 Task: Create an Excel spreadsheet to track student attendance, calculate present days using COUNTIF, and display attendance percentage.
Action: Mouse moved to (55, 190)
Screenshot: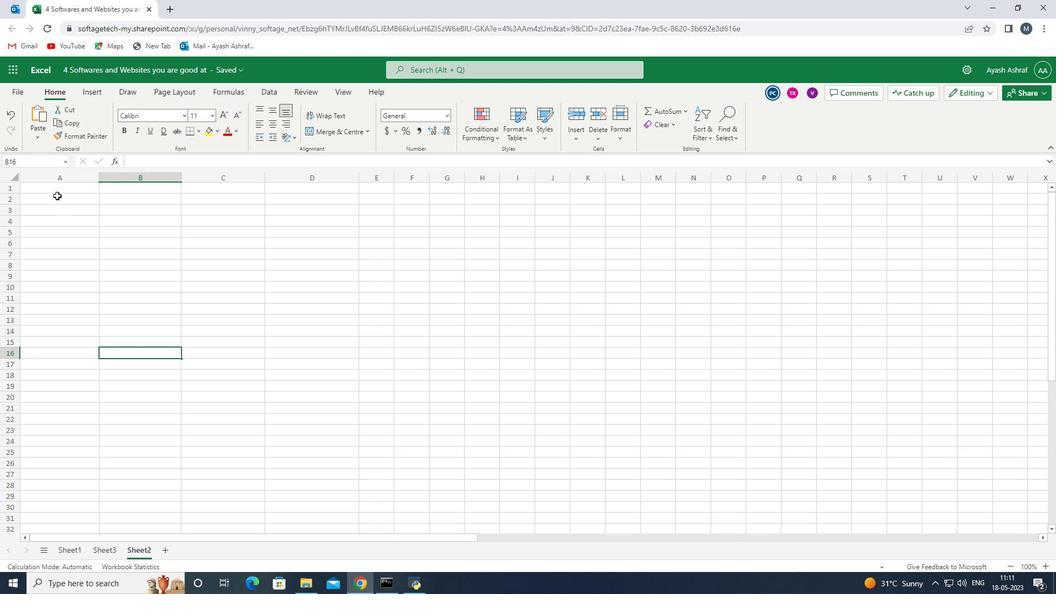 
Action: Mouse pressed left at (55, 190)
Screenshot: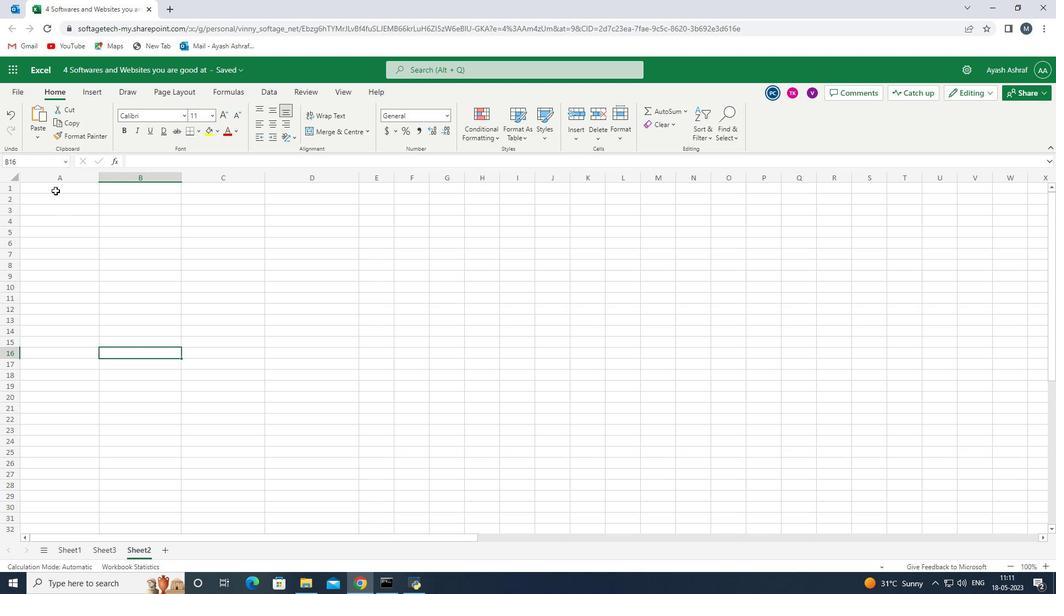 
Action: Mouse pressed left at (55, 190)
Screenshot: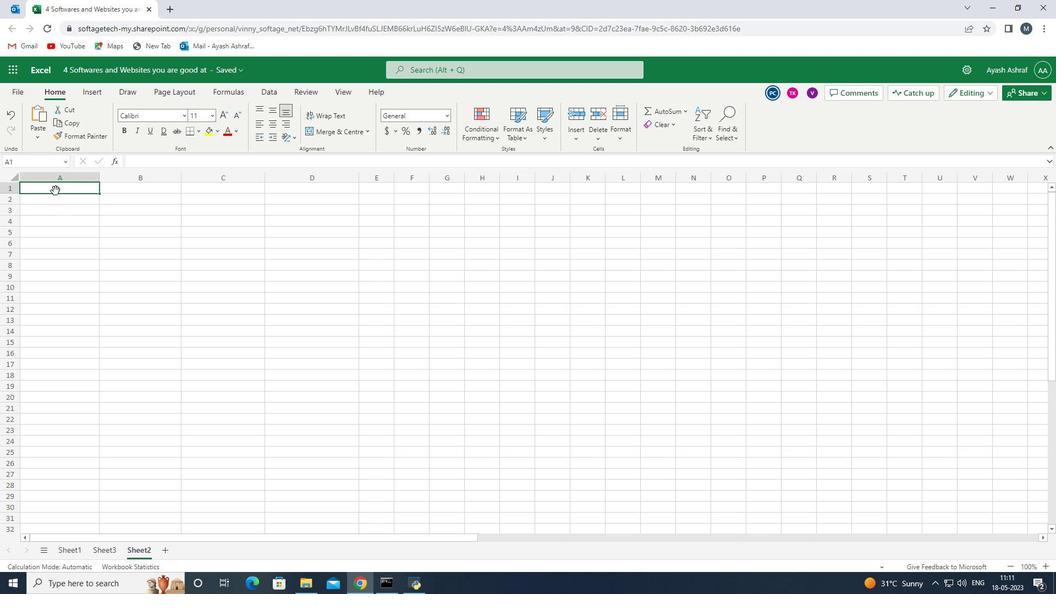 
Action: Mouse moved to (57, 187)
Screenshot: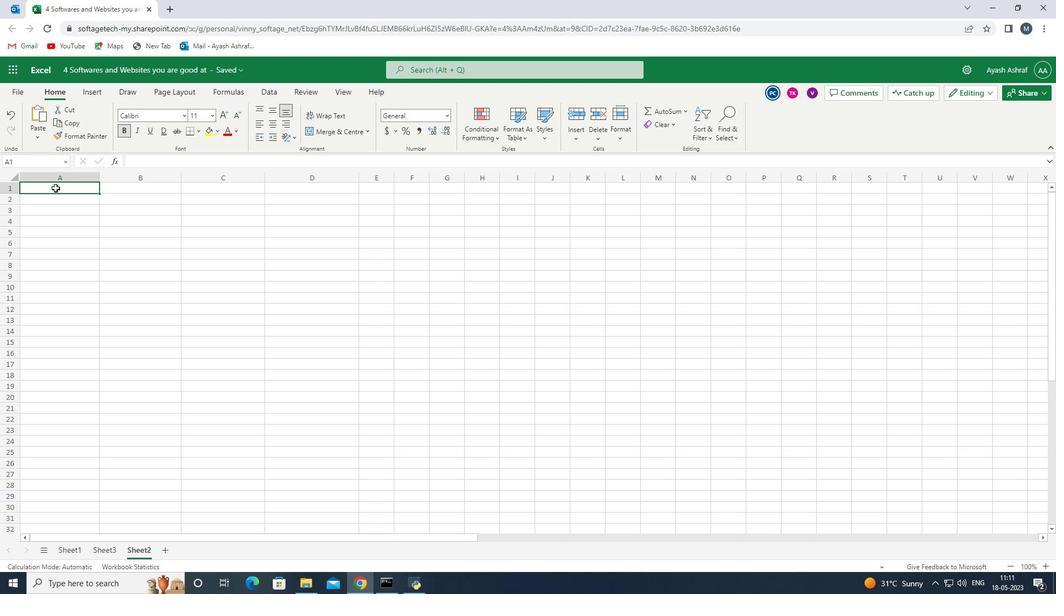 
Action: Mouse pressed left at (57, 187)
Screenshot: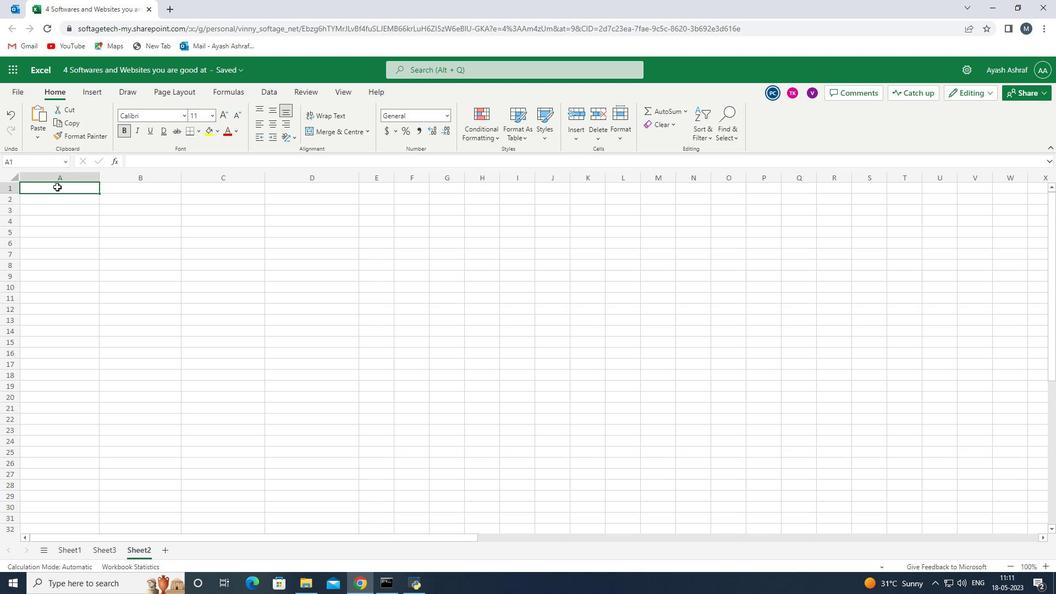 
Action: Mouse pressed left at (57, 187)
Screenshot: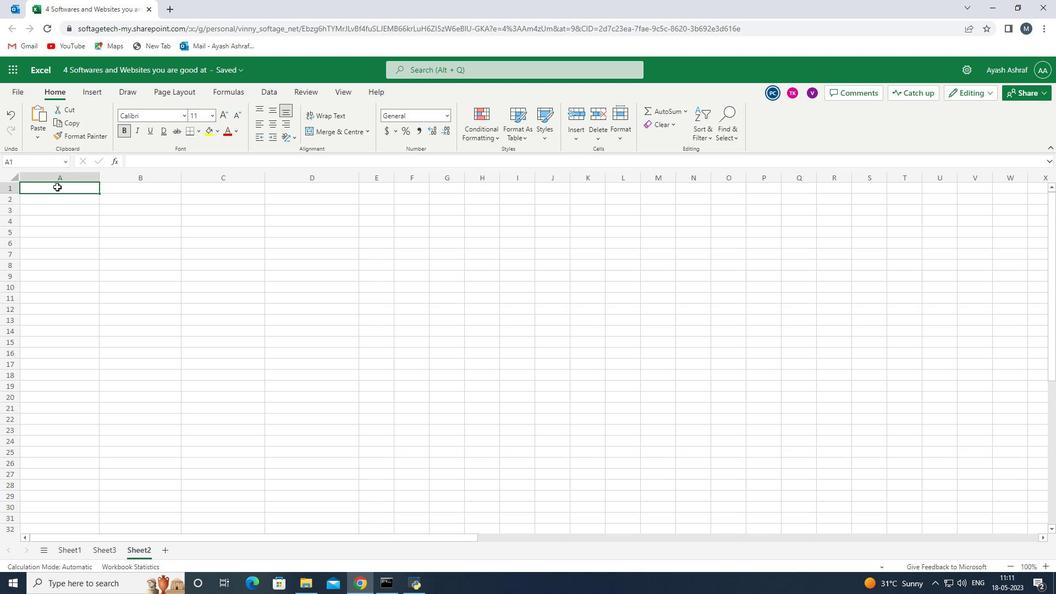 
Action: Mouse pressed left at (57, 187)
Screenshot: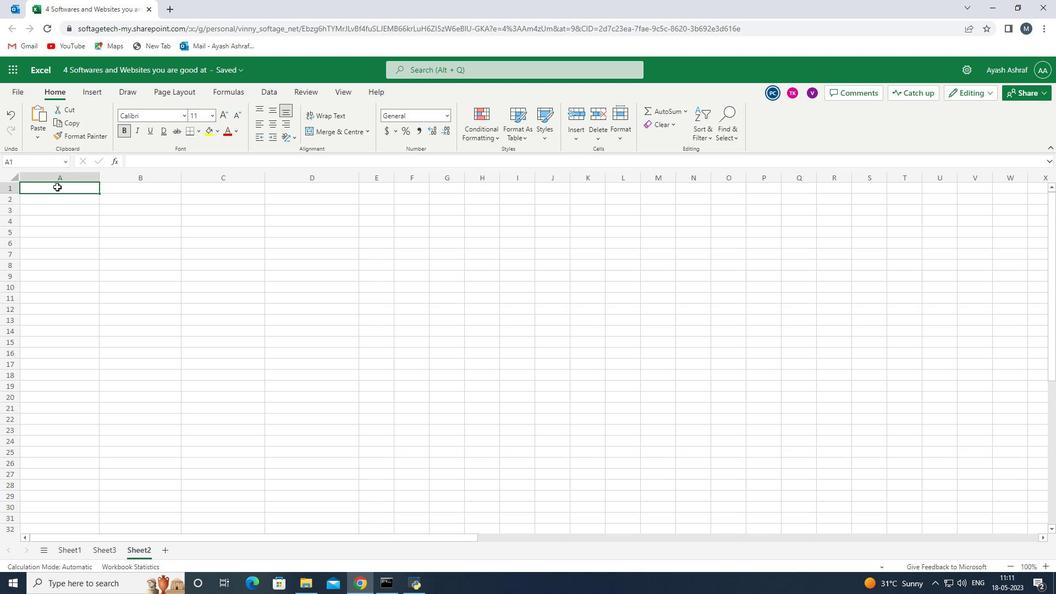 
Action: Key pressed <Key.shift>Students<Key.space><Key.shift>Name<Key.space>
Screenshot: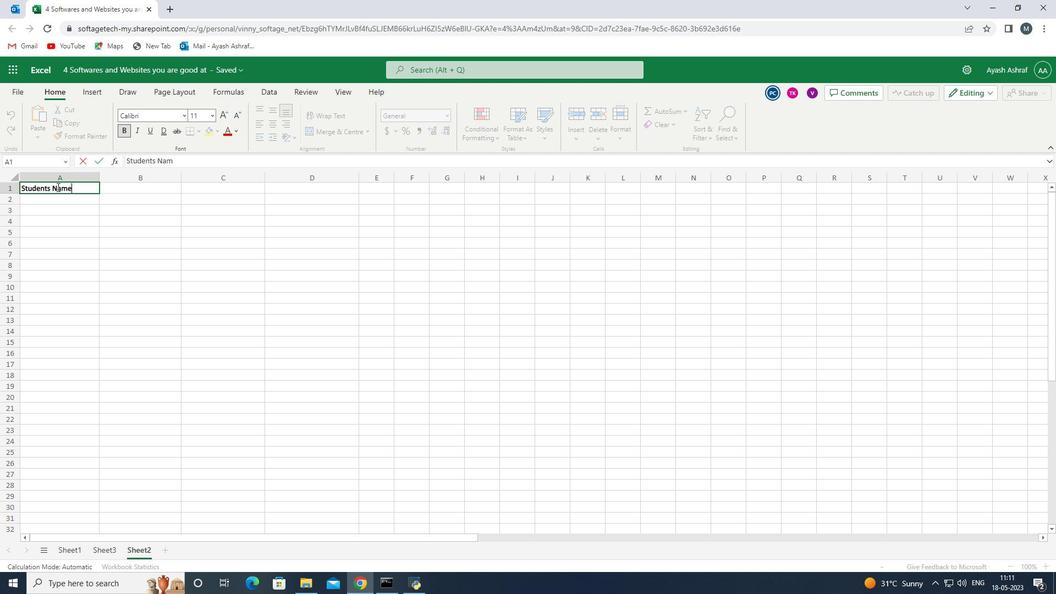 
Action: Mouse moved to (117, 185)
Screenshot: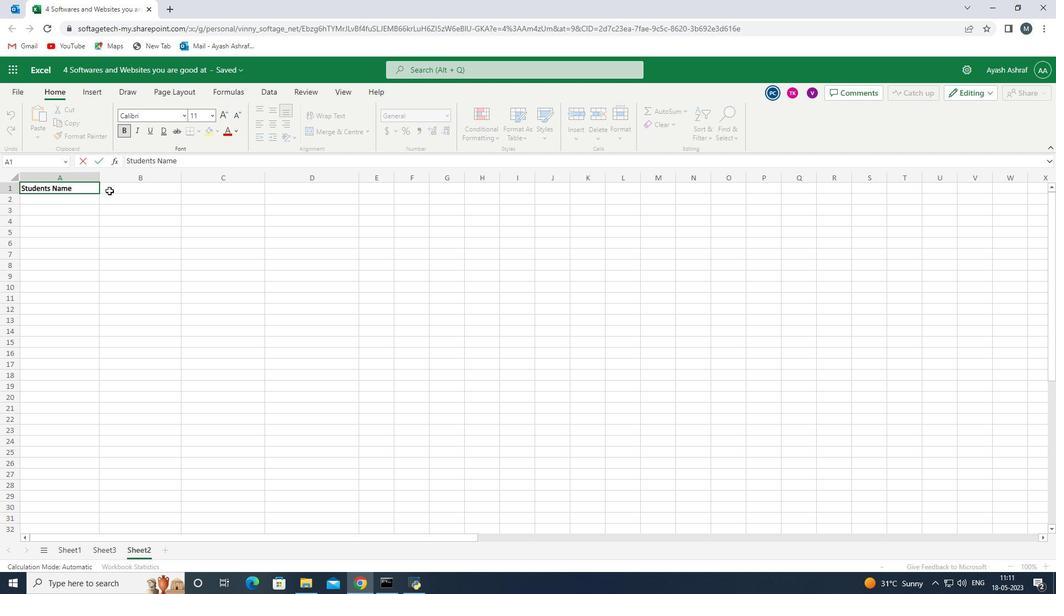 
Action: Mouse pressed left at (117, 185)
Screenshot: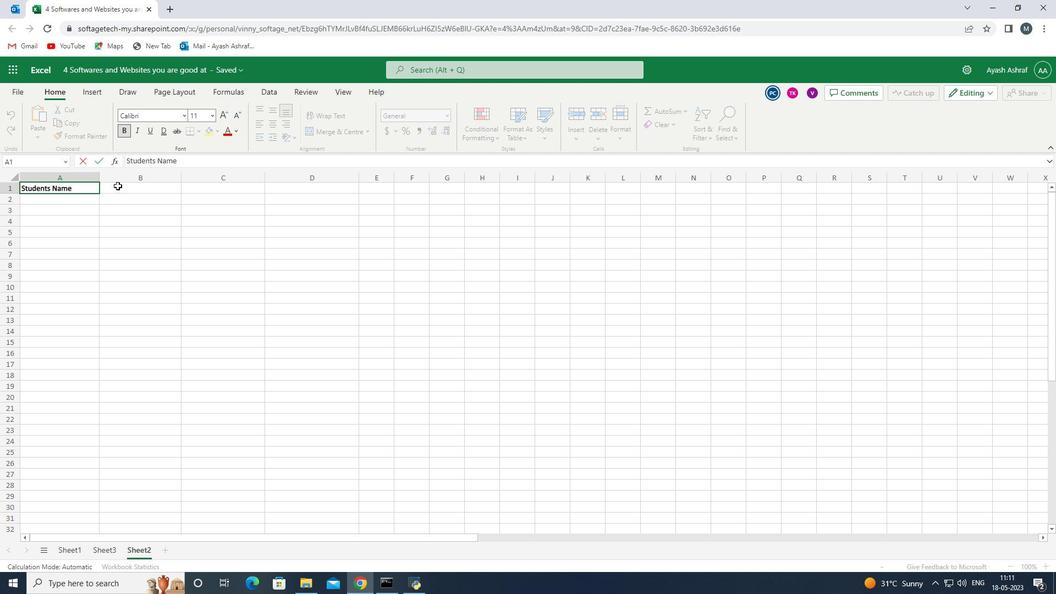 
Action: Mouse pressed left at (117, 185)
Screenshot: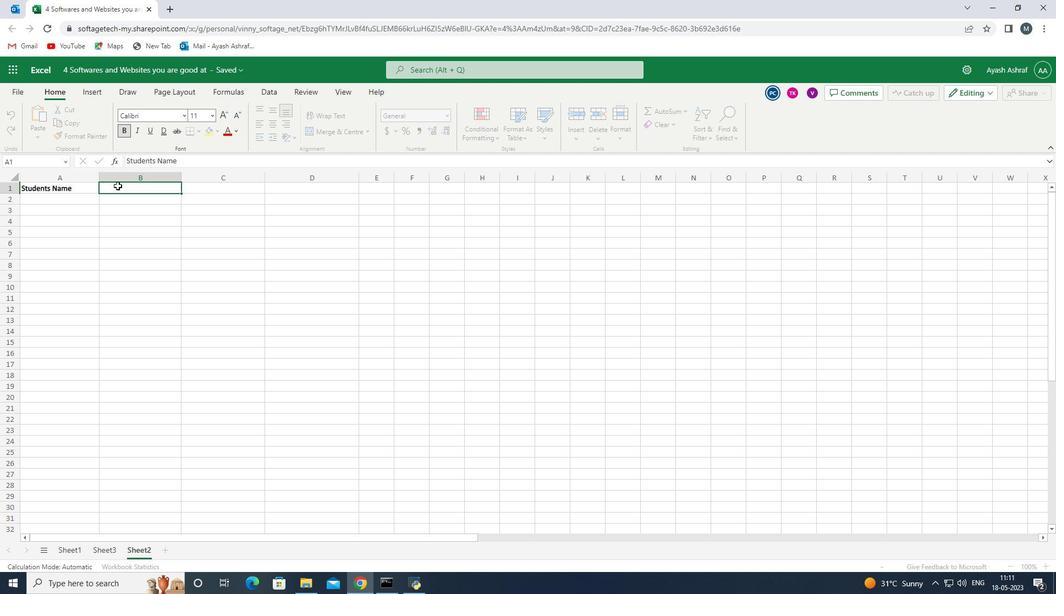 
Action: Mouse moved to (117, 186)
Screenshot: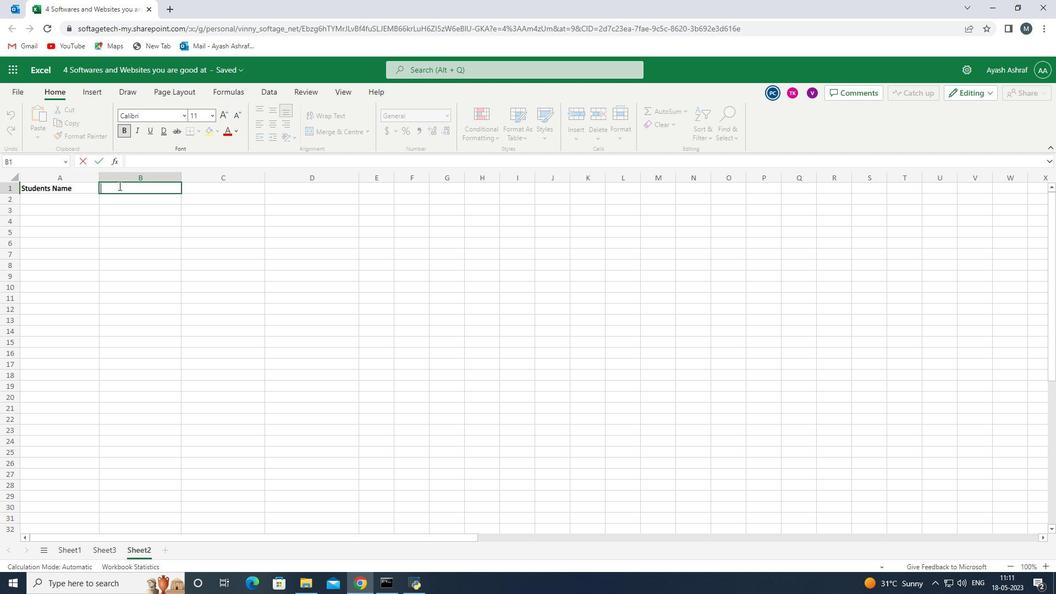 
Action: Key pressed <Key.shift>Aba<Key.backspace>sent<Key.space><Key.backspace><Key.backspace><Key.backspace><Key.backspace><Key.backspace><Key.backspace><Key.backspace><Key.backspace><Key.backspace><Key.backspace><Key.backspace><Key.backspace><Key.backspace><Key.backspace>
Screenshot: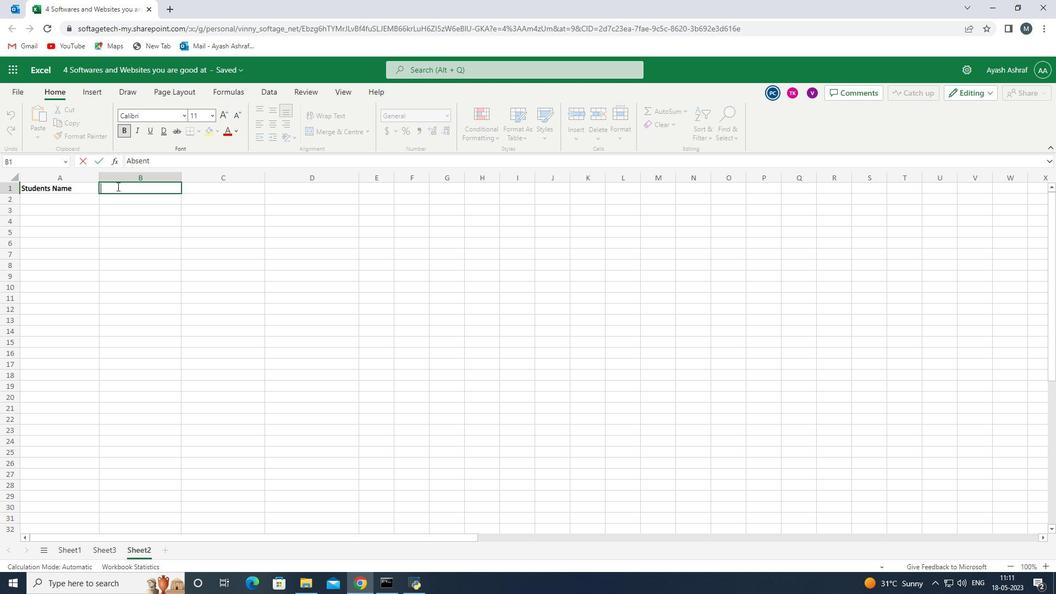 
Action: Mouse moved to (77, 190)
Screenshot: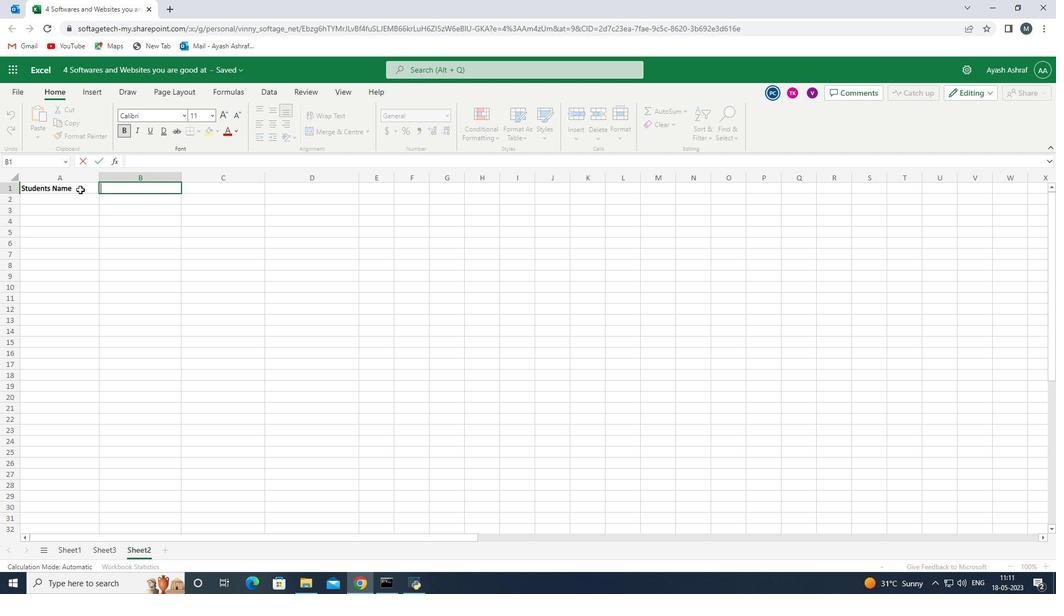 
Action: Mouse pressed left at (77, 190)
Screenshot: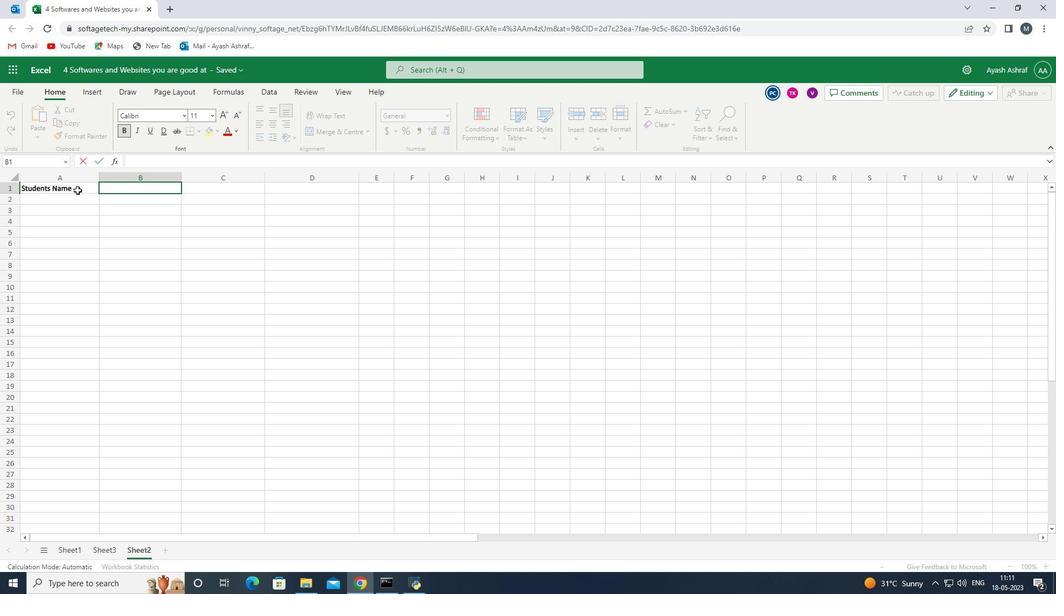 
Action: Mouse moved to (80, 190)
Screenshot: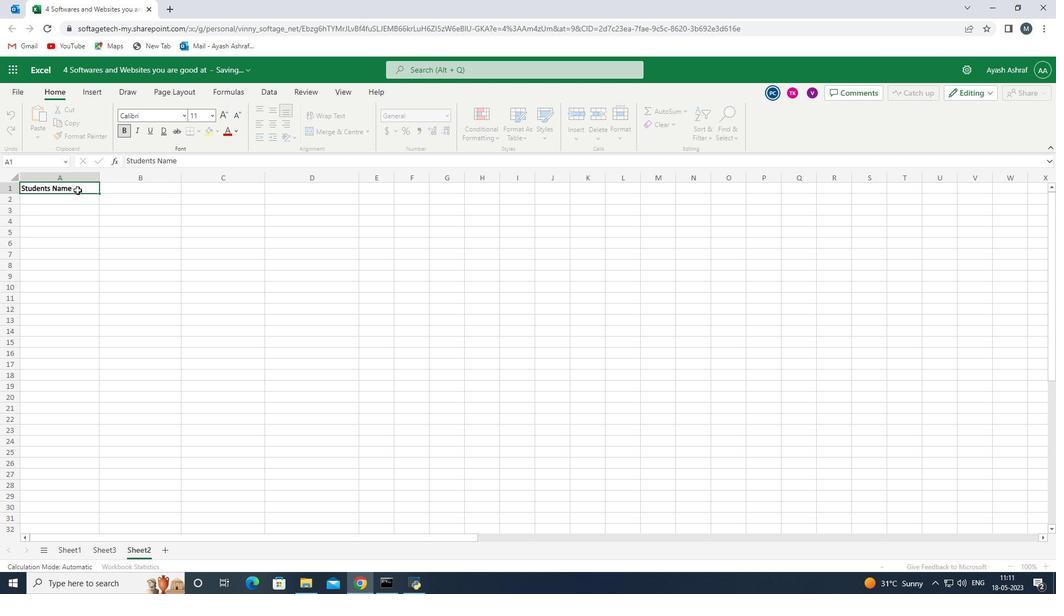 
Action: Mouse pressed left at (80, 190)
Screenshot: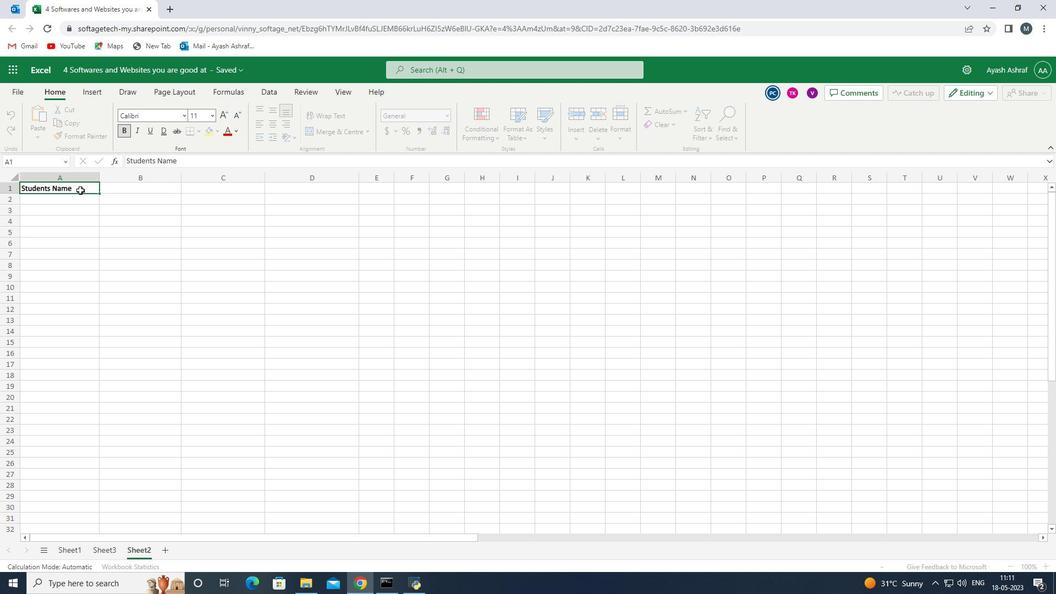 
Action: Mouse pressed left at (80, 190)
Screenshot: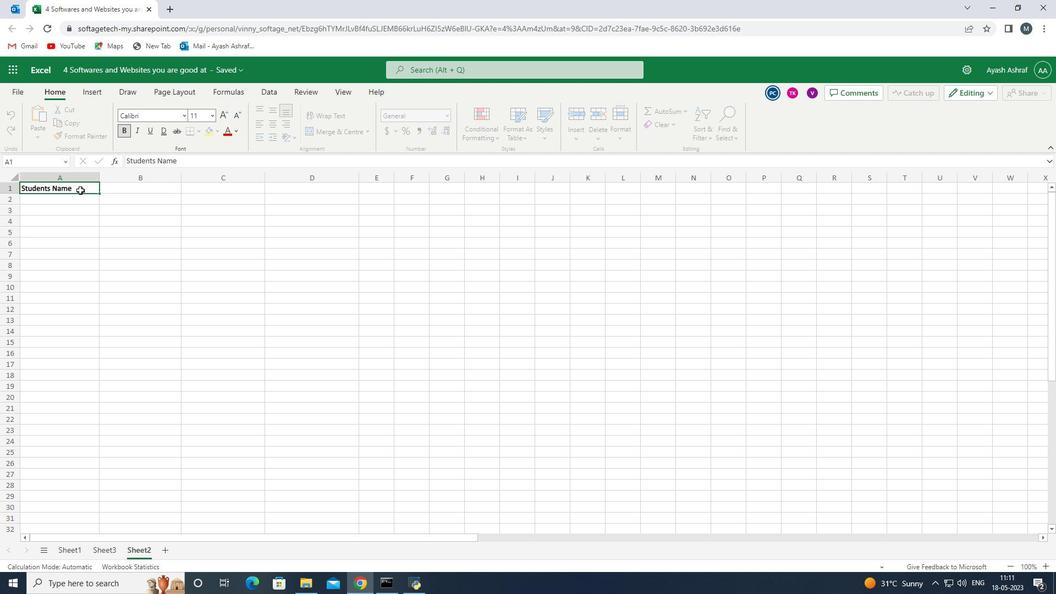 
Action: Key pressed <Key.backspace><Key.backspace><Key.backspace><Key.backspace><Key.backspace><Key.backspace><Key.backspace><Key.backspace><Key.backspace><Key.backspace><Key.backspace><Key.backspace><Key.backspace><Key.backspace><Key.backspace><Key.backspace><Key.backspace><Key.backspace><Key.backspace><Key.backspace><Key.backspace><Key.backspace><Key.backspace><Key.backspace>
Screenshot: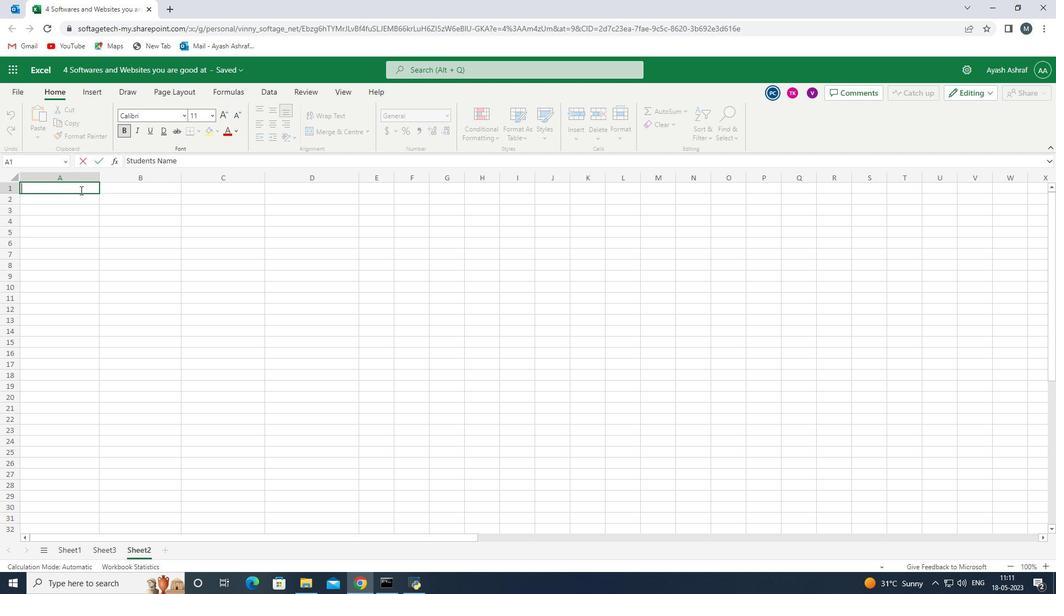 
Action: Mouse moved to (73, 195)
Screenshot: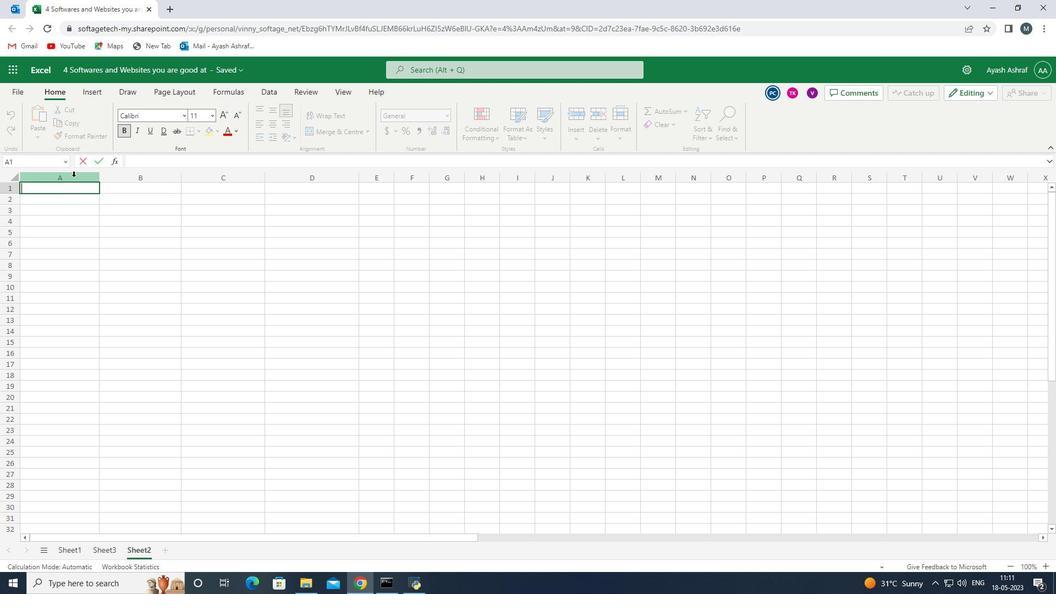 
Action: Key pressed <Key.shift><Key.shift><Key.shift><Key.shift><Key.shift><Key.shift><Key.shift><Key.shift><Key.shift><Key.shift><Key.shift><Key.shift><Key.shift><Key.shift><Key.shift><Key.shift><Key.shift><Key.shift><Key.shift><Key.shift><Key.shift><Key.shift>S.<Key.space><Key.shift>No
Screenshot: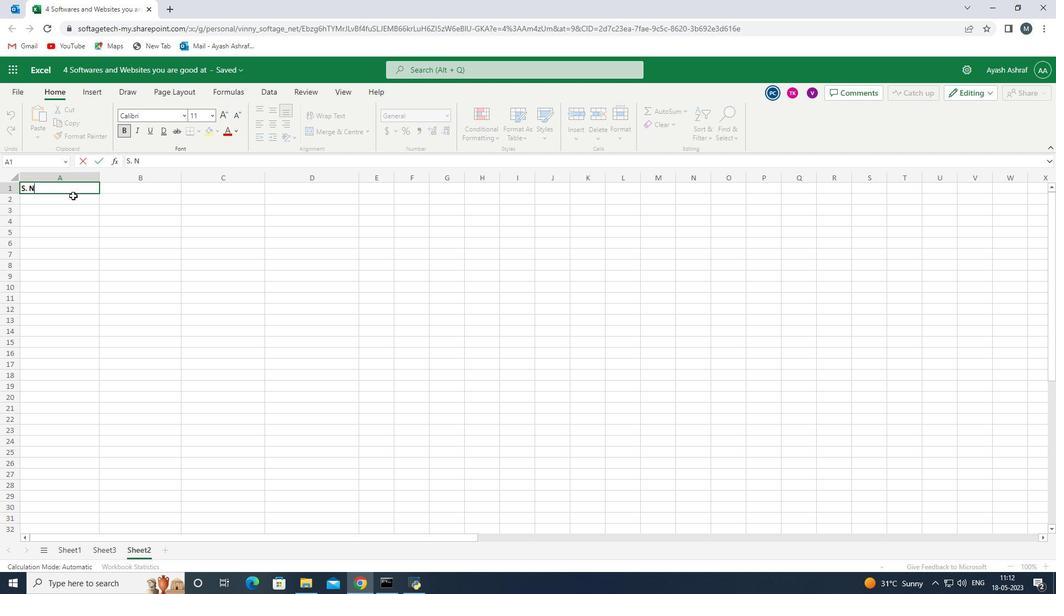 
Action: Mouse moved to (135, 186)
Screenshot: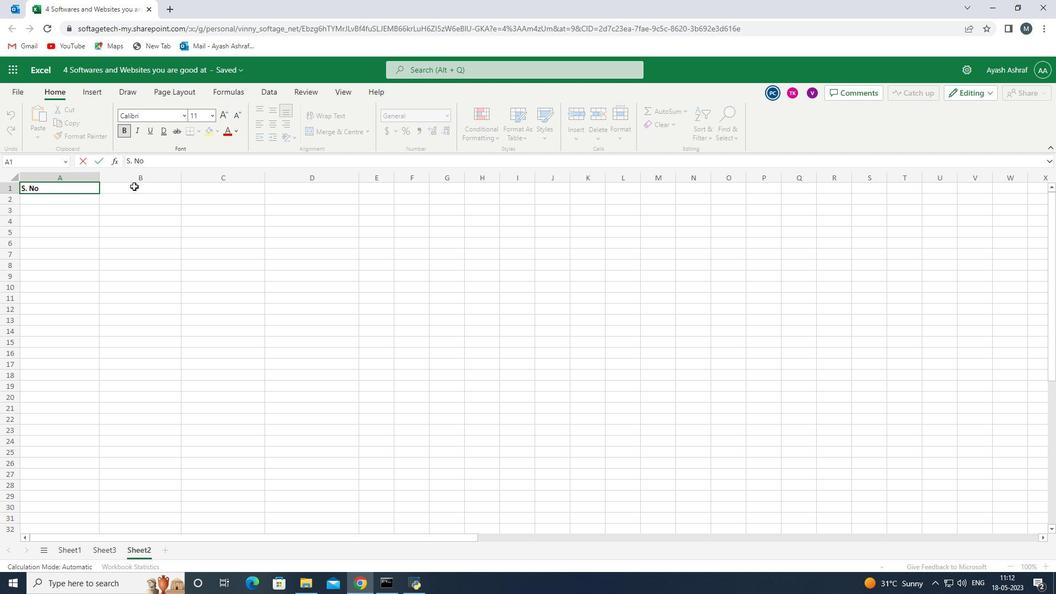 
Action: Mouse pressed left at (135, 186)
Screenshot: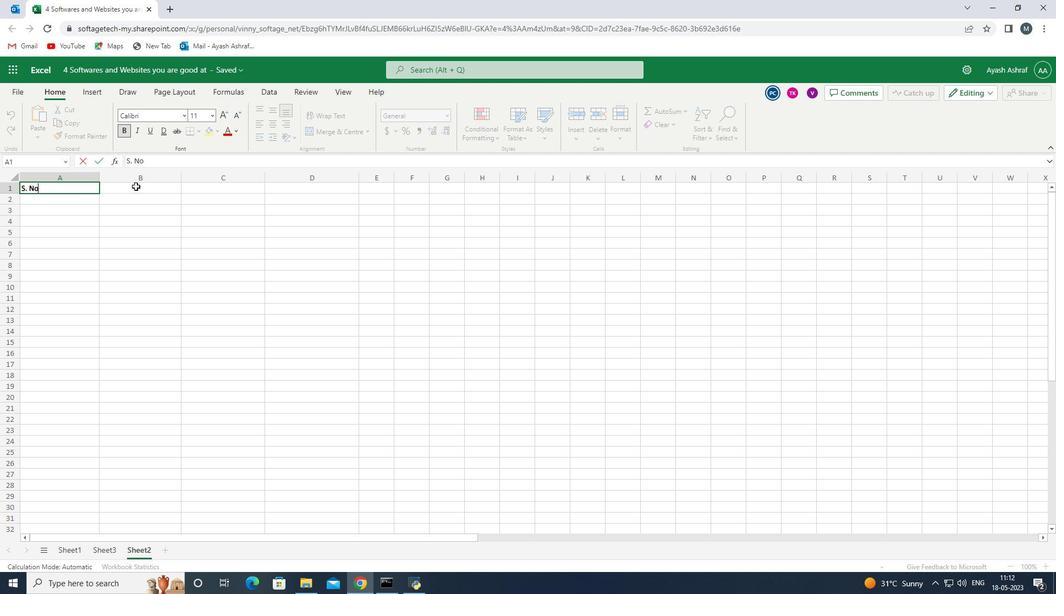 
Action: Mouse moved to (69, 191)
Screenshot: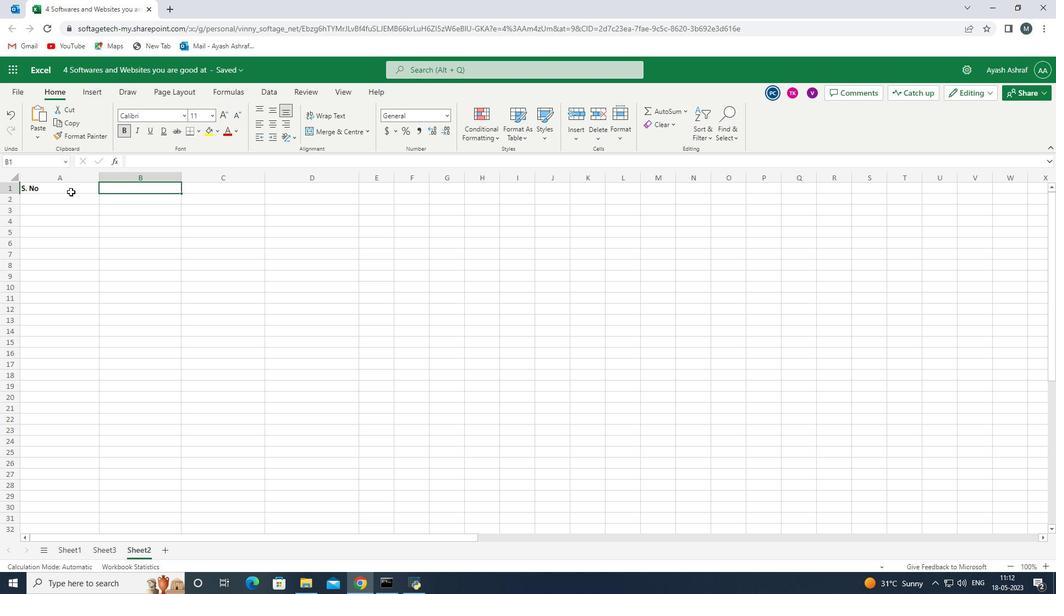 
Action: Mouse pressed left at (69, 191)
Screenshot: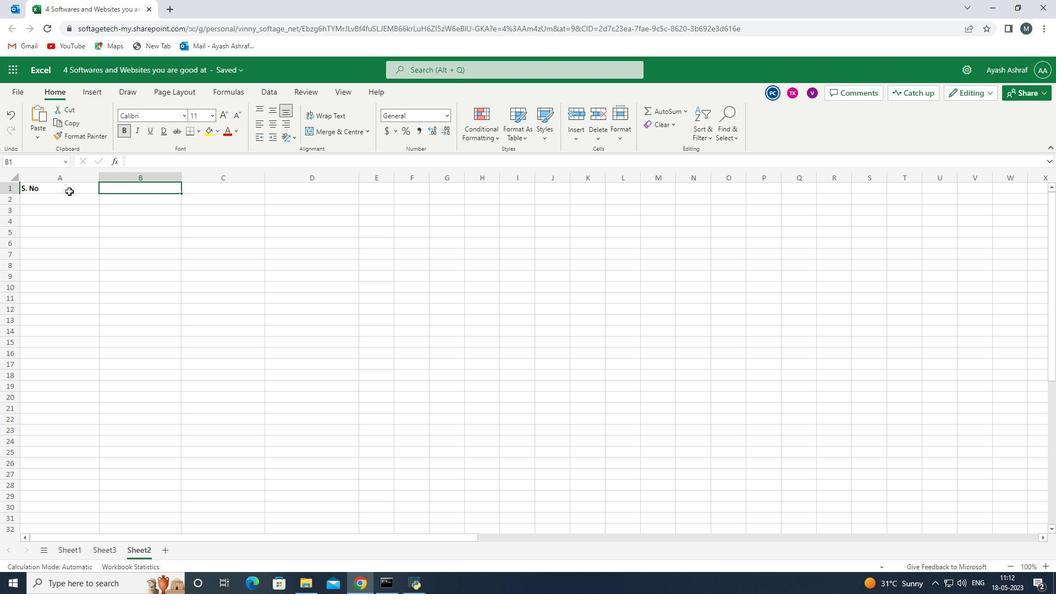 
Action: Mouse pressed left at (69, 191)
Screenshot: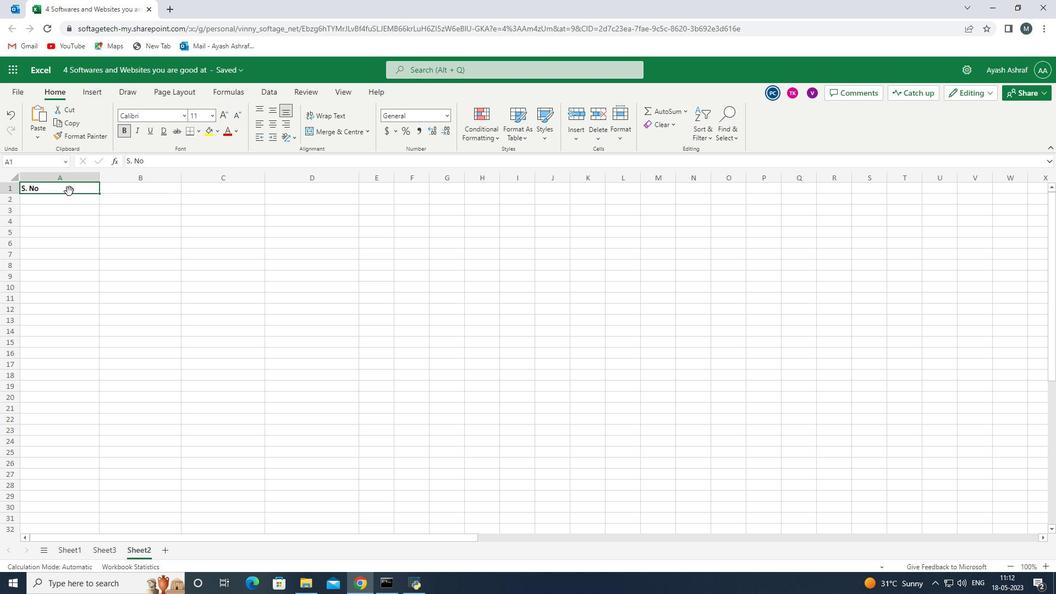 
Action: Mouse pressed left at (69, 191)
Screenshot: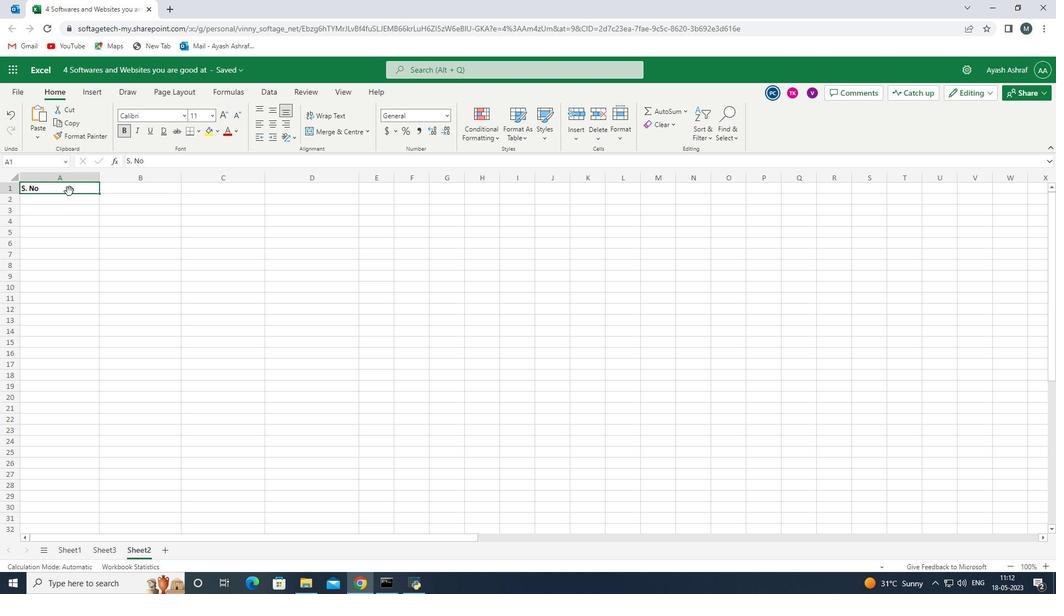 
Action: Mouse pressed left at (69, 191)
Screenshot: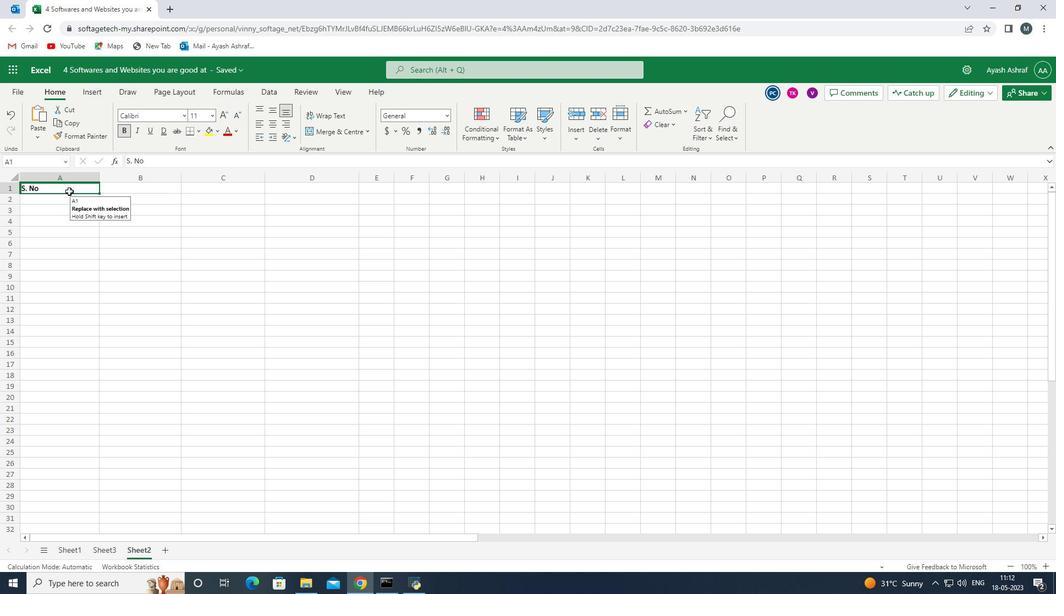 
Action: Mouse moved to (66, 188)
Screenshot: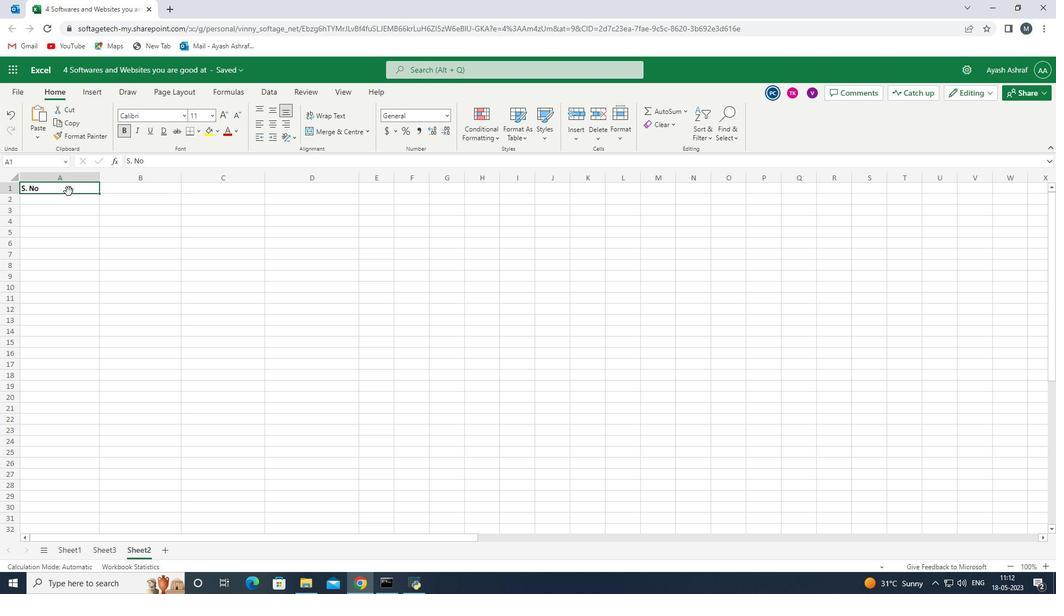 
Action: Mouse pressed left at (66, 188)
Screenshot: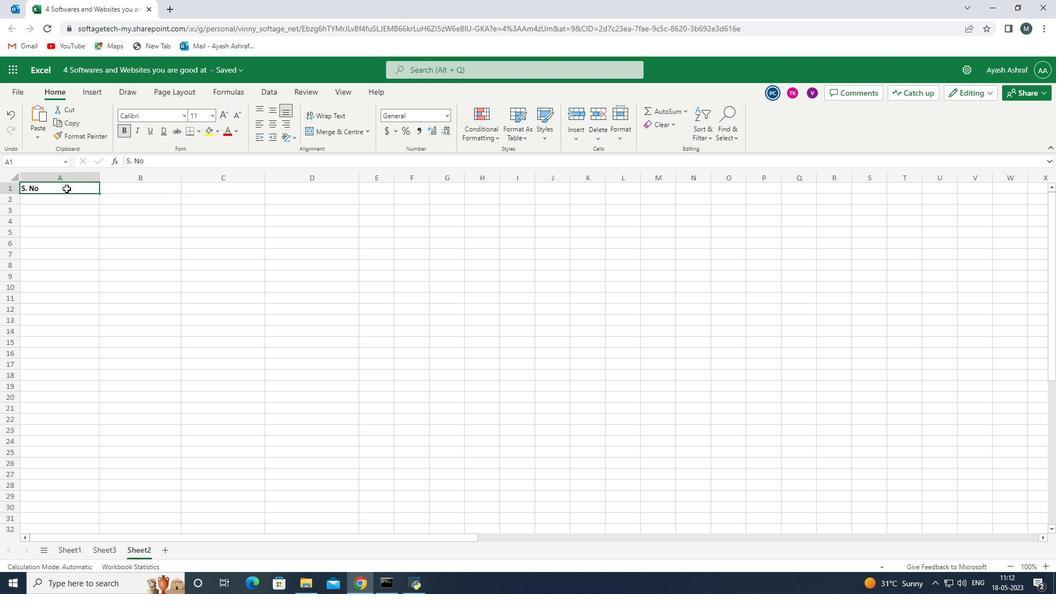 
Action: Mouse pressed left at (66, 188)
Screenshot: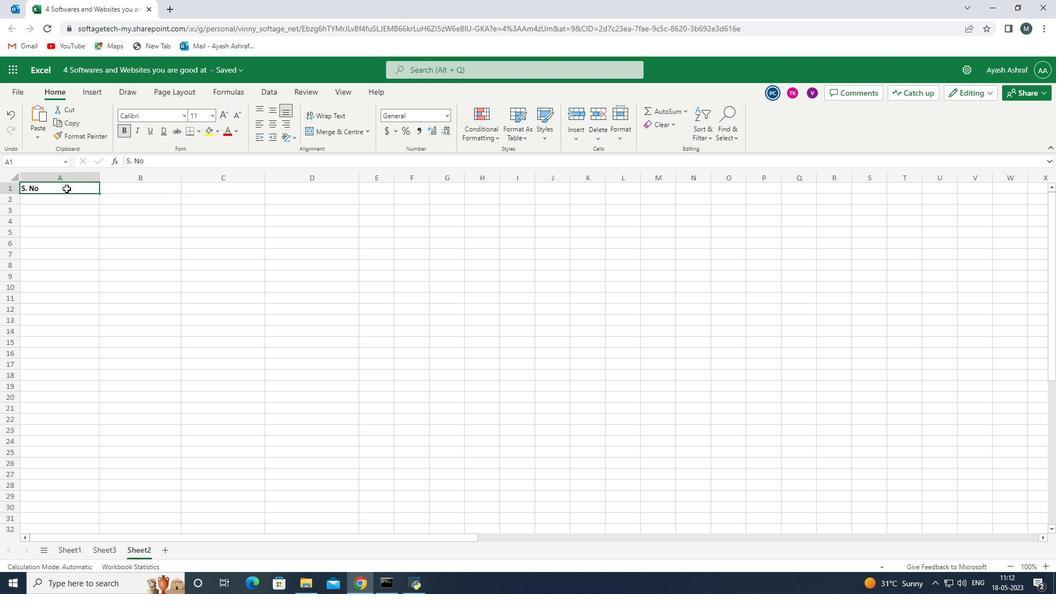
Action: Key pressed <Key.backspace><Key.backspace><Key.backspace><Key.backspace><Key.backspace><Key.shift>Student<Key.space><Key.shift>ID<Key.space>
Screenshot: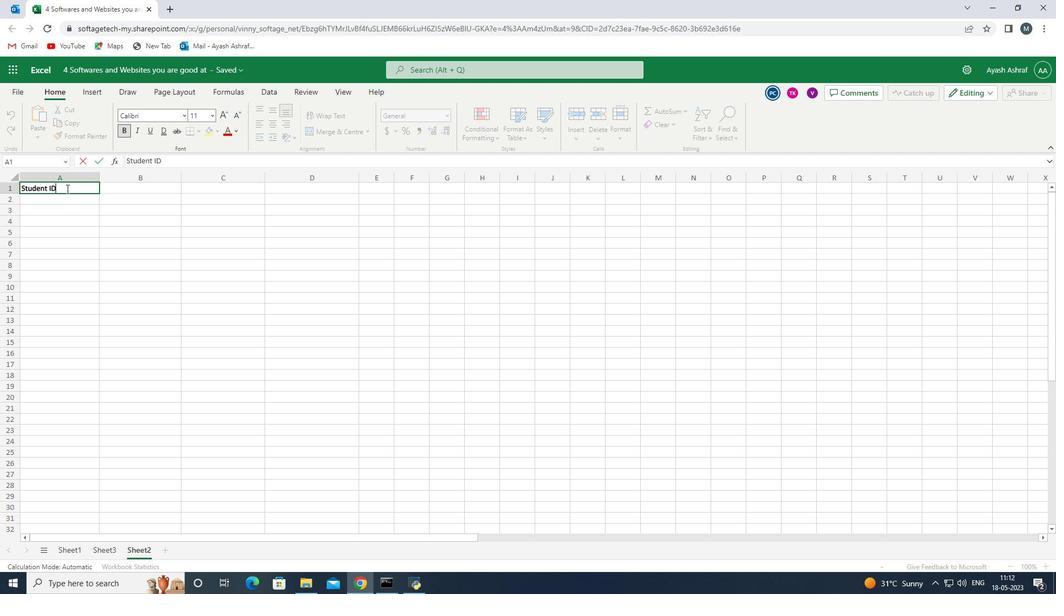 
Action: Mouse moved to (128, 187)
Screenshot: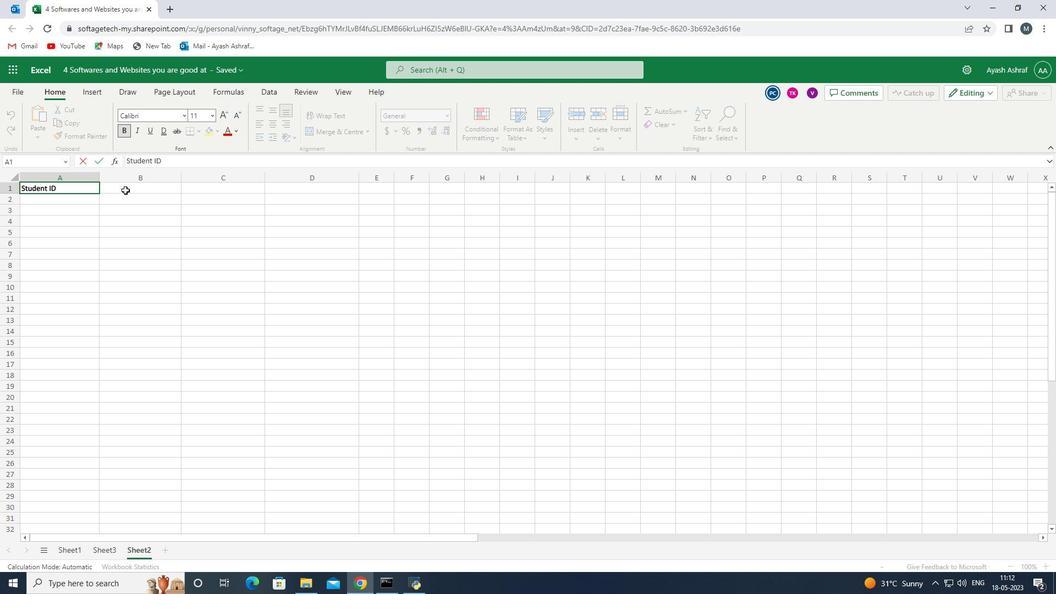 
Action: Mouse pressed left at (128, 187)
Screenshot: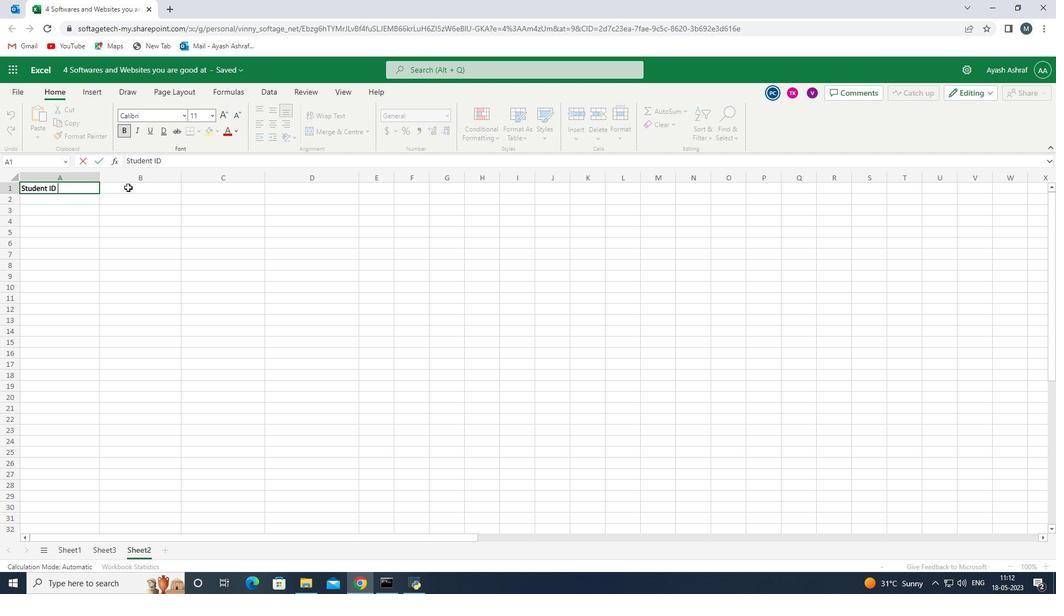 
Action: Mouse pressed left at (128, 187)
Screenshot: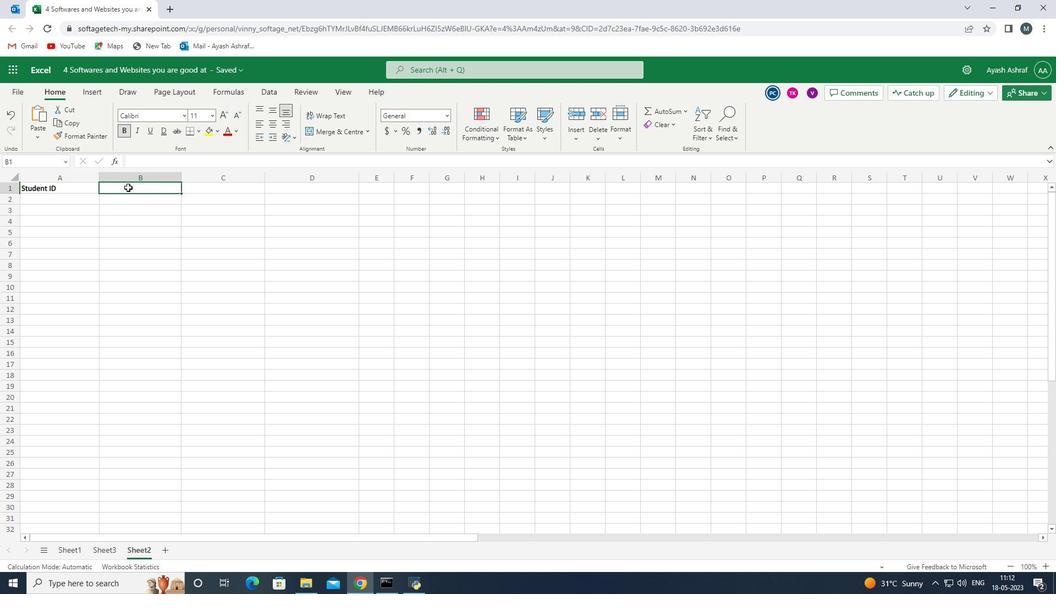 
Action: Mouse moved to (129, 187)
Screenshot: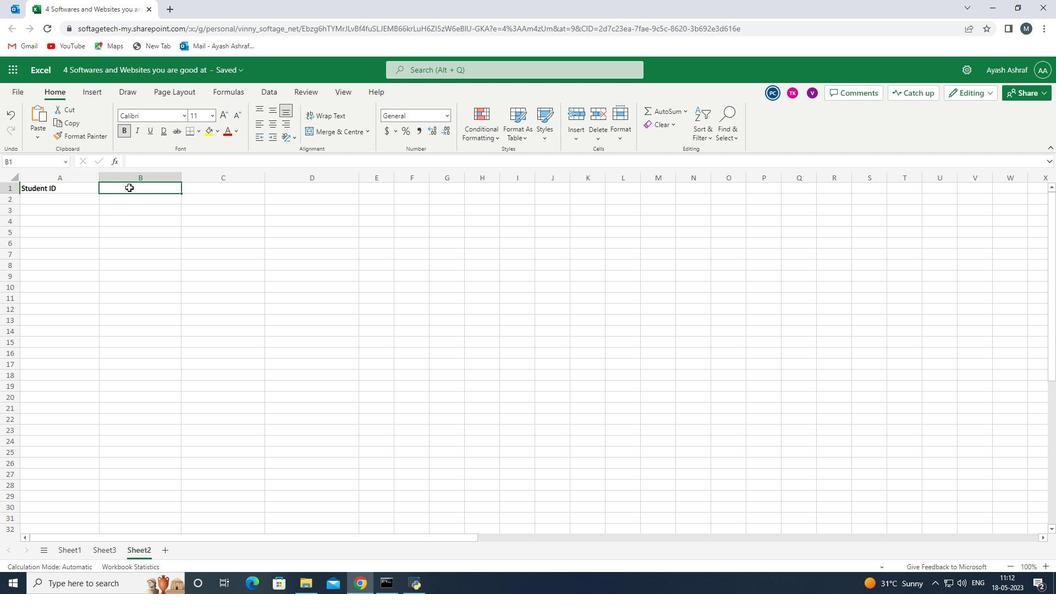 
Action: Mouse pressed left at (129, 187)
Screenshot: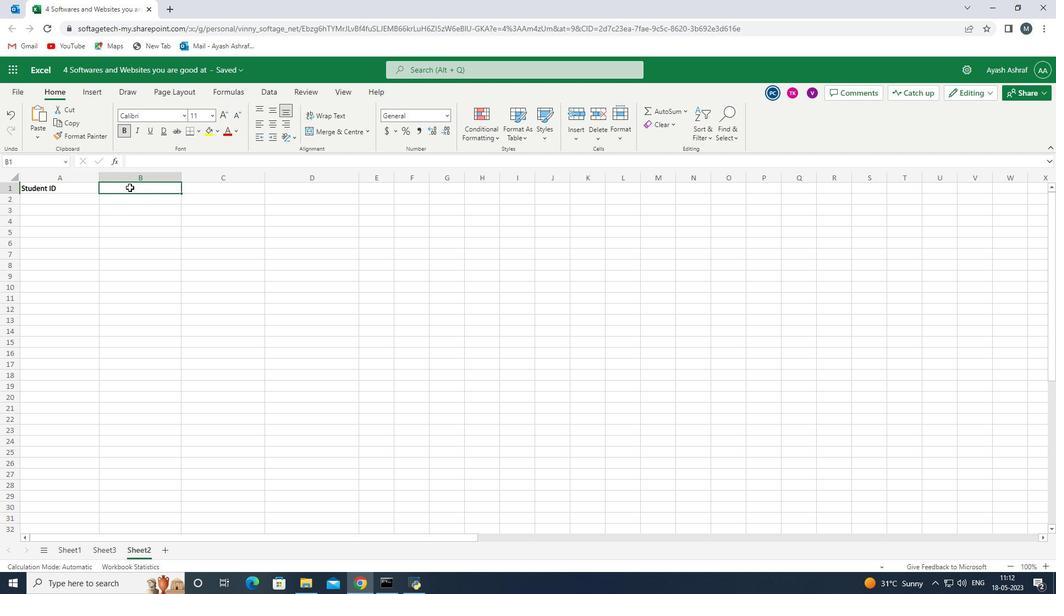 
Action: Mouse pressed left at (129, 187)
Screenshot: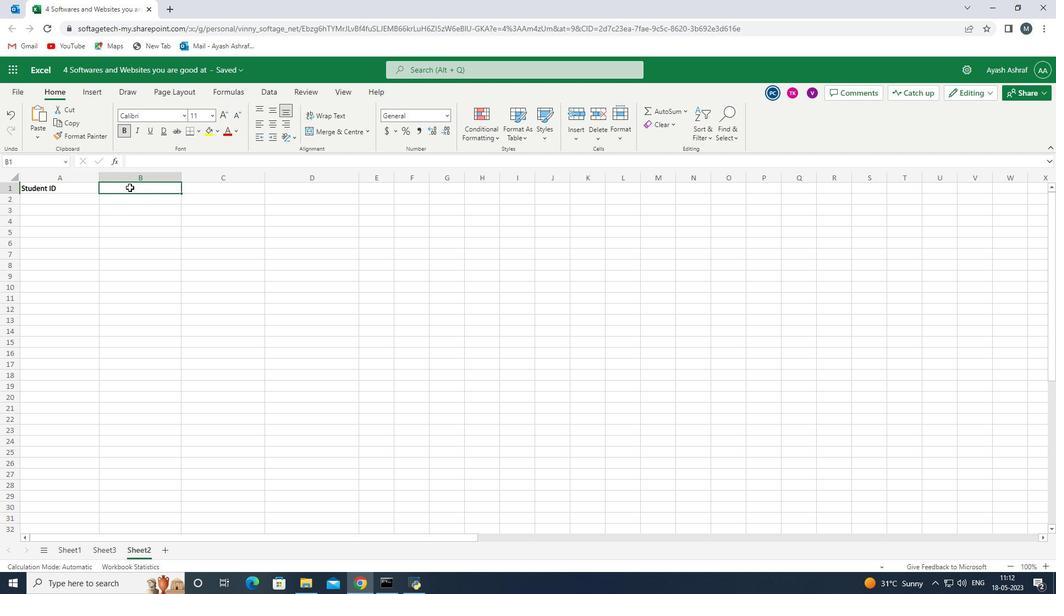 
Action: Key pressed <Key.shift>Sti<Key.backspace>udent<Key.space><Key.shift>Name<Key.space>
Screenshot: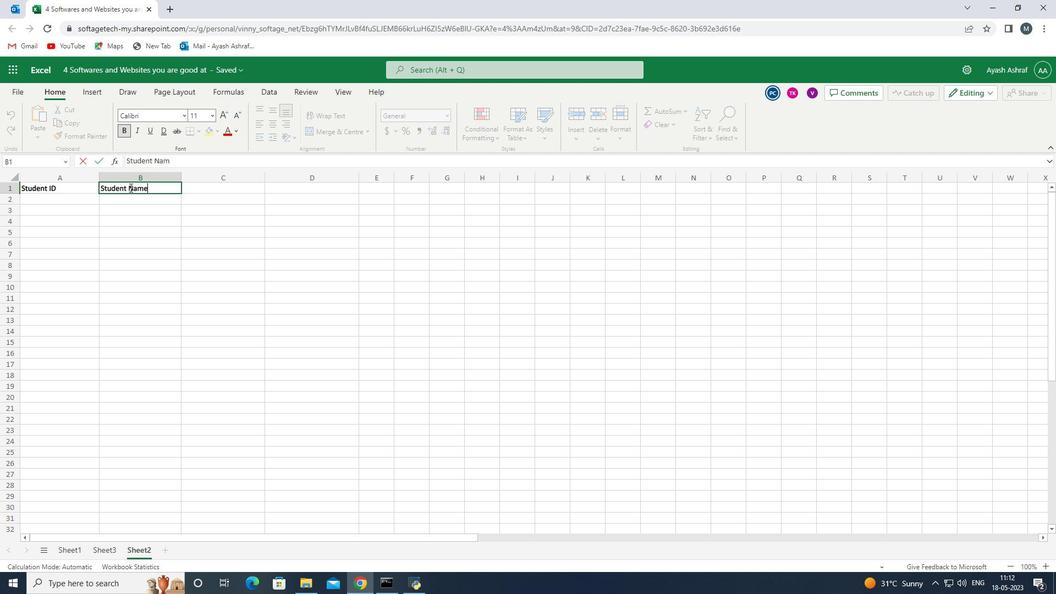 
Action: Mouse moved to (210, 190)
Screenshot: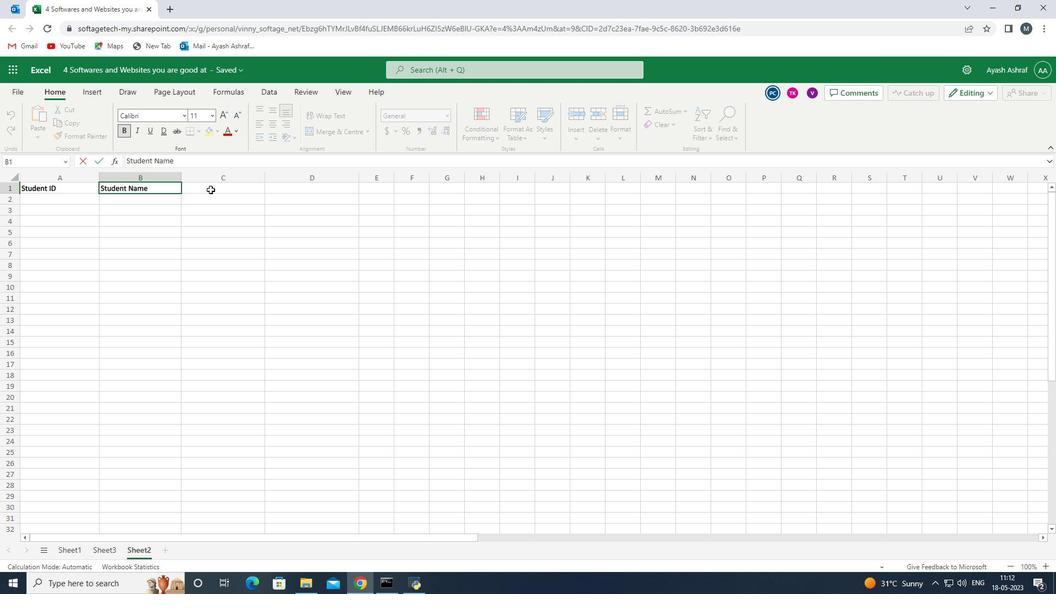 
Action: Mouse pressed left at (210, 190)
Screenshot: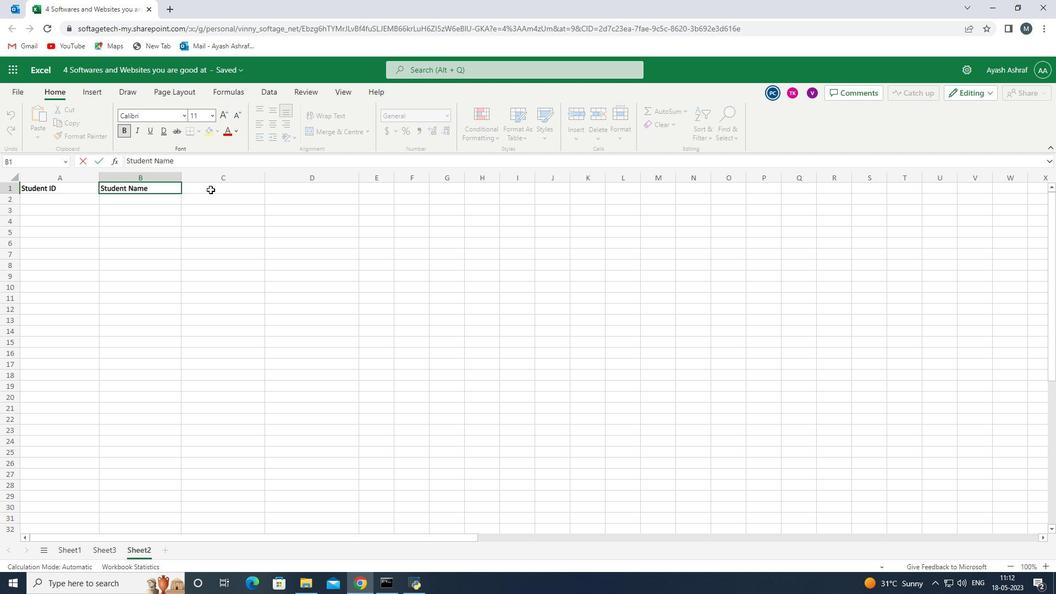 
Action: Mouse moved to (210, 190)
Screenshot: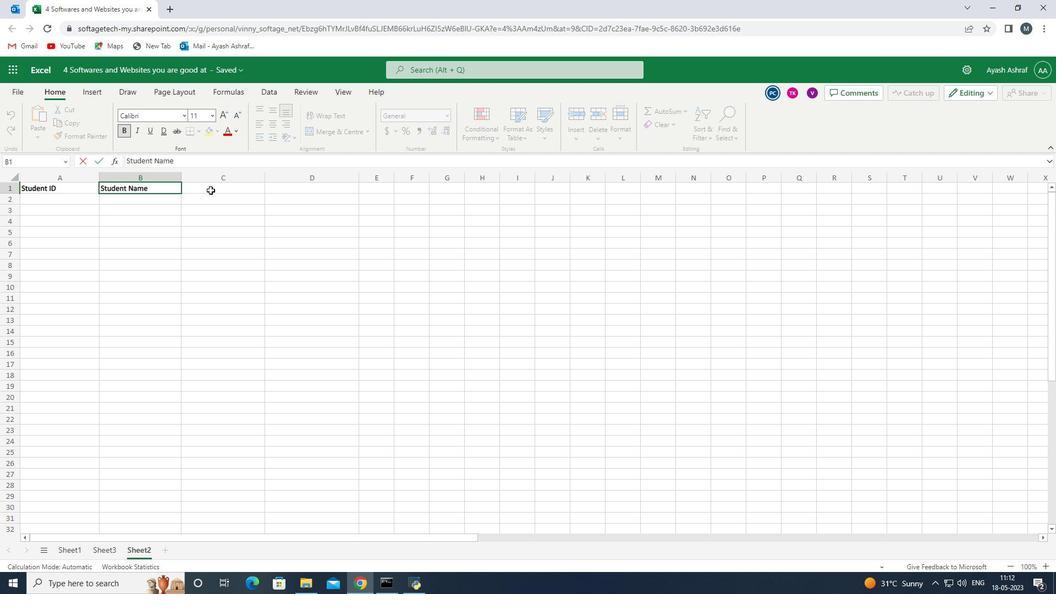 
Action: Mouse pressed left at (210, 190)
Screenshot: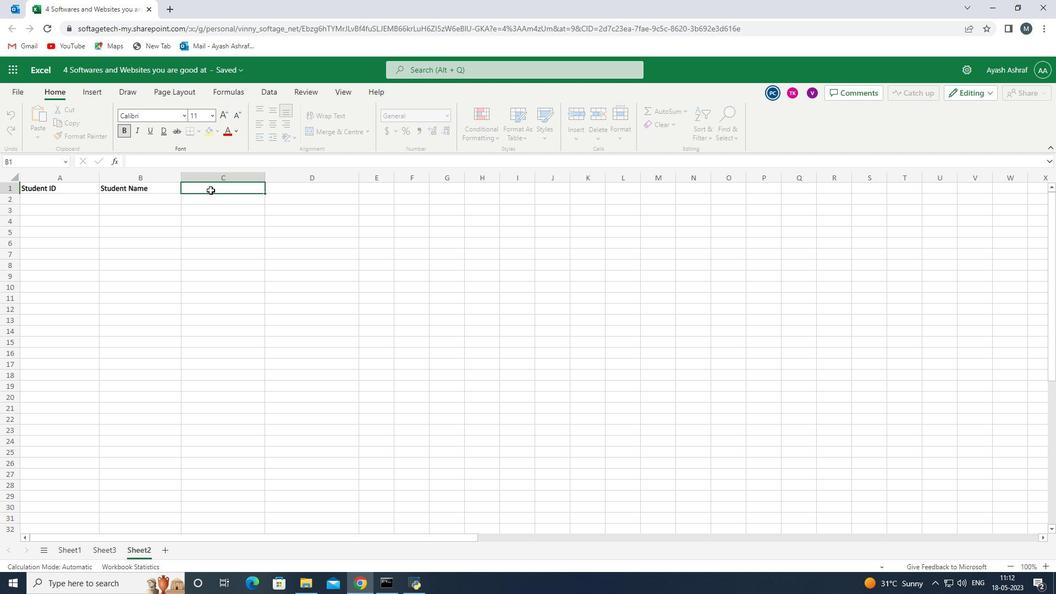 
Action: Mouse moved to (210, 190)
Screenshot: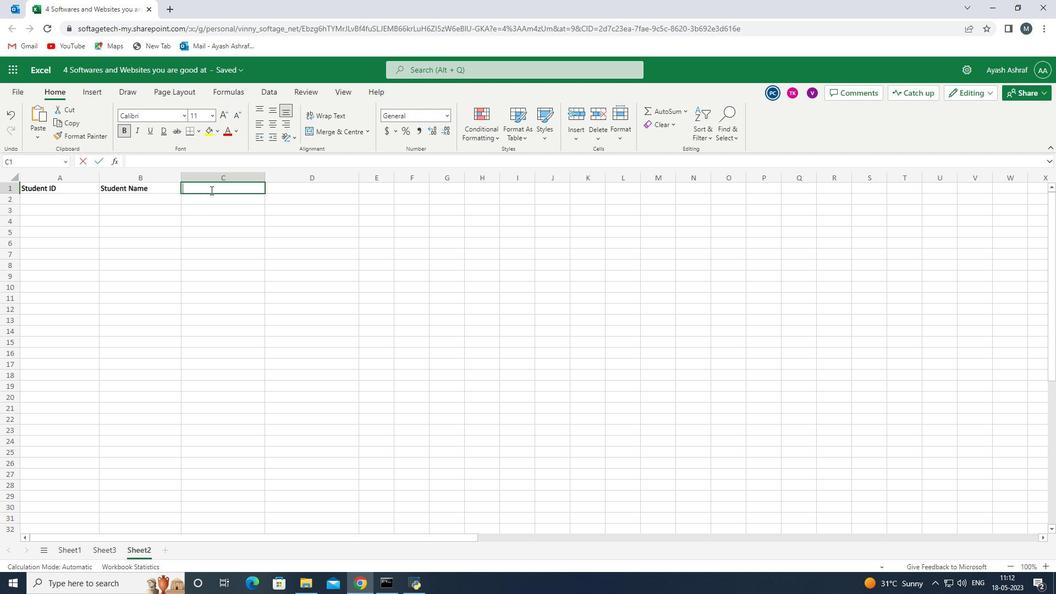 
Action: Key pressed <Key.shift><Key.shift><Key.shift><Key.shift><Key.shift><Key.shift><Key.shift><Key.shift><Key.shift><Key.shift><Key.shift><Key.shift><Key.shift><Key.shift><Key.shift><Key.shift><Key.shift><Key.shift><Key.shift><Key.shift><Key.shift><Key.shift><Key.shift><Key.shift><Key.shift><Key.shift><Key.shift><Key.shift><Key.shift><Key.shift><Key.shift><Key.shift><Key.shift>Prewse<Key.backspace><Key.backspace><Key.backspace>sent<Key.space>
Screenshot: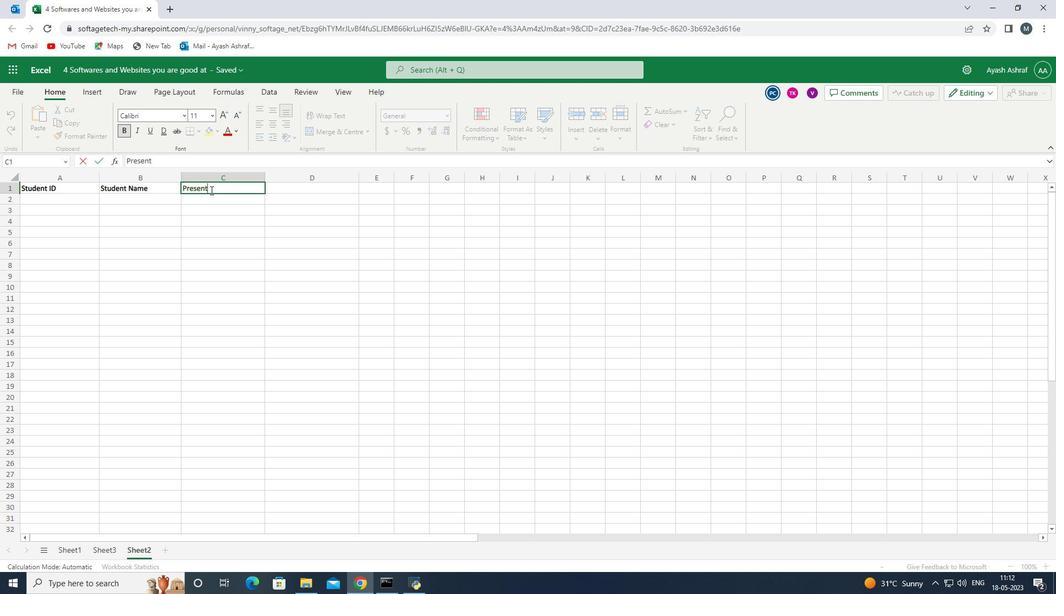 
Action: Mouse moved to (301, 189)
Screenshot: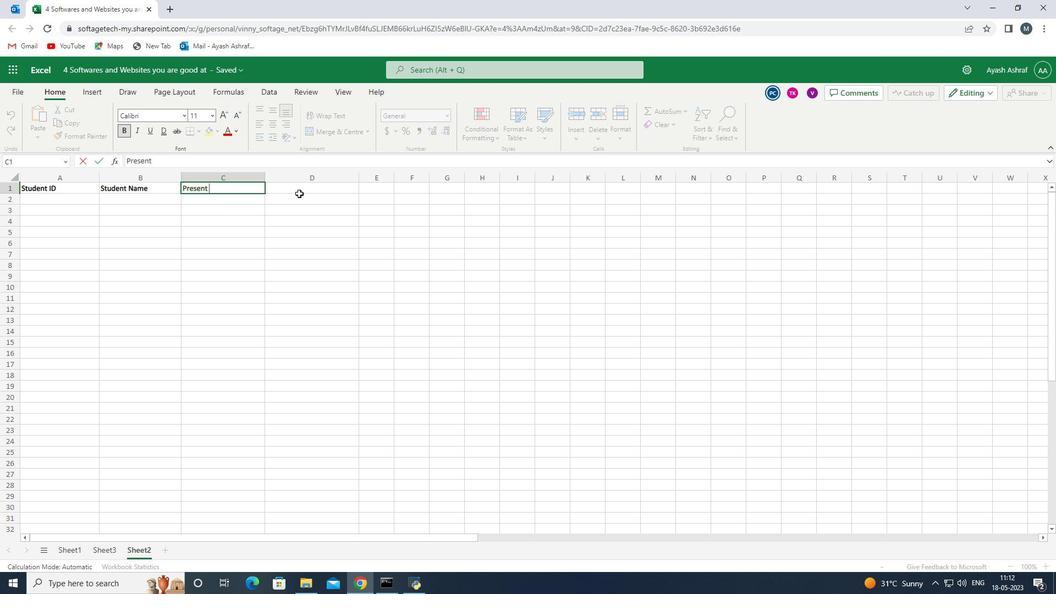 
Action: Mouse pressed left at (301, 189)
Screenshot: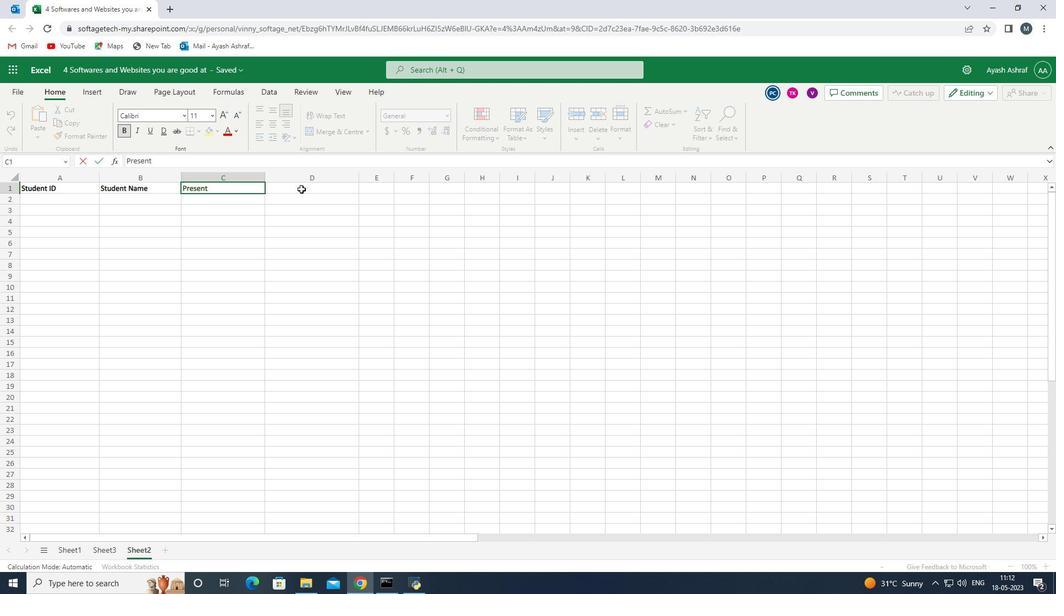 
Action: Mouse pressed left at (301, 189)
Screenshot: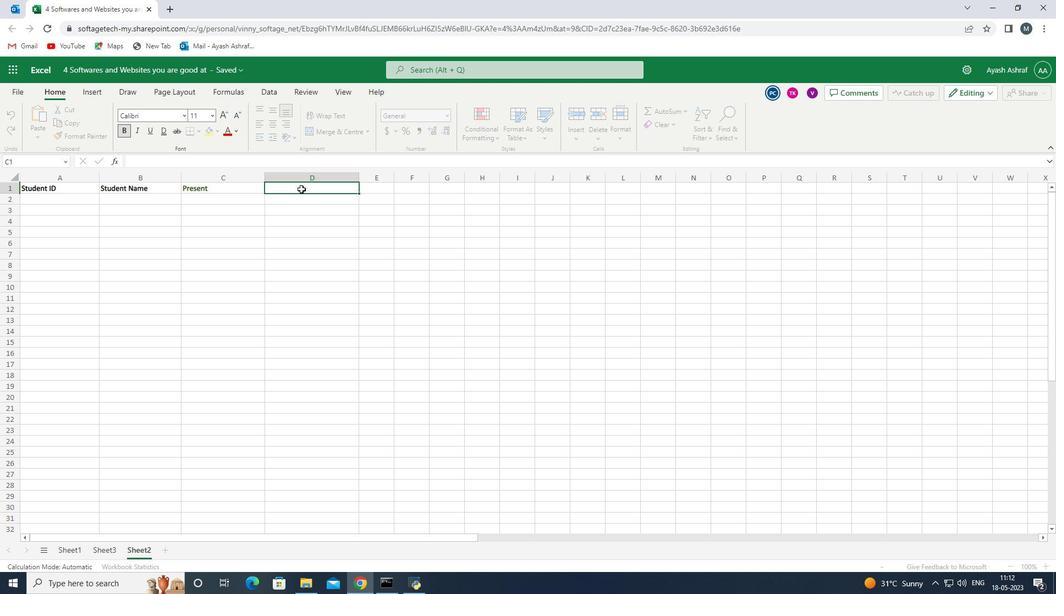 
Action: Mouse pressed left at (301, 189)
Screenshot: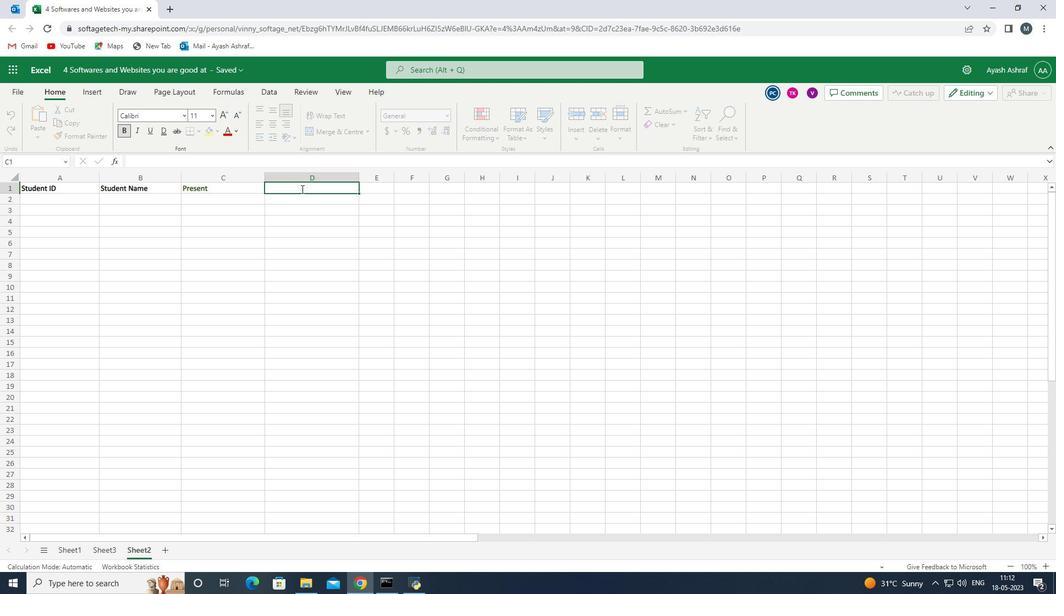 
Action: Key pressed <Key.shift>Abseb<Key.backspace>nt<Key.space>
Screenshot: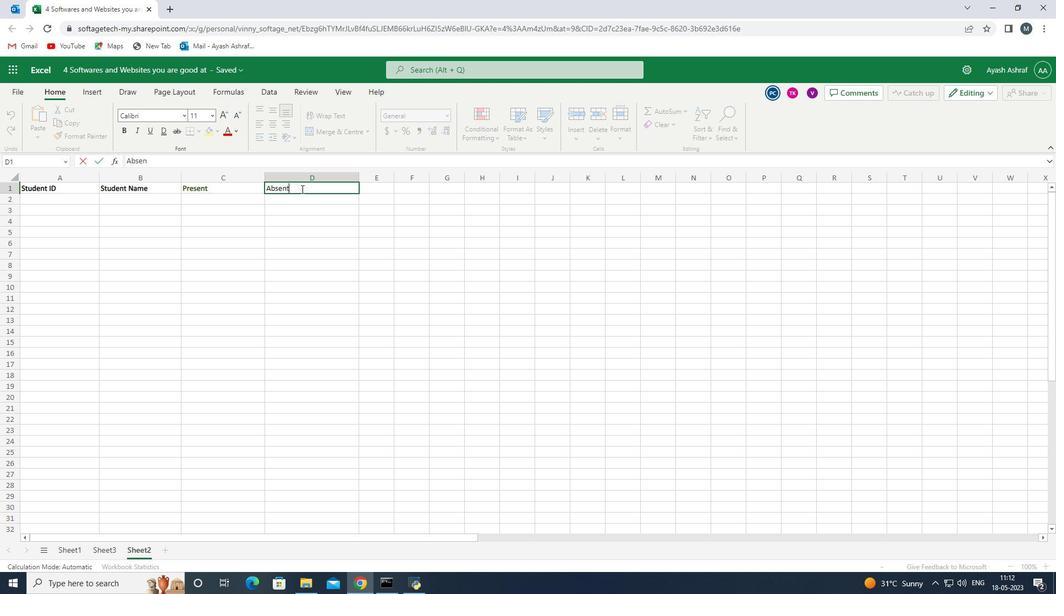 
Action: Mouse moved to (276, 226)
Screenshot: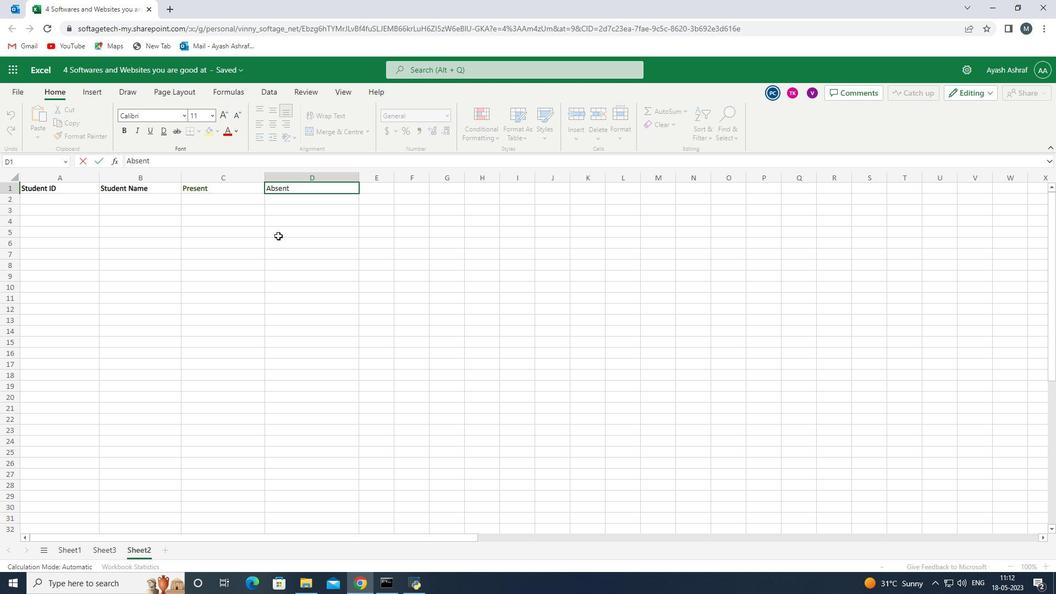 
Action: Mouse pressed left at (276, 226)
Screenshot: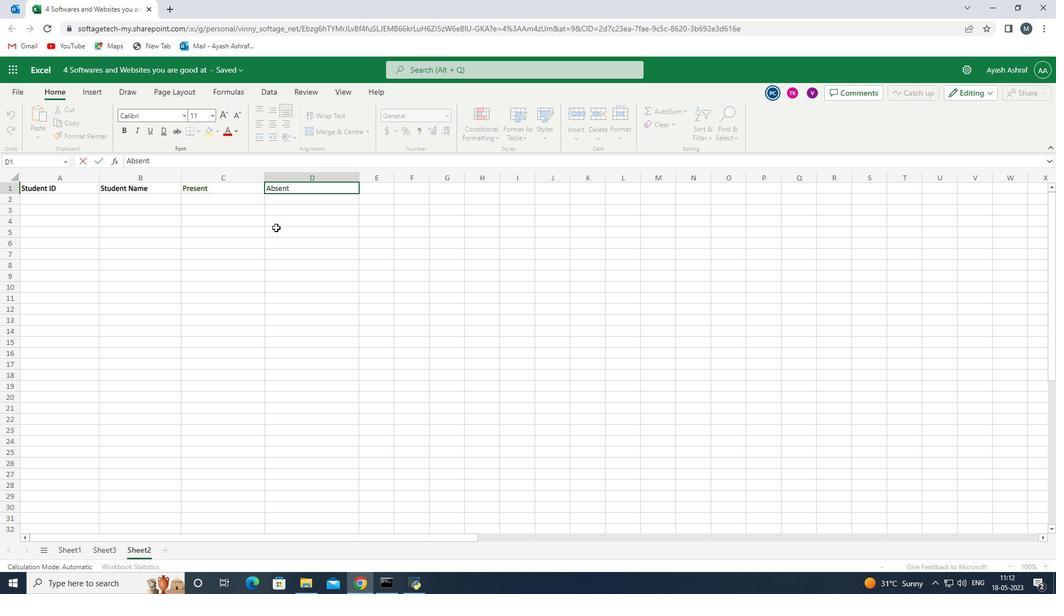 
Action: Mouse moved to (372, 190)
Screenshot: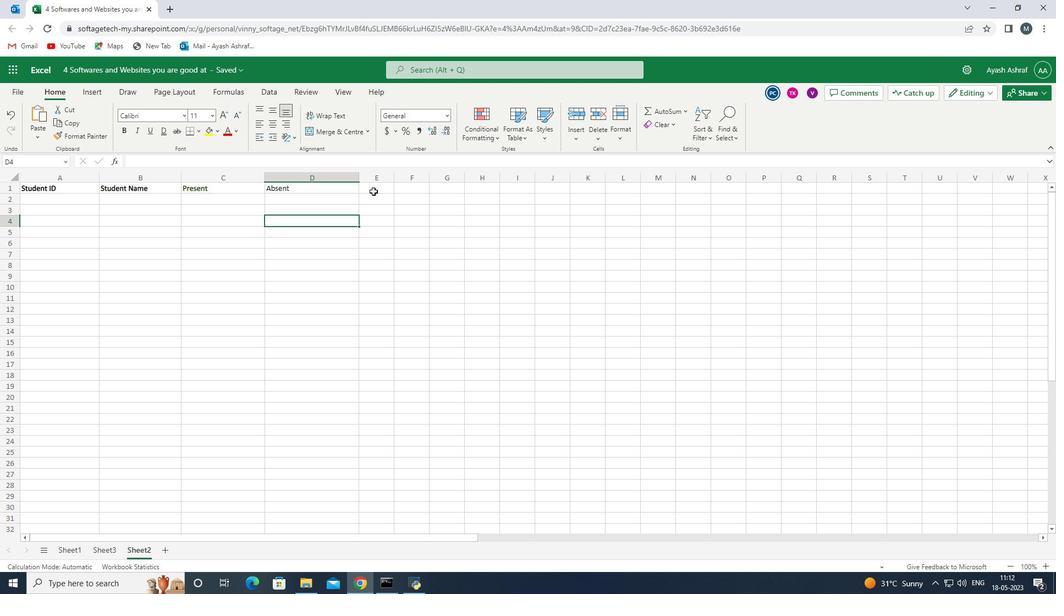 
Action: Mouse pressed left at (372, 190)
Screenshot: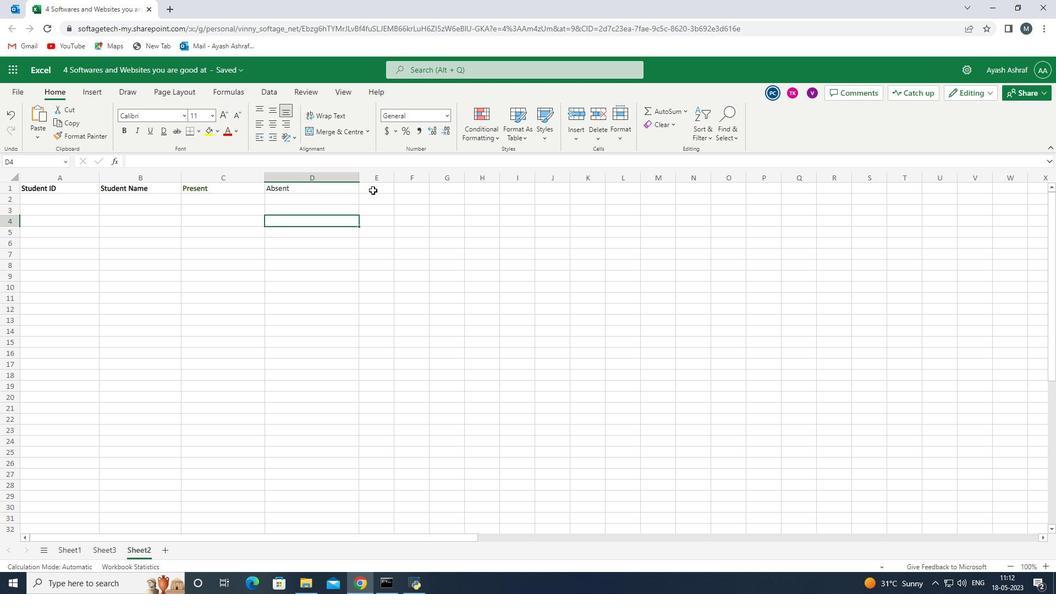 
Action: Mouse pressed left at (372, 190)
Screenshot: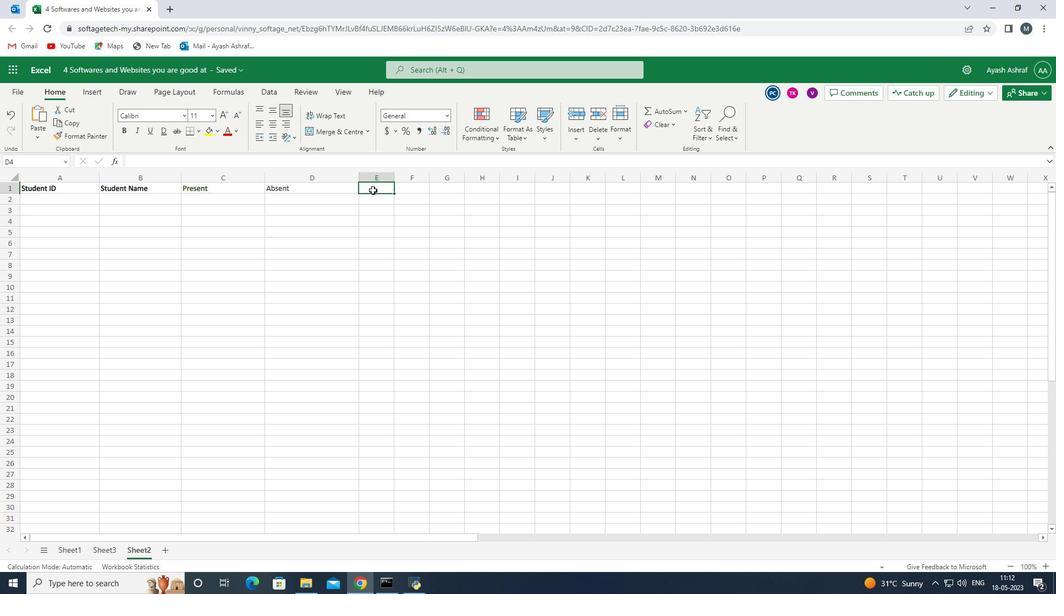 
Action: Mouse moved to (374, 189)
Screenshot: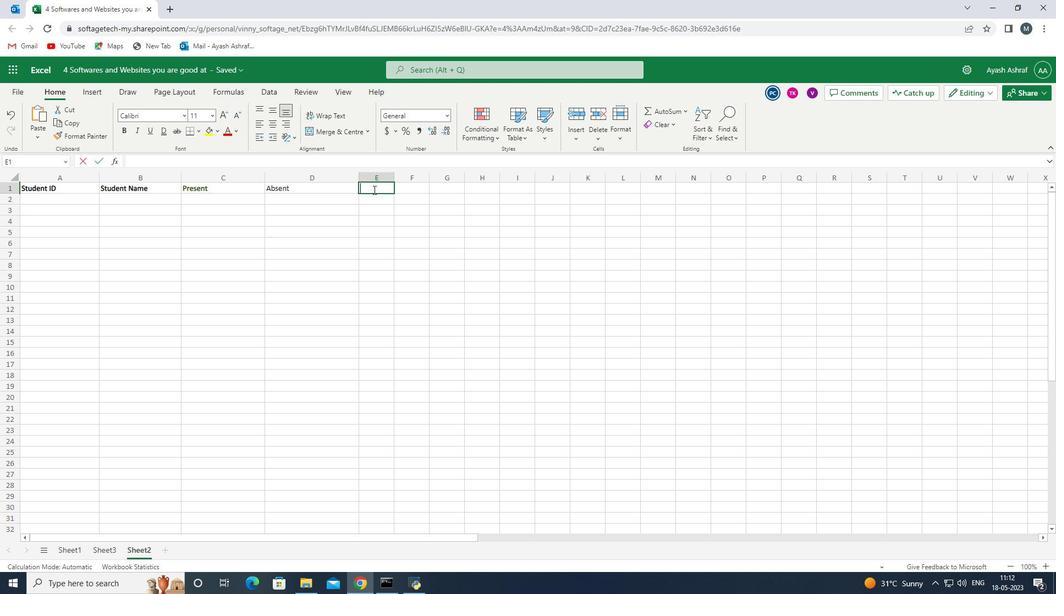
Action: Key pressed <Key.shift>Leave<Key.space>
Screenshot: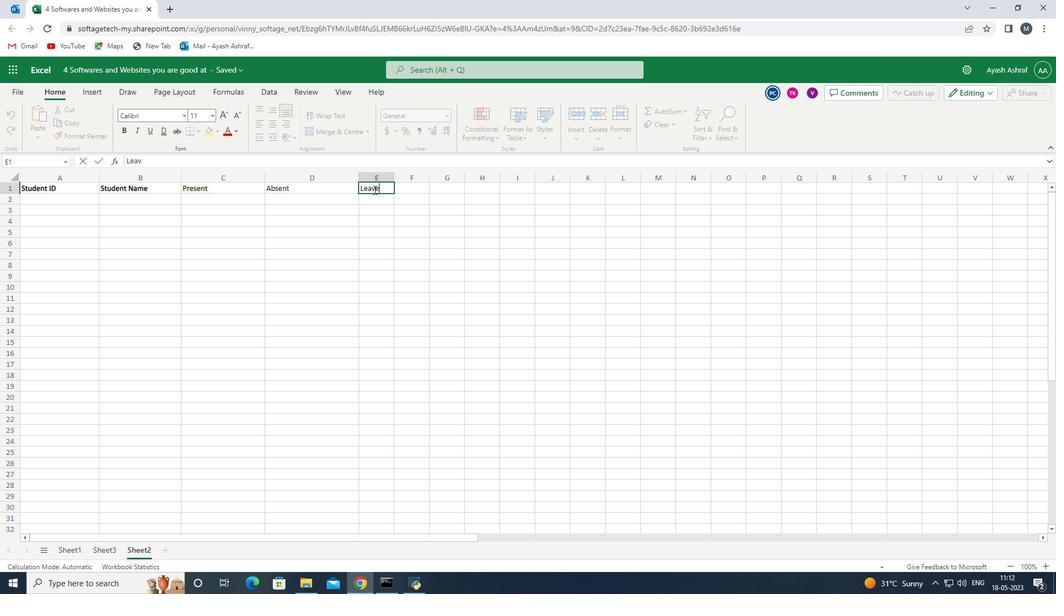 
Action: Mouse moved to (288, 190)
Screenshot: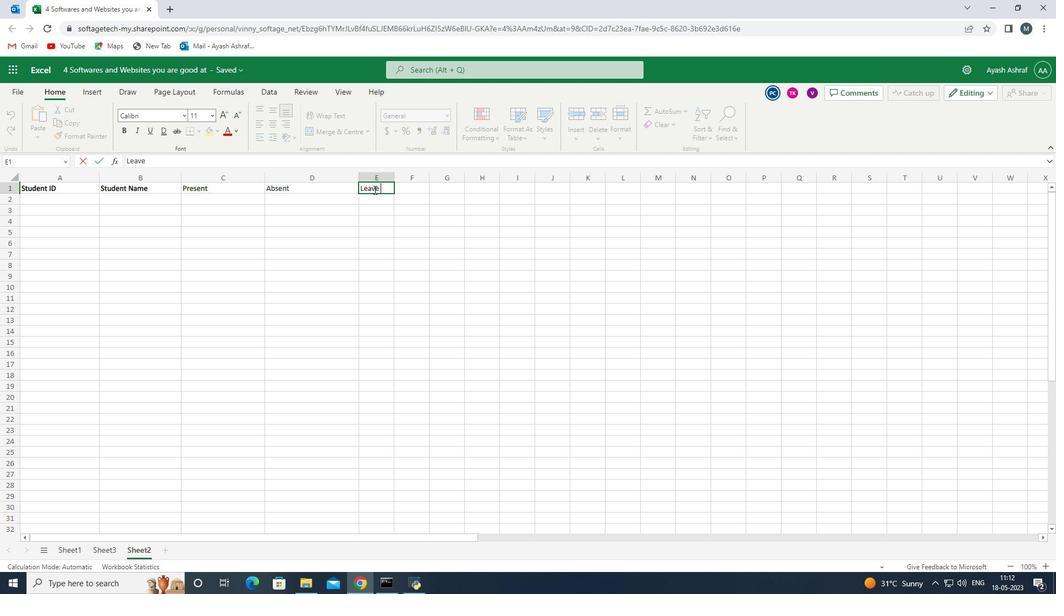 
Action: Mouse pressed left at (288, 190)
Screenshot: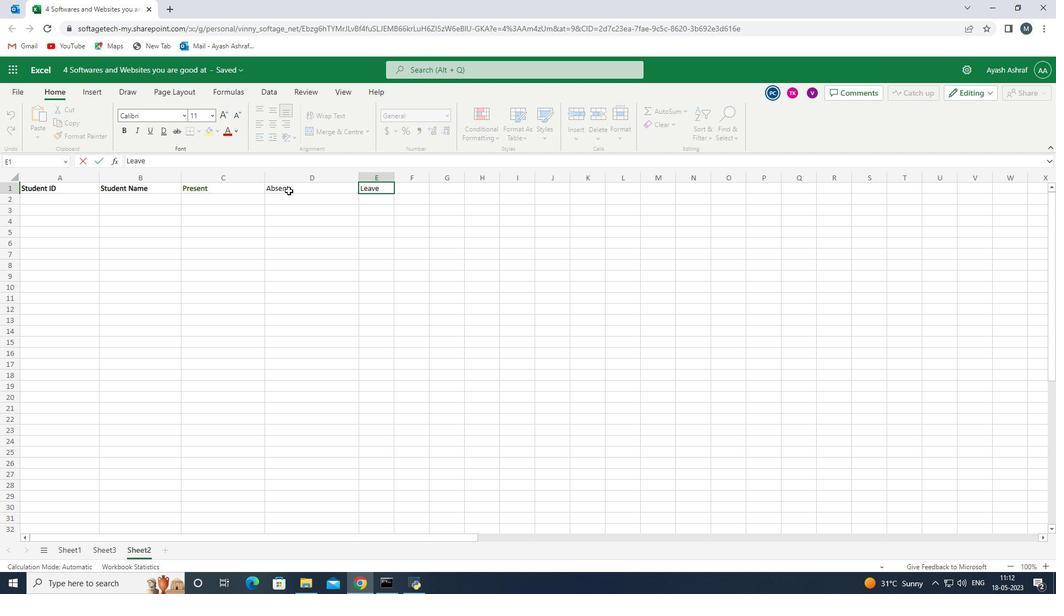 
Action: Mouse pressed left at (288, 190)
Screenshot: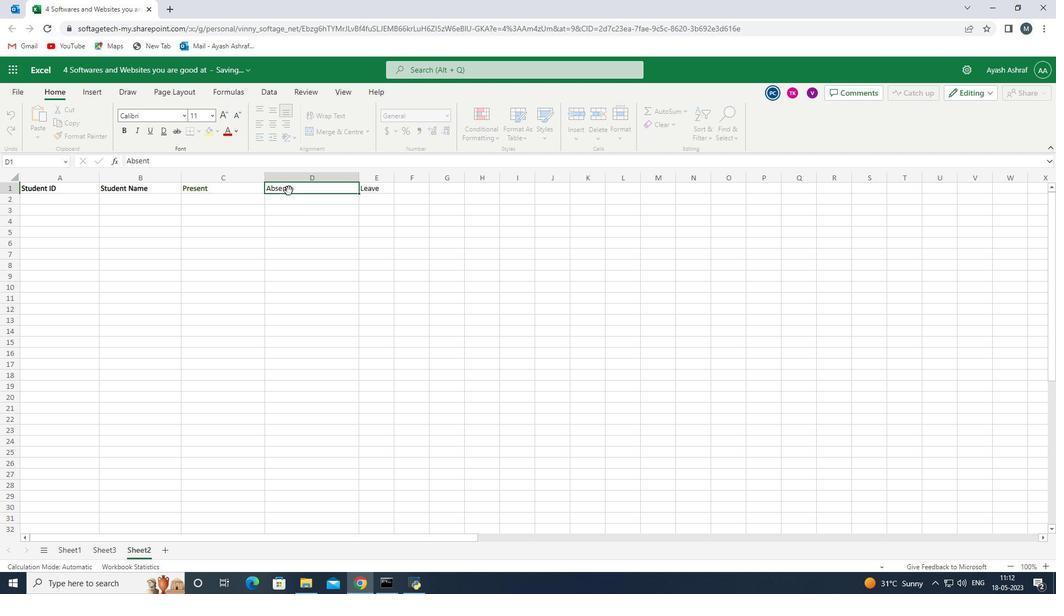 
Action: Mouse moved to (295, 190)
Screenshot: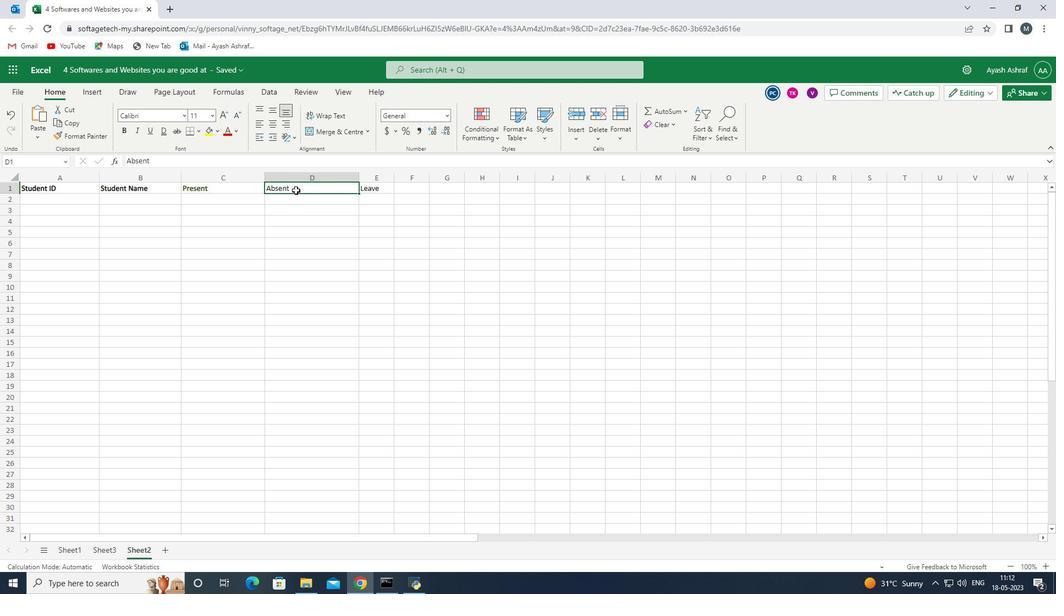 
Action: Mouse pressed left at (295, 190)
Screenshot: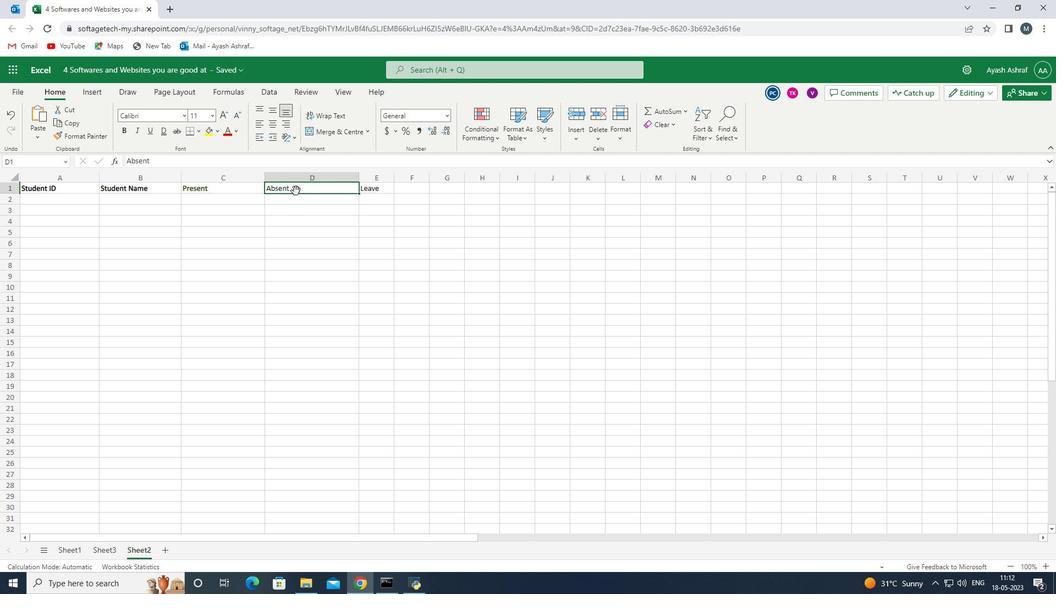 
Action: Mouse pressed left at (295, 190)
Screenshot: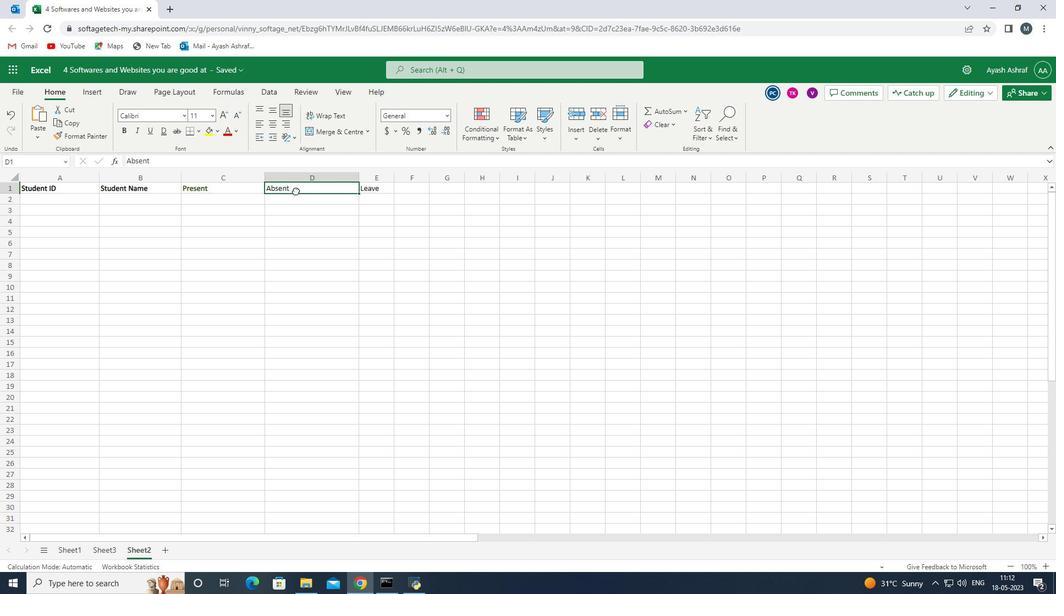 
Action: Mouse pressed left at (295, 190)
Screenshot: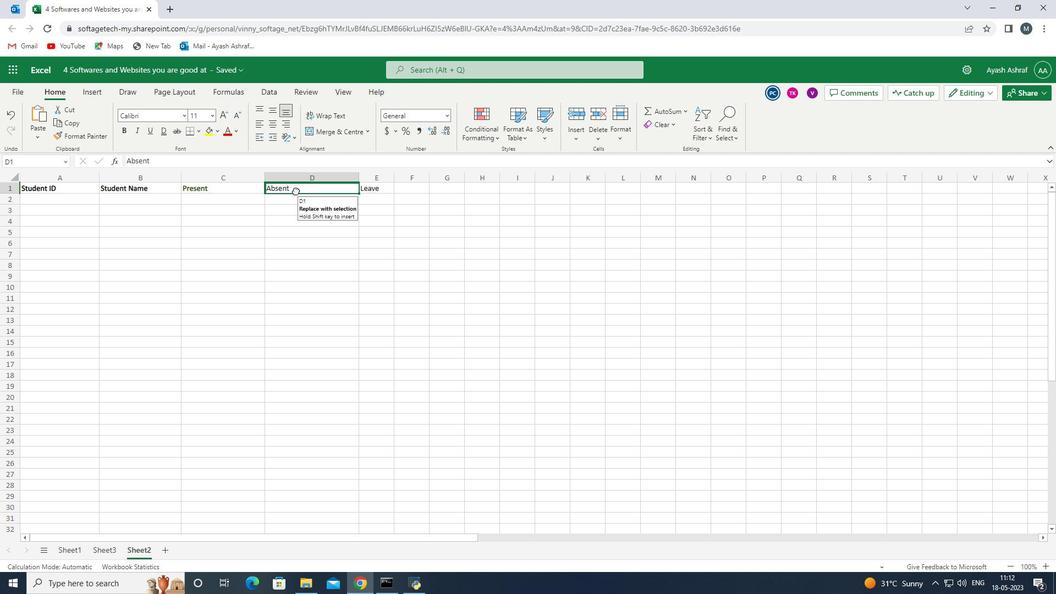 
Action: Mouse moved to (296, 190)
Screenshot: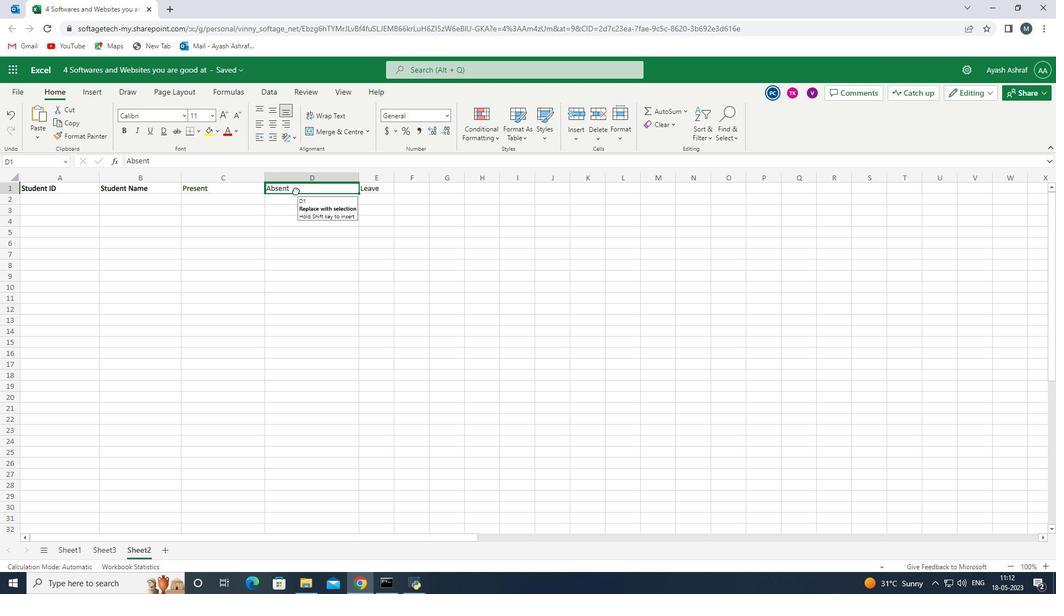
Action: Mouse pressed left at (296, 190)
Screenshot: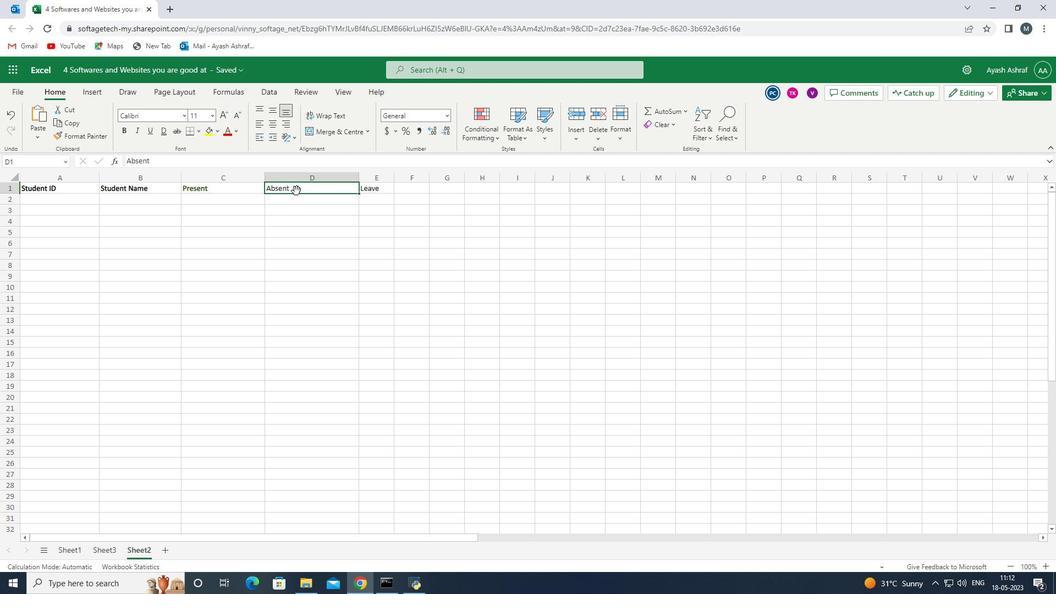 
Action: Mouse pressed left at (296, 190)
Screenshot: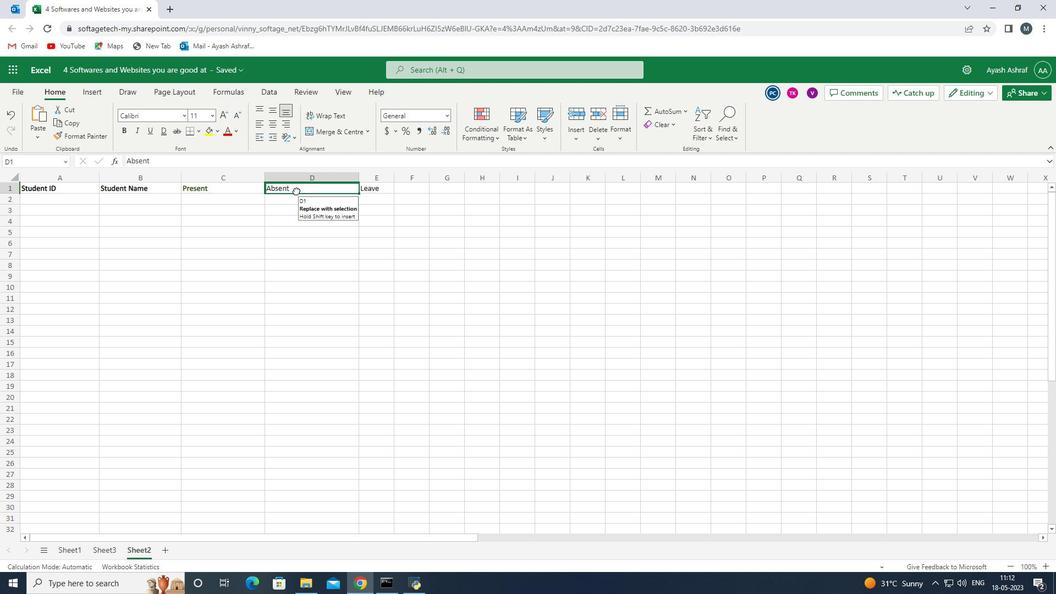 
Action: Mouse moved to (296, 190)
Screenshot: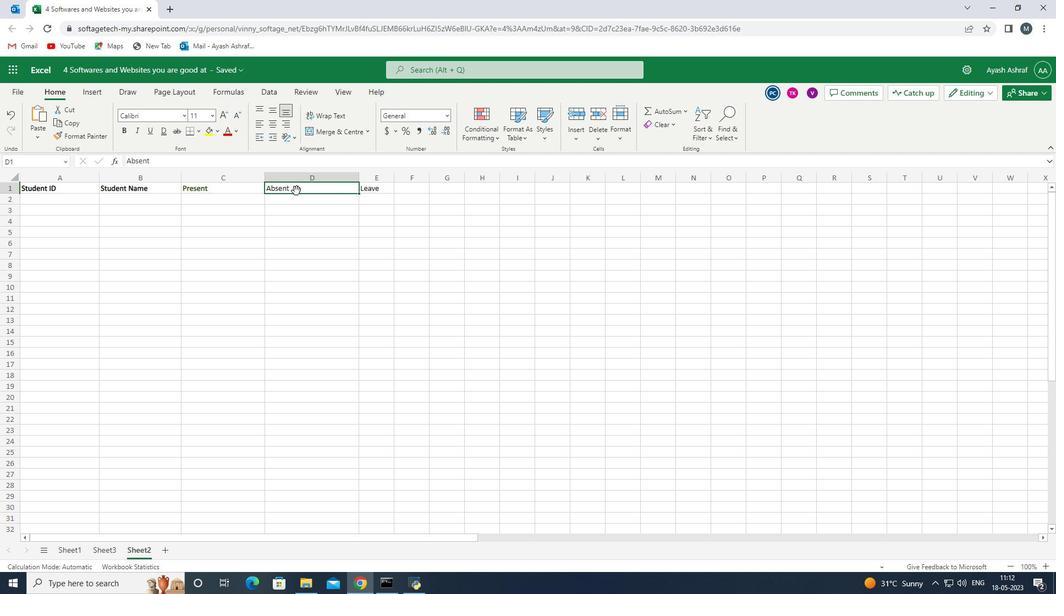 
Action: Mouse pressed left at (296, 190)
Screenshot: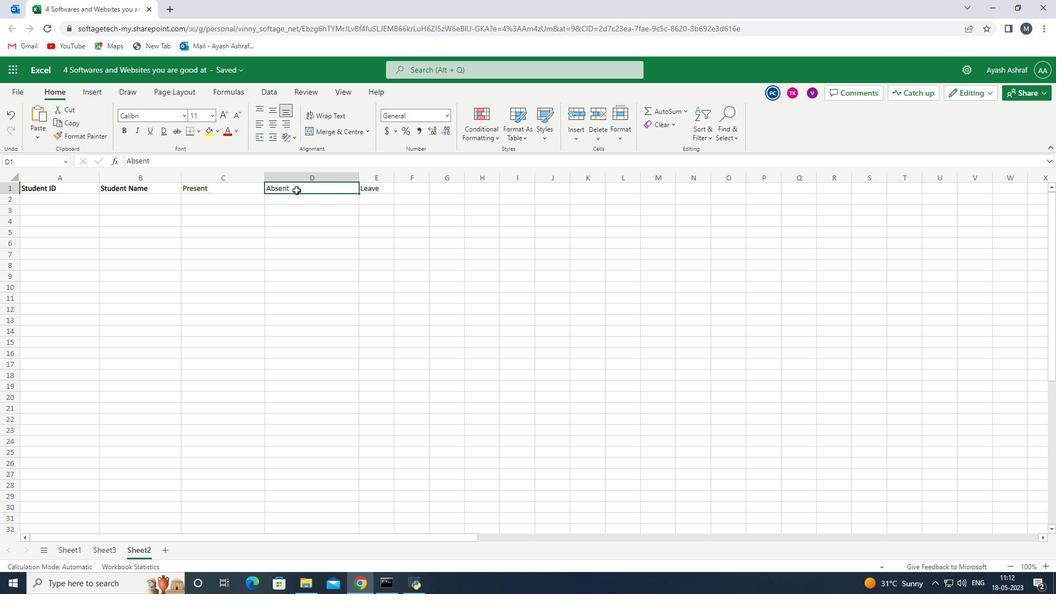 
Action: Mouse moved to (296, 190)
Screenshot: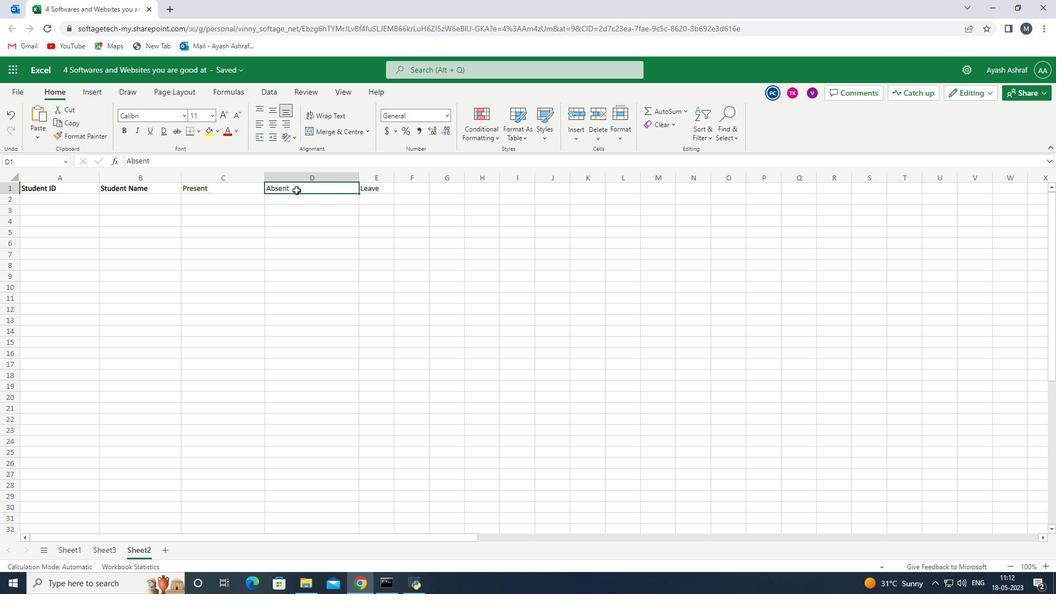 
Action: Mouse pressed left at (296, 190)
Screenshot: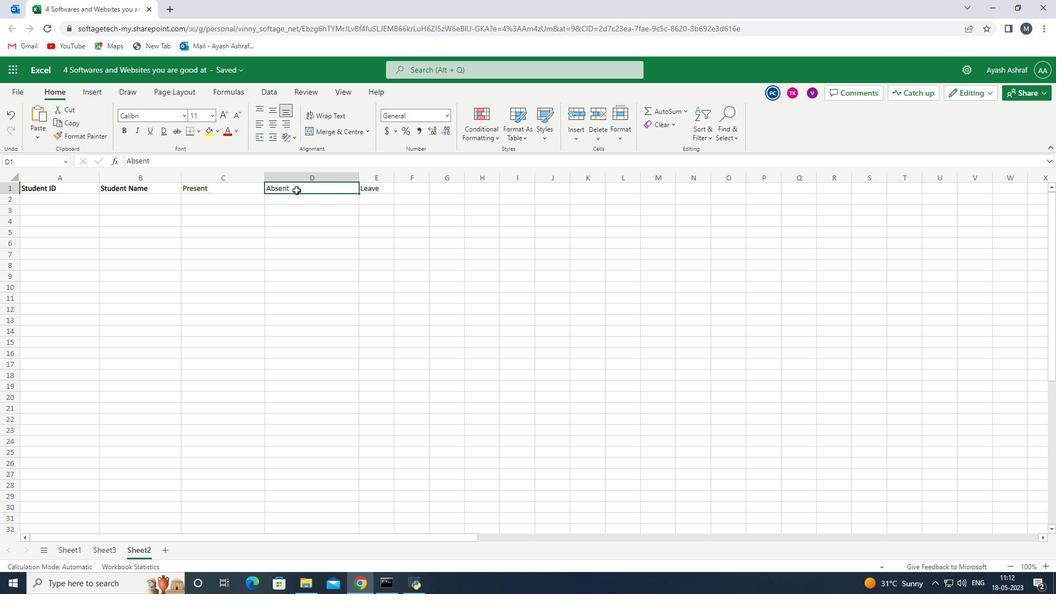 
Action: Mouse moved to (296, 189)
Screenshot: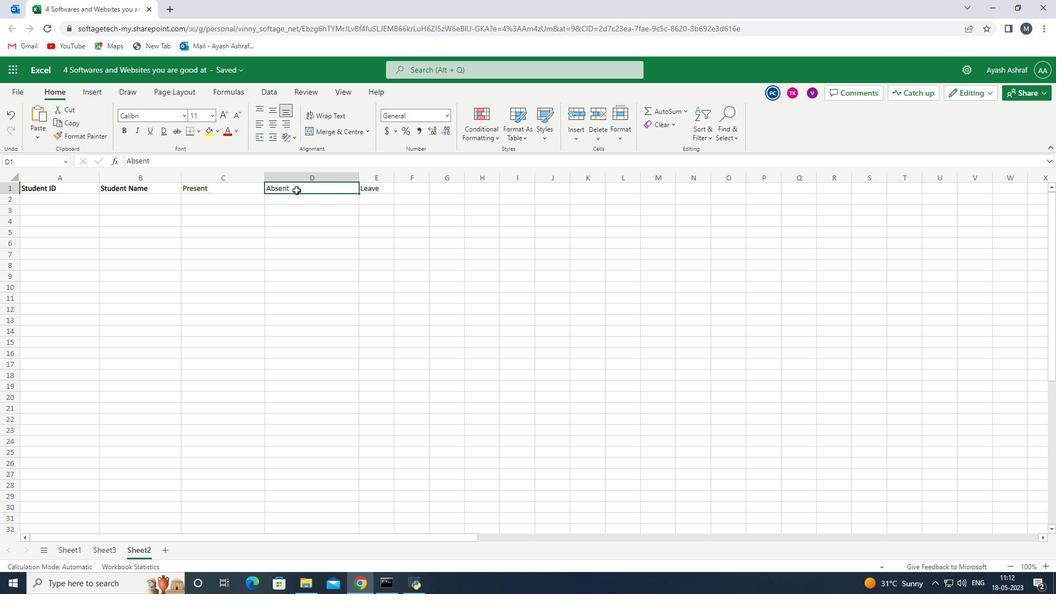 
Action: Mouse pressed left at (296, 189)
Screenshot: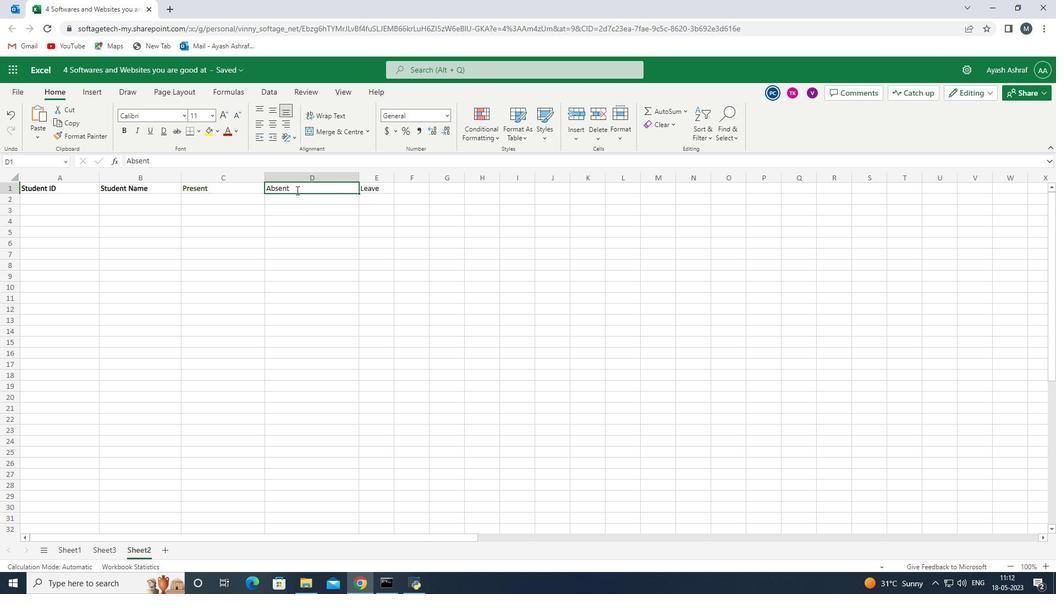 
Action: Key pressed <Key.cmd>
Screenshot: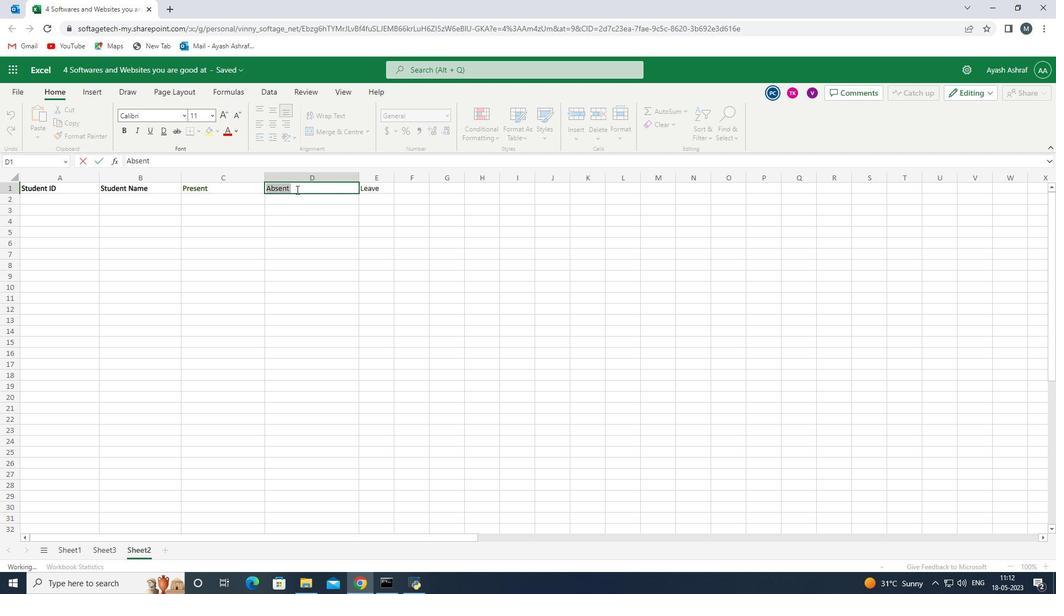 
Action: Mouse moved to (297, 189)
Screenshot: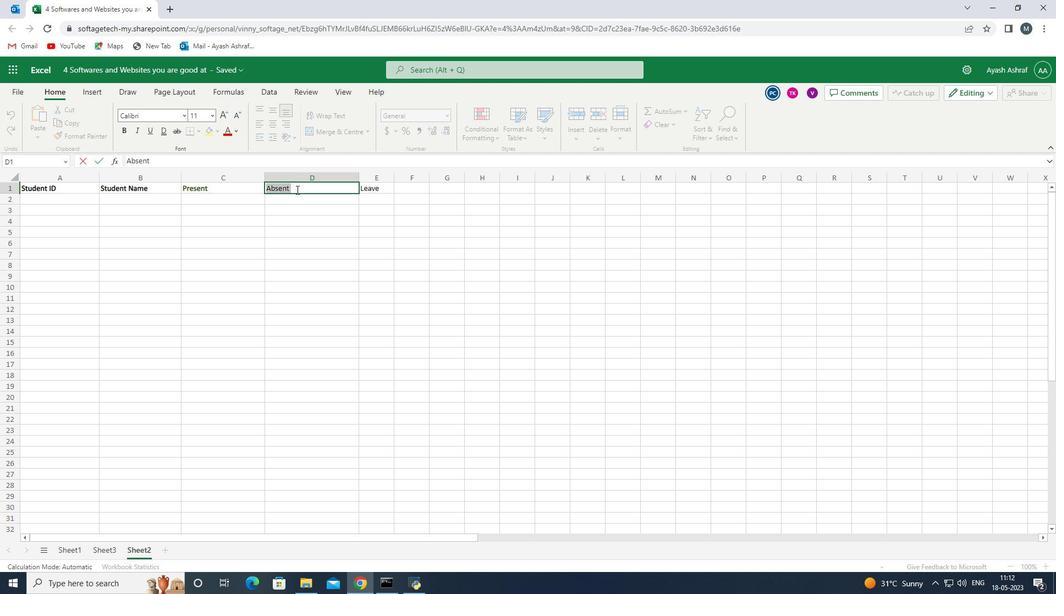 
Action: Key pressed ctrl+B
Screenshot: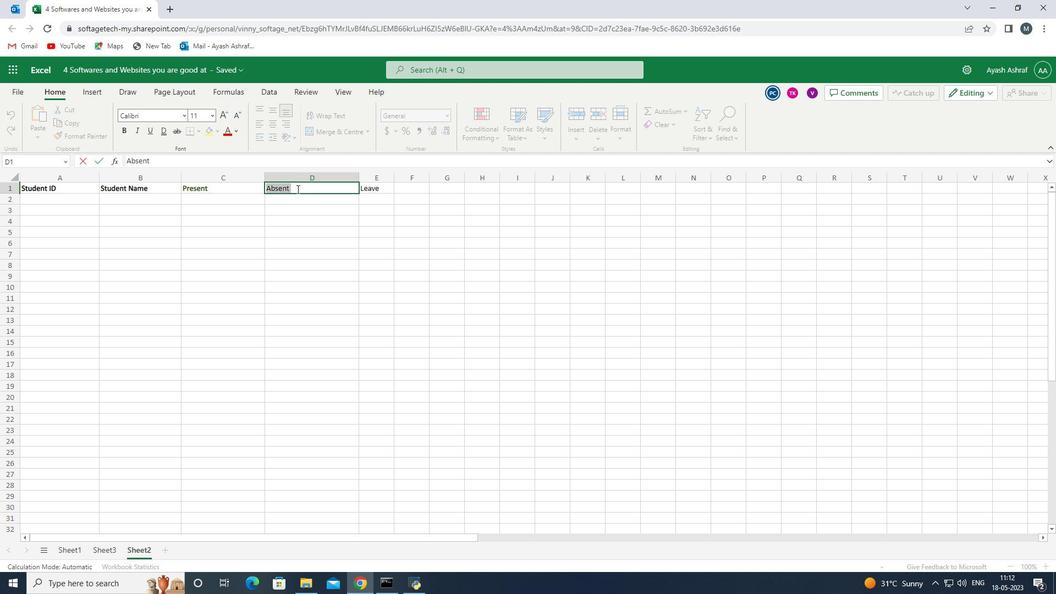 
Action: Mouse moved to (373, 185)
Screenshot: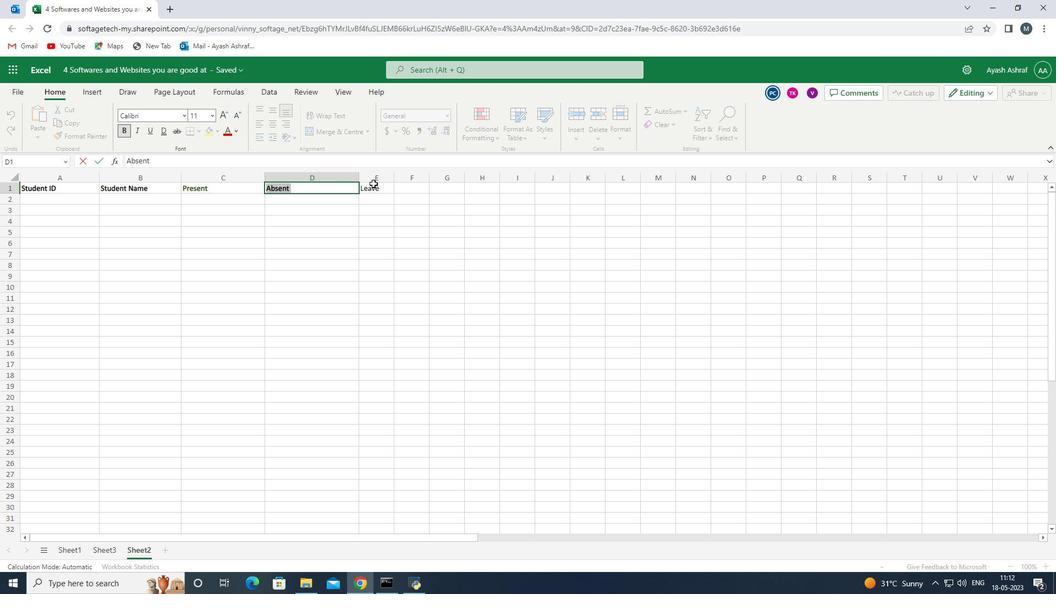 
Action: Mouse pressed left at (373, 185)
Screenshot: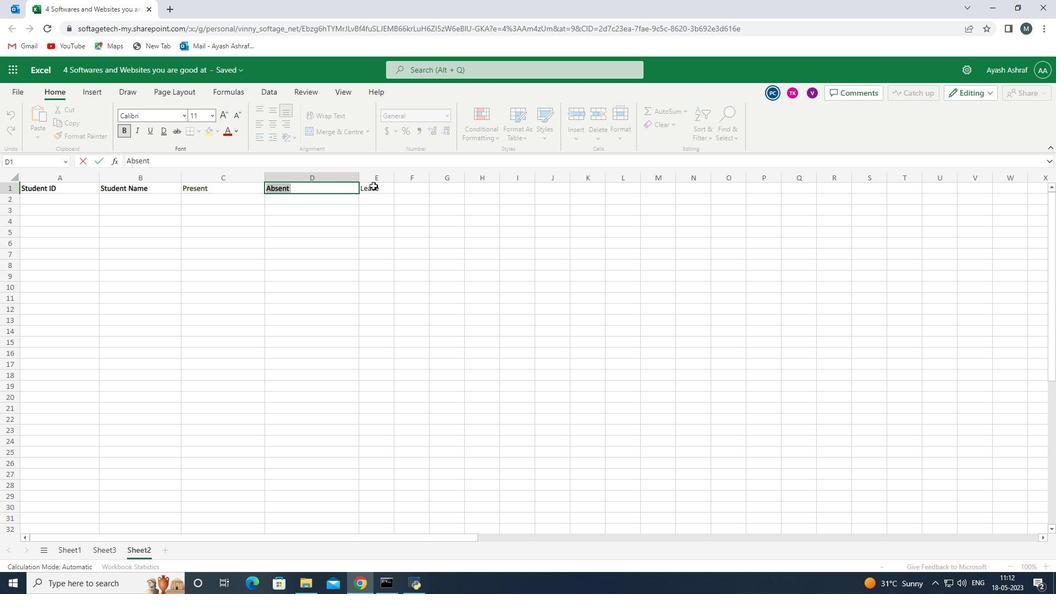 
Action: Mouse moved to (373, 186)
Screenshot: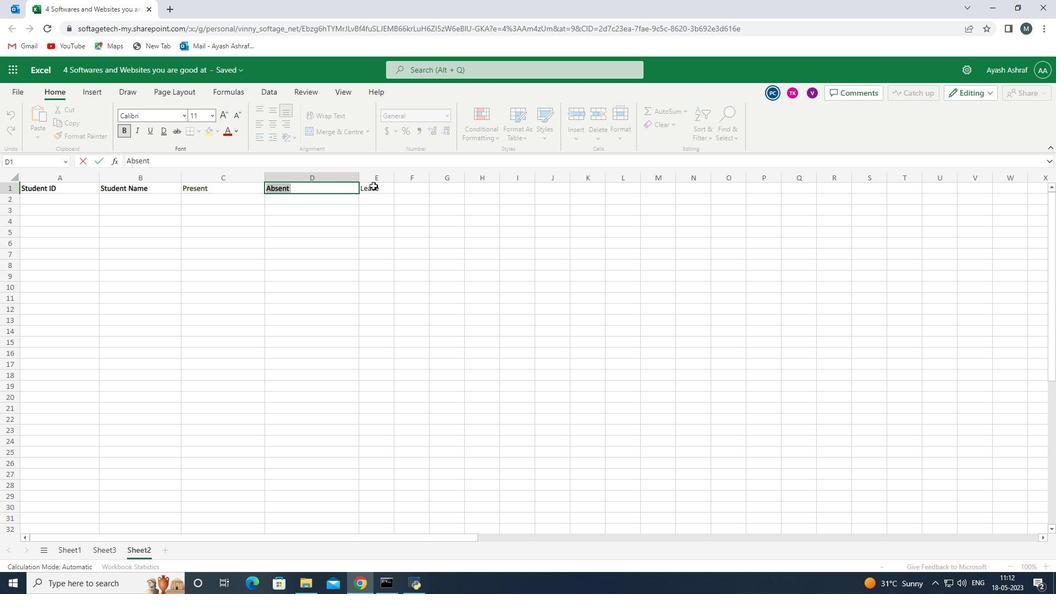 
Action: Mouse pressed left at (373, 186)
Screenshot: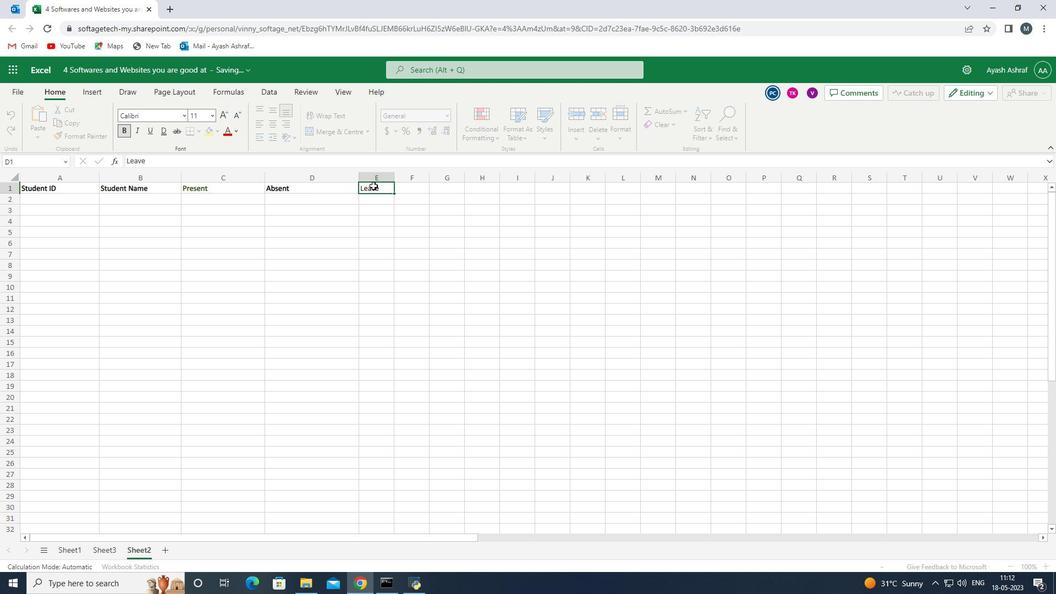 
Action: Mouse pressed left at (373, 186)
Screenshot: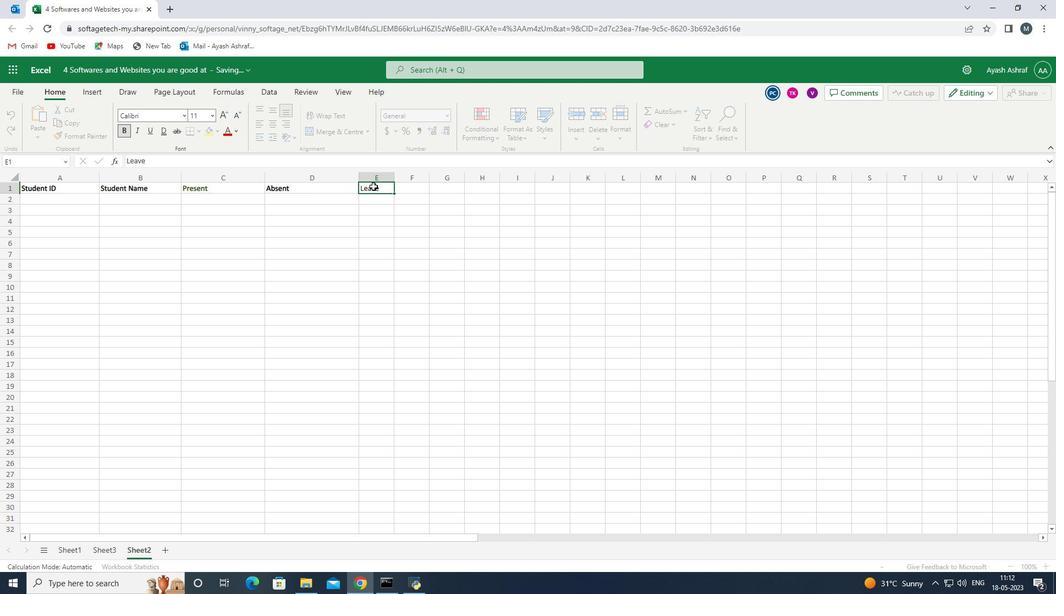 
Action: Mouse moved to (371, 186)
Screenshot: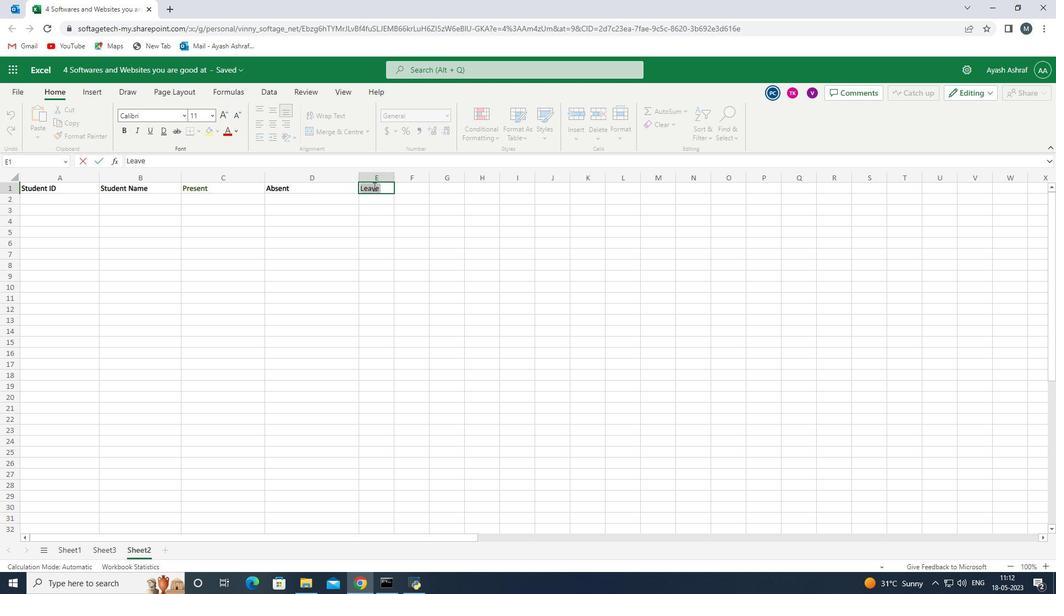 
Action: Key pressed ctrl+B
Screenshot: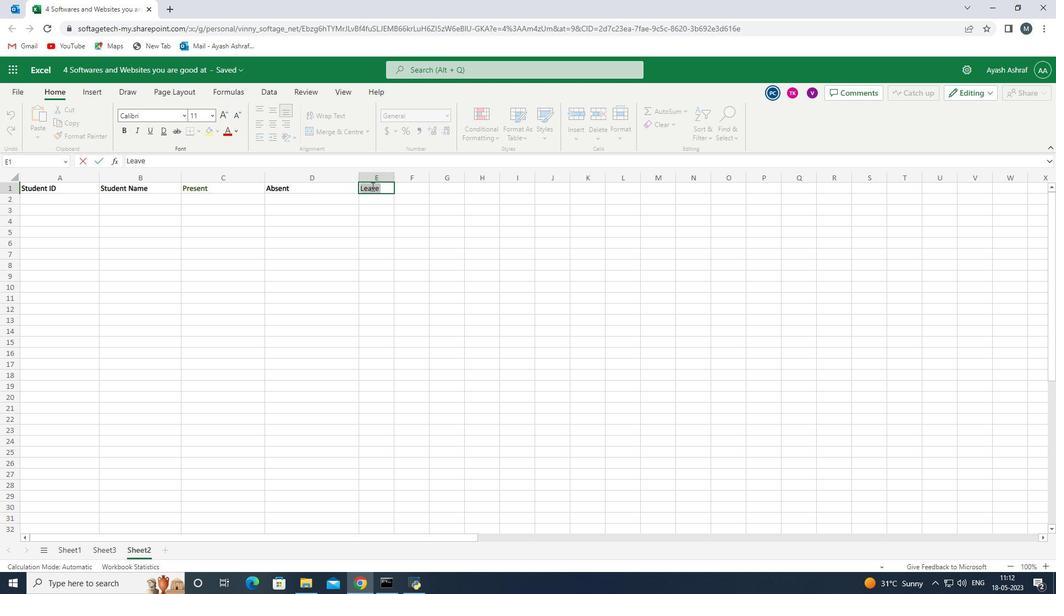 
Action: Mouse moved to (229, 235)
Screenshot: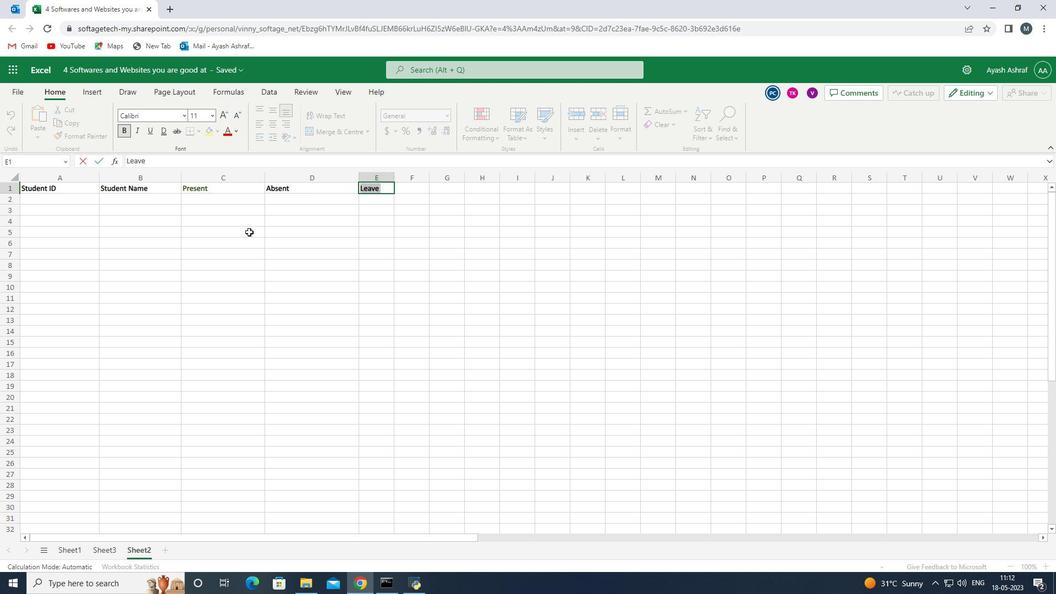 
Action: Mouse pressed left at (229, 235)
Screenshot: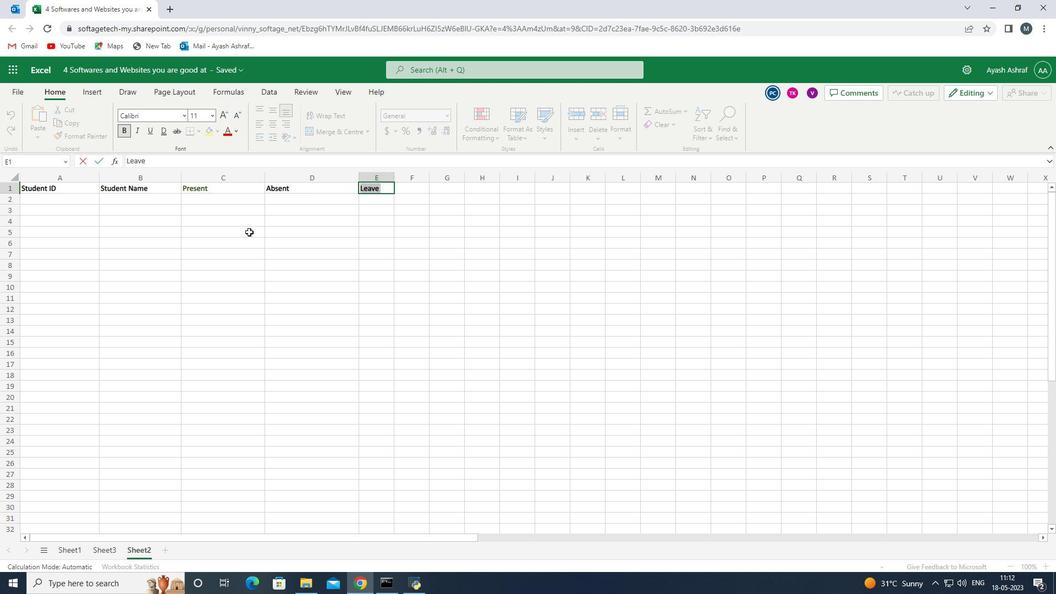 
Action: Mouse moved to (65, 199)
Screenshot: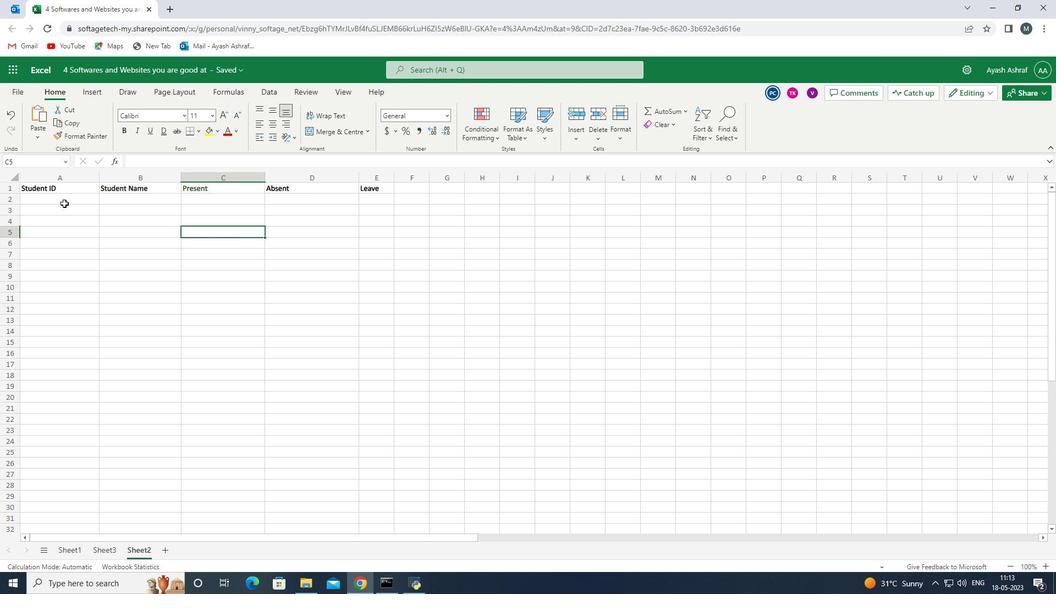 
Action: Mouse pressed left at (65, 199)
Screenshot: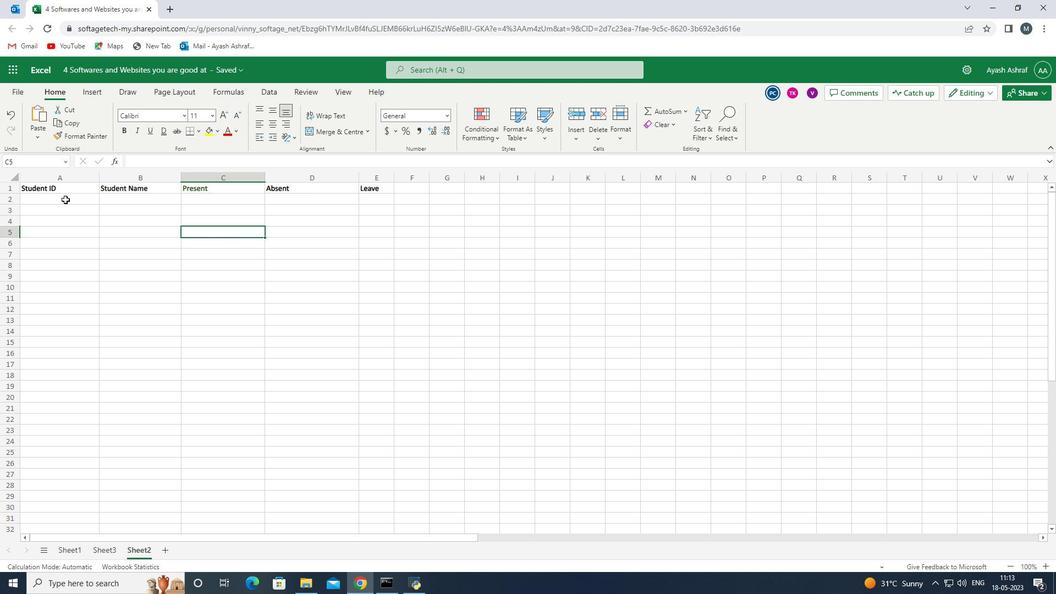 
Action: Mouse pressed left at (65, 199)
Screenshot: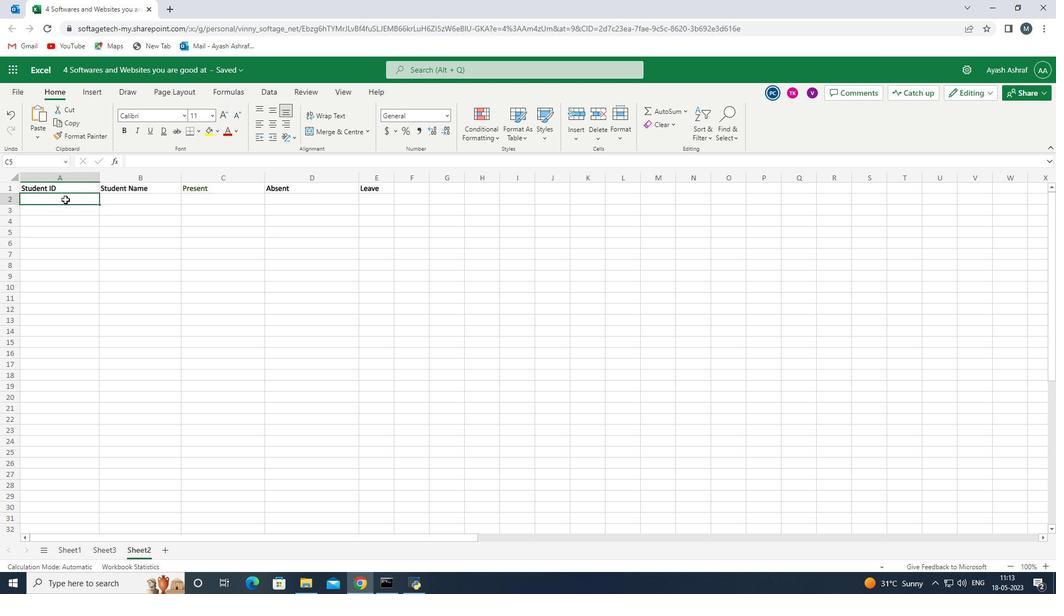 
Action: Key pressed <Key.shift>A<Key.shift>G001
Screenshot: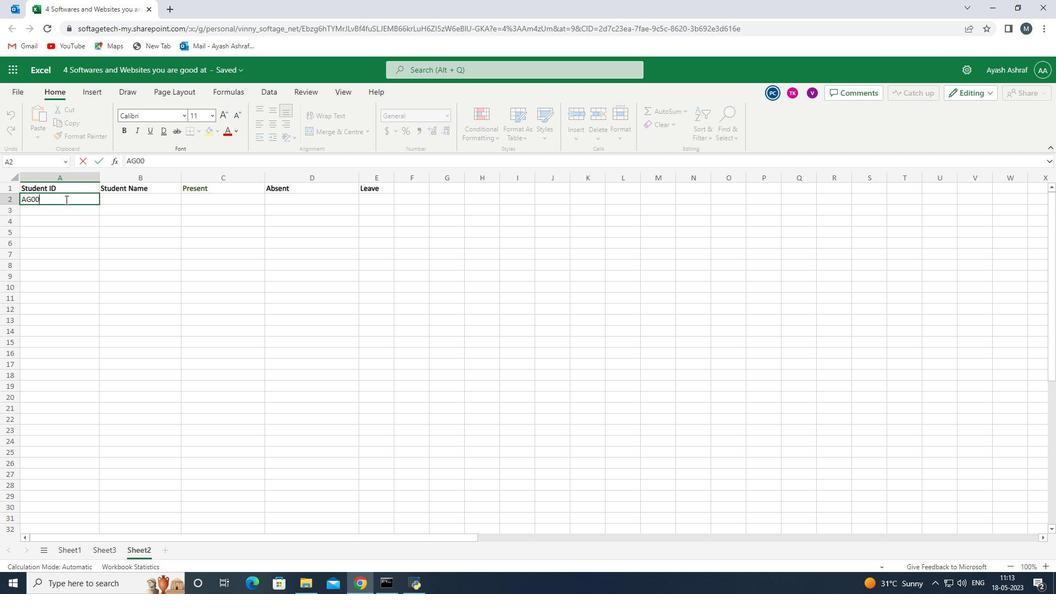 
Action: Mouse moved to (59, 211)
Screenshot: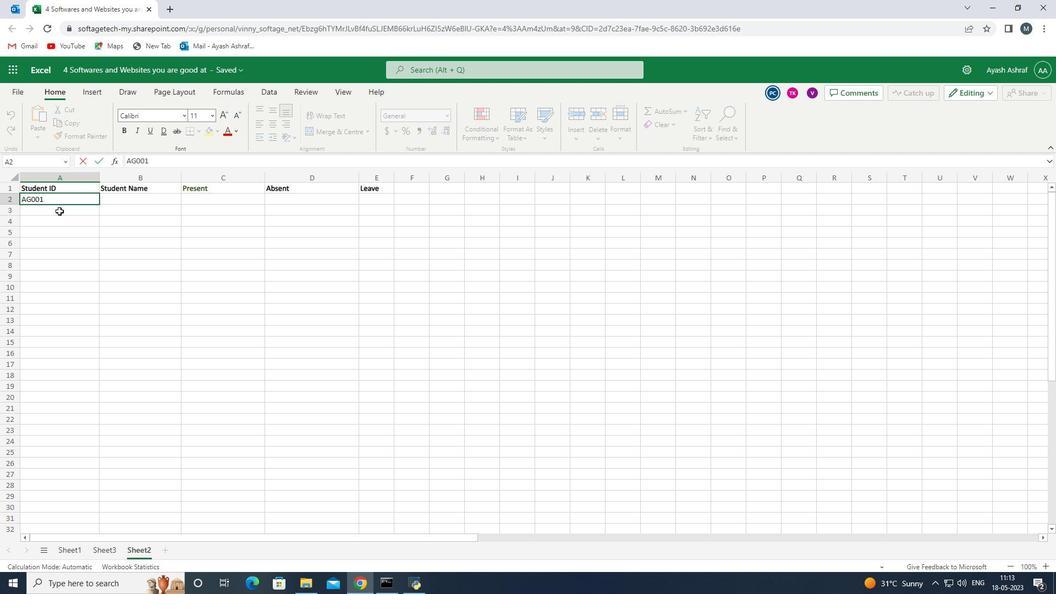 
Action: Mouse pressed left at (59, 211)
Screenshot: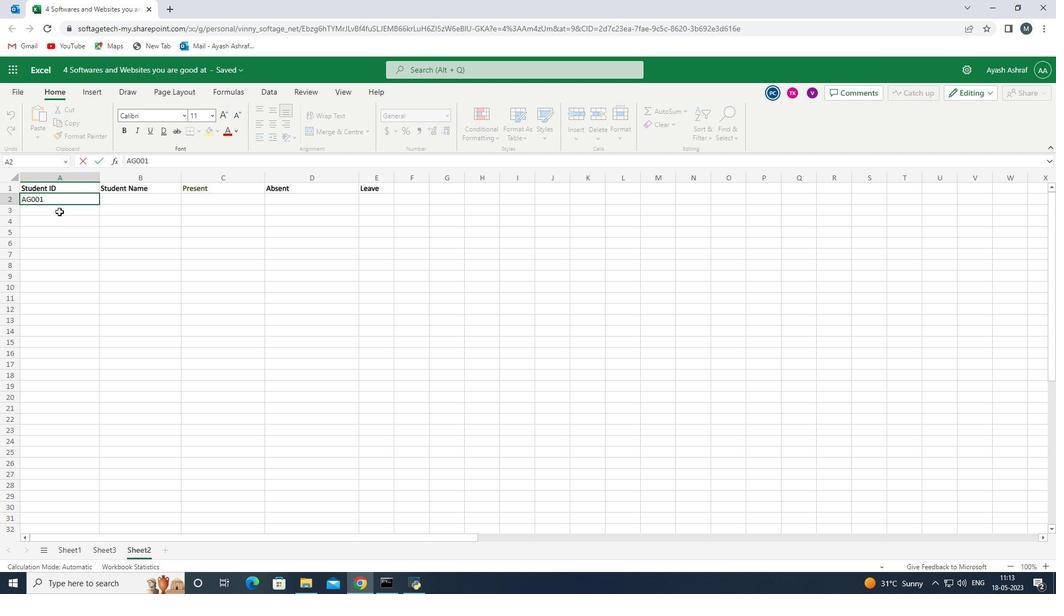
Action: Mouse pressed left at (59, 211)
Screenshot: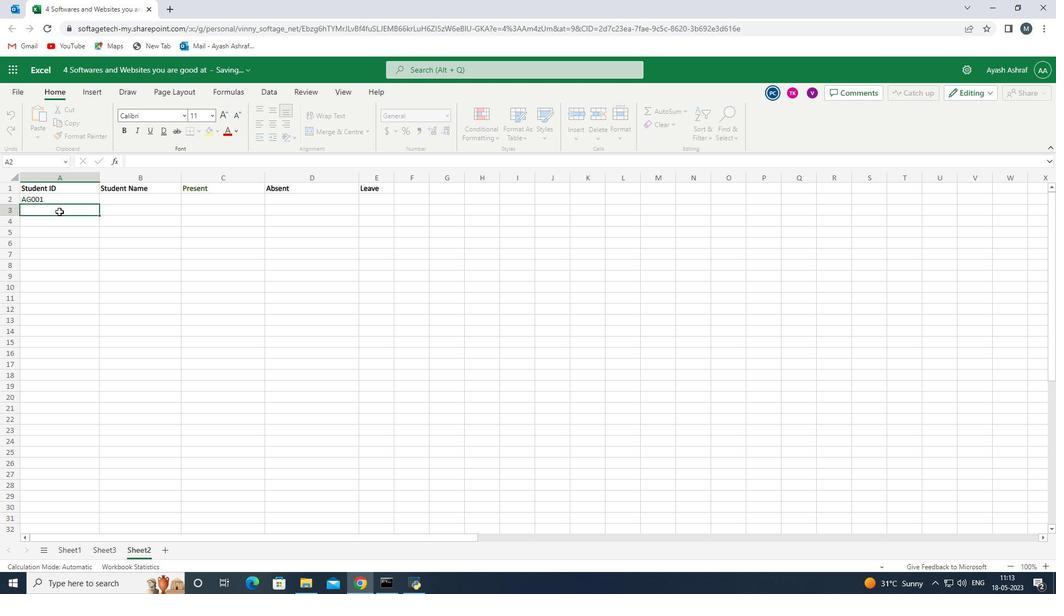 
Action: Mouse moved to (58, 212)
Screenshot: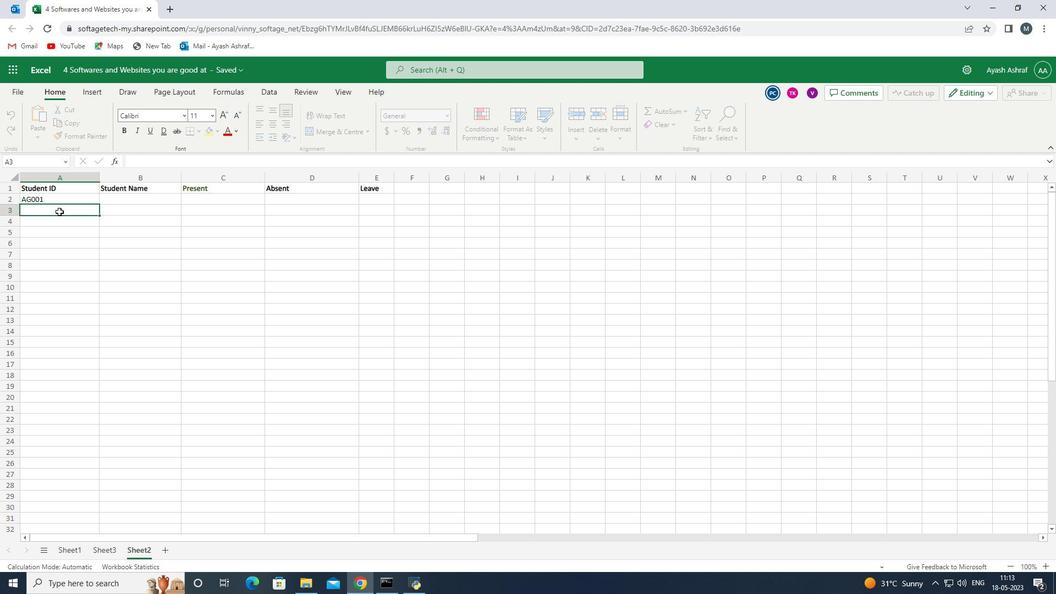 
Action: Key pressed <Key.shift><Key.shift><Key.shift><Key.shift><Key.shift><Key.shift><Key.shift><Key.shift><Key.shift>Ag002
Screenshot: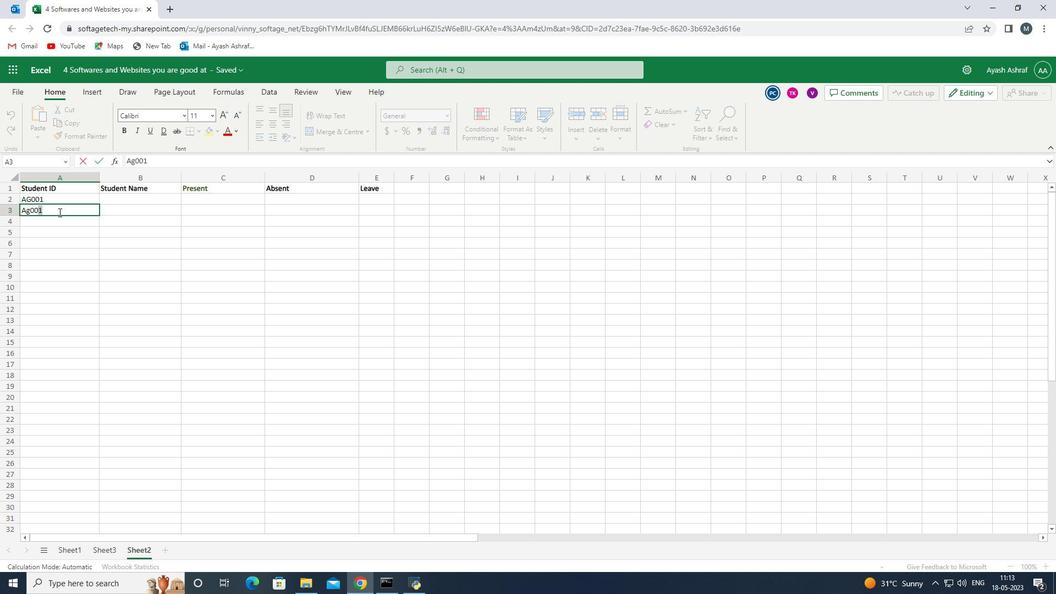 
Action: Mouse moved to (50, 223)
Screenshot: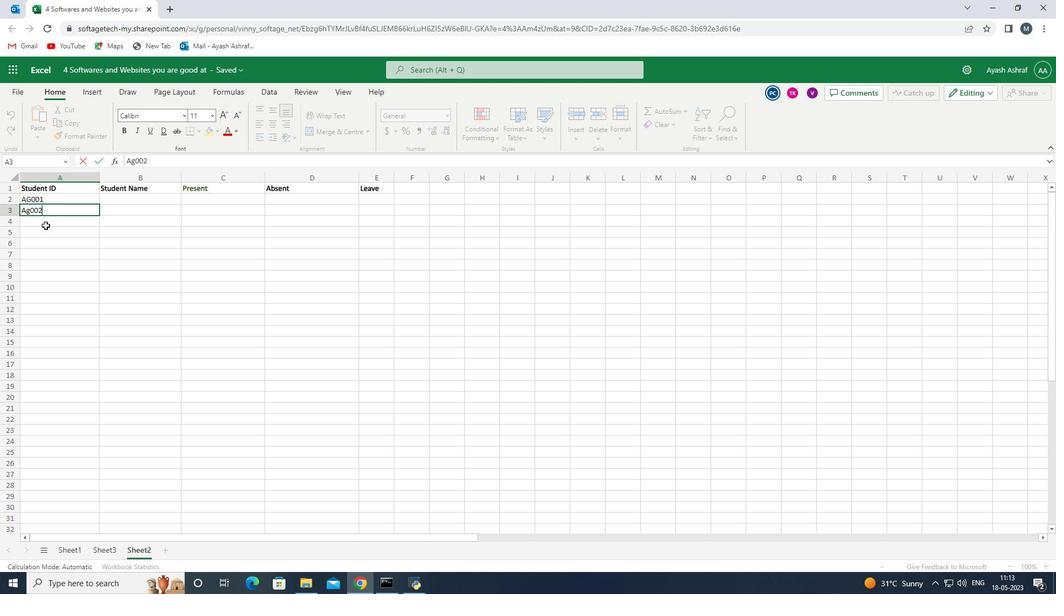 
Action: Mouse pressed left at (50, 223)
Screenshot: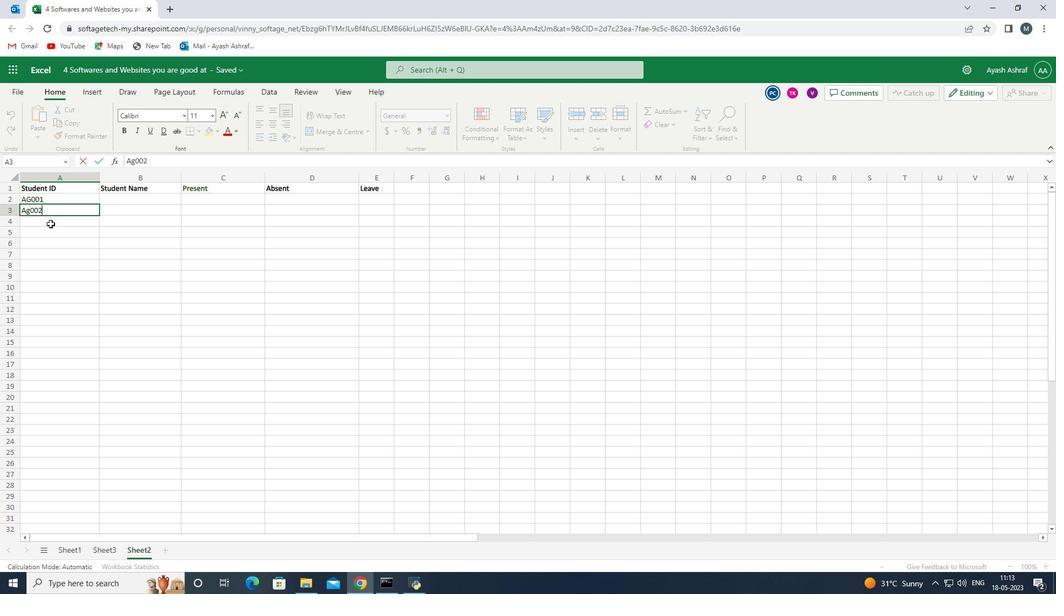 
Action: Mouse moved to (53, 222)
Screenshot: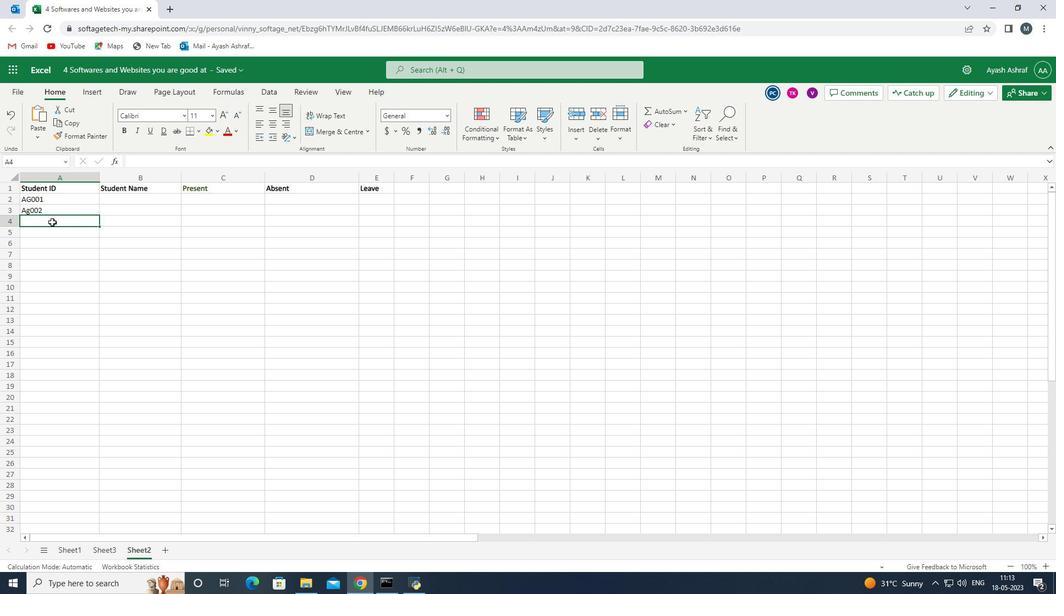 
Action: Key pressed <Key.shift>Agg<Key.backspace>003<Key.enter><Key.shift>Ag004<Key.enter><Key.shift>Ag005<Key.enter><Key.shift><Key.shift><Key.shift><Key.shift>Ag006<Key.enter><Key.shift>Ag007<Key.enter><Key.shift>Ag008<Key.enter><Key.shift><Key.shift>Ag009<Key.enter><Key.shift><Key.shift><Key.shift><Key.shift><Key.shift>Ag10<Key.enter><Key.shift>Ag11<Key.enter><Key.shift><Key.shift>Ag13<Key.enter><Key.shift><Key.shift><Key.shift><Key.shift><Key.shift><Key.shift><Key.shift><Key.shift><Key.shift>A
Screenshot: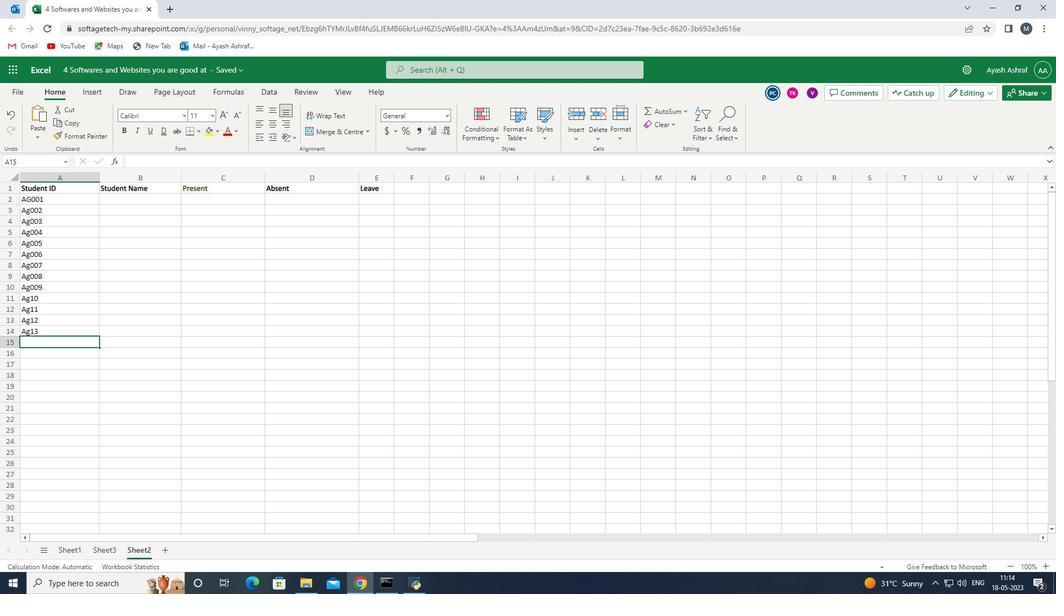 
Action: Mouse moved to (59, 220)
Screenshot: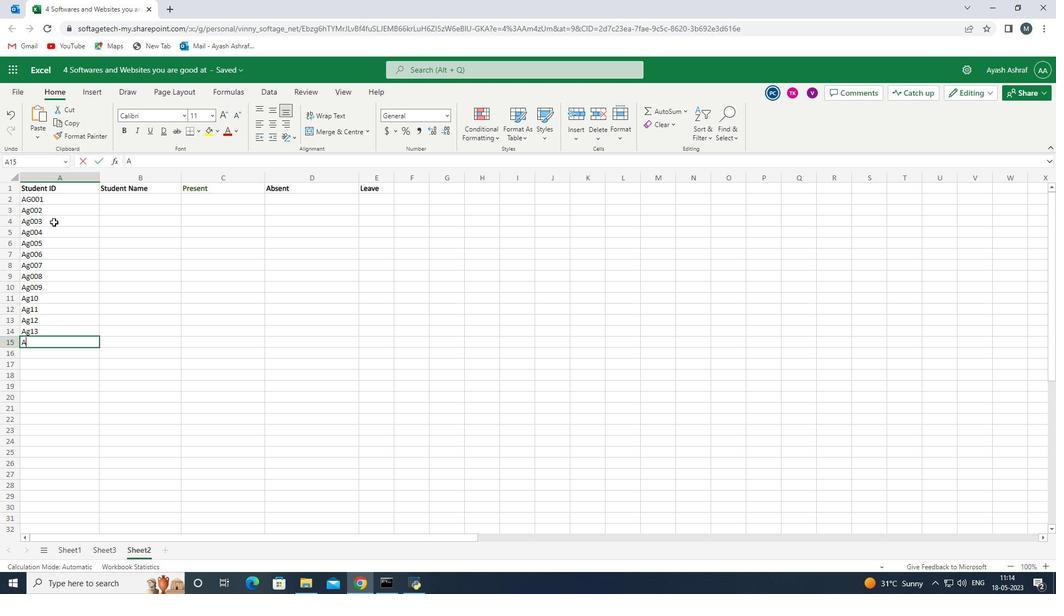
Action: Key pressed g
Screenshot: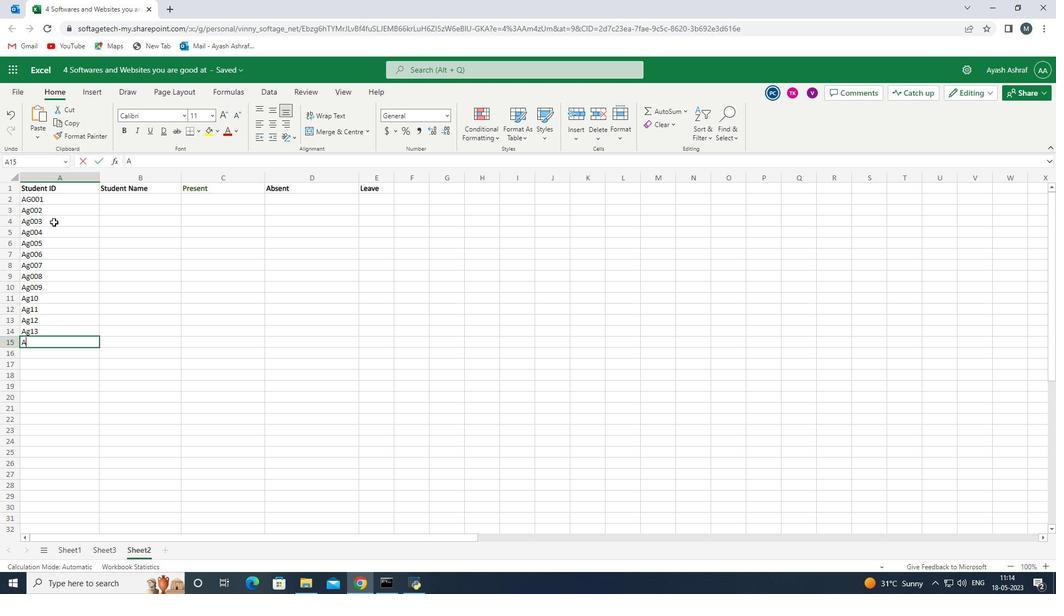 
Action: Mouse moved to (74, 315)
Screenshot: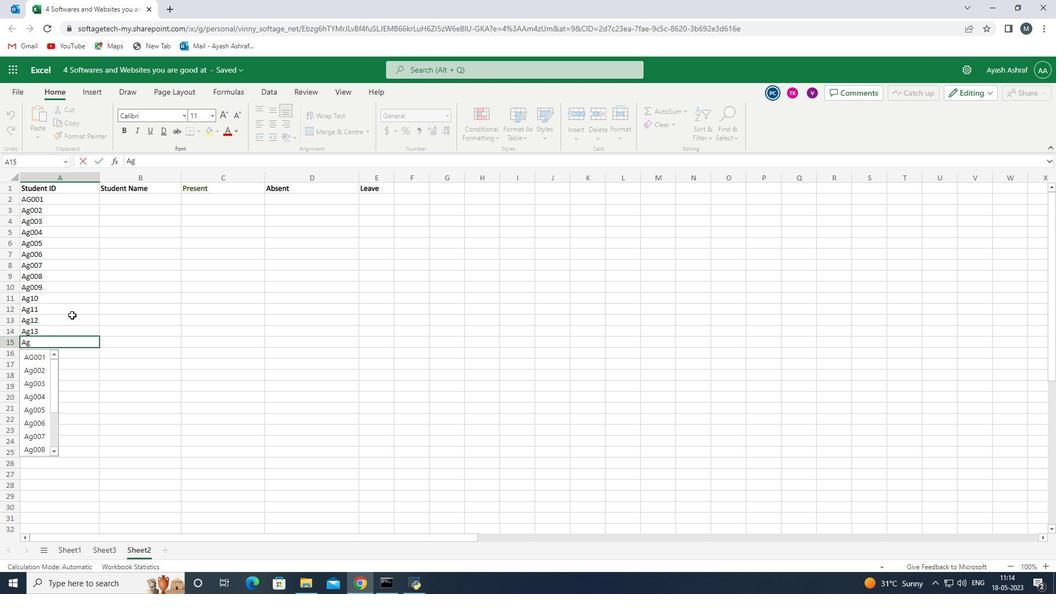 
Action: Key pressed 14
Screenshot: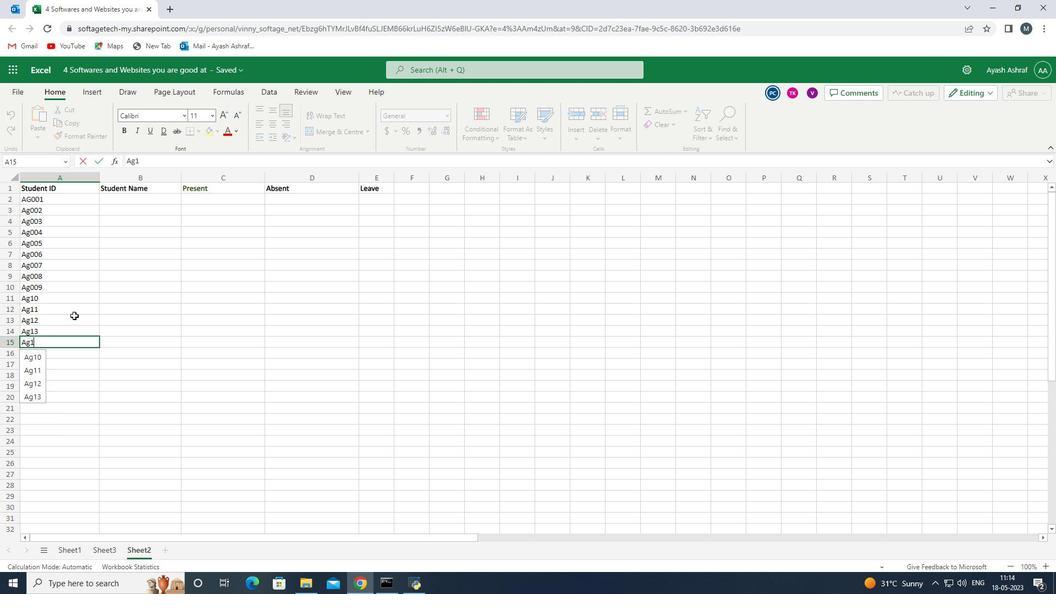 
Action: Mouse moved to (79, 306)
Screenshot: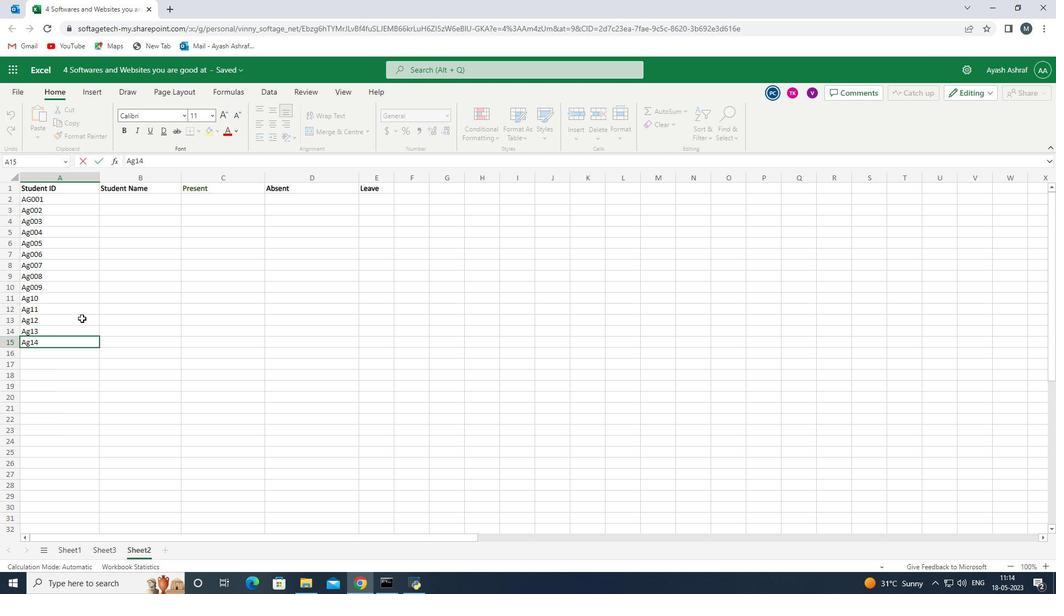 
Action: Mouse pressed left at (79, 306)
Screenshot: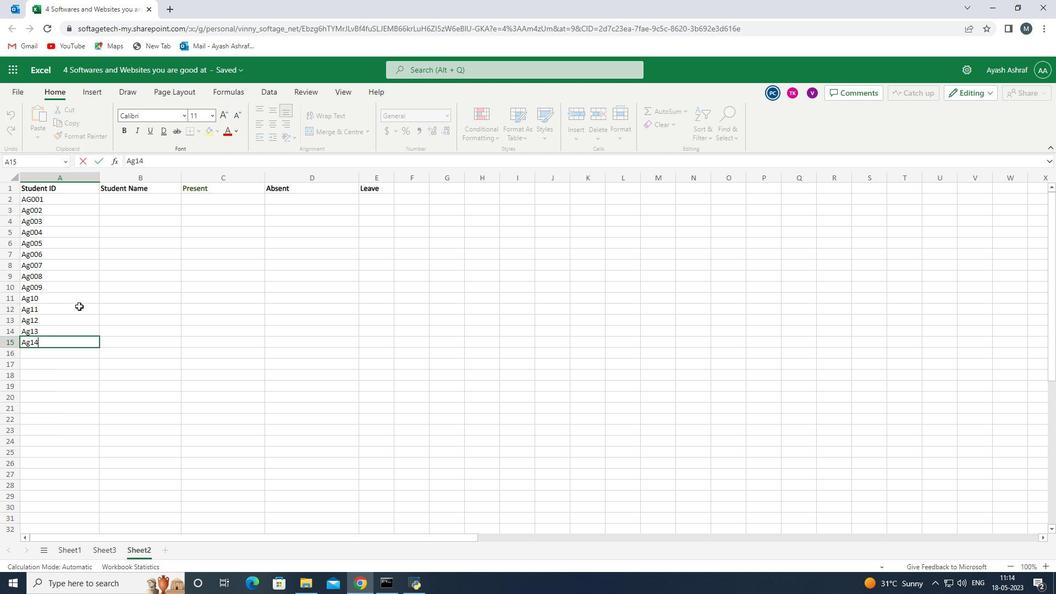 
Action: Mouse moved to (100, 346)
Screenshot: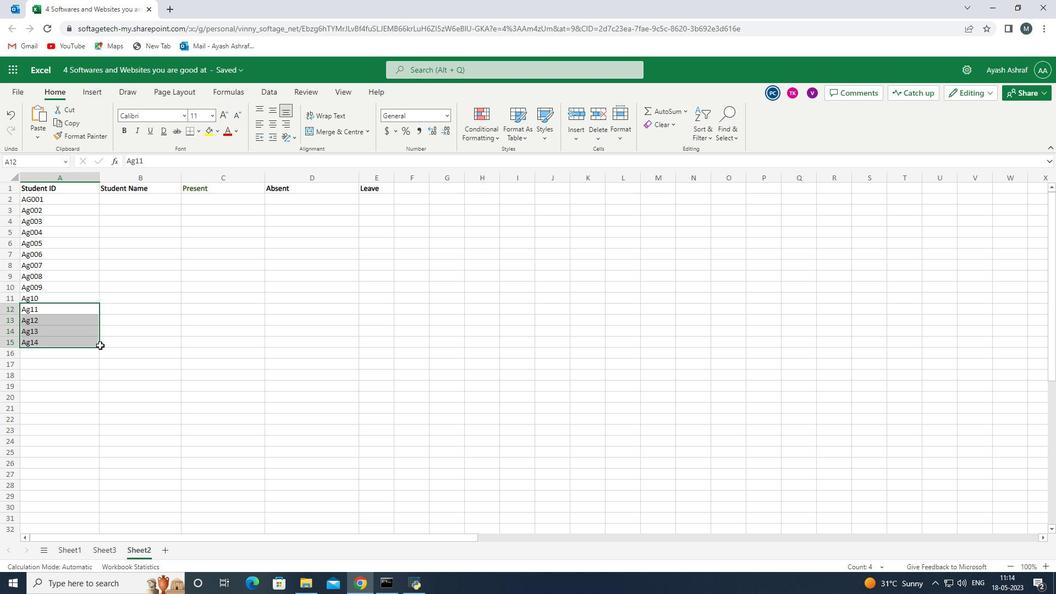 
Action: Mouse pressed left at (100, 346)
Screenshot: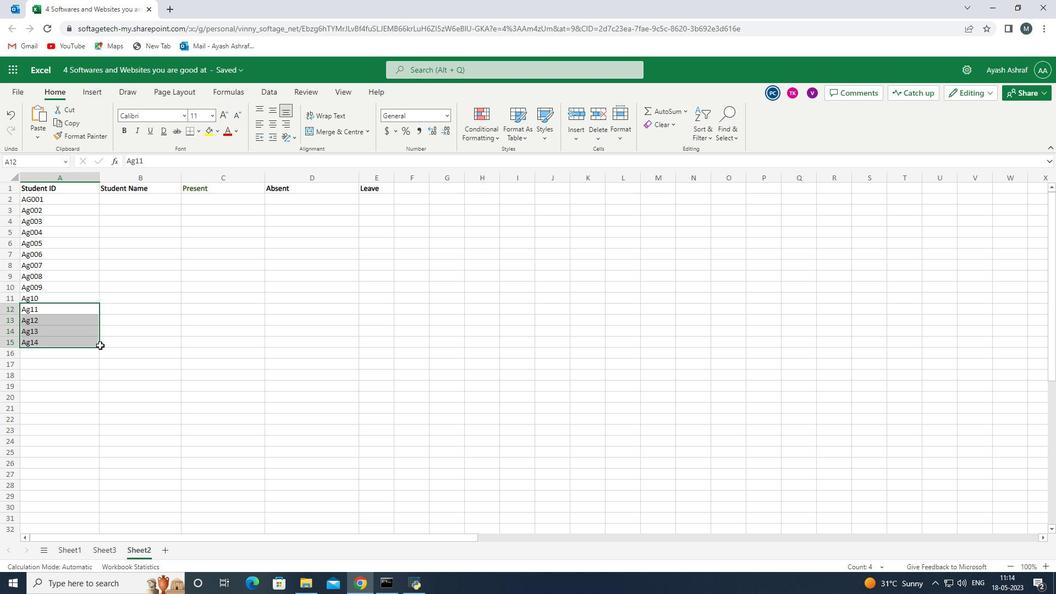 
Action: Mouse moved to (56, 337)
Screenshot: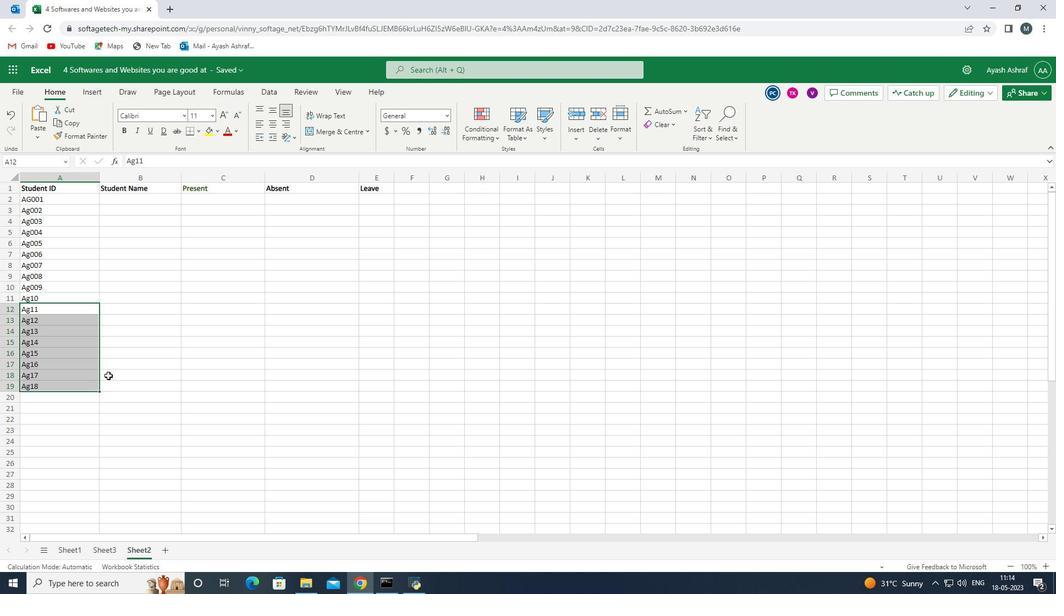
Action: Mouse pressed left at (56, 337)
Screenshot: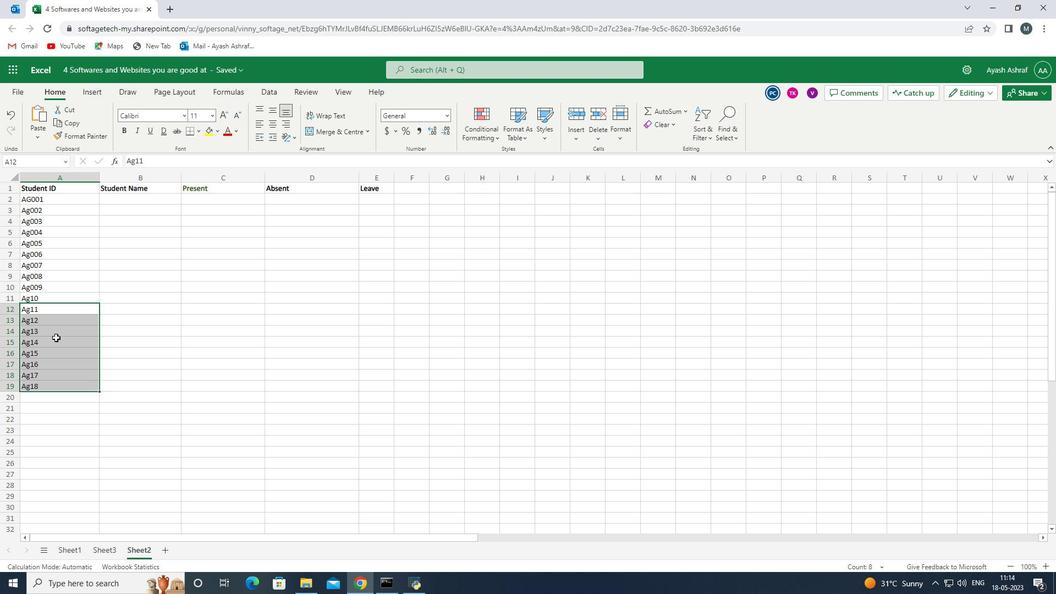 
Action: Mouse moved to (47, 398)
Screenshot: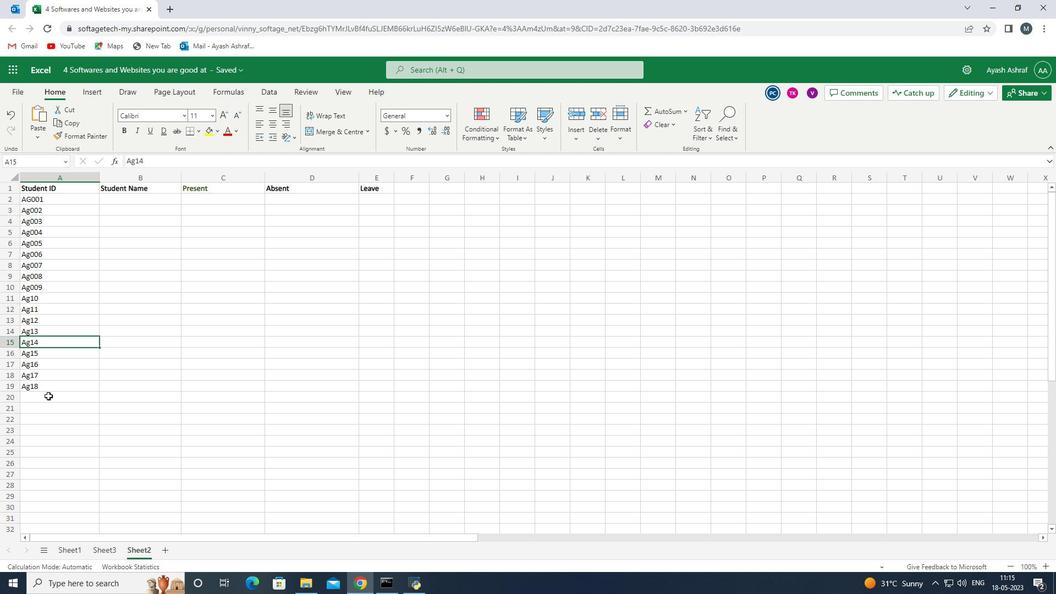 
Action: Mouse pressed left at (47, 398)
Screenshot: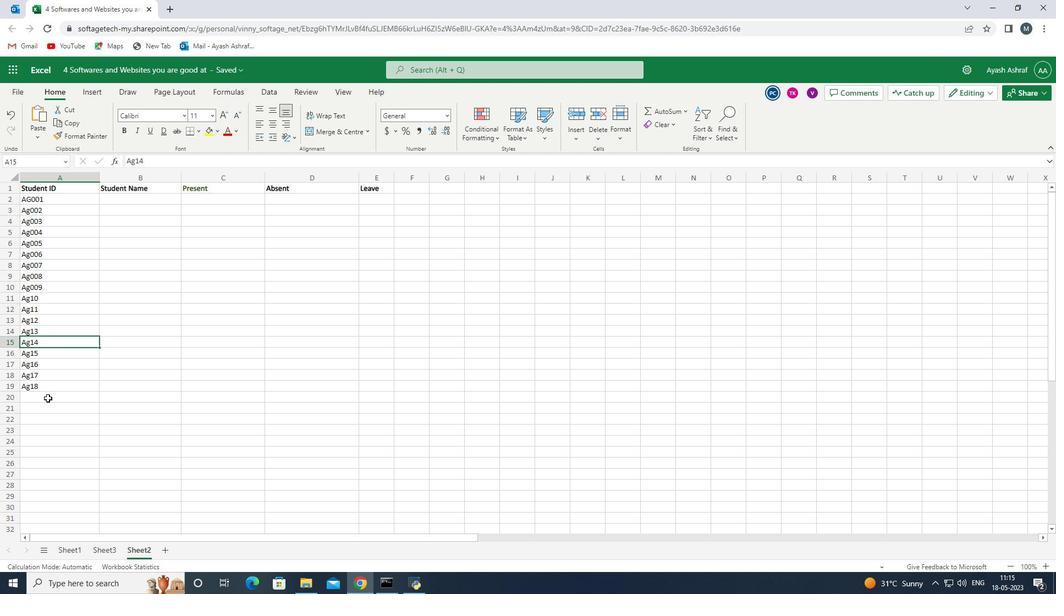 
Action: Mouse moved to (47, 398)
Screenshot: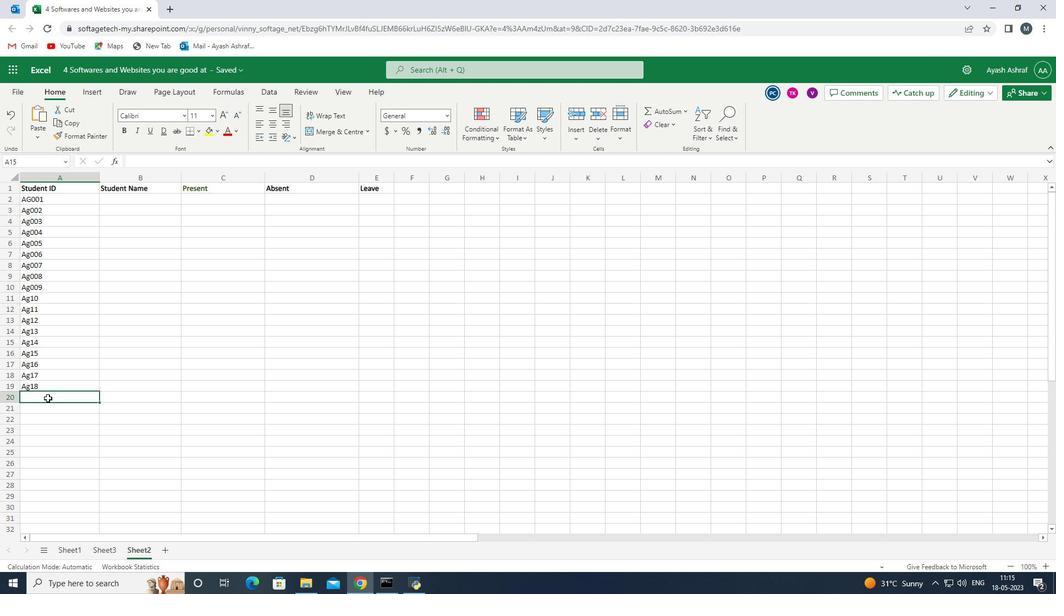 
Action: Mouse pressed left at (47, 398)
Screenshot: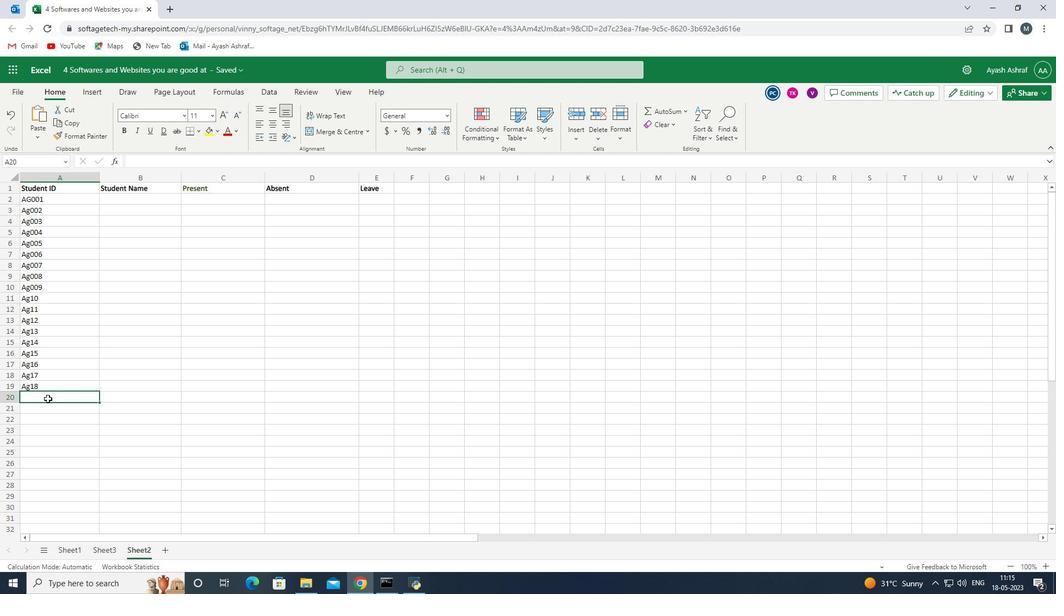 
Action: Key pressed <Key.shift>Ag19<Key.space><Key.enter><Key.shift>Ag20<Key.enter>
Screenshot: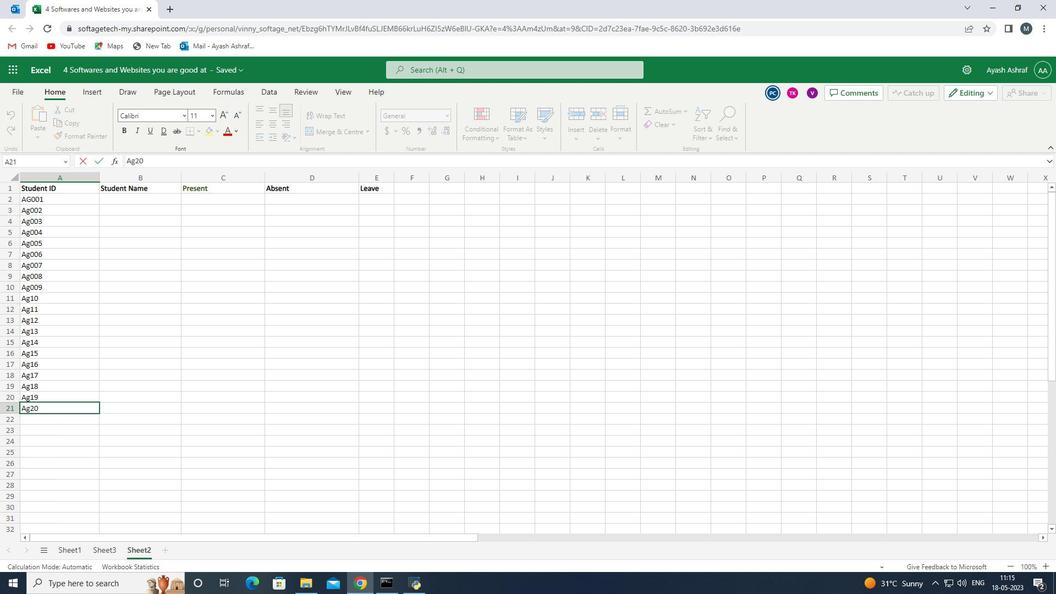 
Action: Mouse moved to (127, 199)
Screenshot: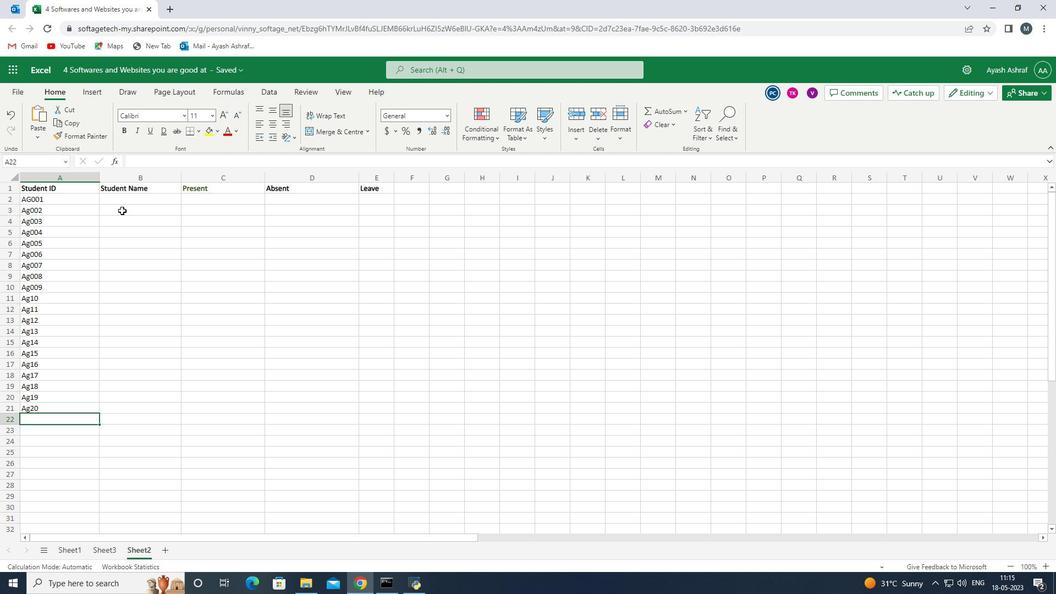 
Action: Mouse pressed left at (127, 199)
Screenshot: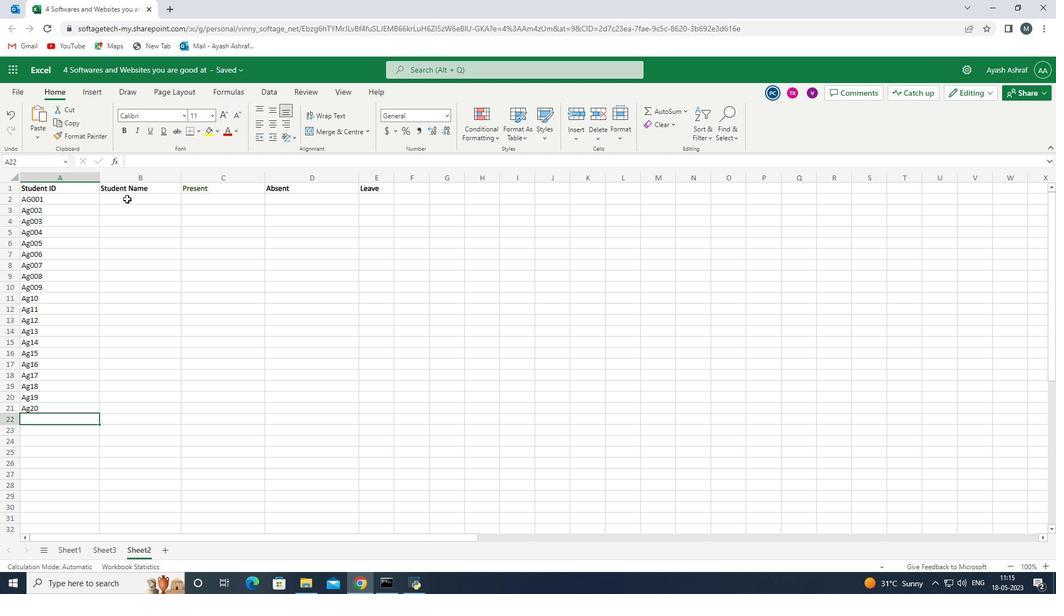 
Action: Mouse moved to (128, 199)
Screenshot: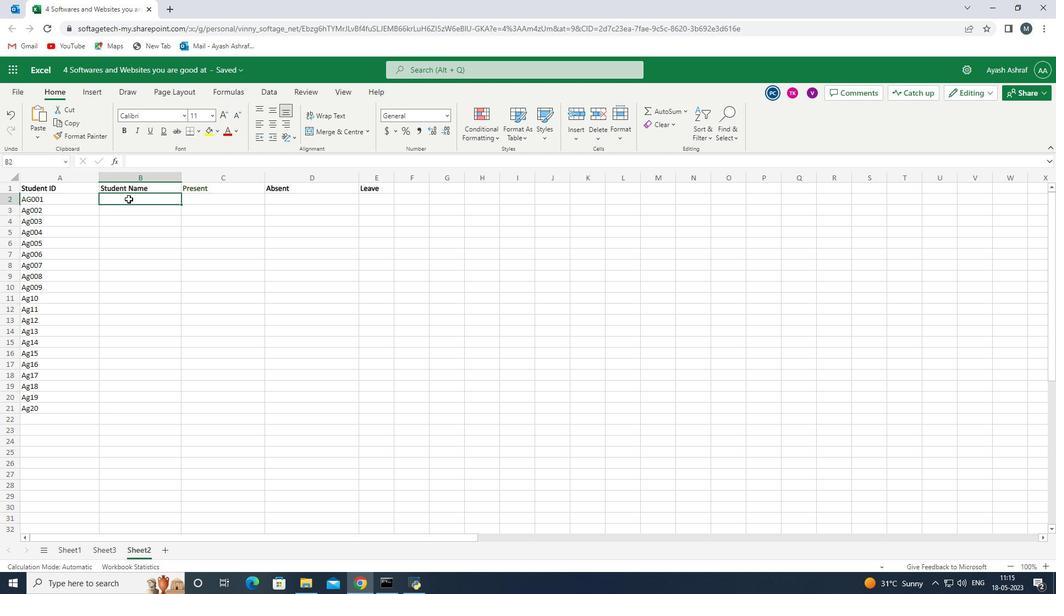 
Action: Mouse pressed left at (128, 199)
Screenshot: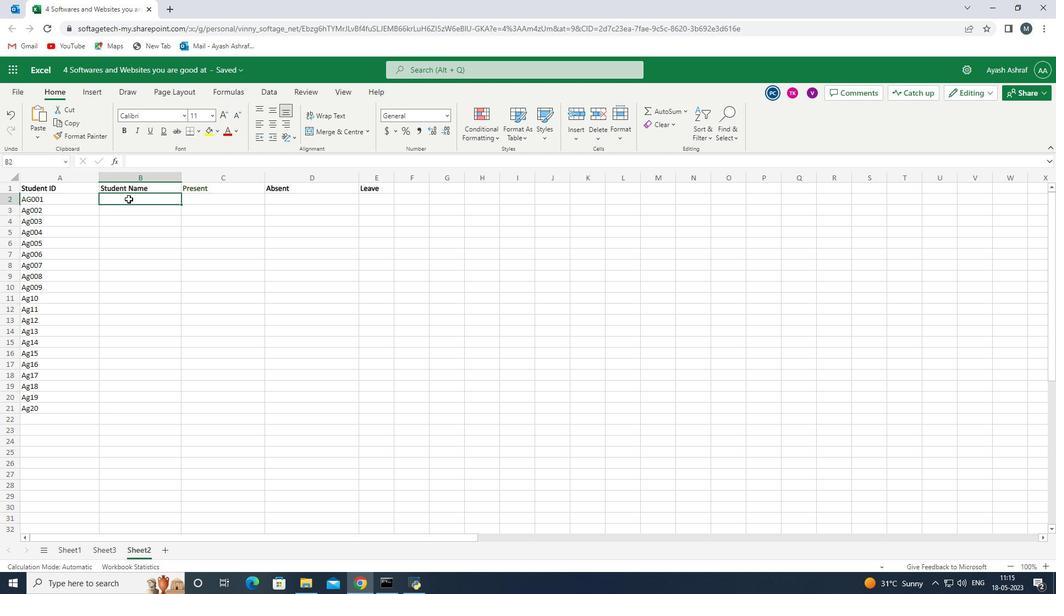 
Action: Mouse moved to (130, 198)
Screenshot: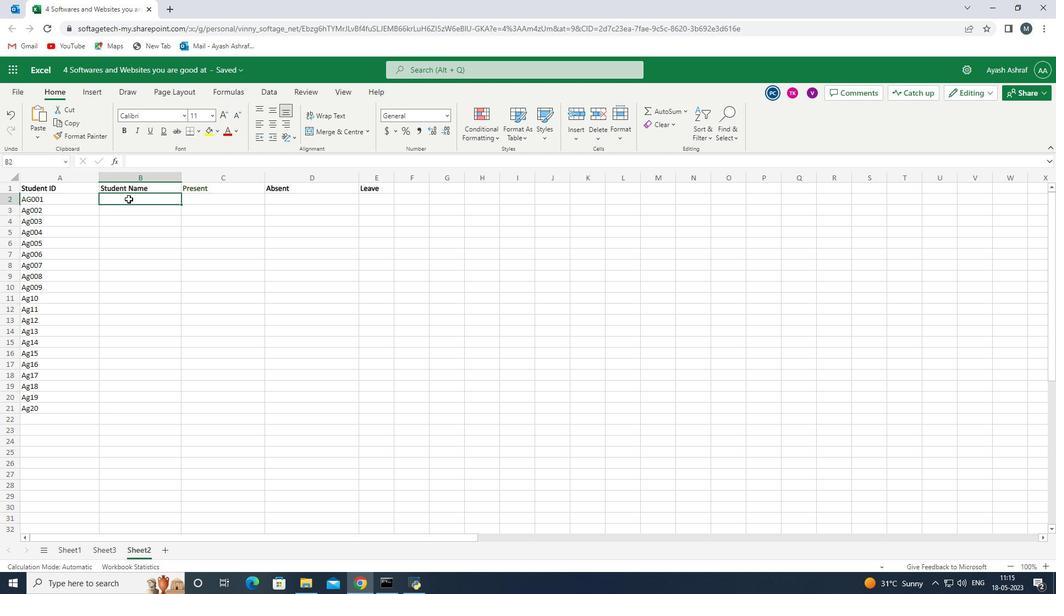 
Action: Mouse pressed left at (130, 198)
Screenshot: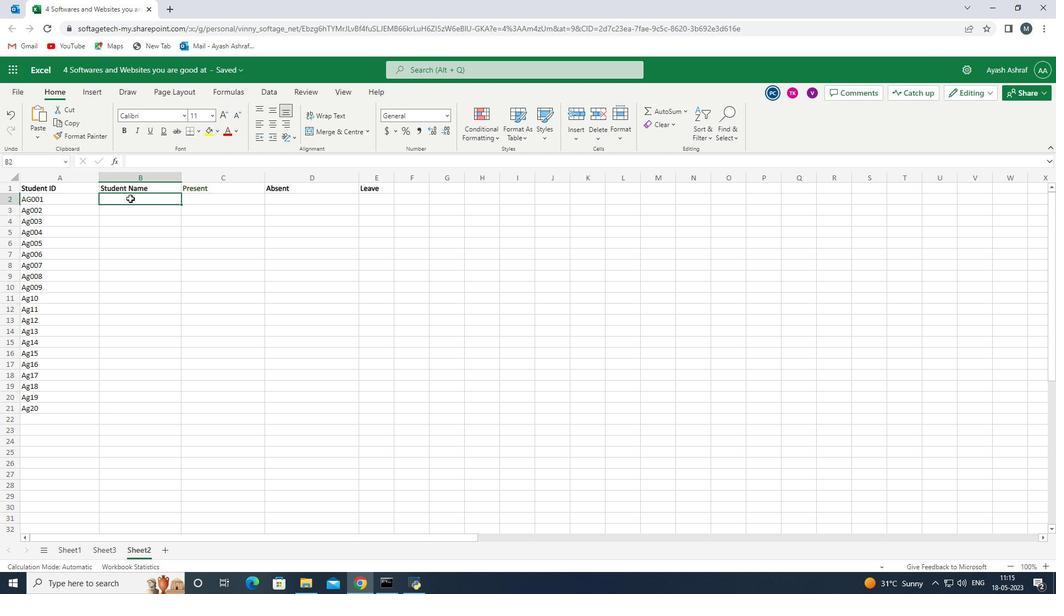 
Action: Mouse moved to (130, 198)
Screenshot: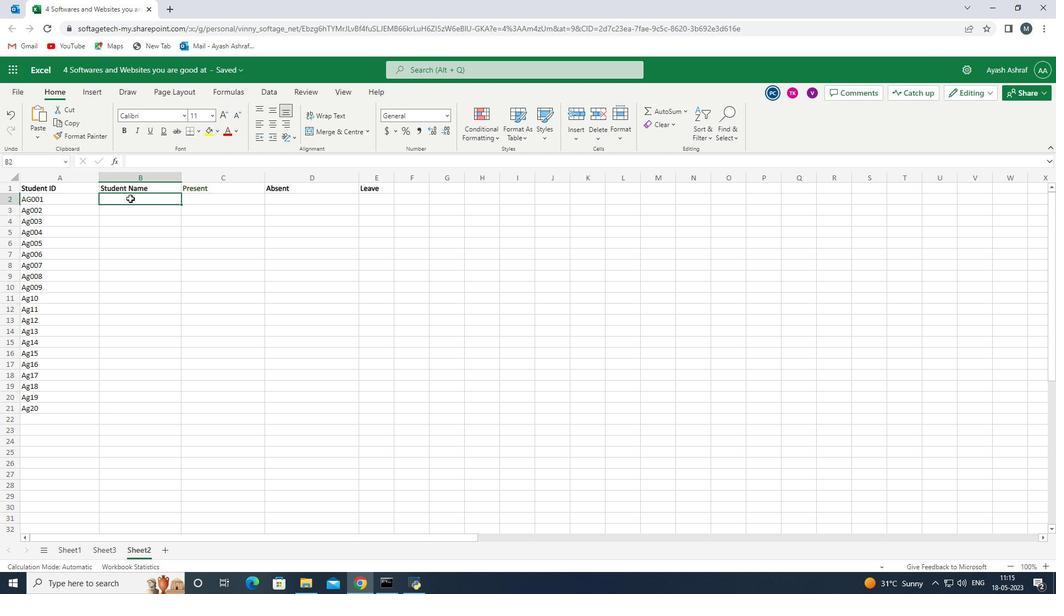 
Action: Mouse pressed left at (130, 198)
Screenshot: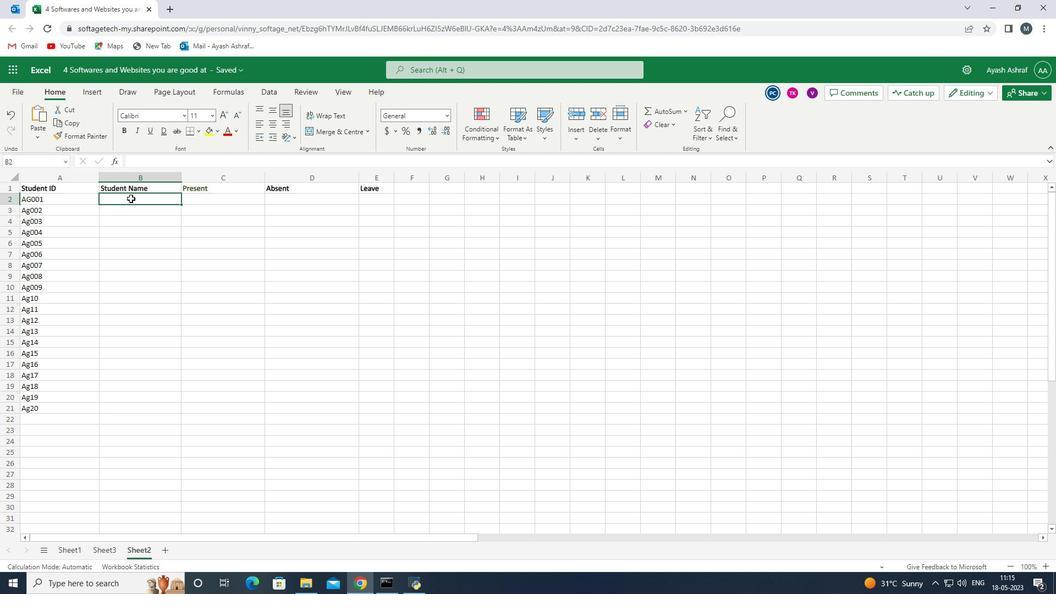 
Action: Mouse moved to (132, 197)
Screenshot: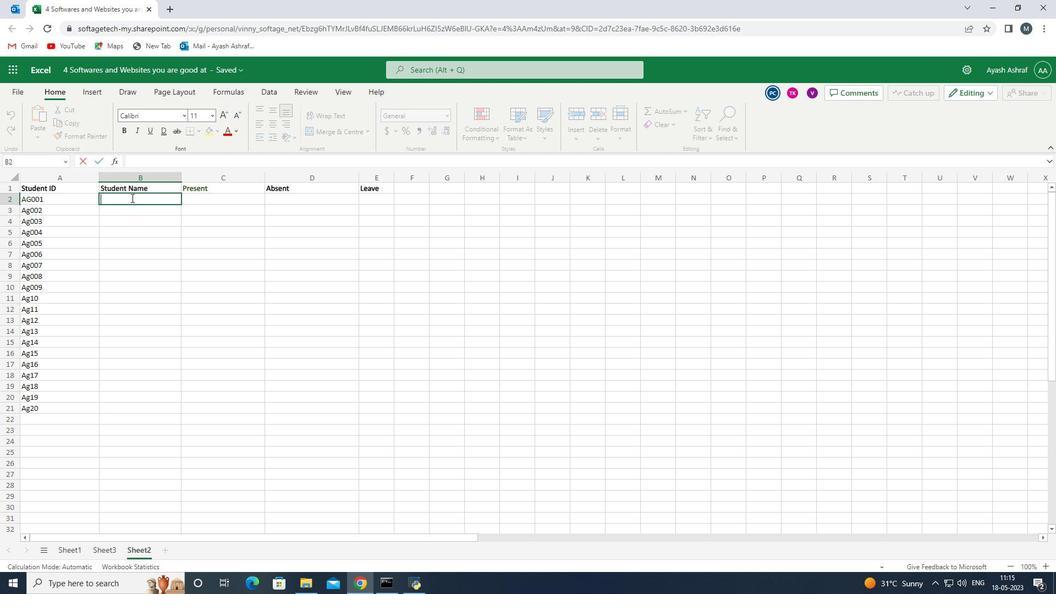 
Action: Key pressed <Key.shift><Key.shift><Key.shift><Key.shift><Key.shift><Key.shift><Key.shift>Vishal<Key.enter>shekhar<Key.space><Key.enter>shubam<Key.space><Key.enter>b<Key.backspace>vinay<Key.space><Key.enter>umar<Key.space><Key.enter>shariq<Key.space><Key.enter>v<Key.backspace>abhisj<Key.backspace>haik<Key.space><Key.backspace><Key.backspace><Key.backspace><Key.backspace>ek<Key.enter>deepak<Key.space><Key.enter>urmilla<Key.space><Key.enter>varsha<Key.space><Key.enter>pooja<Key.space><Key.enter>shruti<Key.space><Key.enter>sawati<Key.enter>nora<Key.space><Key.enter>anana<Key.backspace>ya<Key.space><Key.enter>s<Key.backspace>vishali<Key.space>yadav<Key.space><Key.enter>ishita<Key.space><Key.enter>u<Key.backspace>khushi<Key.space><Key.enter>mukan<Key.space><Key.backspace><Key.backspace><Key.backspace><Key.backspace>skaan<Key.space>pandey<Key.space>char<Key.backspace>trji<Key.enter>l<Key.backspace>vidya<Key.space>balan<Key.space>trivedi<Key.space>apa<Key.space>ayar<Key.space><Key.enter>
Screenshot: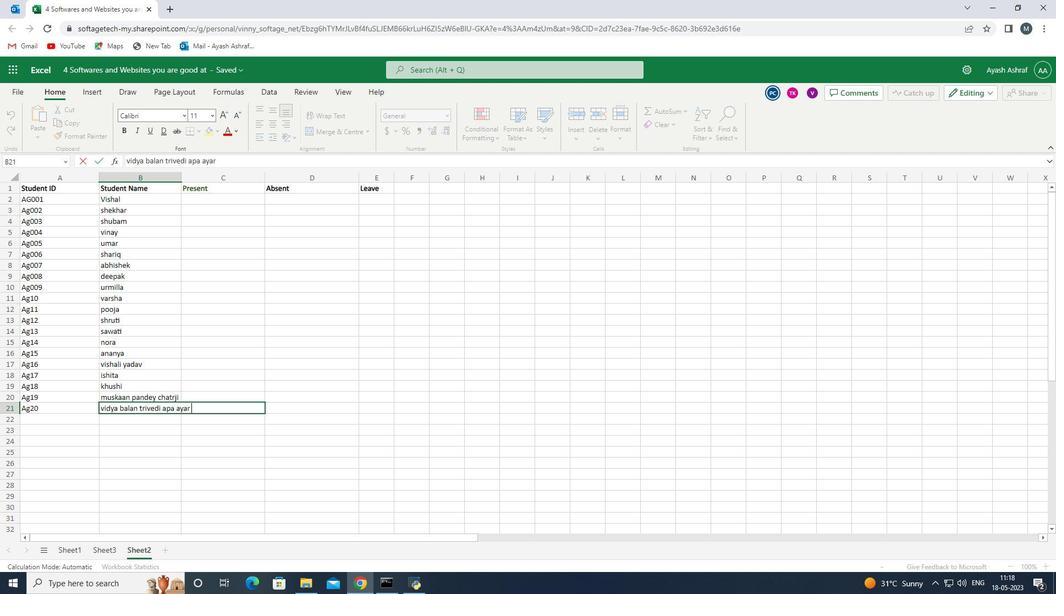 
Action: Mouse moved to (217, 200)
Screenshot: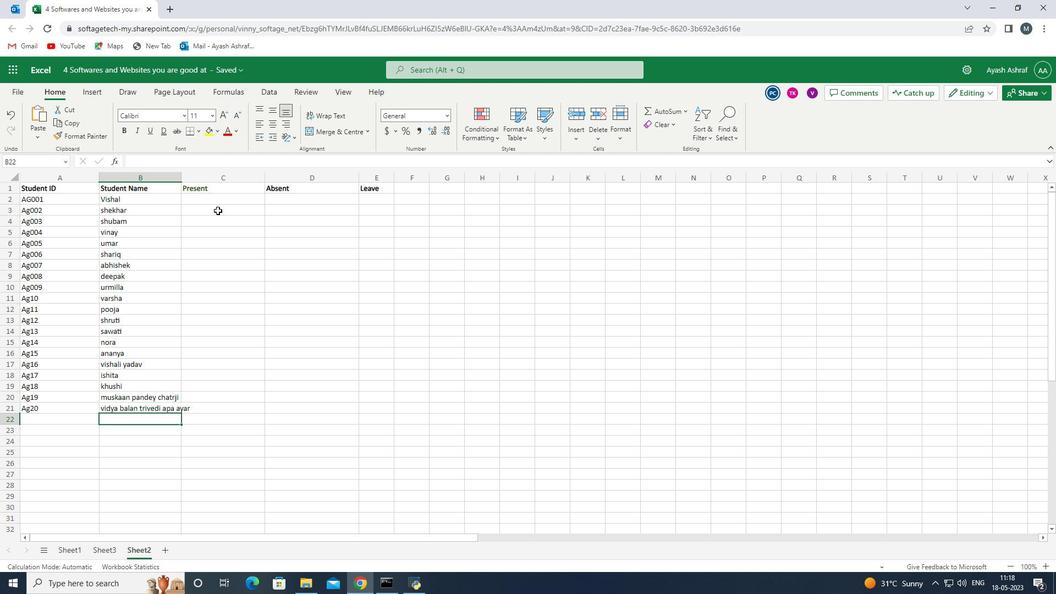 
Action: Mouse pressed left at (217, 200)
Screenshot: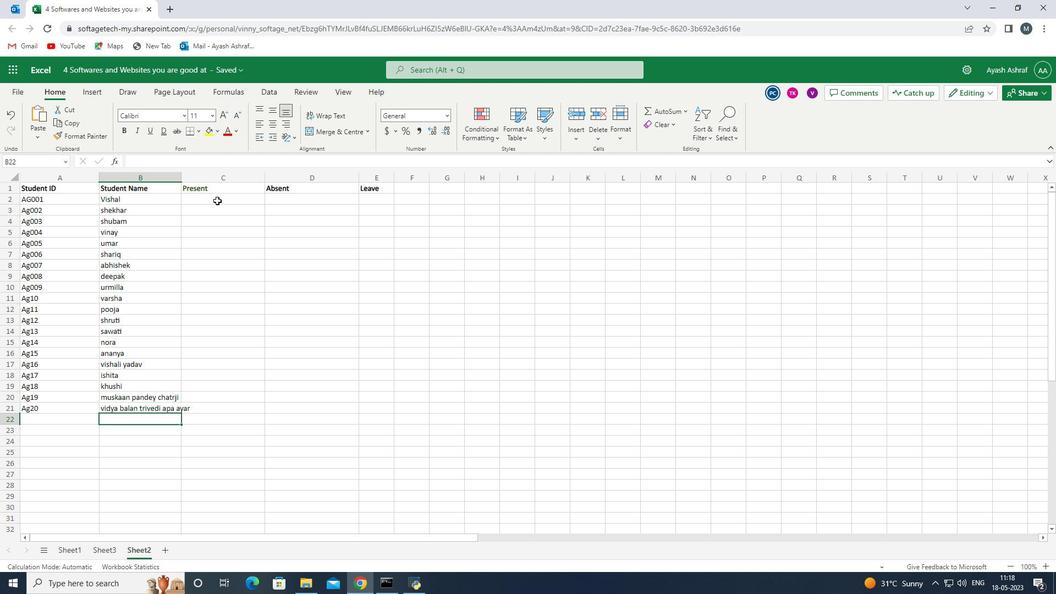 
Action: Mouse moved to (181, 178)
Screenshot: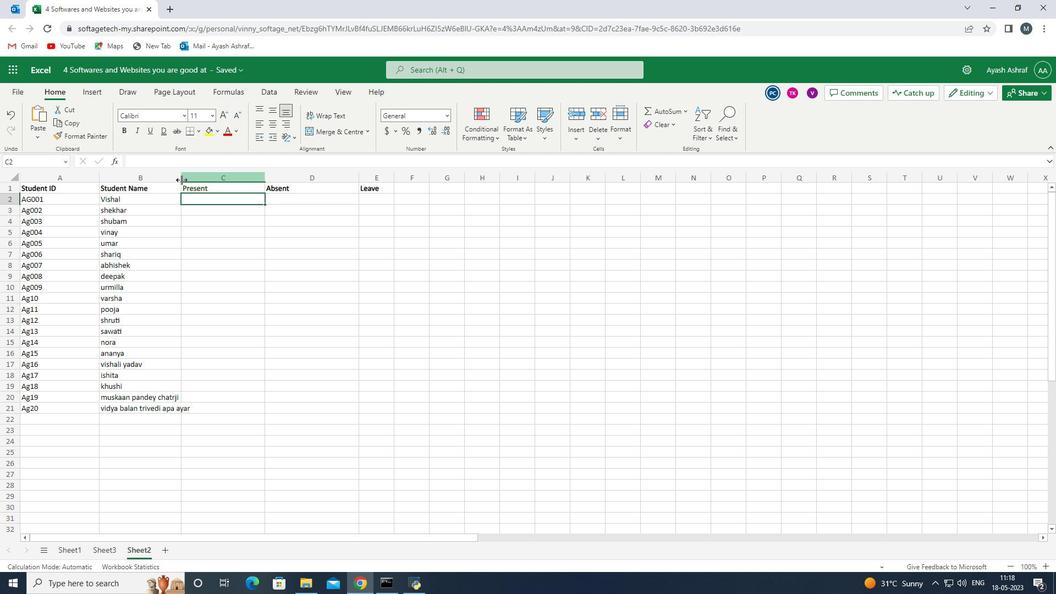 
Action: Mouse pressed left at (181, 178)
Screenshot: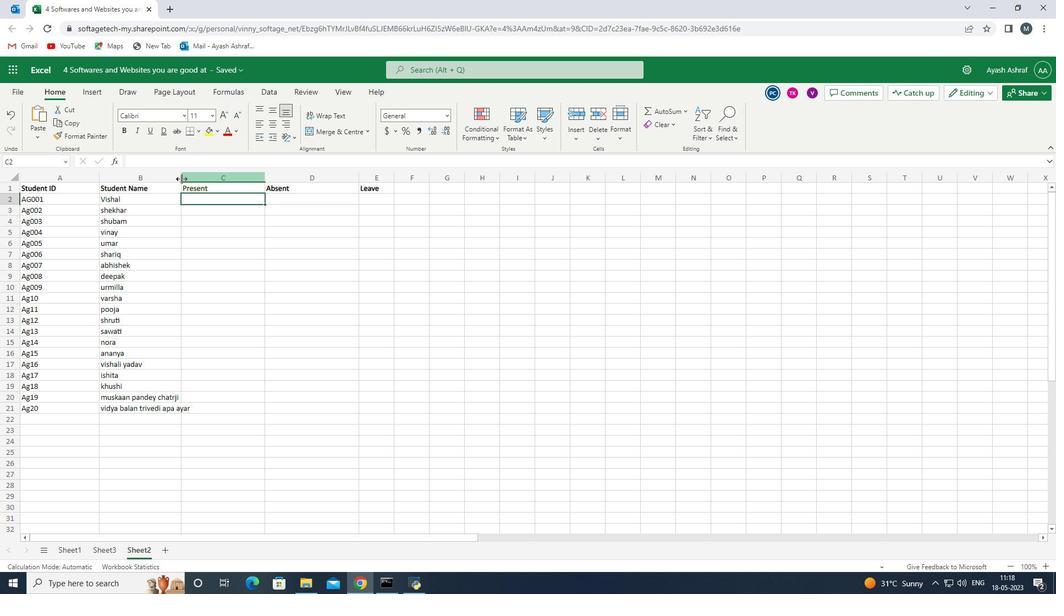 
Action: Mouse moved to (234, 201)
Screenshot: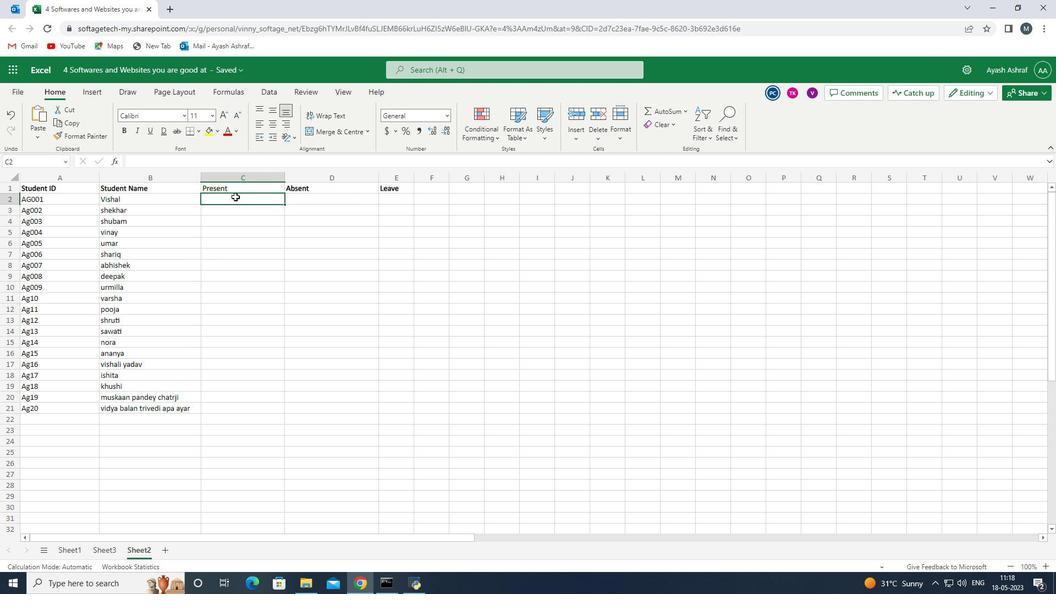 
Action: Mouse pressed left at (234, 201)
Screenshot: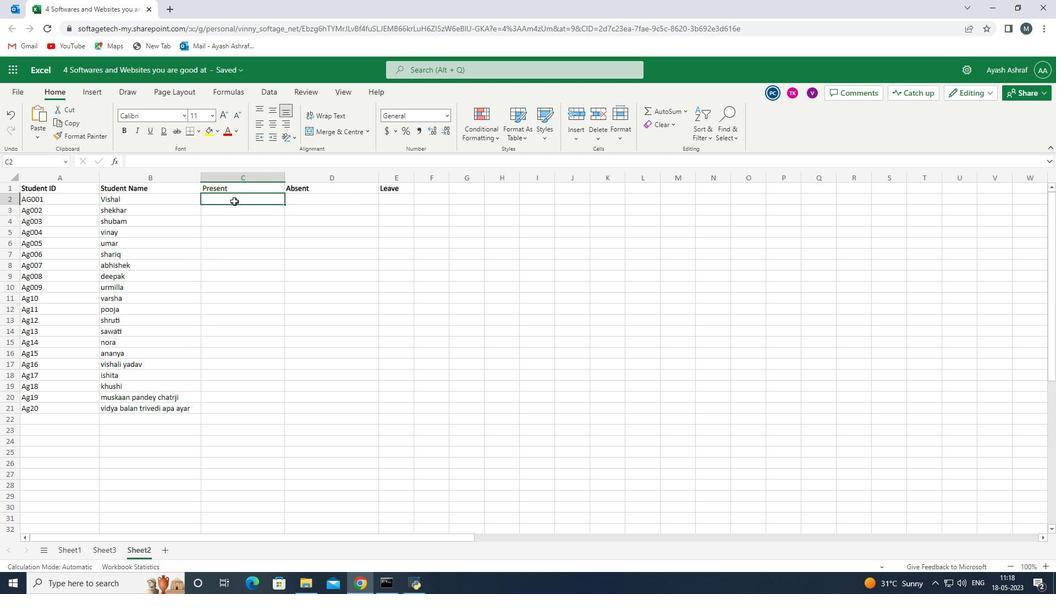 
Action: Mouse pressed left at (234, 201)
Screenshot: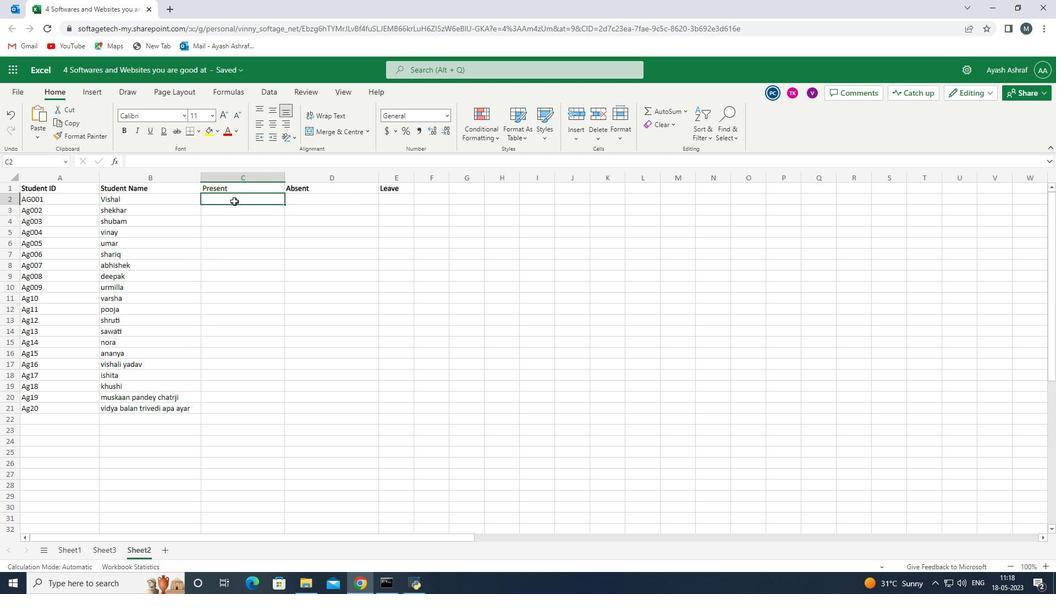 
Action: Mouse moved to (324, 188)
Screenshot: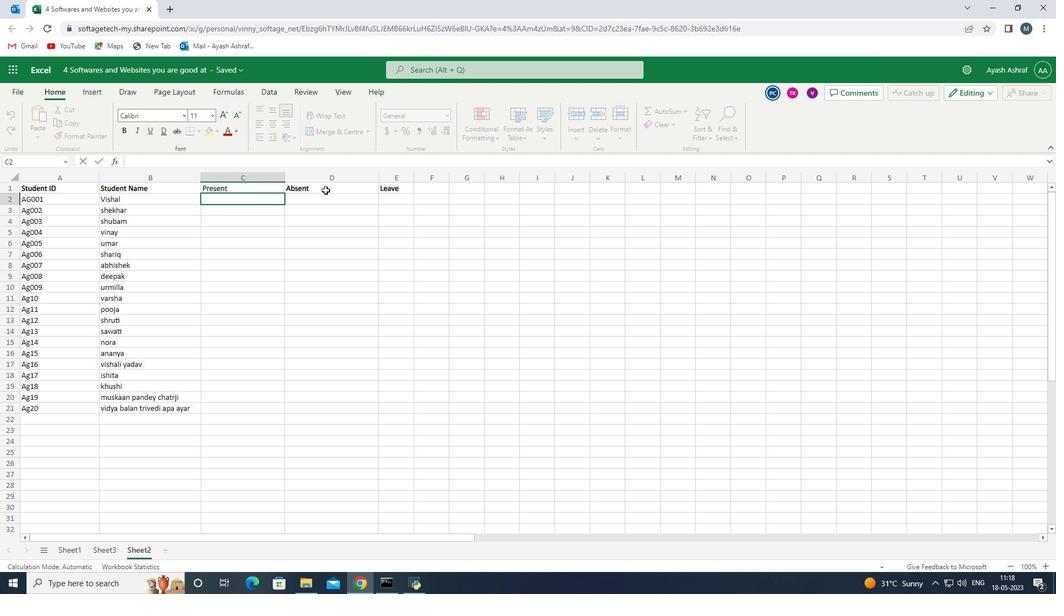 
Action: Mouse pressed left at (324, 188)
Screenshot: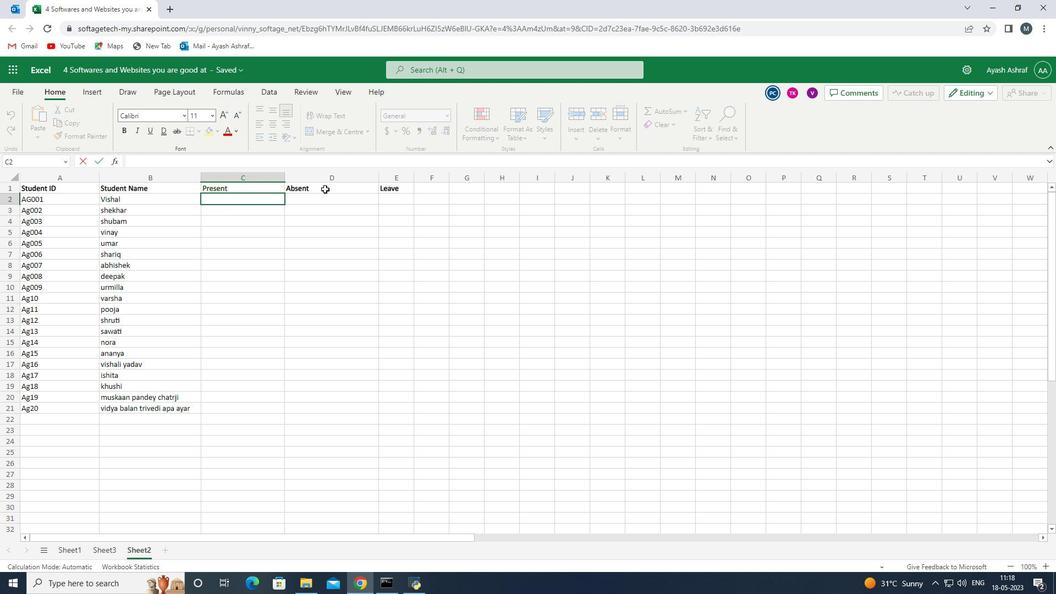 
Action: Mouse moved to (335, 180)
Screenshot: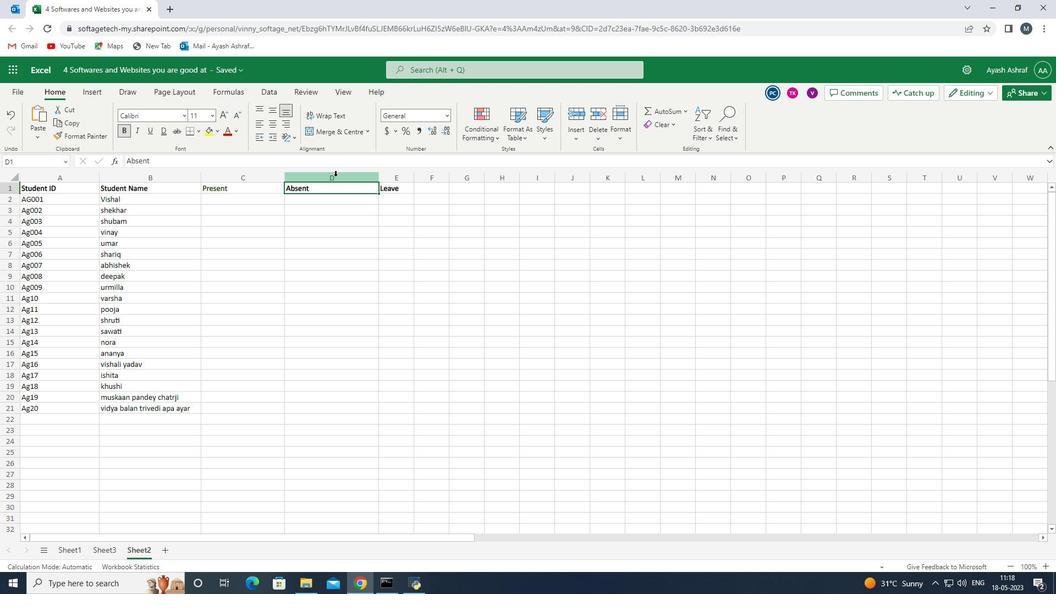 
Action: Mouse pressed left at (335, 180)
Screenshot: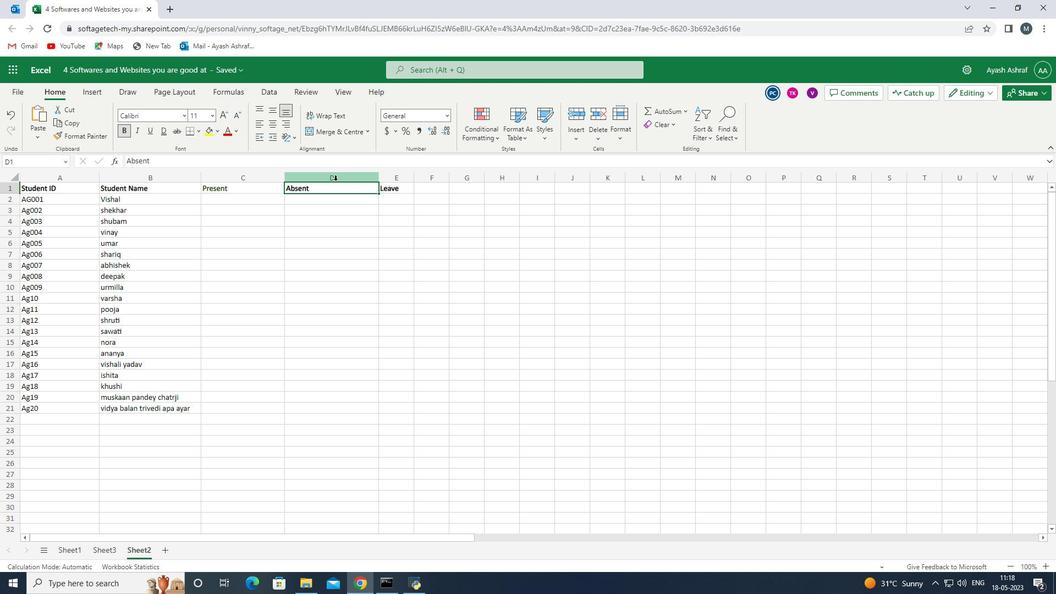 
Action: Key pressed <Key.delete>
Screenshot: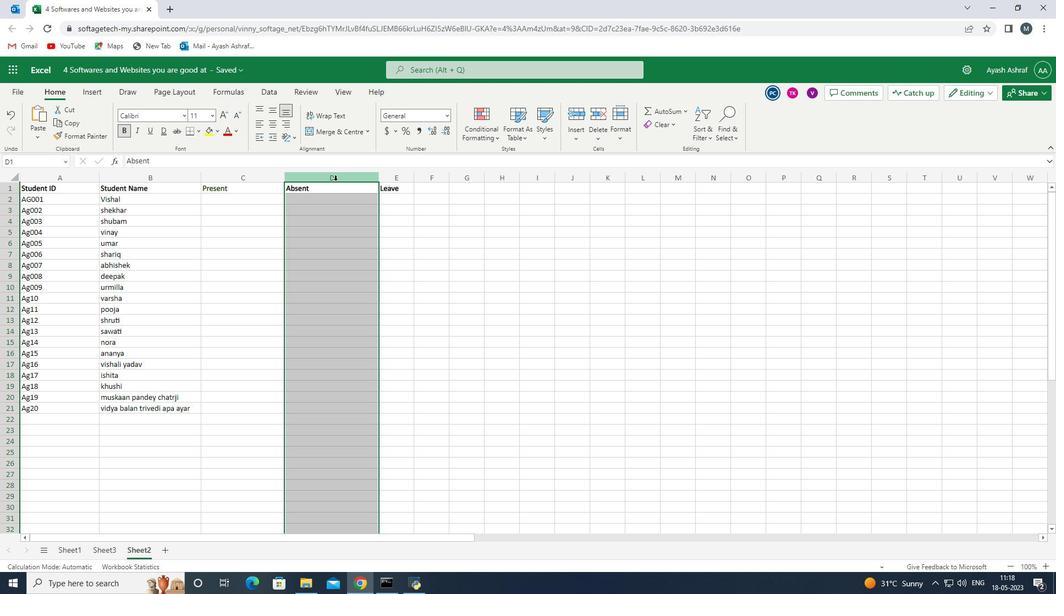 
Action: Mouse moved to (340, 185)
Screenshot: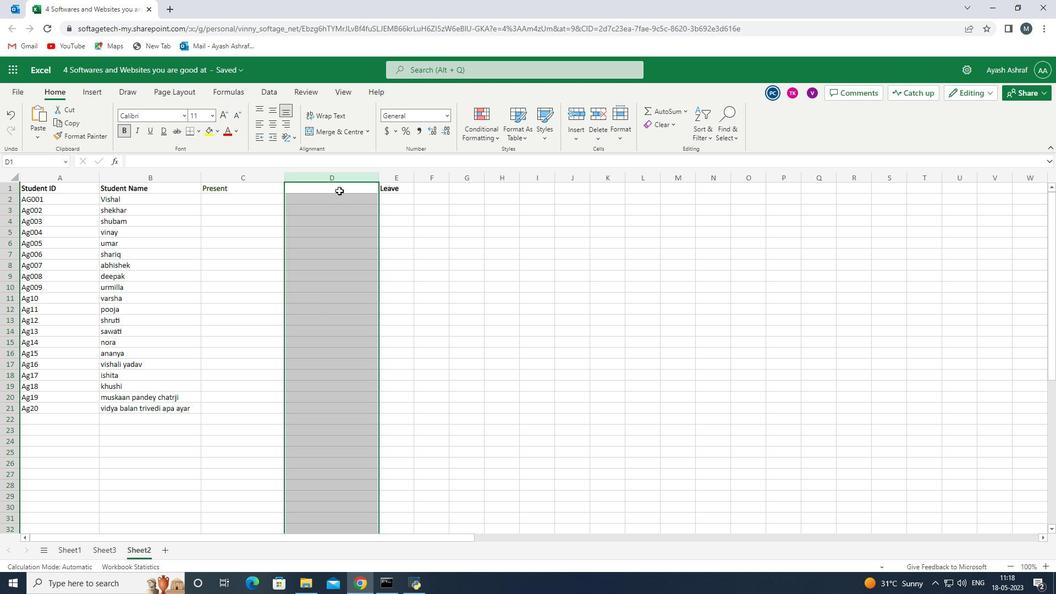 
Action: Mouse pressed left at (340, 185)
Screenshot: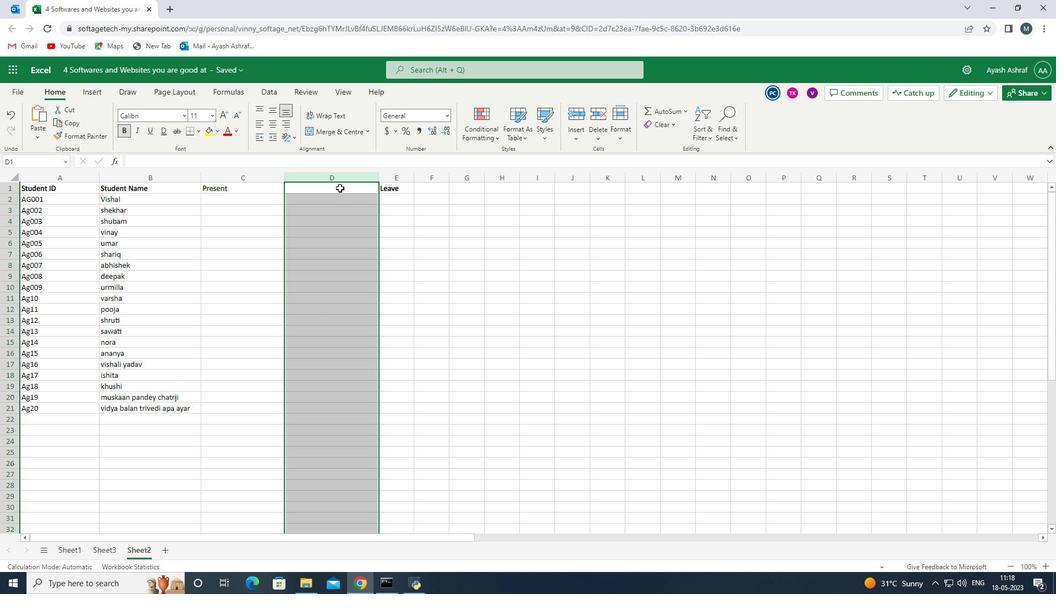 
Action: Mouse moved to (394, 189)
Screenshot: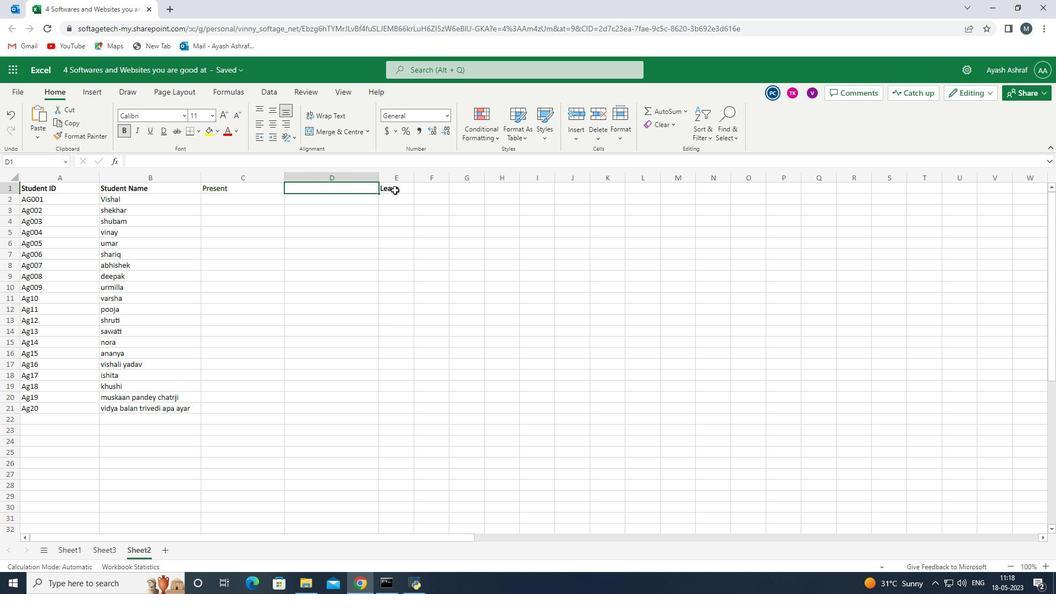 
Action: Mouse pressed left at (394, 189)
Screenshot: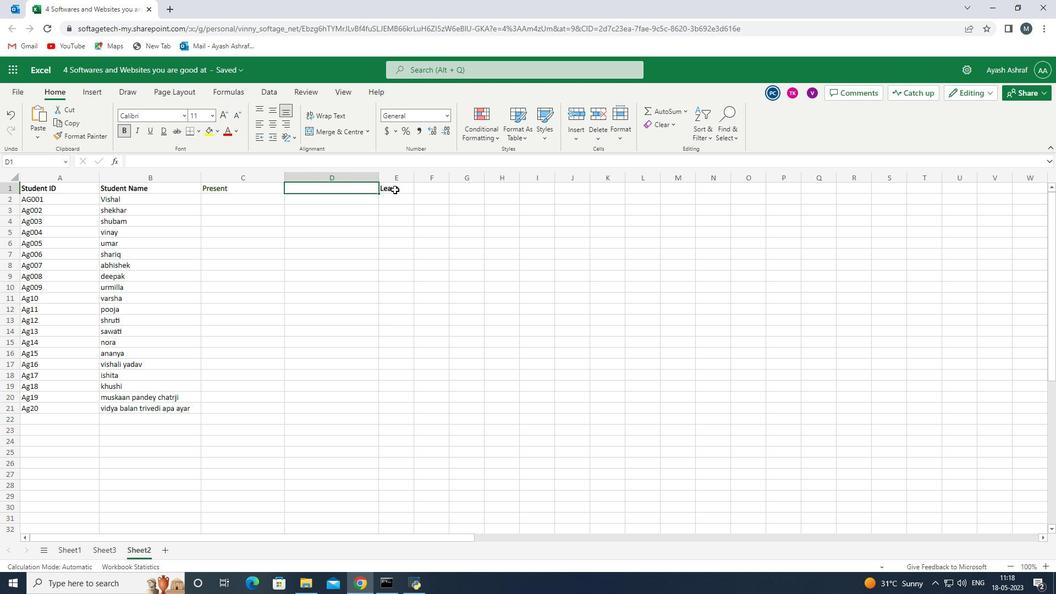 
Action: Mouse pressed left at (394, 189)
Screenshot: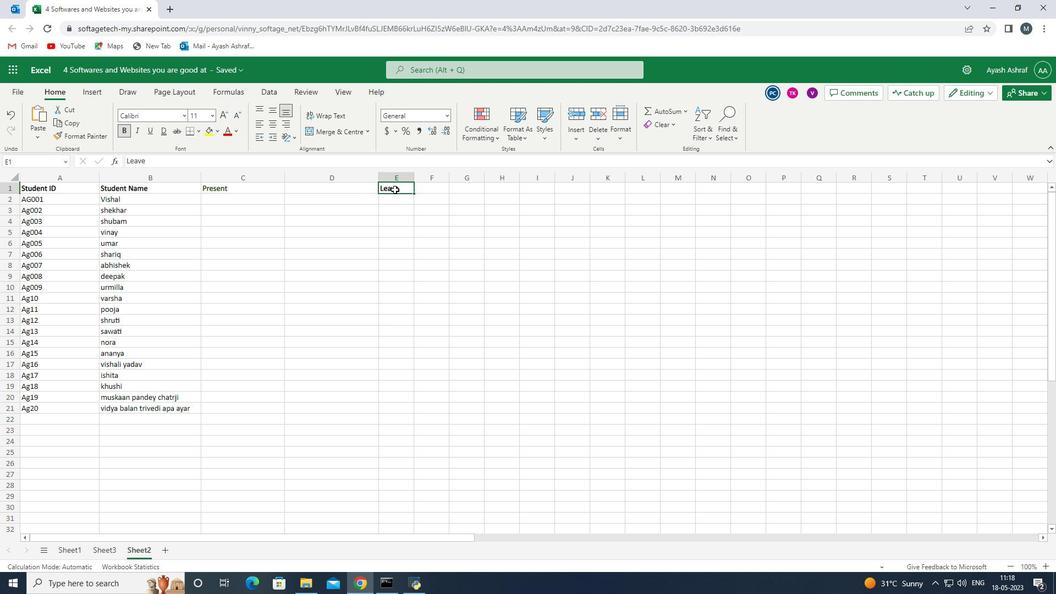 
Action: Mouse moved to (398, 176)
Screenshot: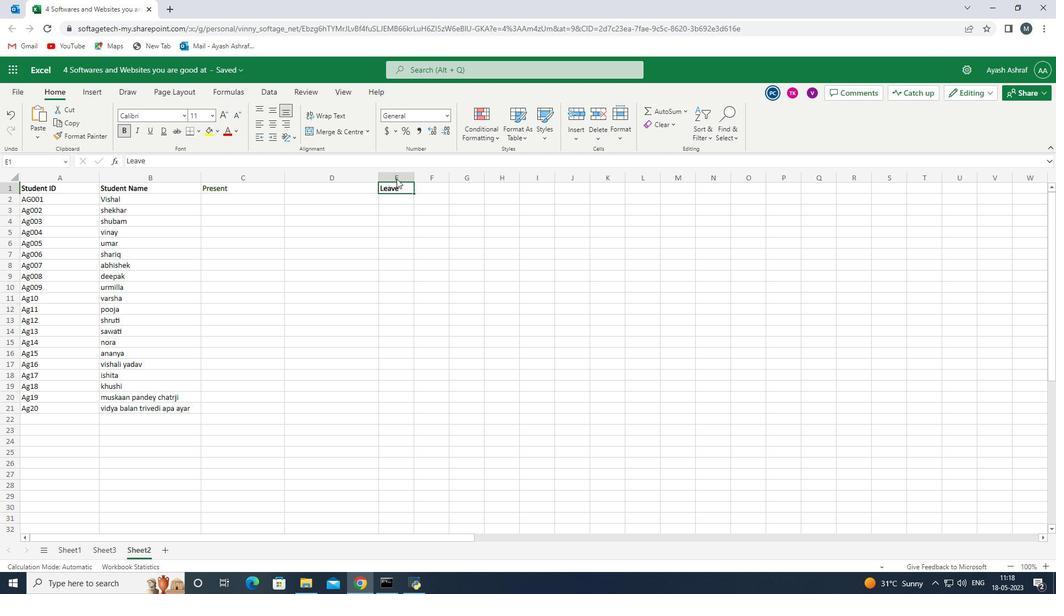 
Action: Mouse pressed left at (398, 176)
Screenshot: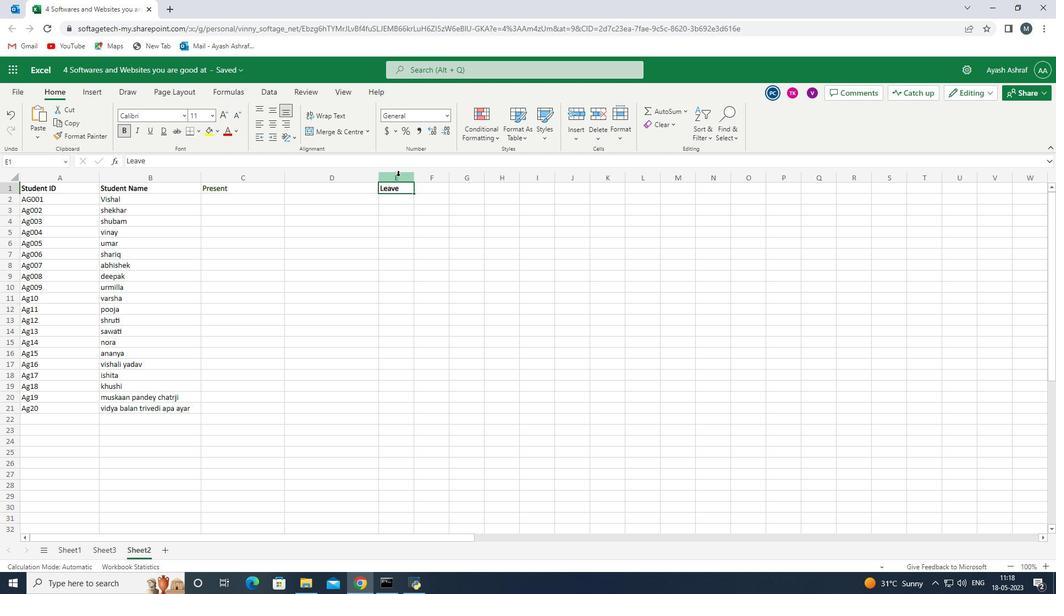 
Action: Key pressed <Key.delete>
Screenshot: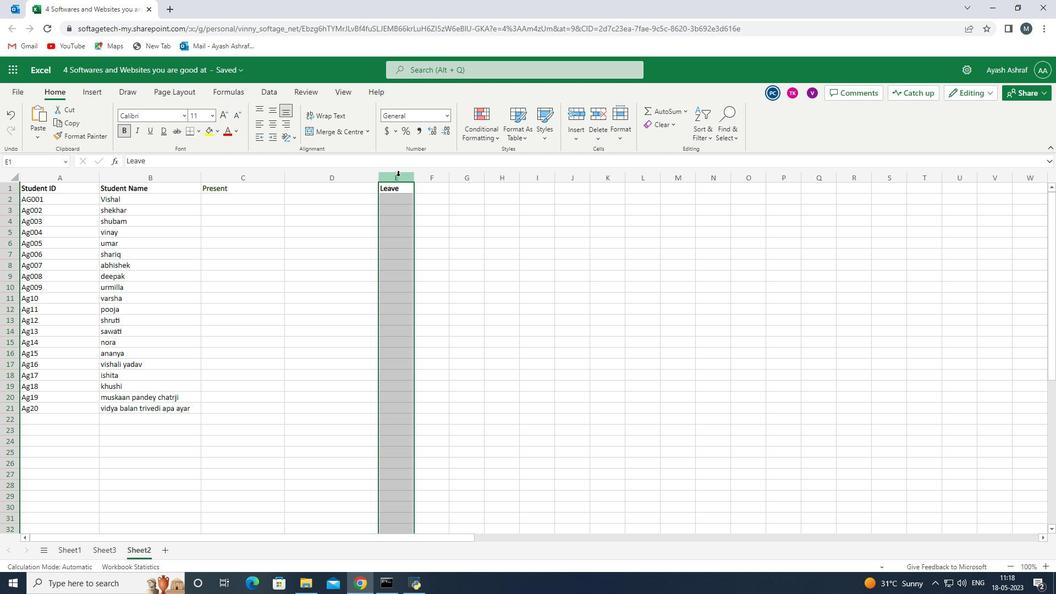 
Action: Mouse moved to (316, 188)
Screenshot: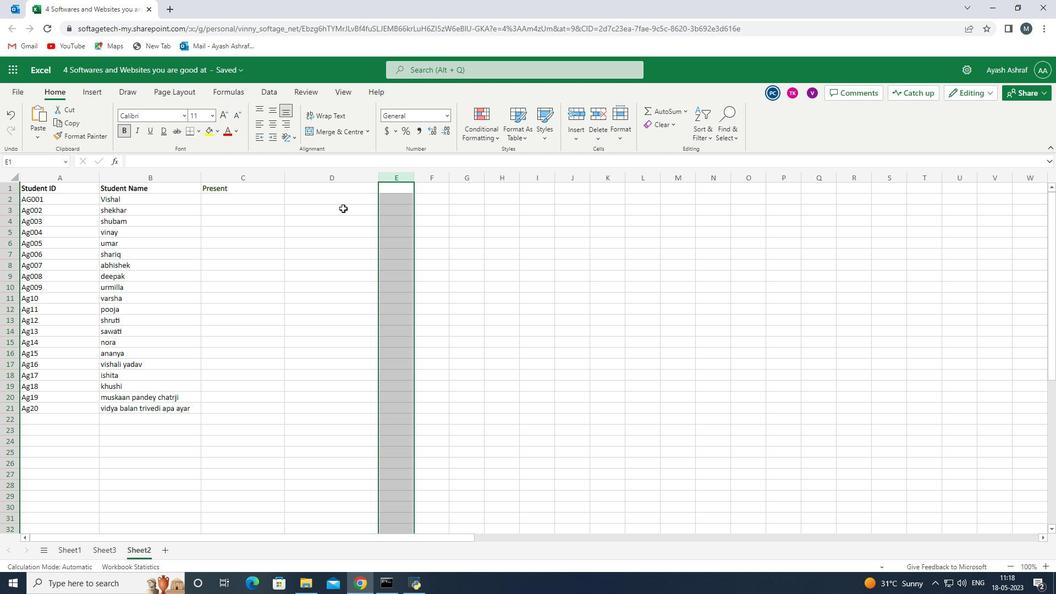 
Action: Mouse pressed left at (316, 188)
Screenshot: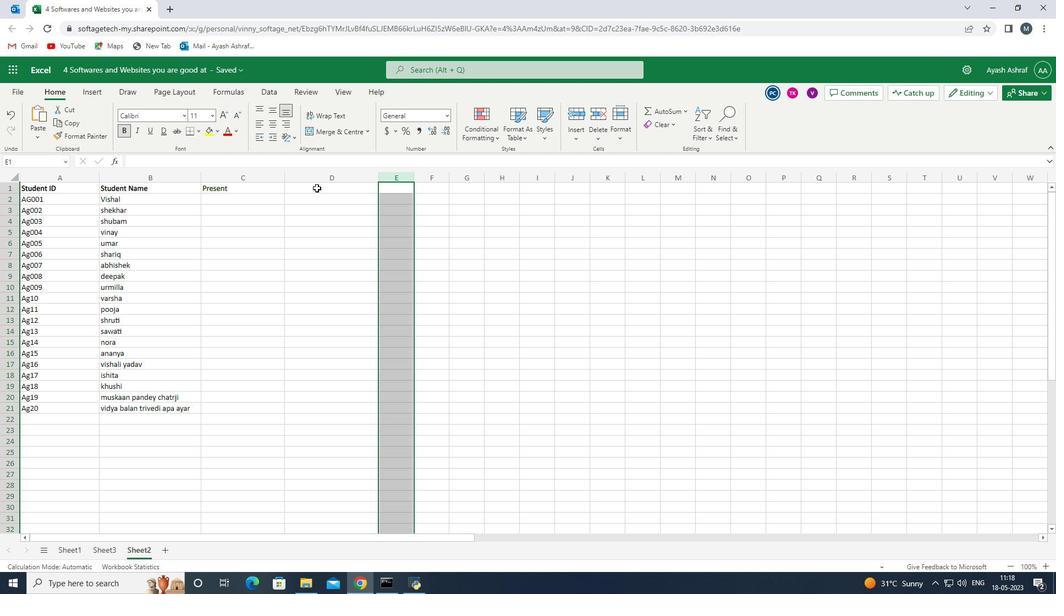 
Action: Mouse pressed left at (316, 188)
Screenshot: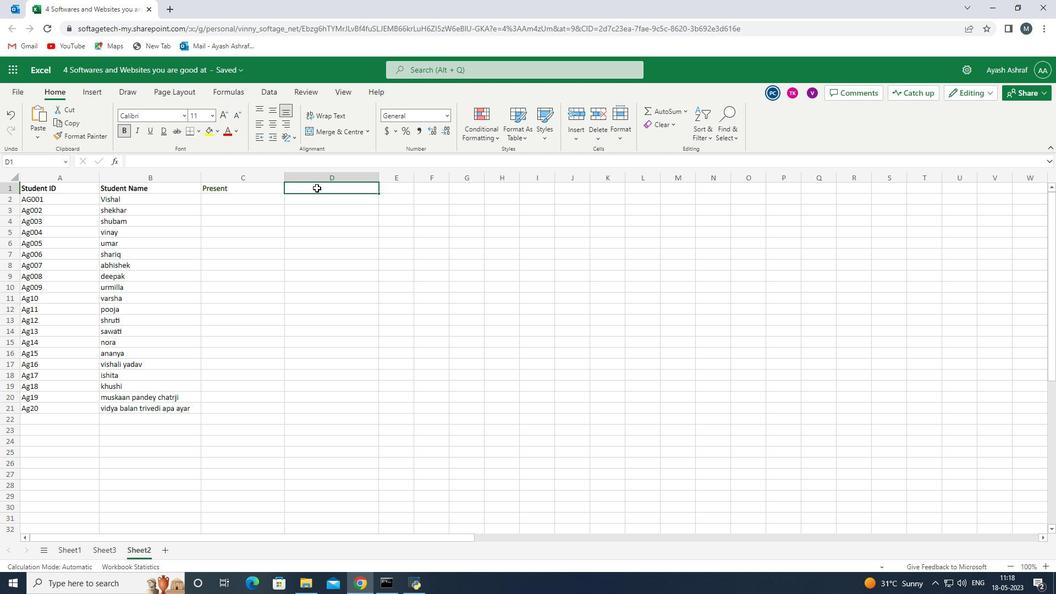 
Action: Key pressed <Key.shift>Date<Key.space>
Screenshot: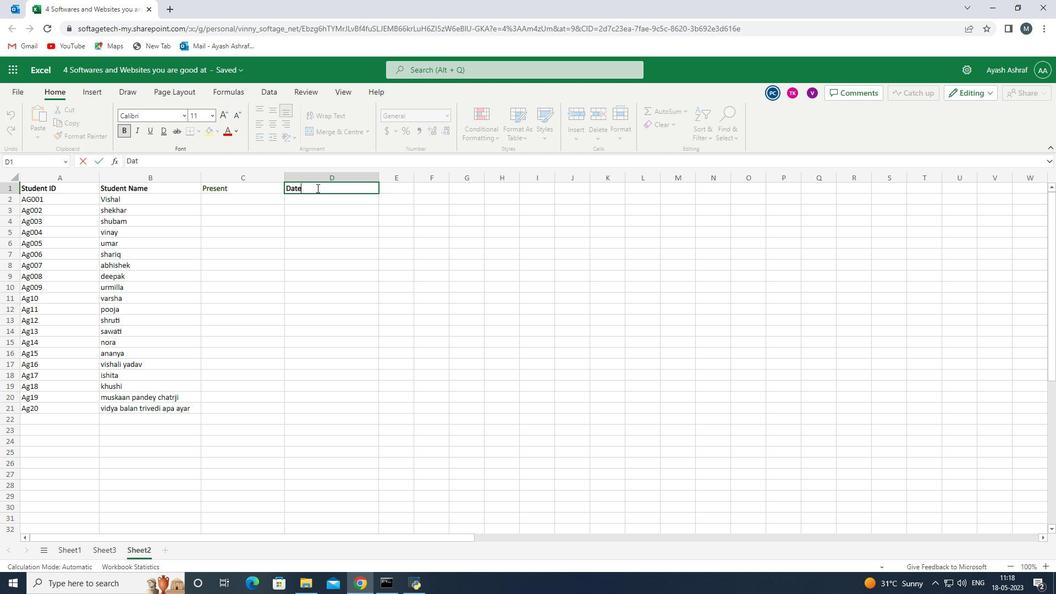 
Action: Mouse moved to (318, 200)
Screenshot: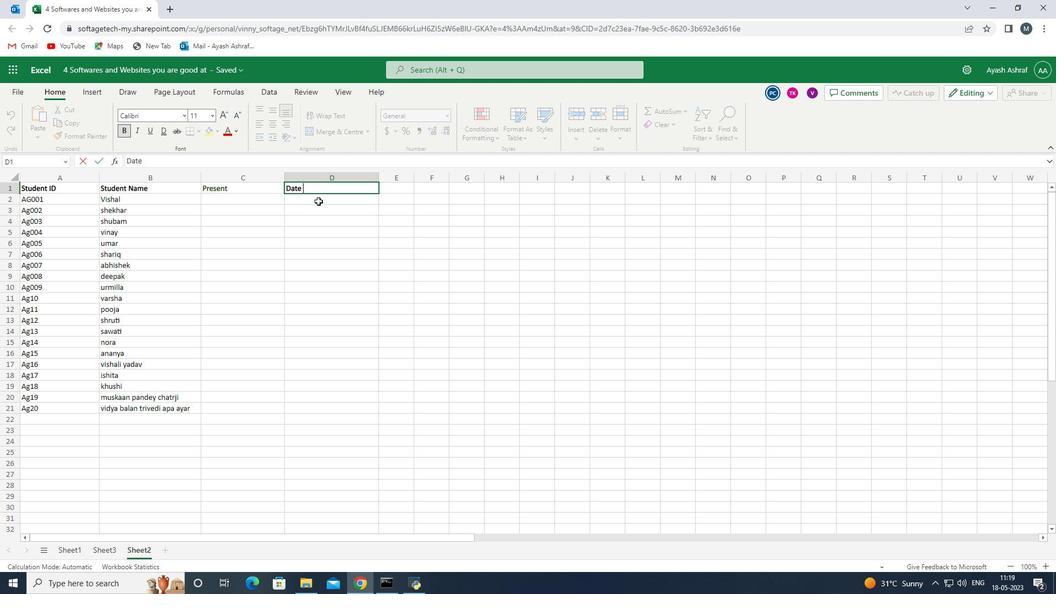 
Action: Mouse pressed left at (318, 200)
Screenshot: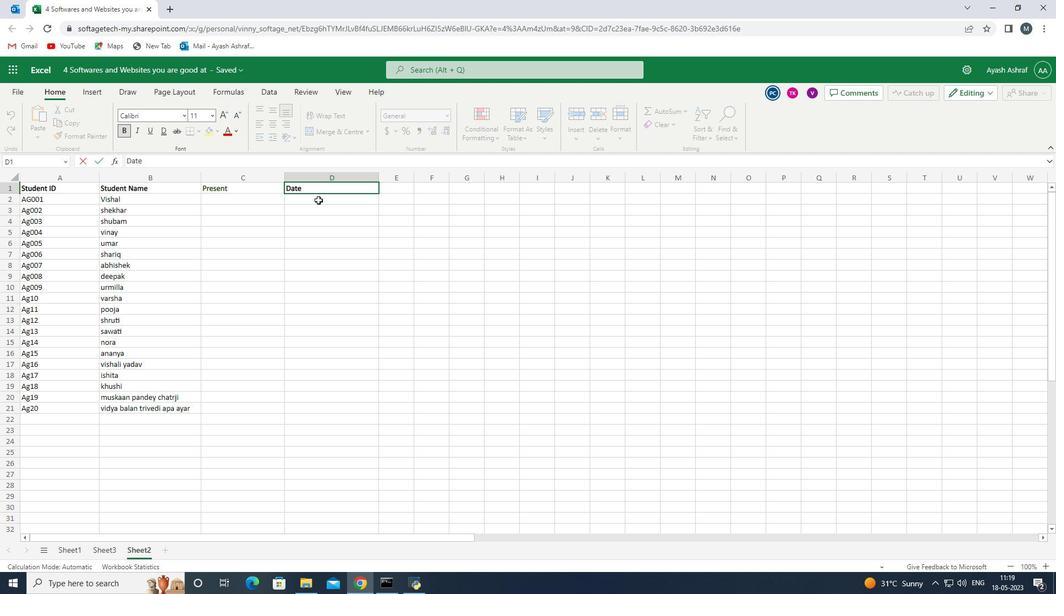
Action: Mouse moved to (397, 189)
Screenshot: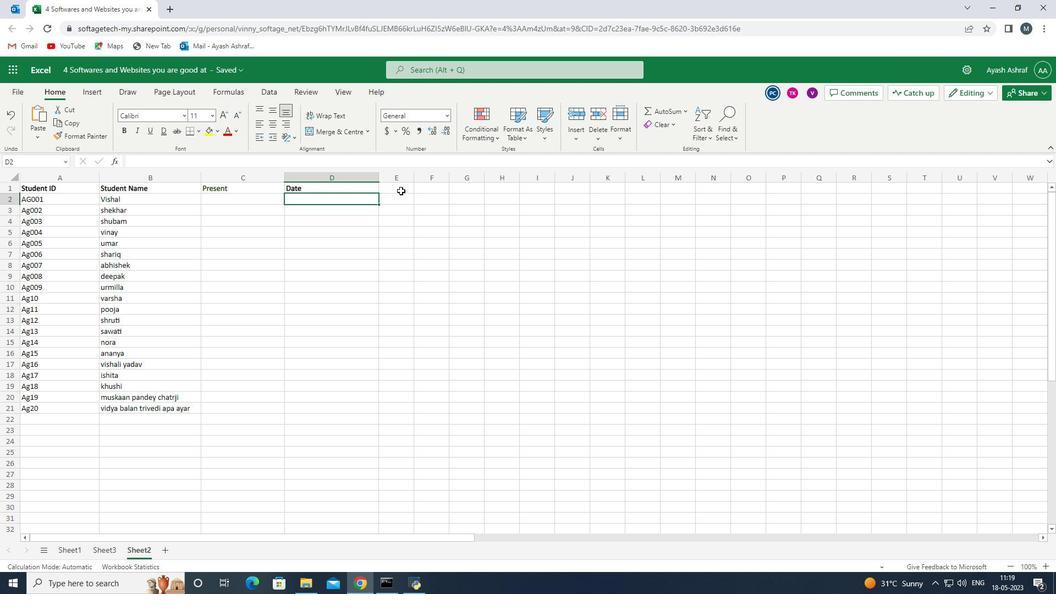 
Action: Mouse pressed left at (397, 189)
Screenshot: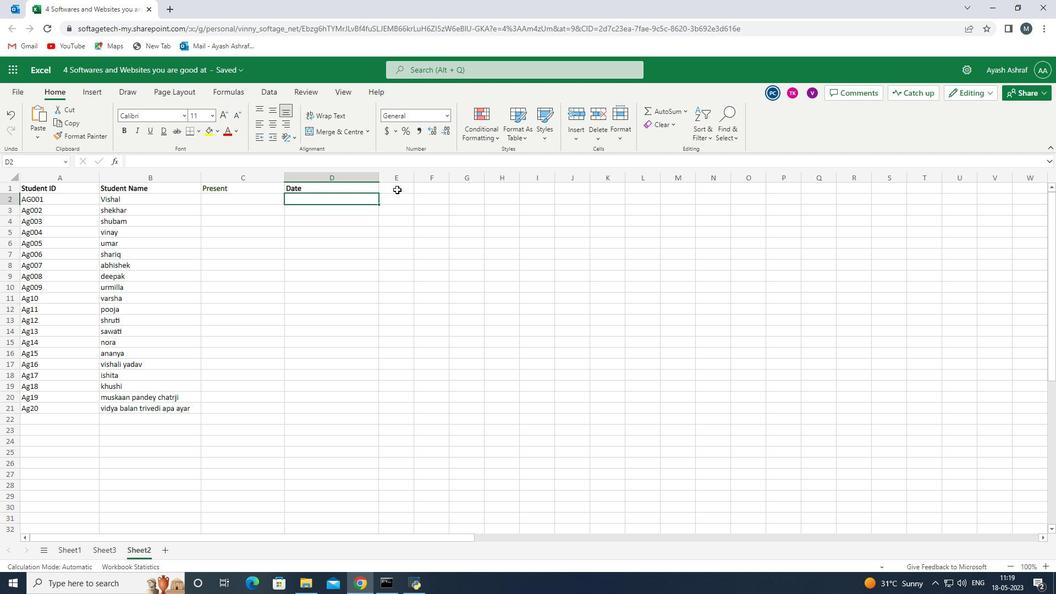 
Action: Mouse moved to (322, 187)
Screenshot: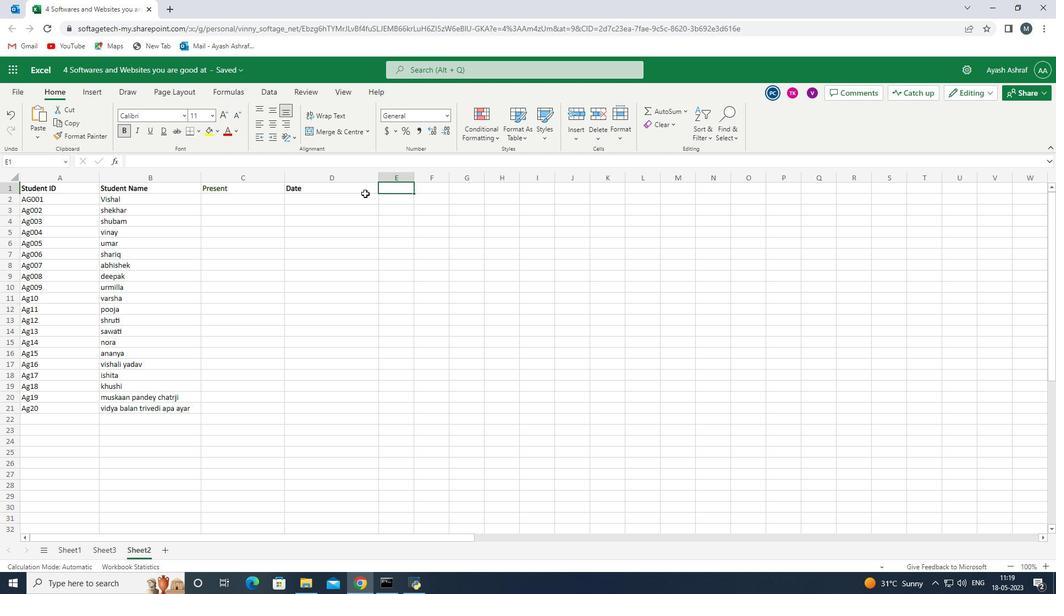 
Action: Mouse pressed left at (322, 187)
Screenshot: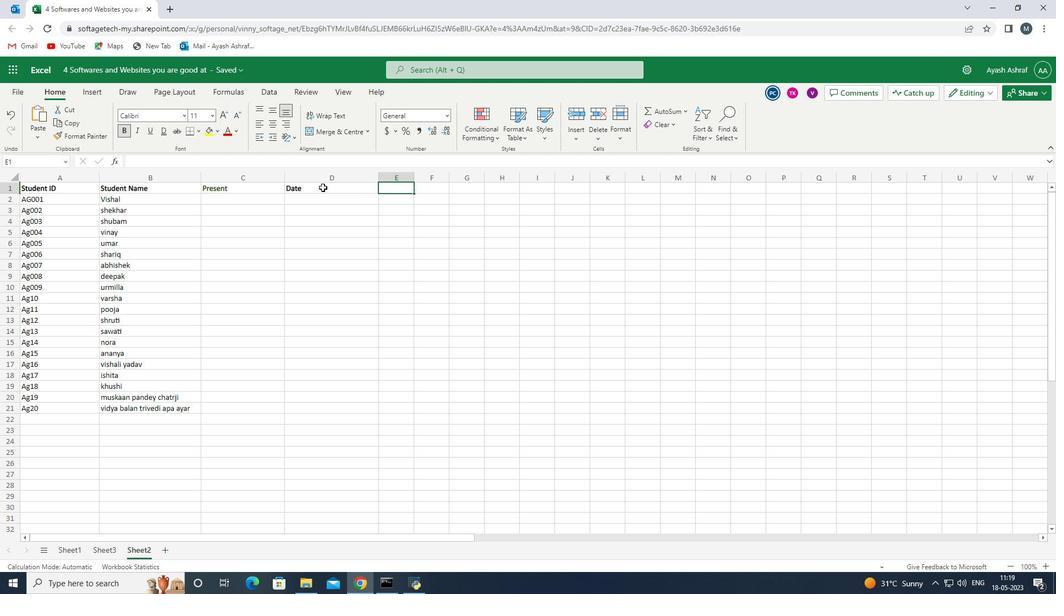 
Action: Mouse moved to (335, 190)
Screenshot: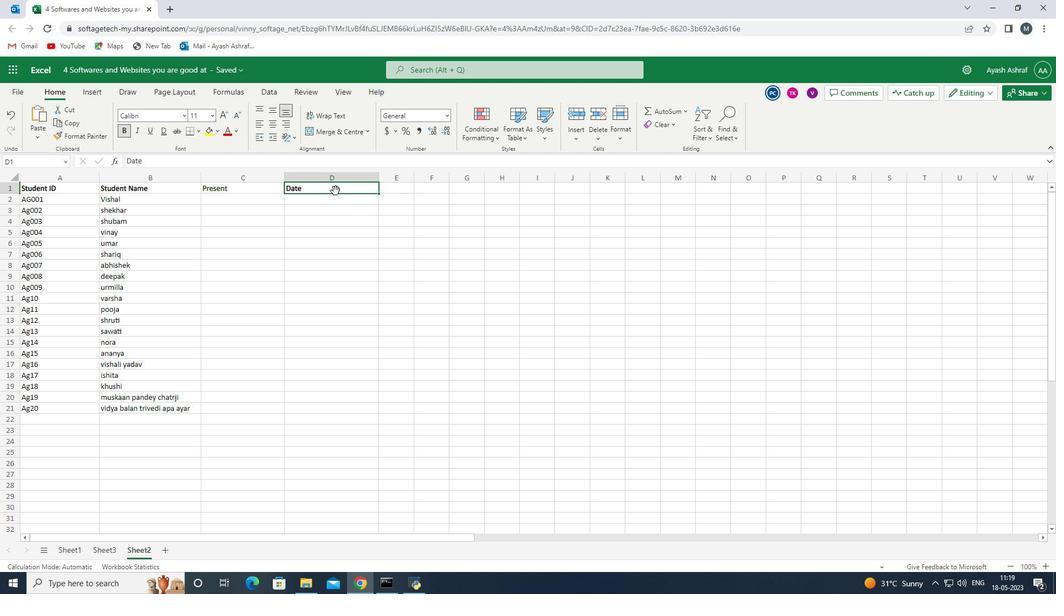 
Action: Mouse pressed left at (335, 190)
Screenshot: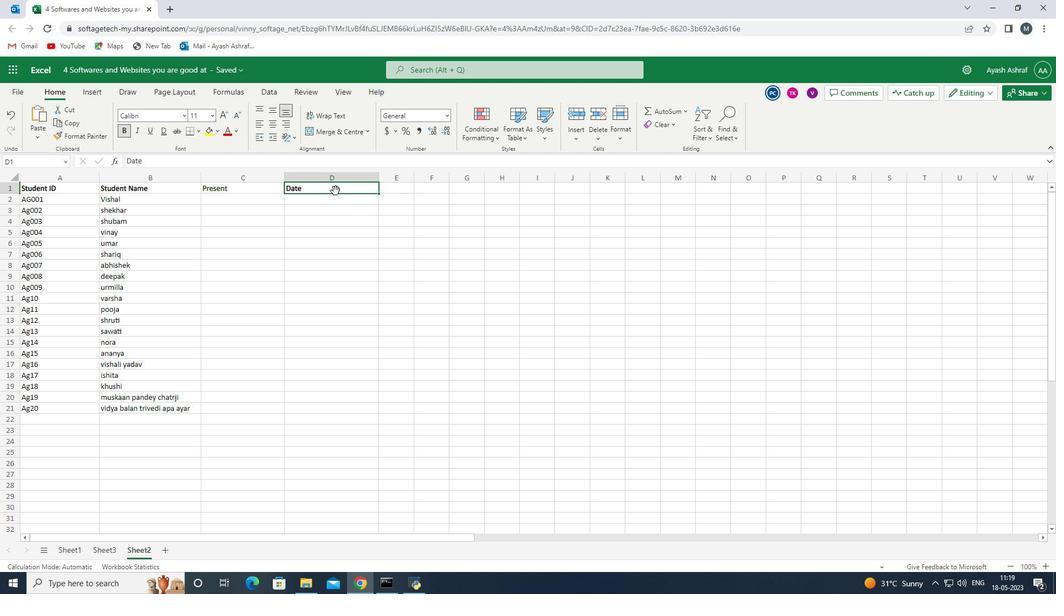 
Action: Mouse pressed left at (335, 190)
Screenshot: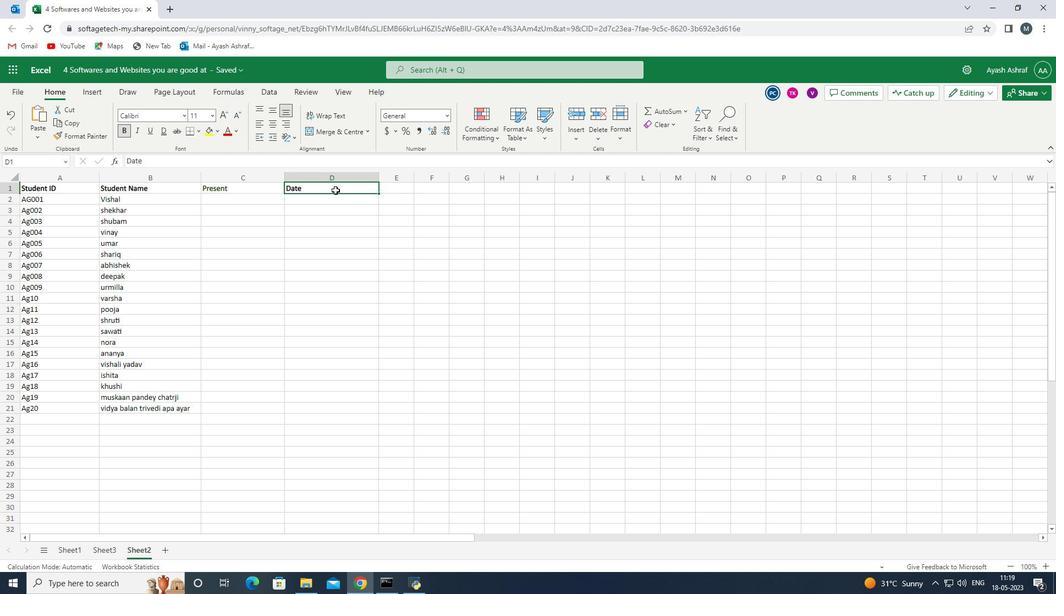 
Action: Key pressed <Key.backspace><Key.backspace><Key.backspace><Key.backspace><Key.backspace><Key.backspace><Key.shift>Sunday<Key.space><Key.enter>
Screenshot: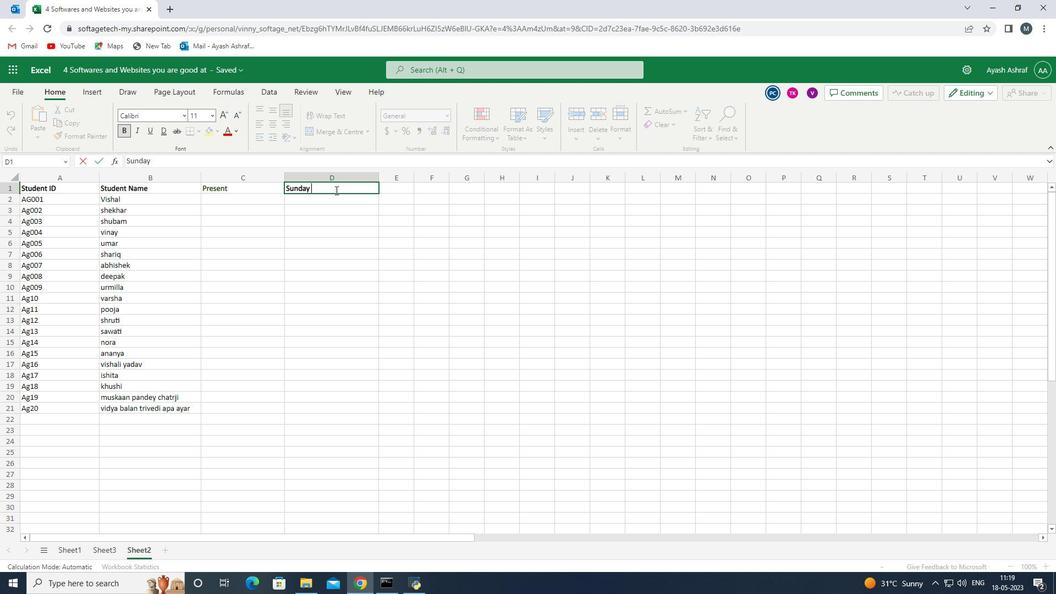 
Action: Mouse moved to (408, 188)
Screenshot: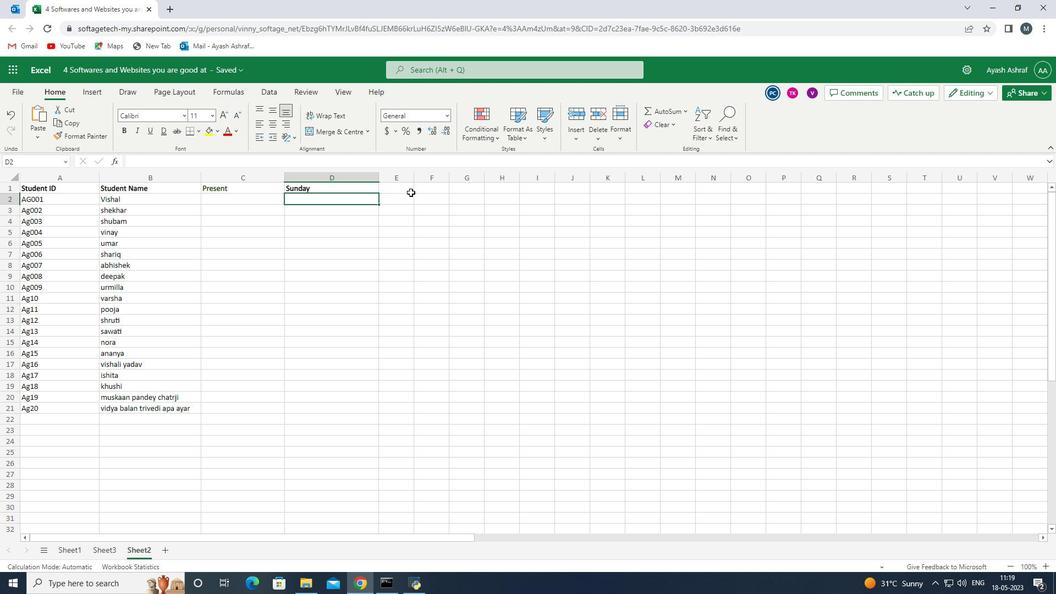 
Action: Mouse pressed left at (408, 188)
Screenshot: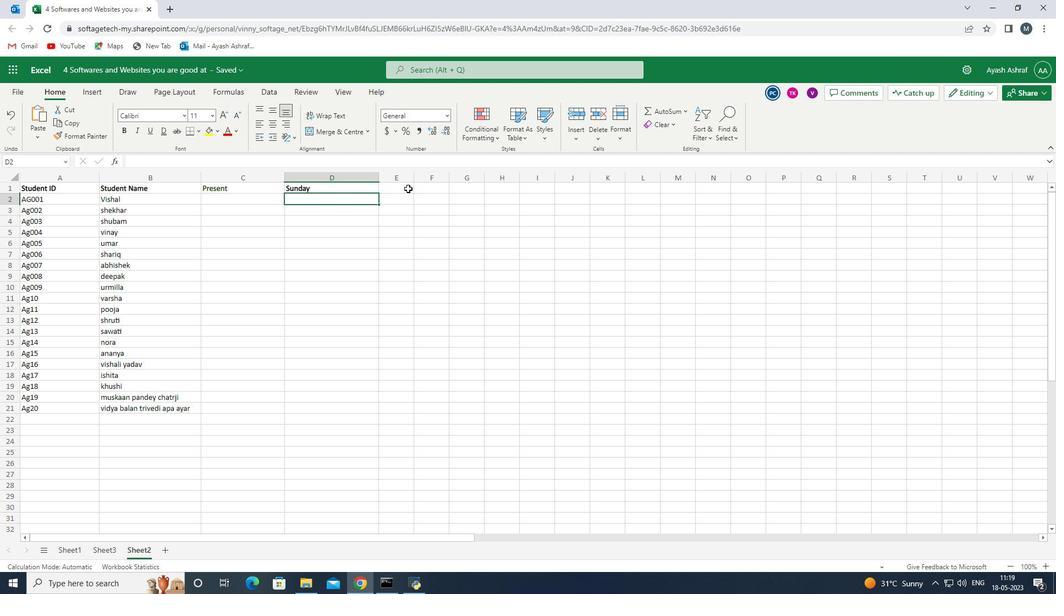 
Action: Mouse moved to (322, 186)
Screenshot: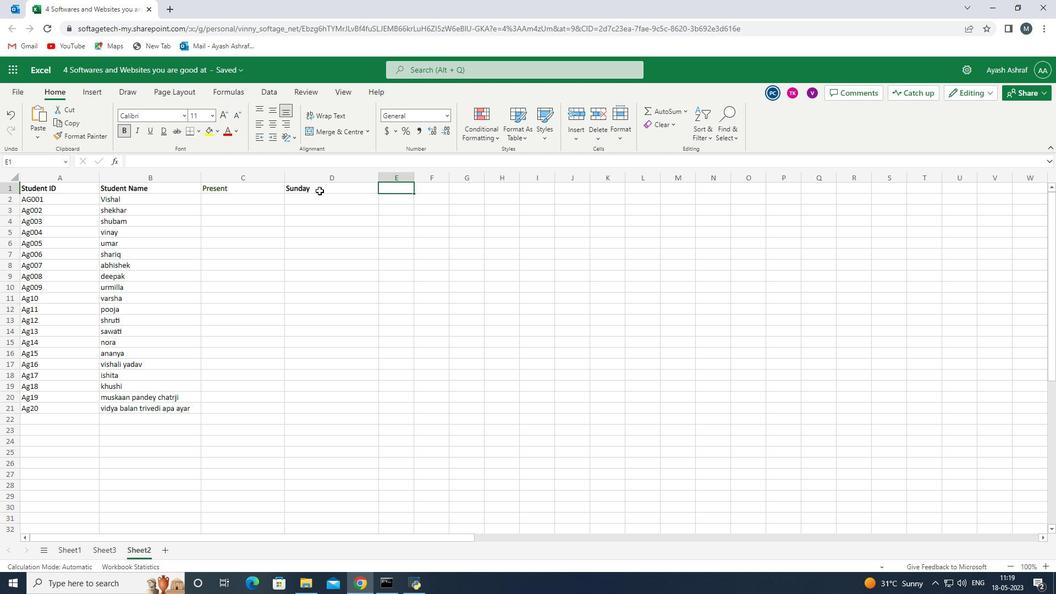 
Action: Mouse pressed left at (322, 186)
Screenshot: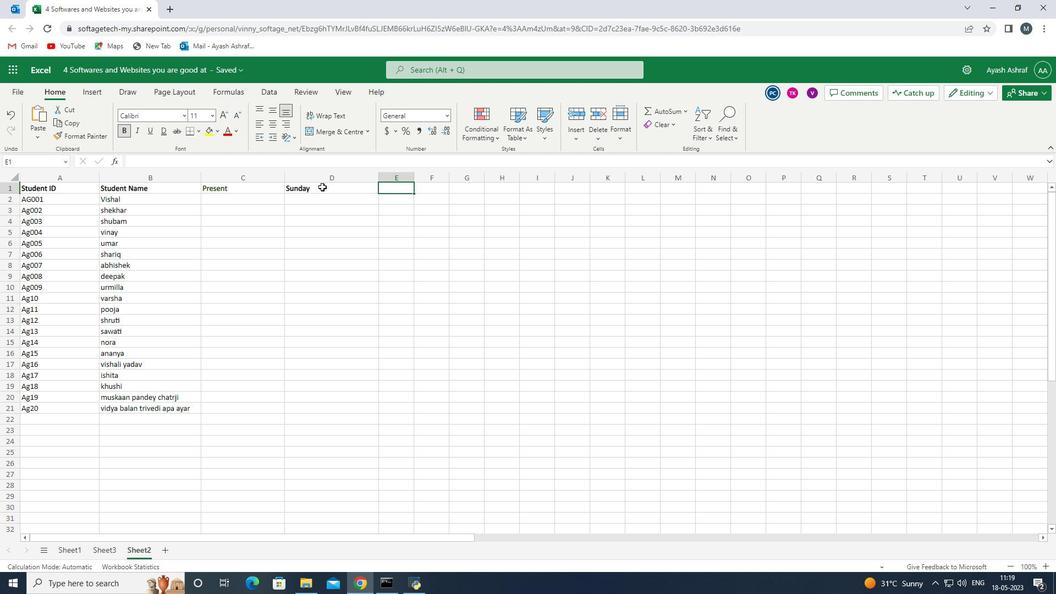 
Action: Mouse moved to (322, 185)
Screenshot: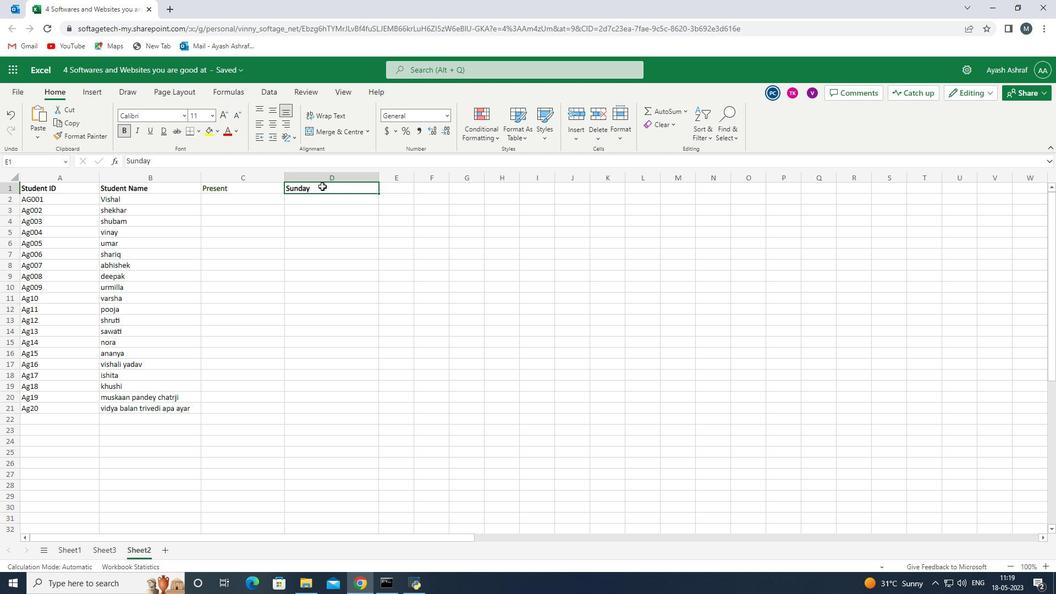 
Action: Mouse pressed left at (322, 185)
Screenshot: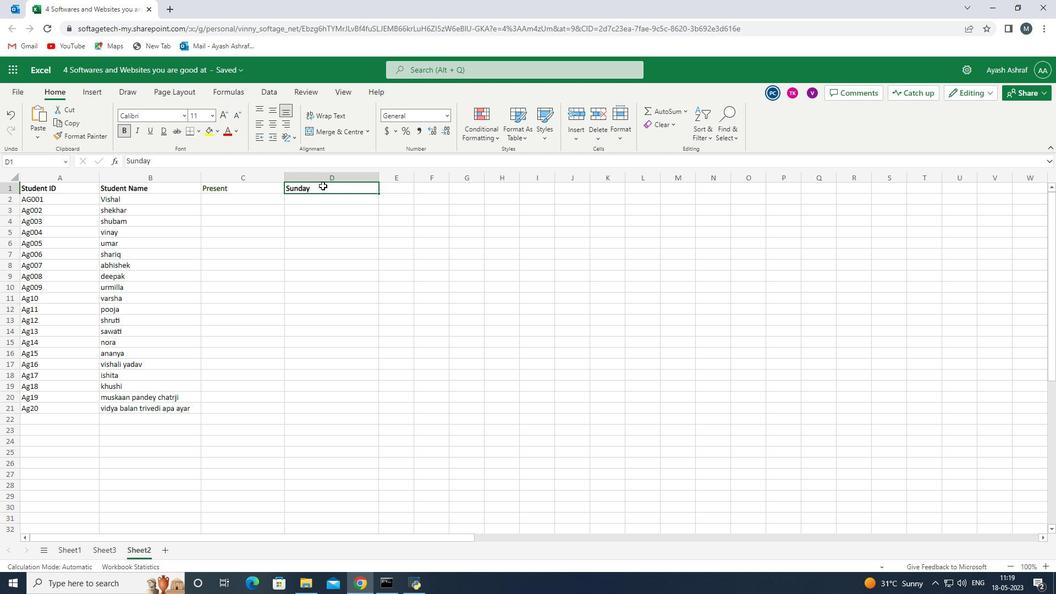 
Action: Mouse pressed left at (322, 185)
Screenshot: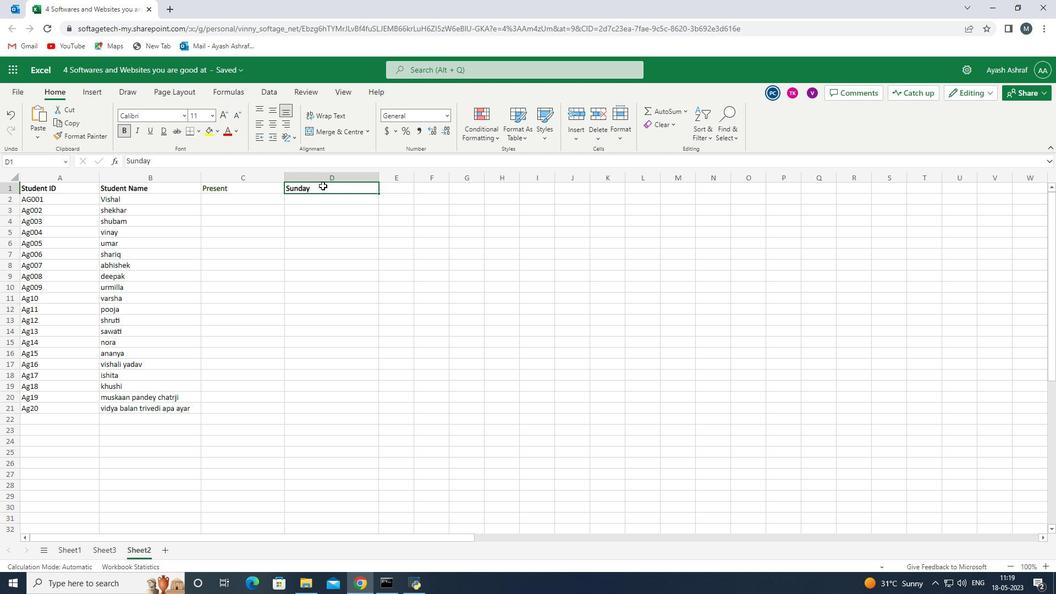 
Action: Mouse moved to (323, 195)
Screenshot: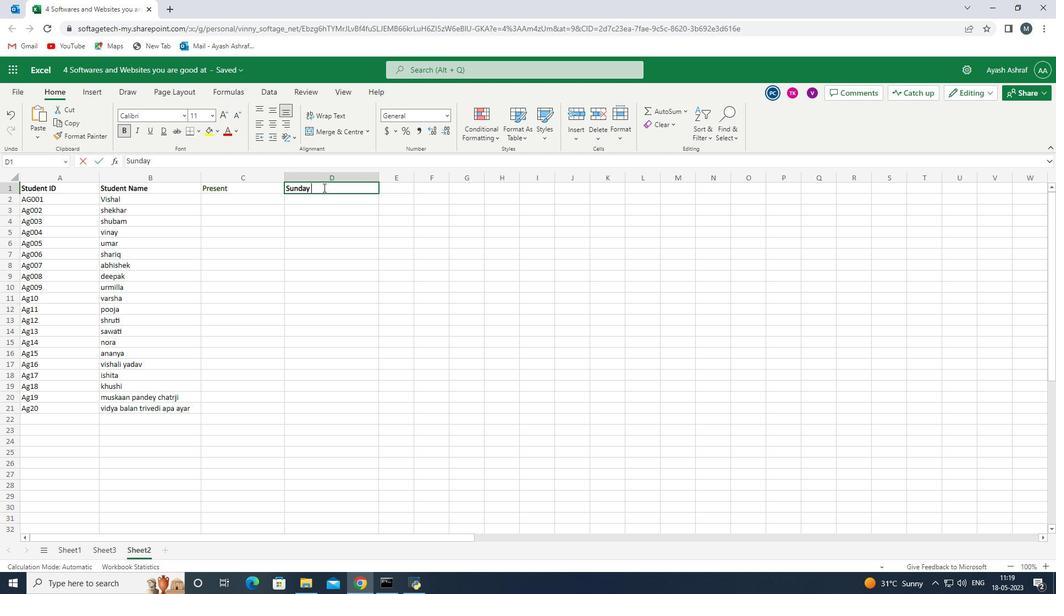 
Action: Key pressed <Key.backspace>
Screenshot: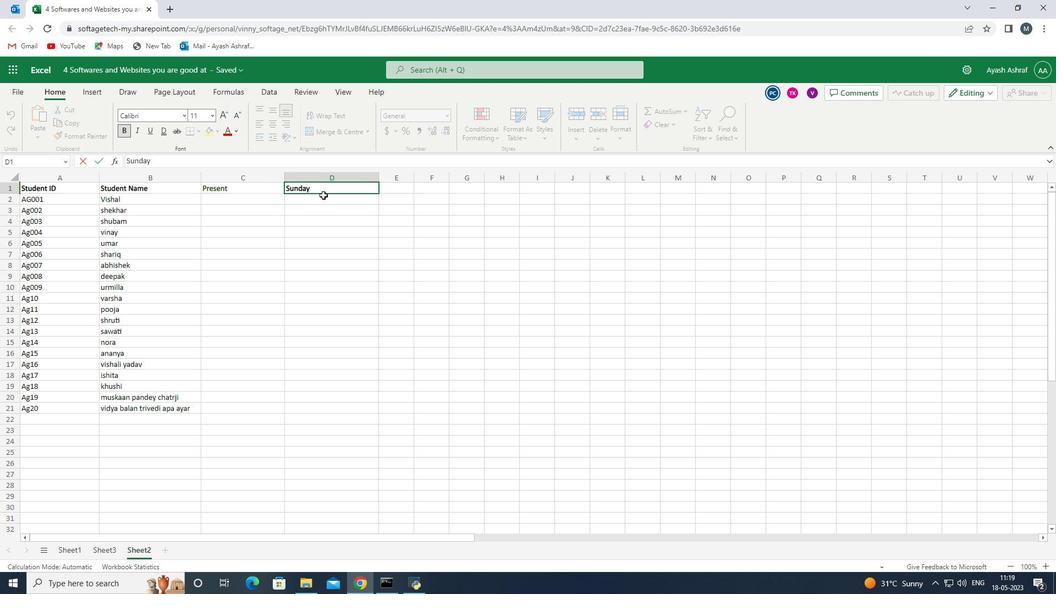 
Action: Mouse moved to (323, 195)
Screenshot: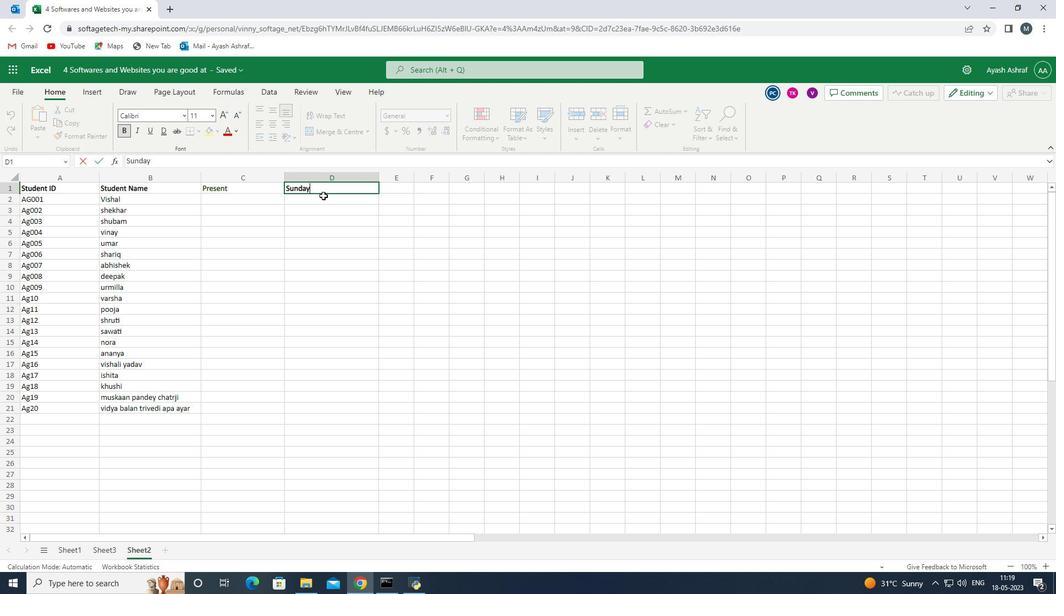 
Action: Key pressed <Key.backspace><Key.backspace><Key.backspace><Key.backspace><Key.backspace><Key.backspace><Key.shift>Mondat<Key.backspace>y<Key.space><Key.right>
Screenshot: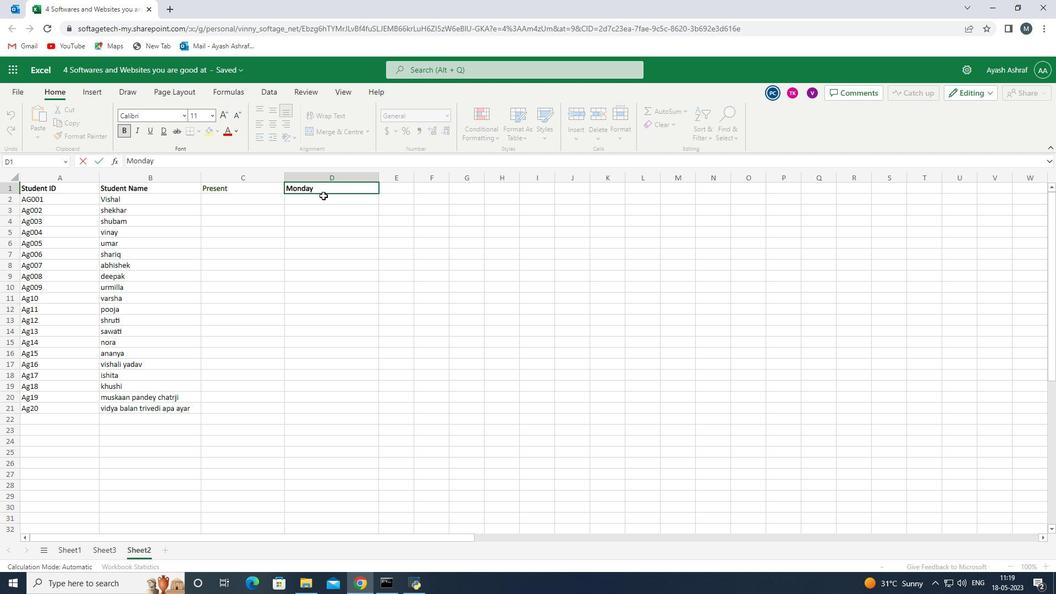 
Action: Mouse moved to (393, 189)
Screenshot: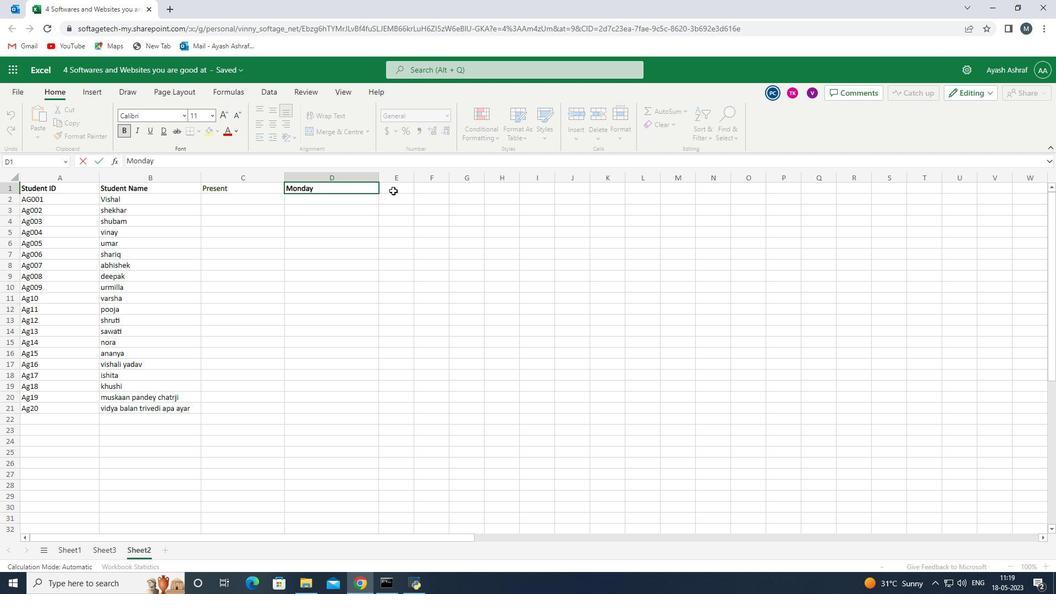 
Action: Mouse pressed left at (393, 189)
Screenshot: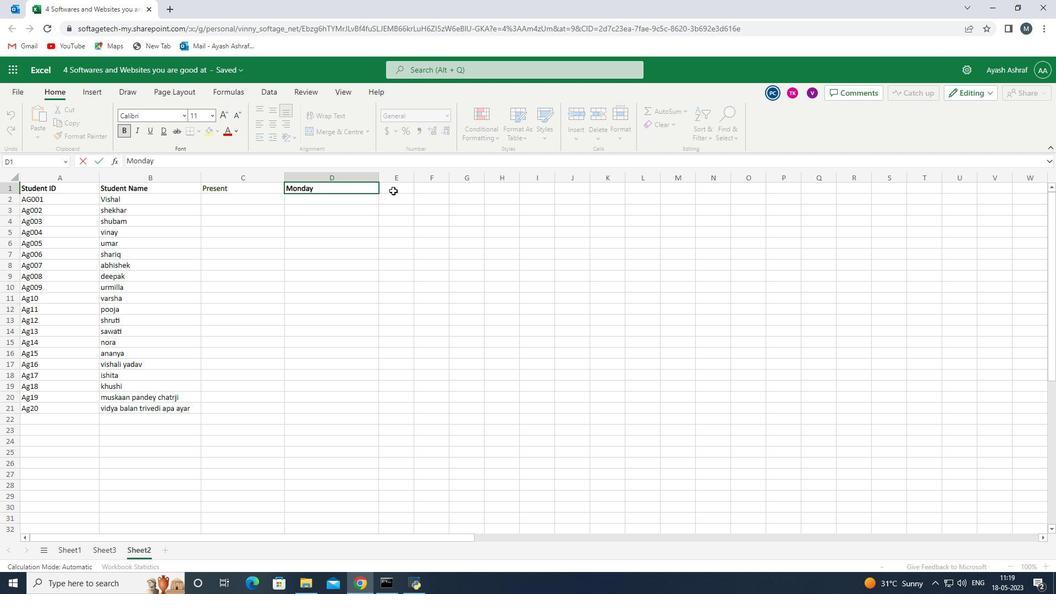 
Action: Mouse pressed left at (393, 189)
Screenshot: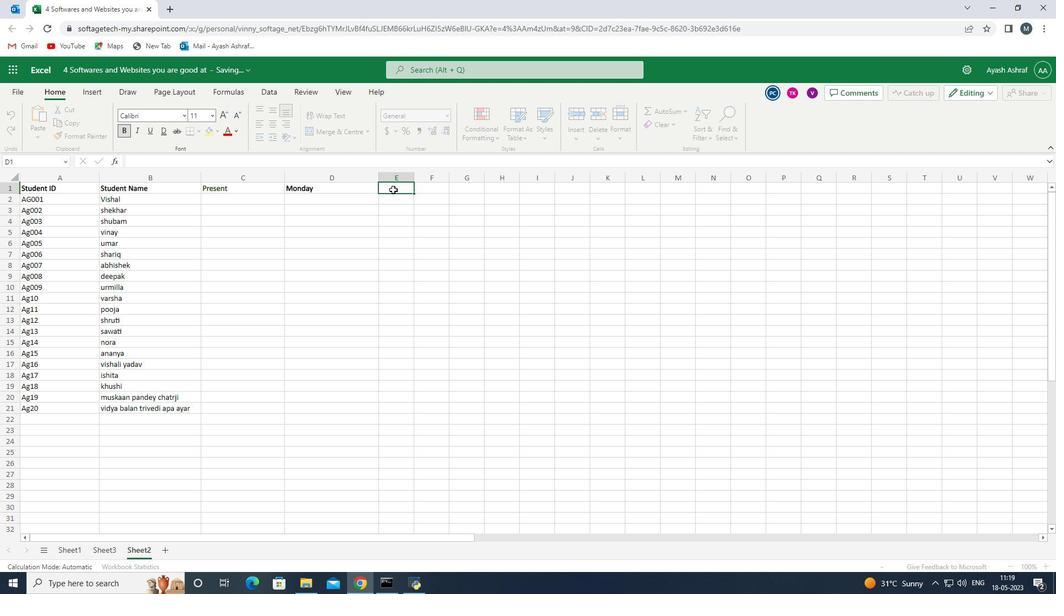 
Action: Key pressed <Key.shift>Tue
Screenshot: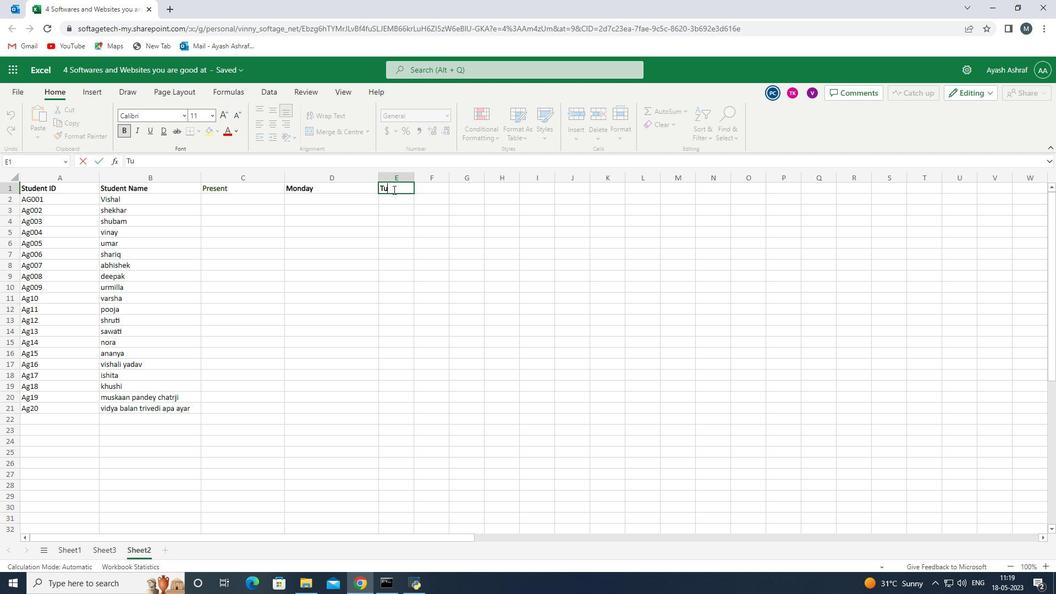 
Action: Mouse moved to (439, 189)
Screenshot: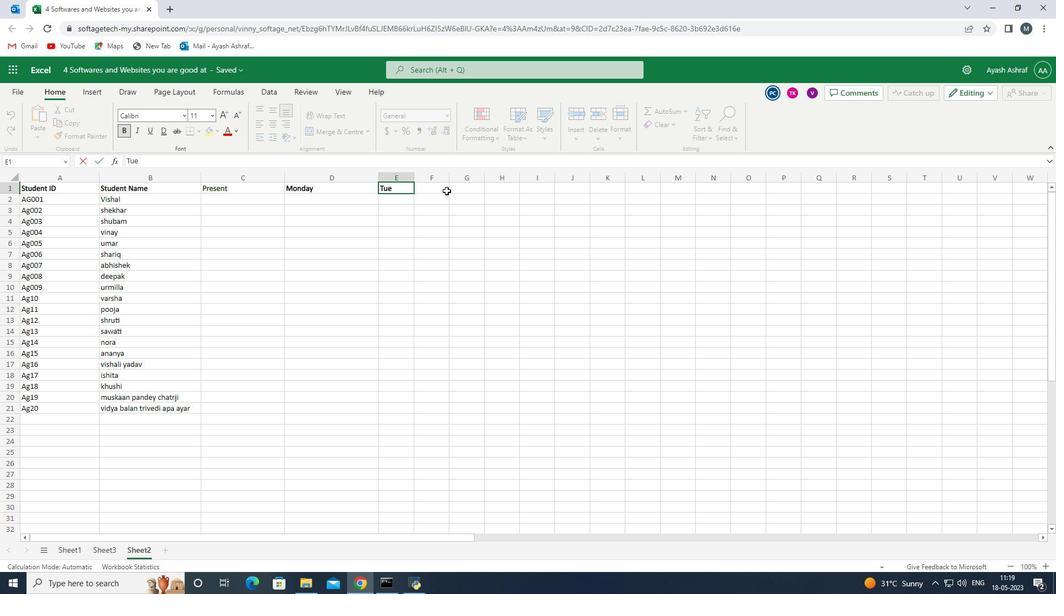 
Action: Mouse pressed left at (439, 189)
Screenshot: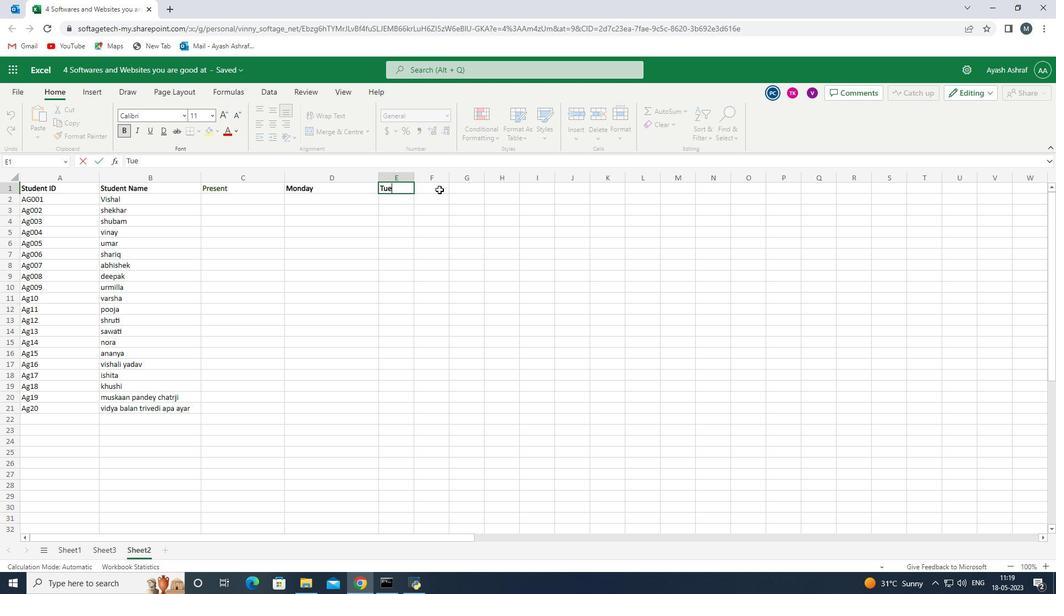 
Action: Mouse pressed left at (439, 189)
Screenshot: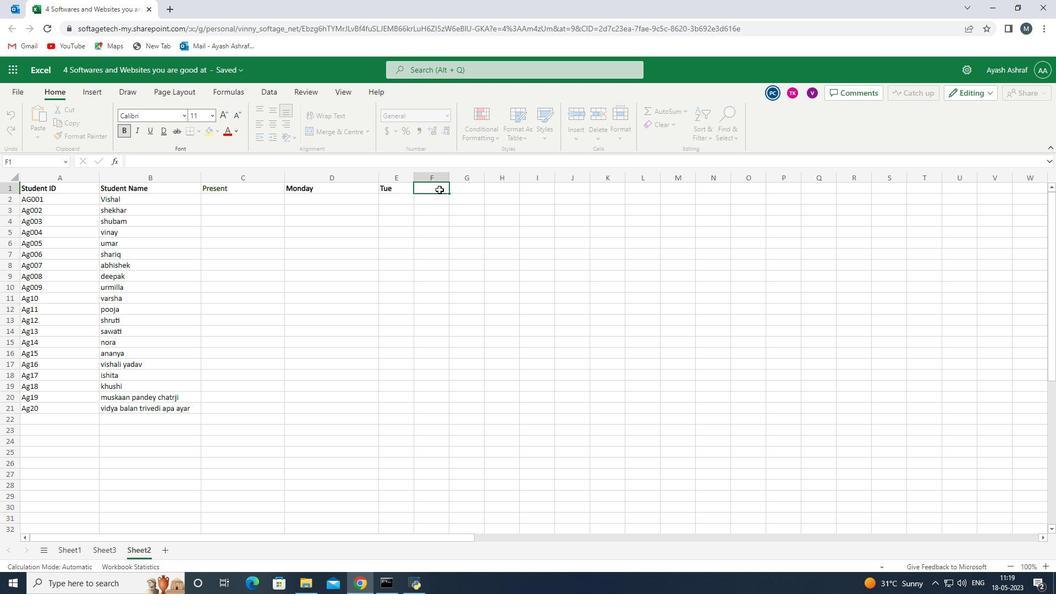 
Action: Key pressed <Key.shift><Key.shift><Key.shift><Key.shift><Key.shift>Wed<Key.space>
Screenshot: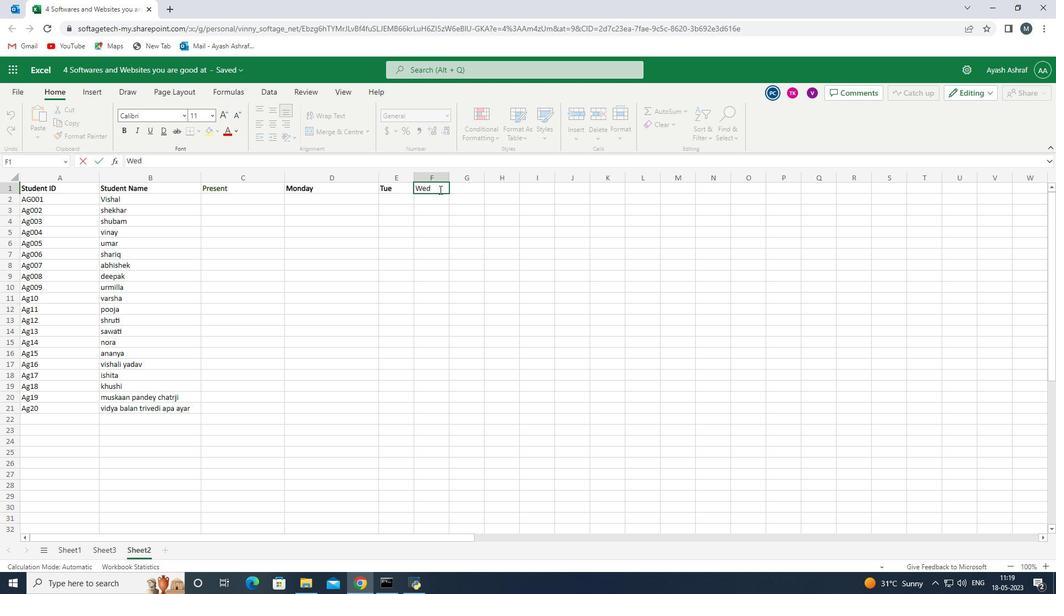 
Action: Mouse moved to (463, 190)
Screenshot: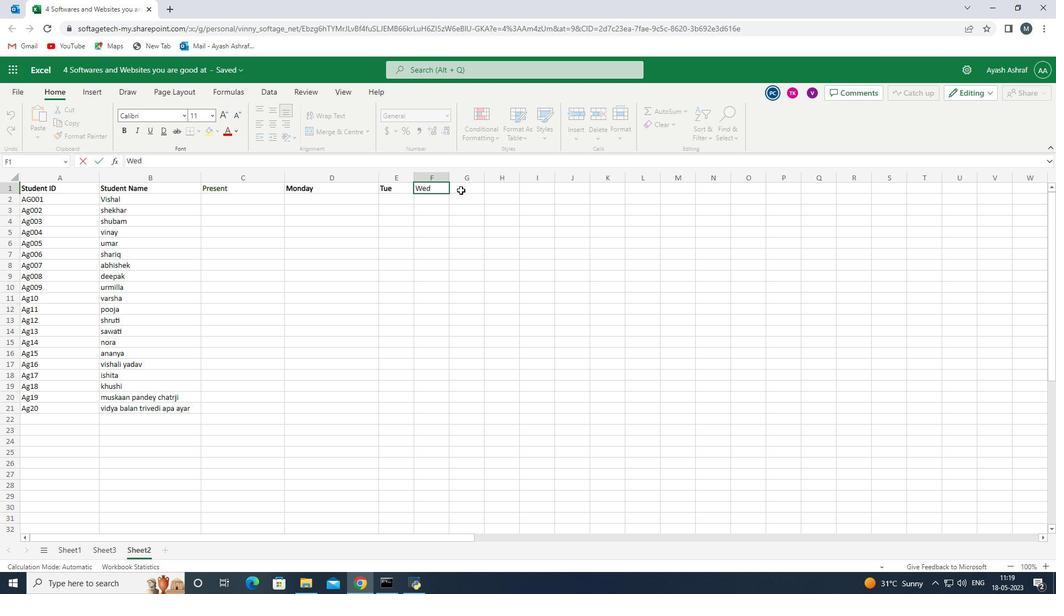 
Action: Mouse pressed left at (463, 190)
Screenshot: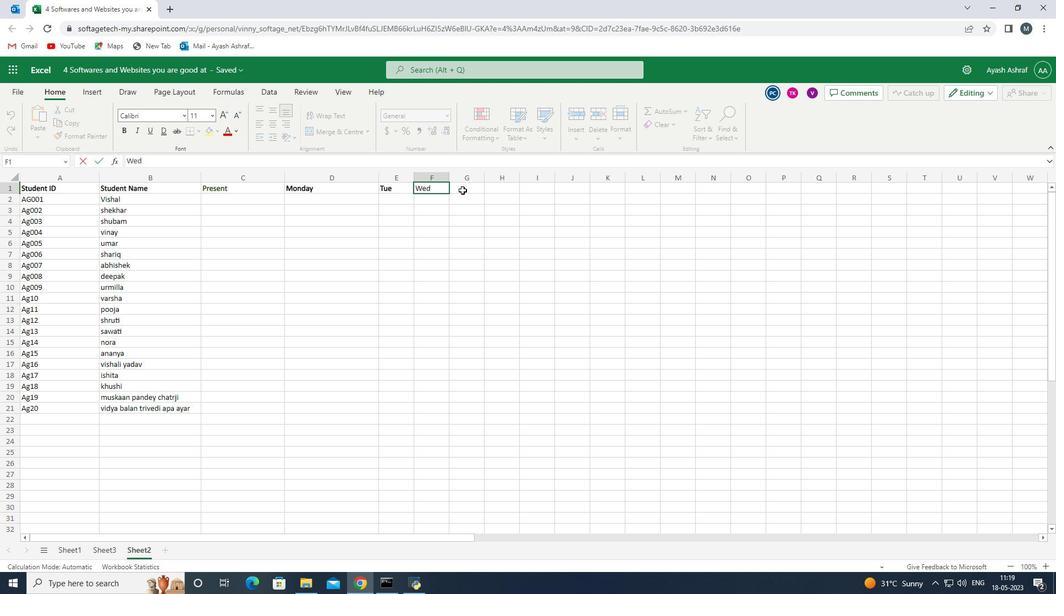 
Action: Mouse moved to (464, 189)
Screenshot: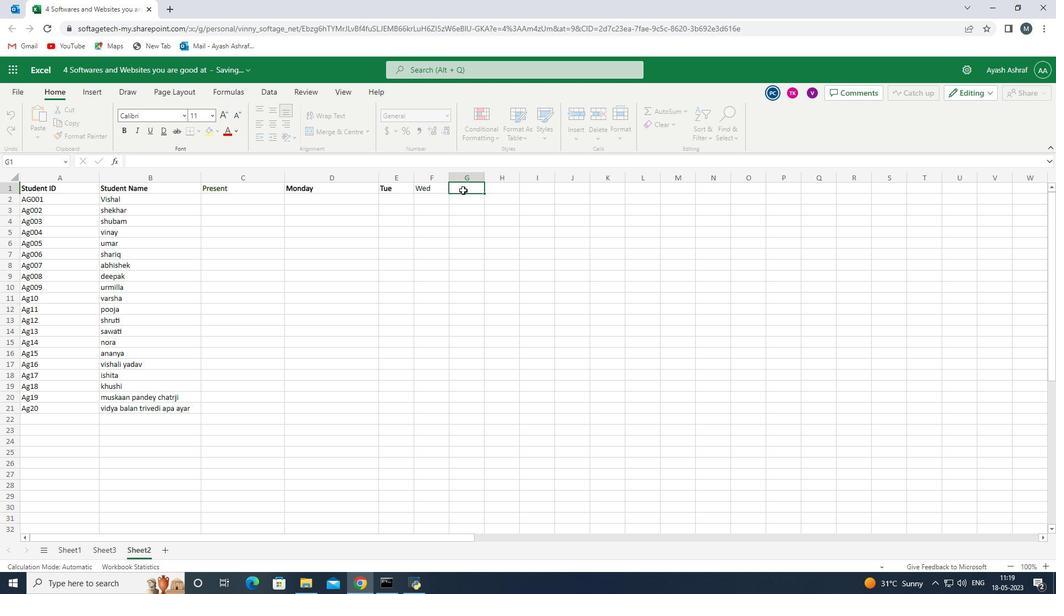 
Action: Key pressed <Key.shift>Thu
Screenshot: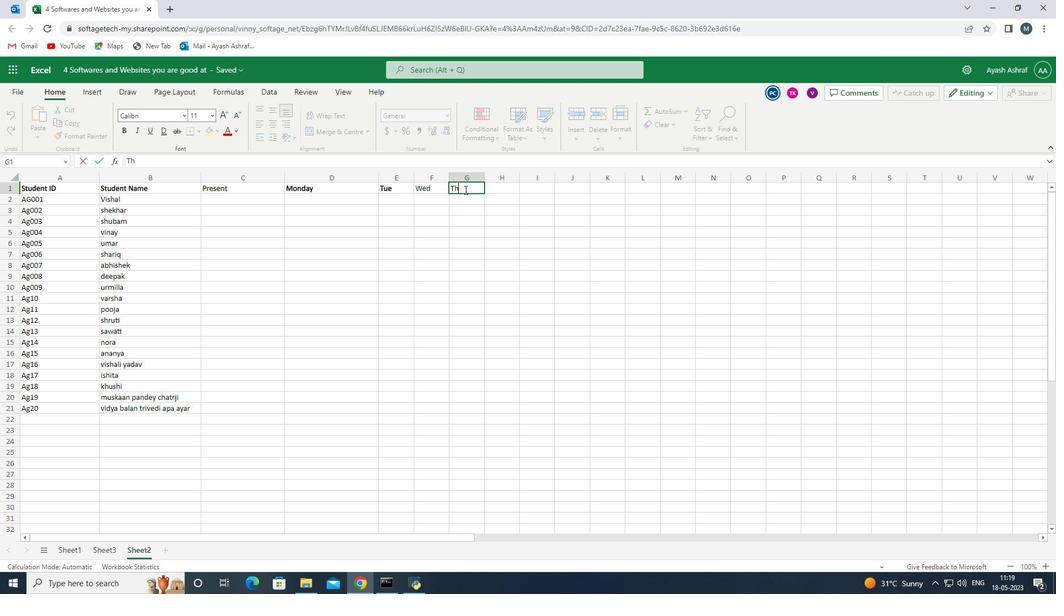 
Action: Mouse moved to (496, 187)
Screenshot: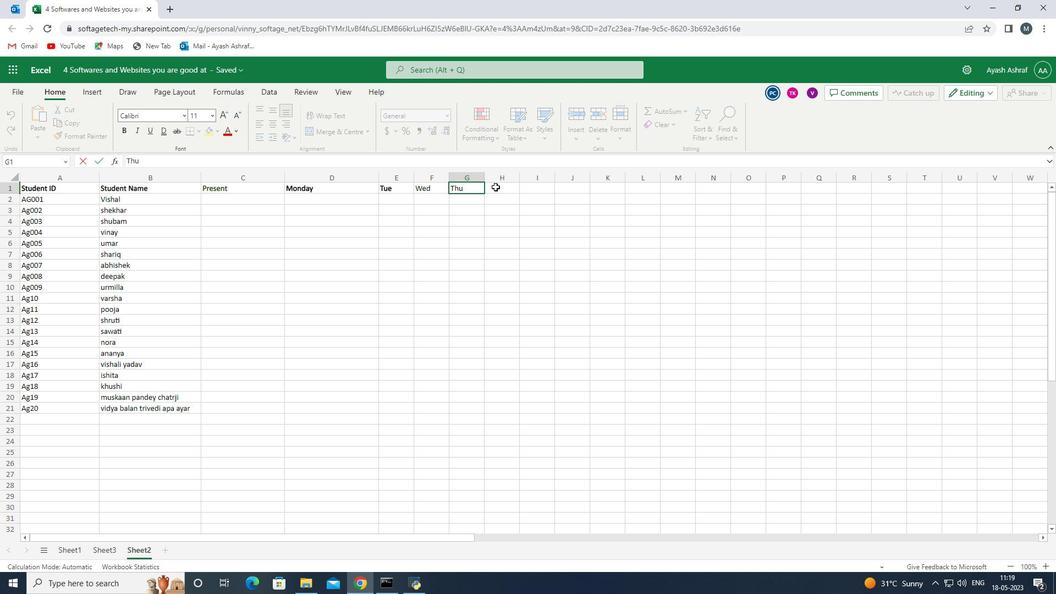 
Action: Mouse pressed left at (496, 187)
Screenshot: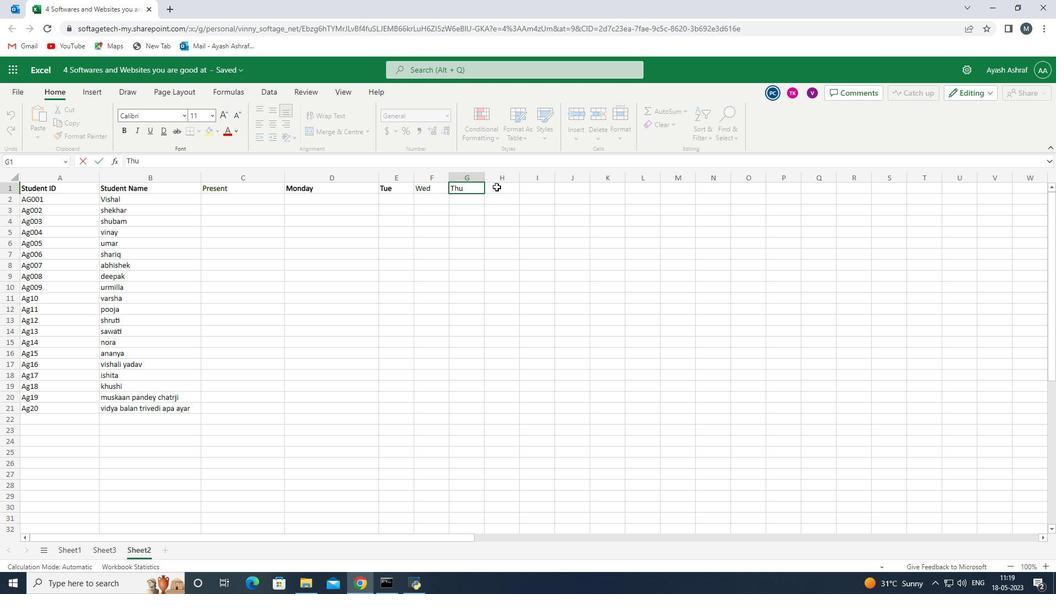 
Action: Mouse moved to (497, 187)
Screenshot: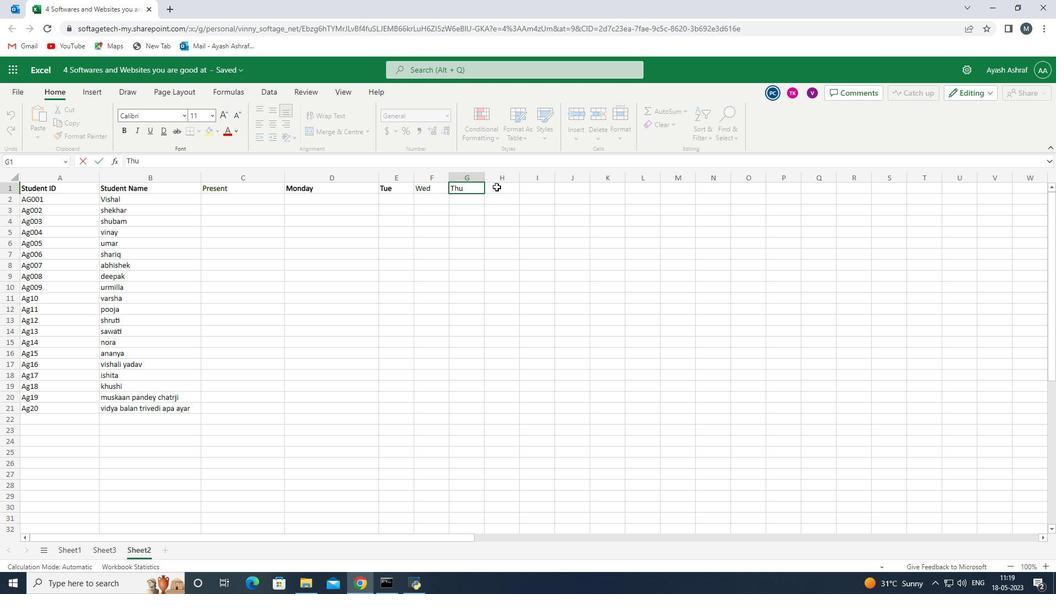 
Action: Key pressed <Key.shift>Fridat
Screenshot: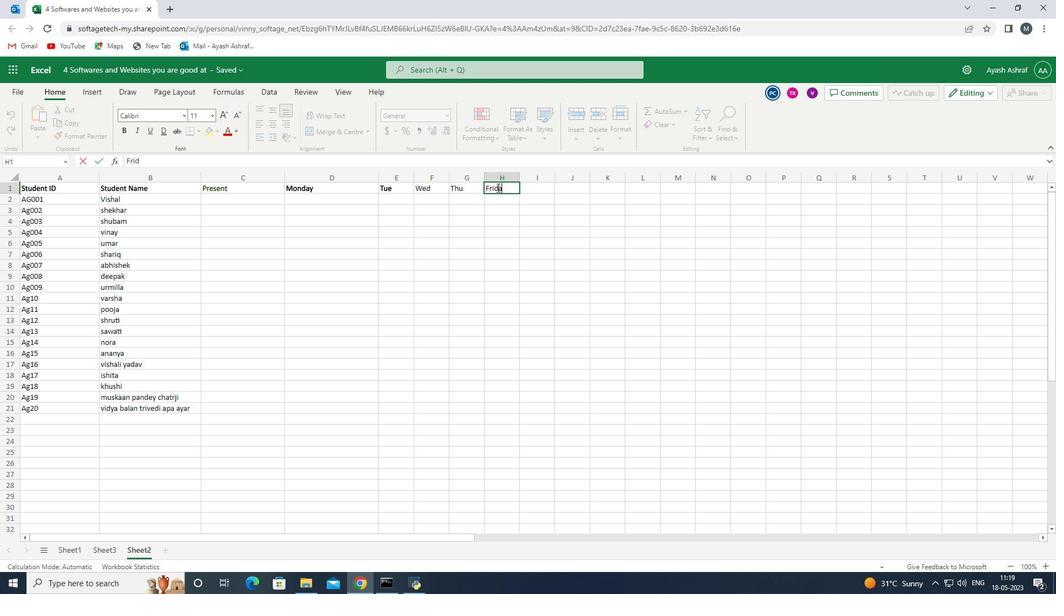 
Action: Mouse moved to (513, 196)
Screenshot: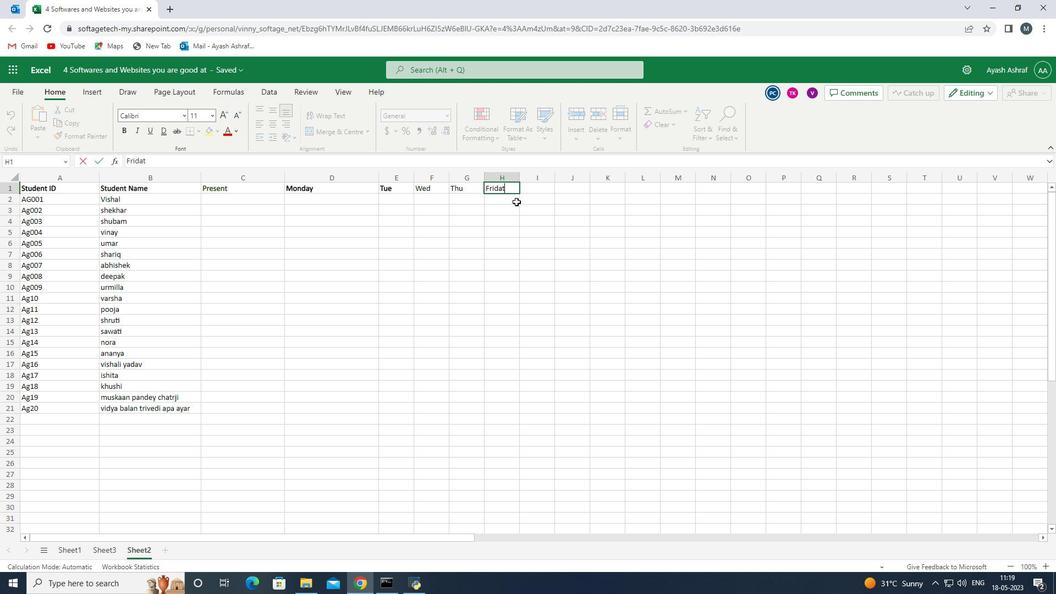 
Action: Key pressed <Key.backspace>y
Screenshot: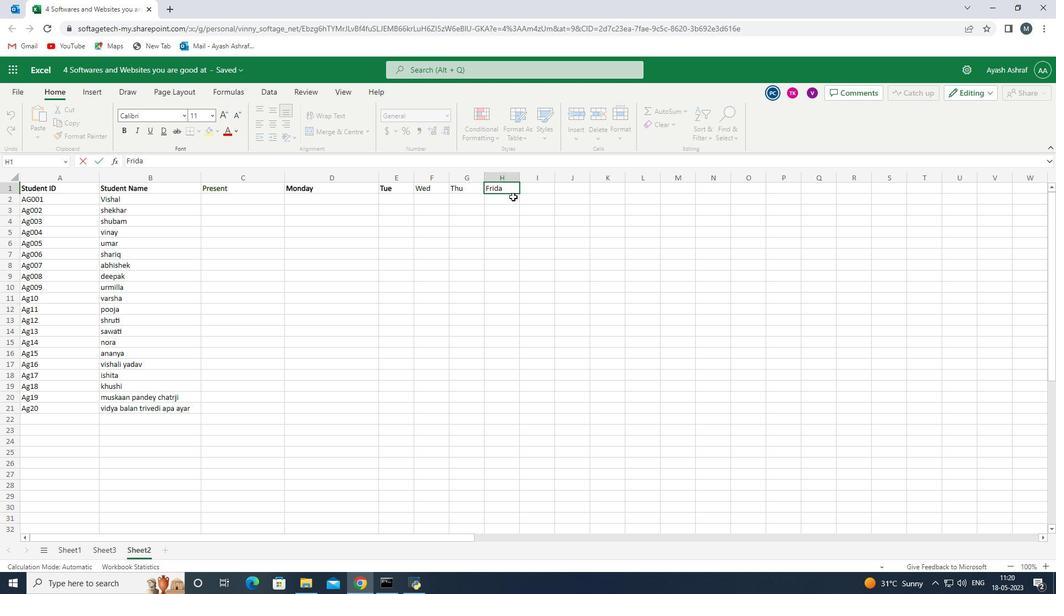 
Action: Mouse moved to (515, 195)
Screenshot: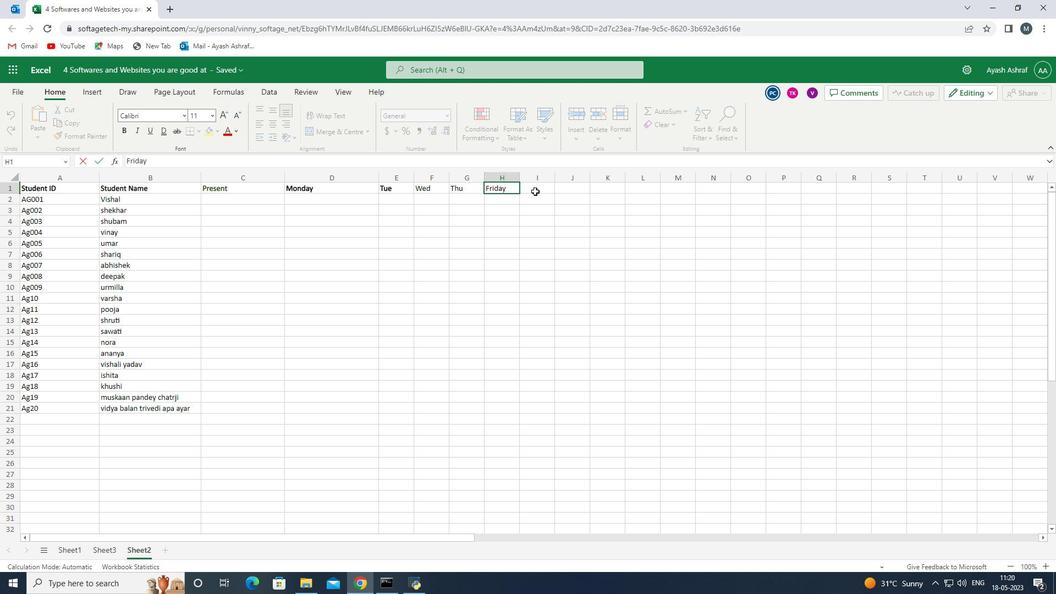 
Action: Key pressed <Key.backspace><Key.backspace><Key.backspace>
Screenshot: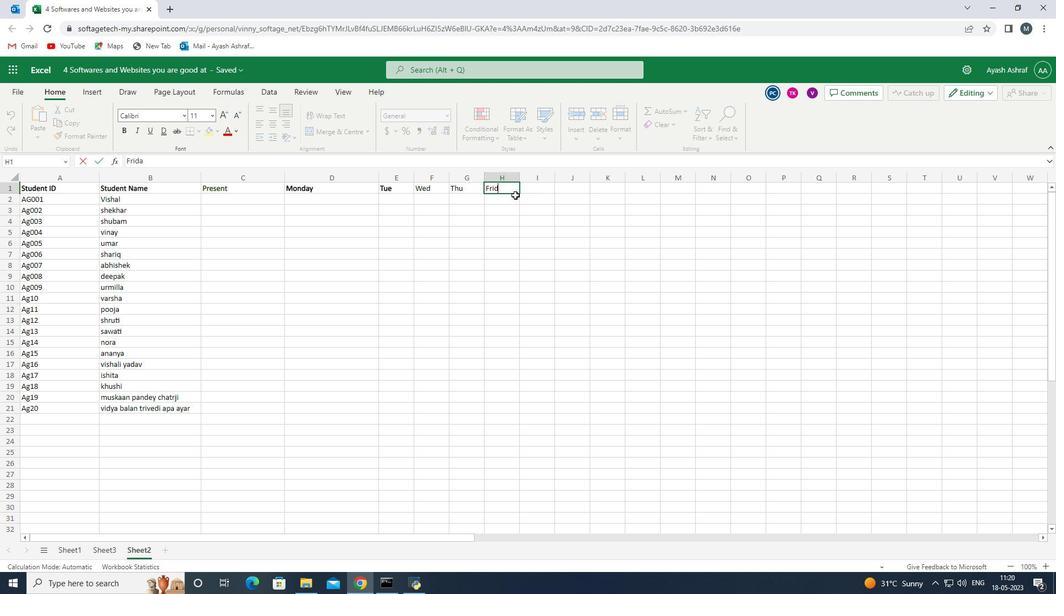 
Action: Mouse moved to (537, 189)
Screenshot: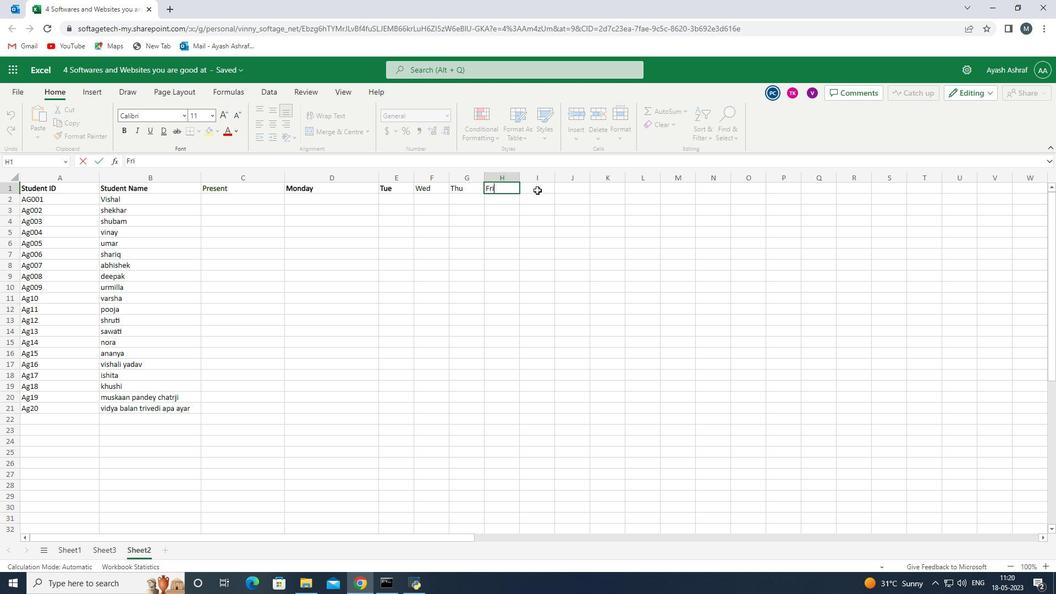 
Action: Mouse pressed left at (537, 189)
Screenshot: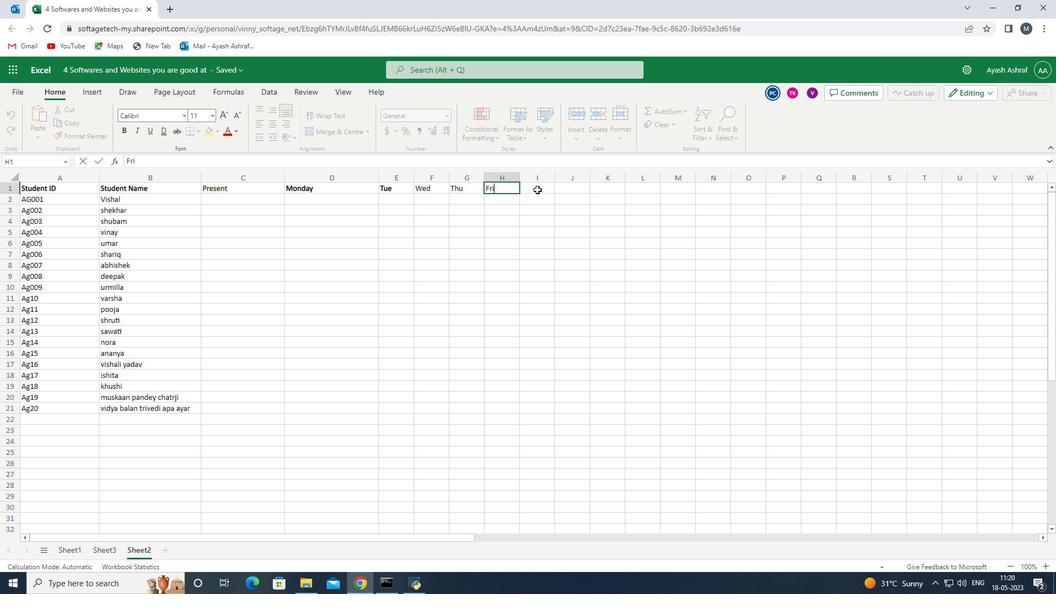 
Action: Key pressed <Key.shift>Sat
Screenshot: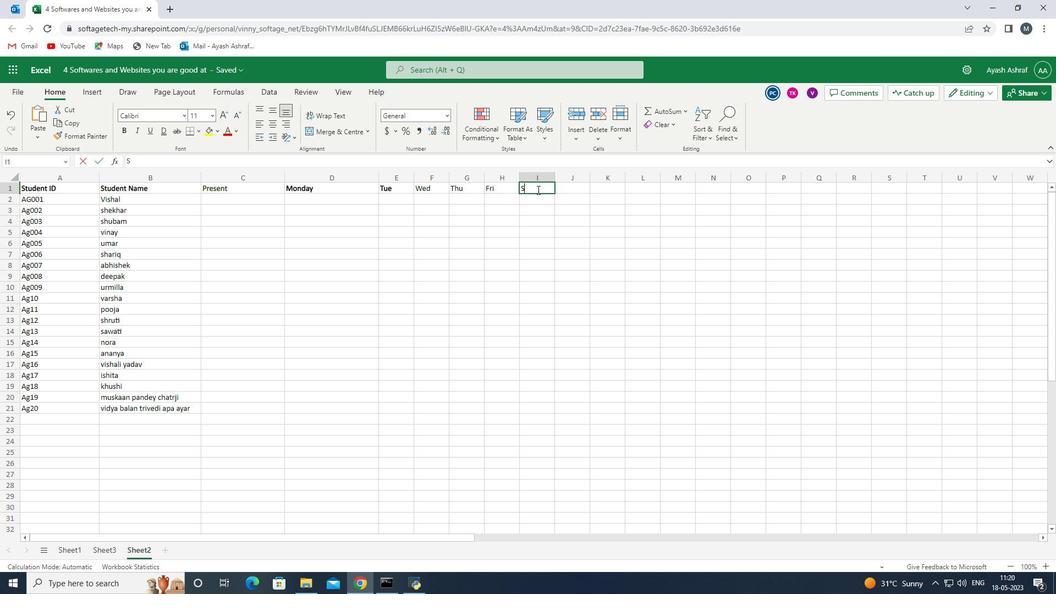 
Action: Mouse moved to (566, 189)
Screenshot: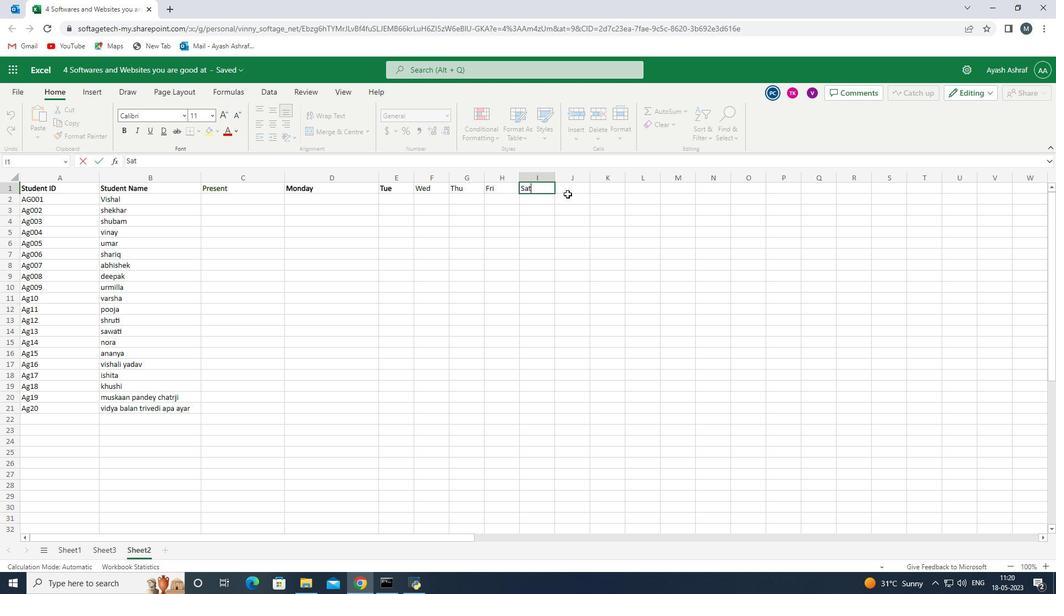 
Action: Mouse pressed left at (566, 189)
Screenshot: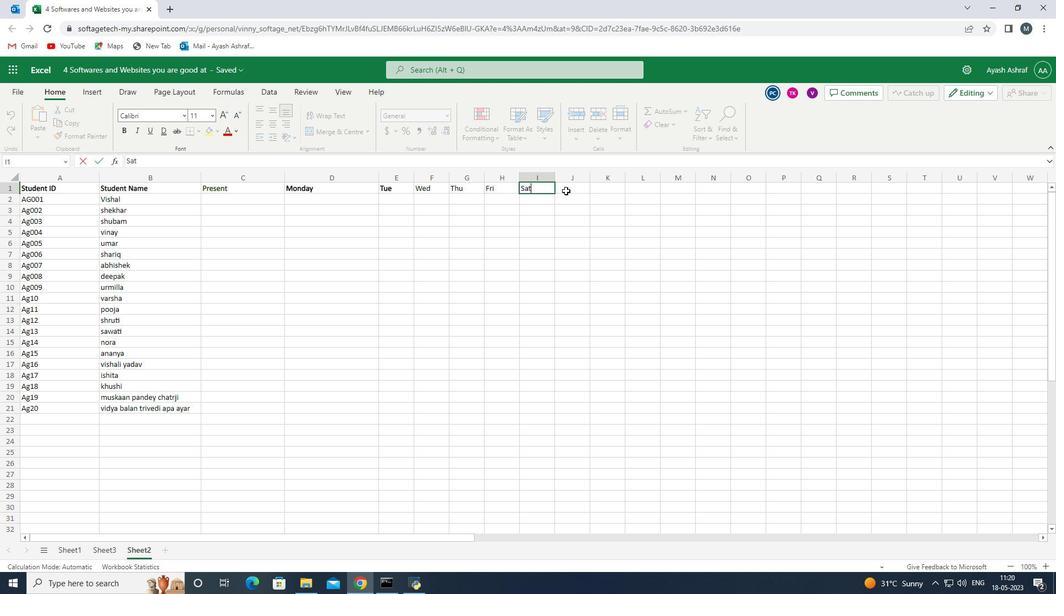 
Action: Mouse pressed left at (566, 189)
Screenshot: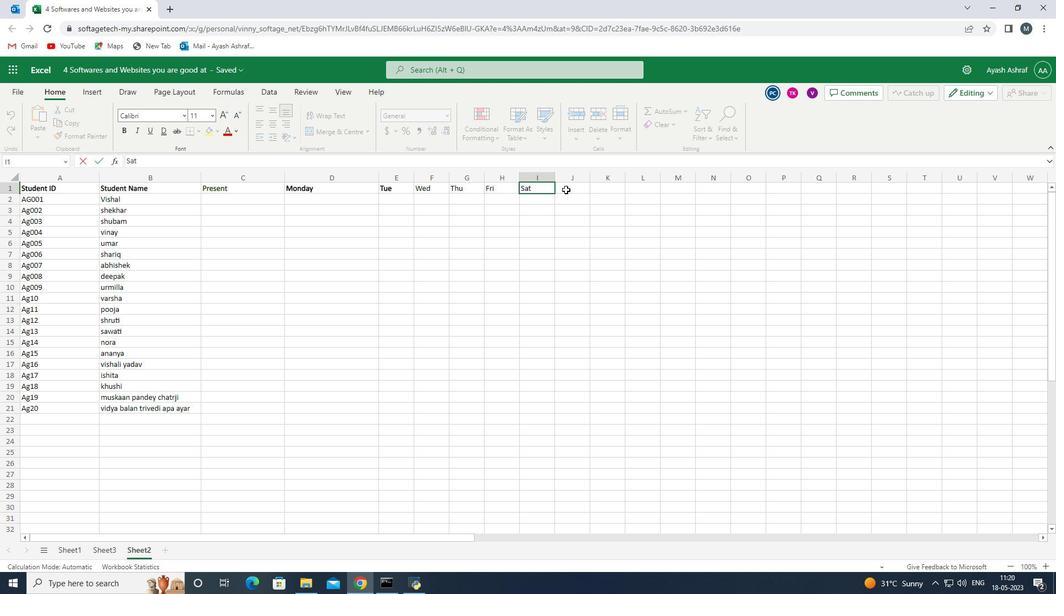 
Action: Key pressed <Key.shift>Sun
Screenshot: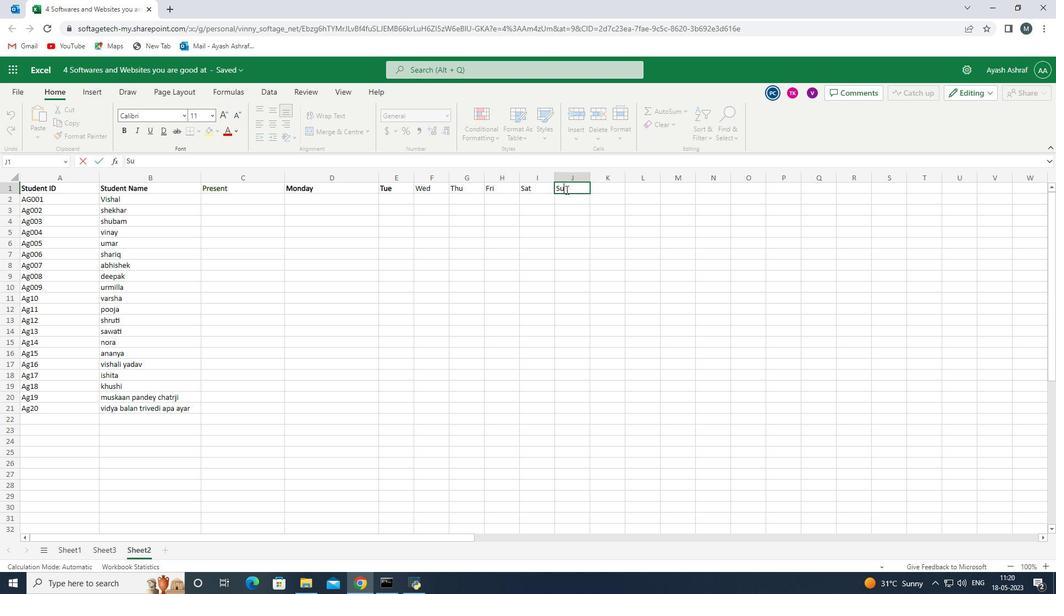 
Action: Mouse moved to (366, 184)
Screenshot: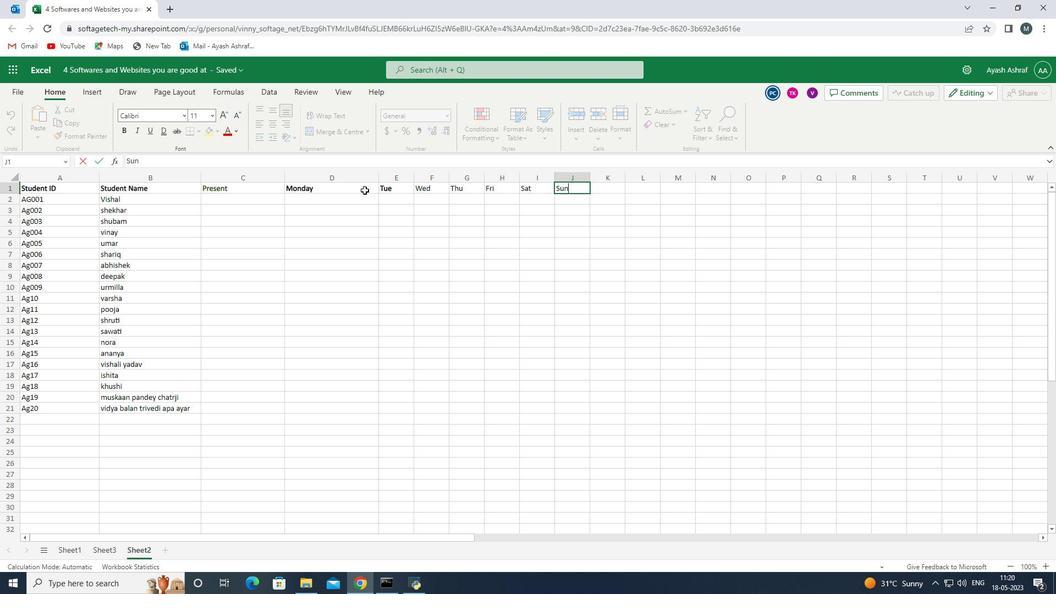 
Action: Mouse pressed left at (366, 184)
Screenshot: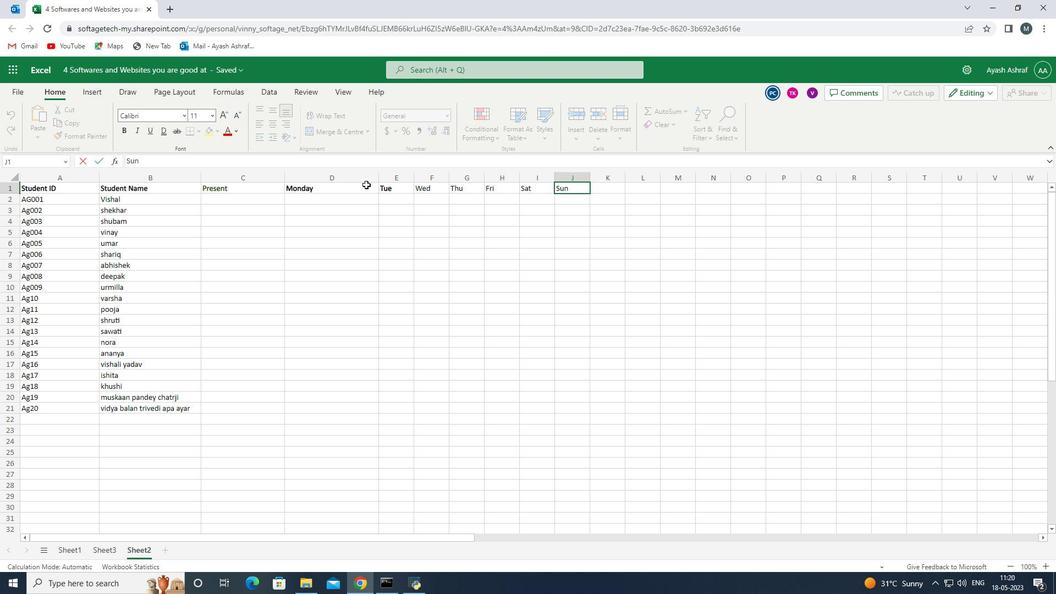 
Action: Mouse moved to (379, 173)
Screenshot: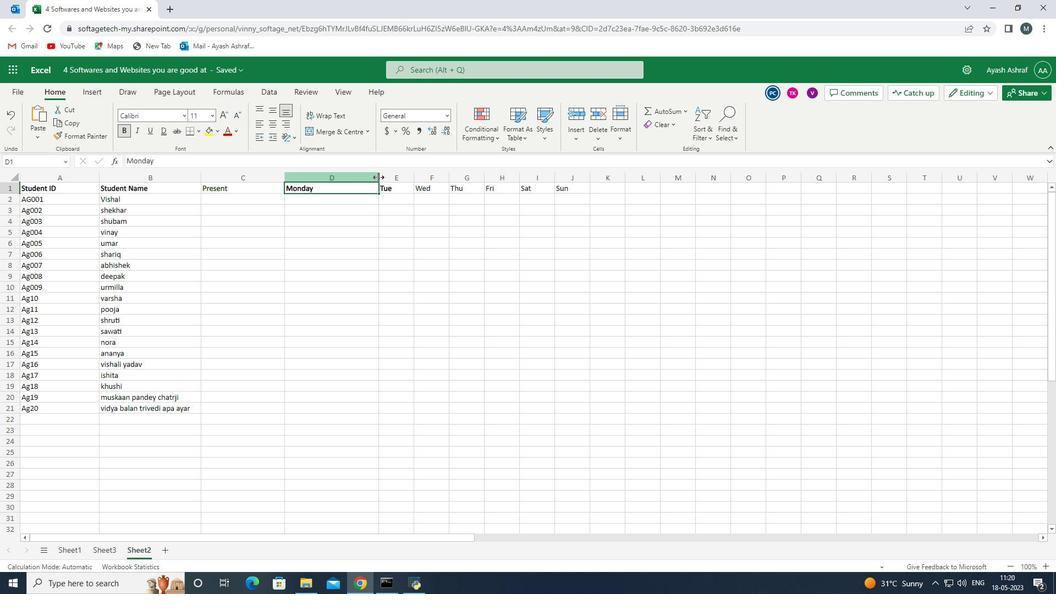 
Action: Mouse pressed left at (379, 173)
Screenshot: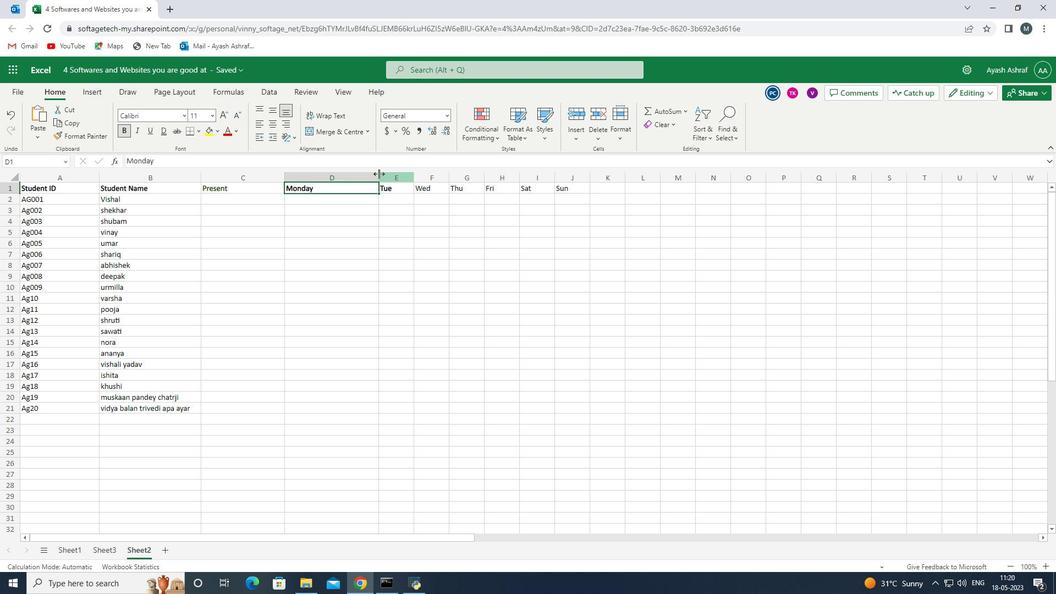 
Action: Mouse moved to (379, 189)
Screenshot: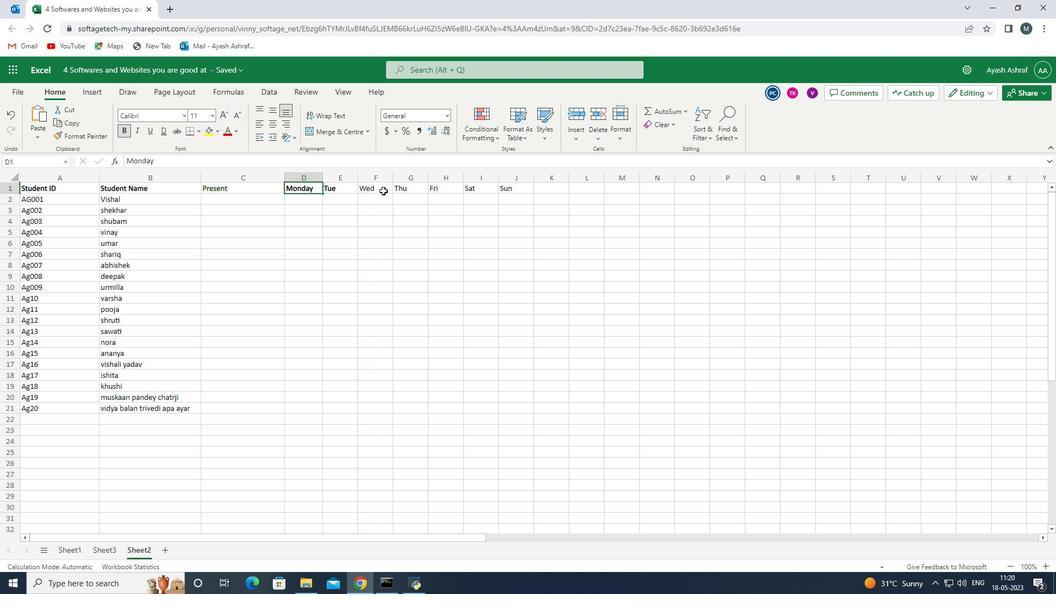 
Action: Mouse pressed left at (379, 189)
Screenshot: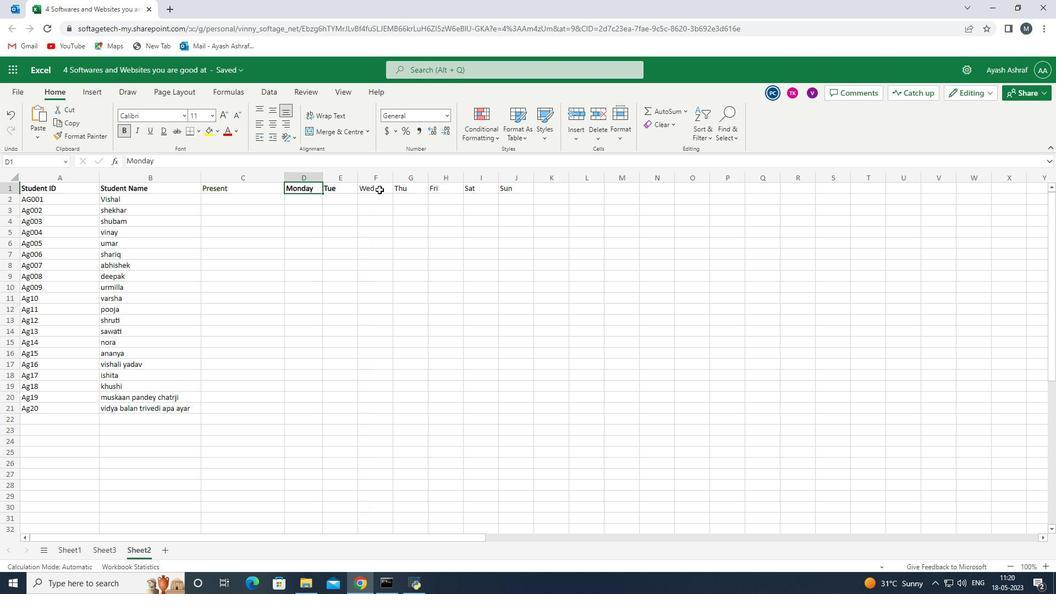 
Action: Mouse pressed left at (379, 189)
Screenshot: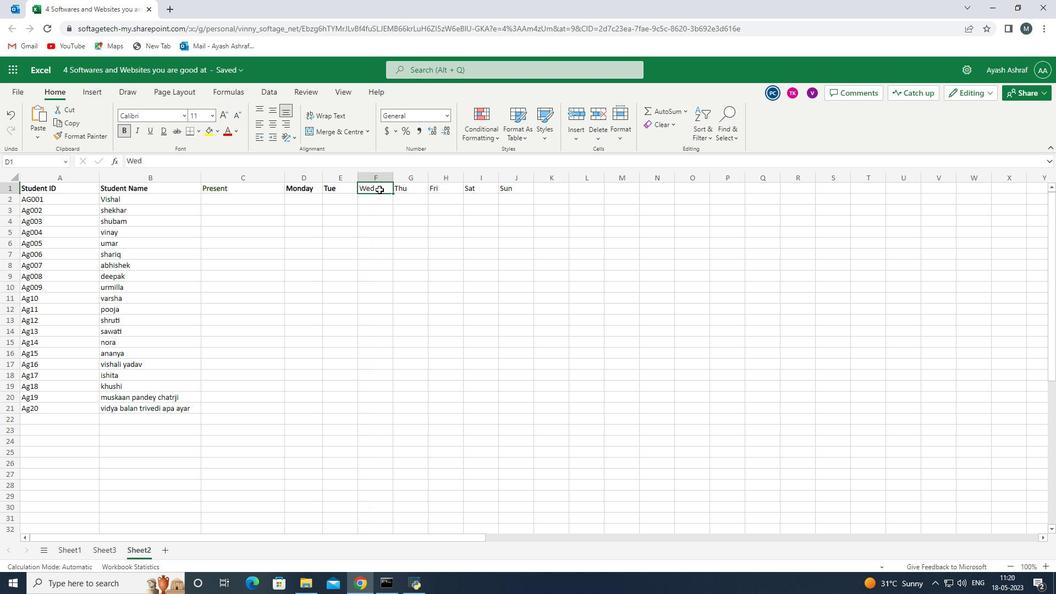 
Action: Mouse moved to (382, 188)
Screenshot: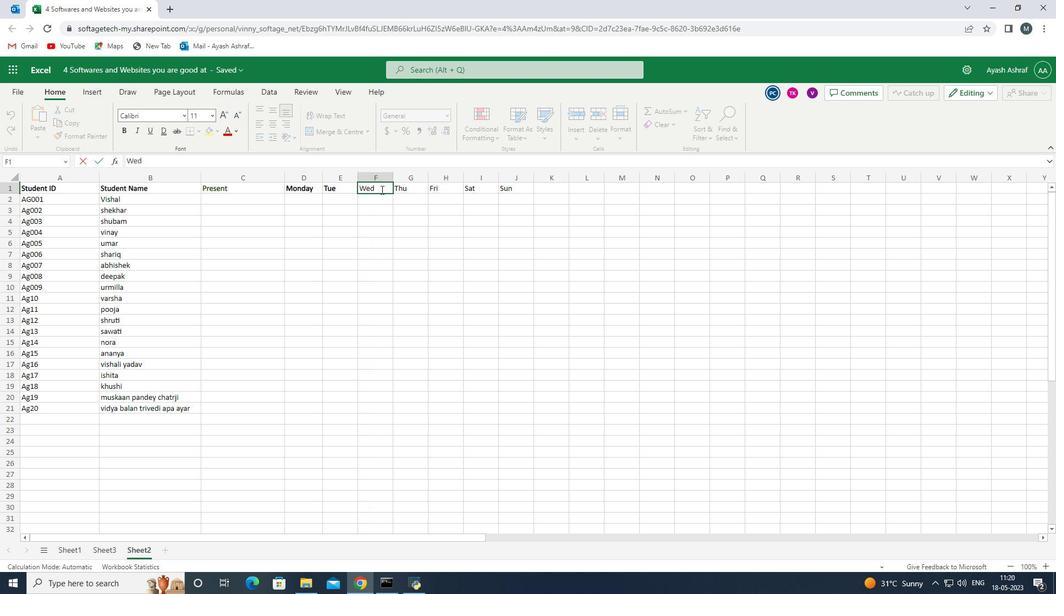 
Action: Key pressed ctrl+B
Screenshot: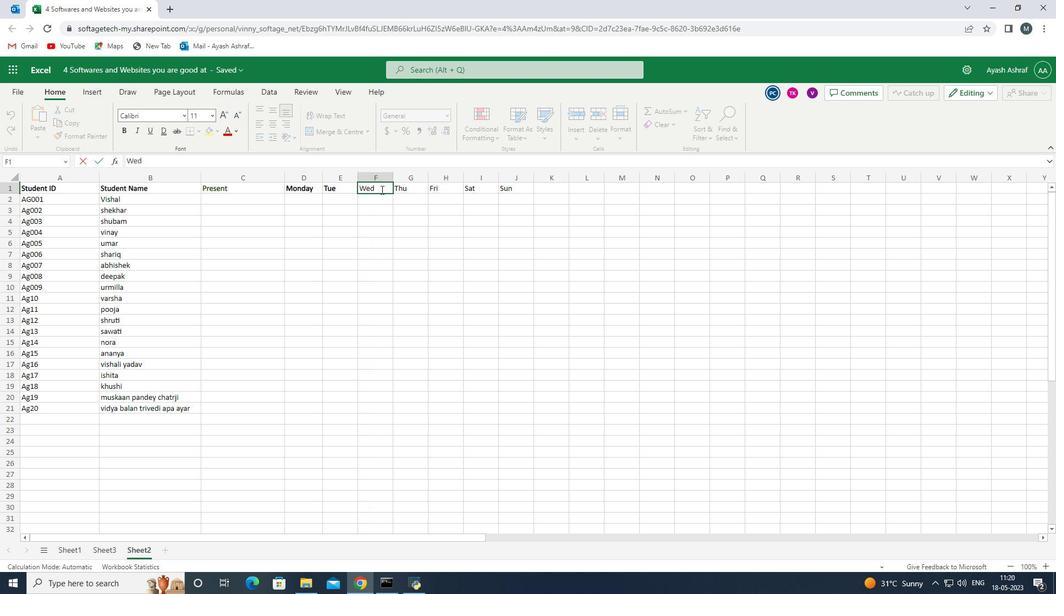 
Action: Mouse moved to (368, 185)
Screenshot: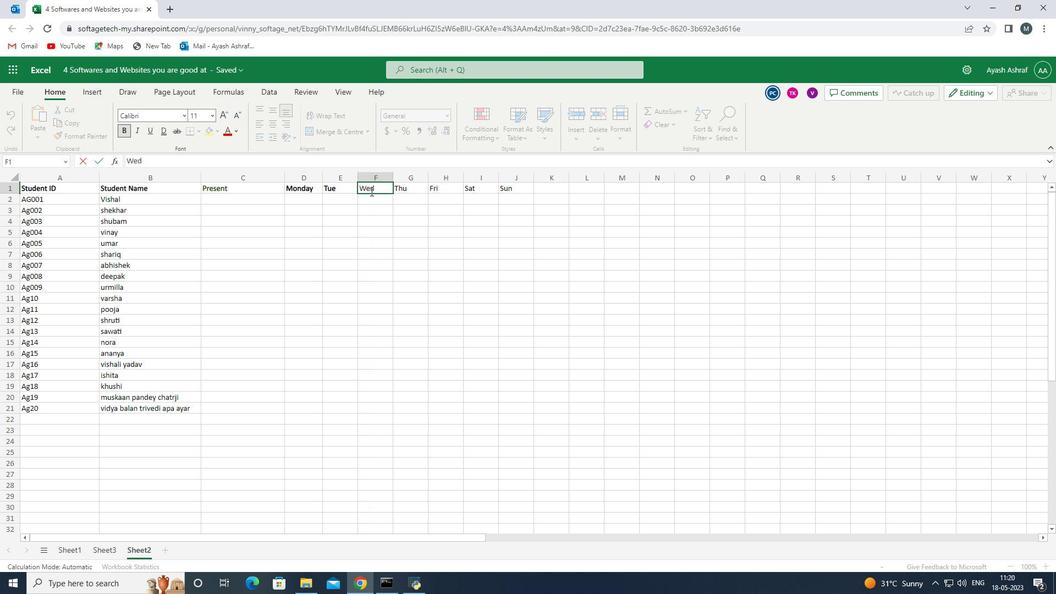 
Action: Mouse pressed left at (368, 185)
Screenshot: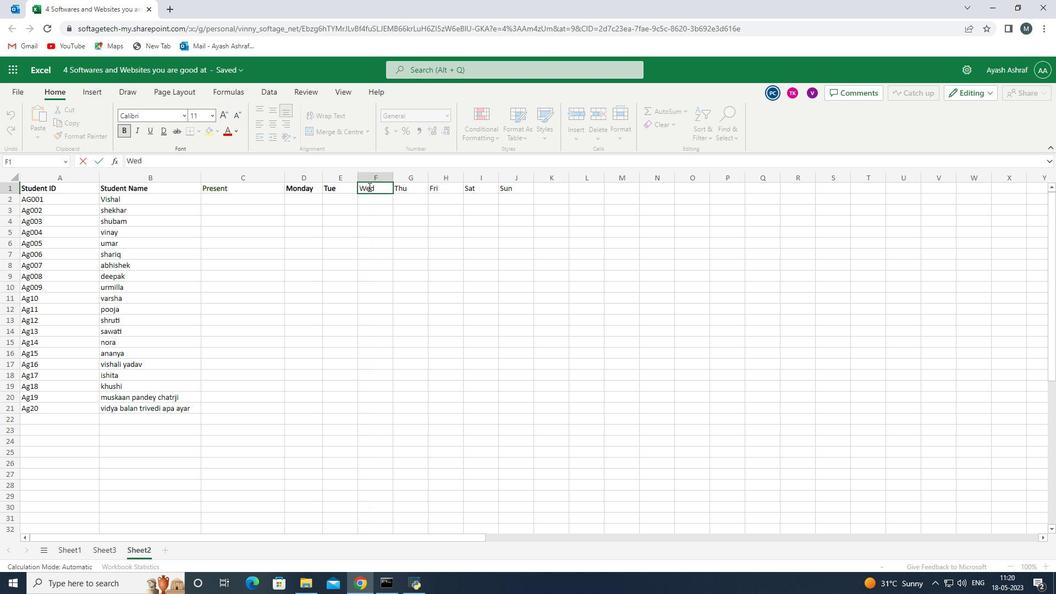 
Action: Mouse pressed left at (368, 185)
Screenshot: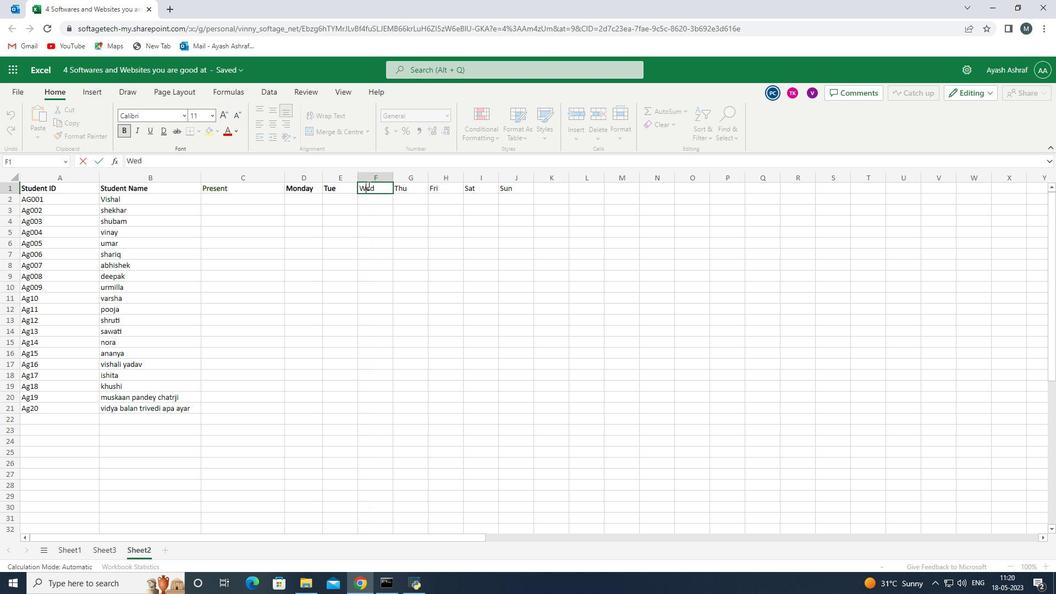 
Action: Mouse moved to (369, 185)
Screenshot: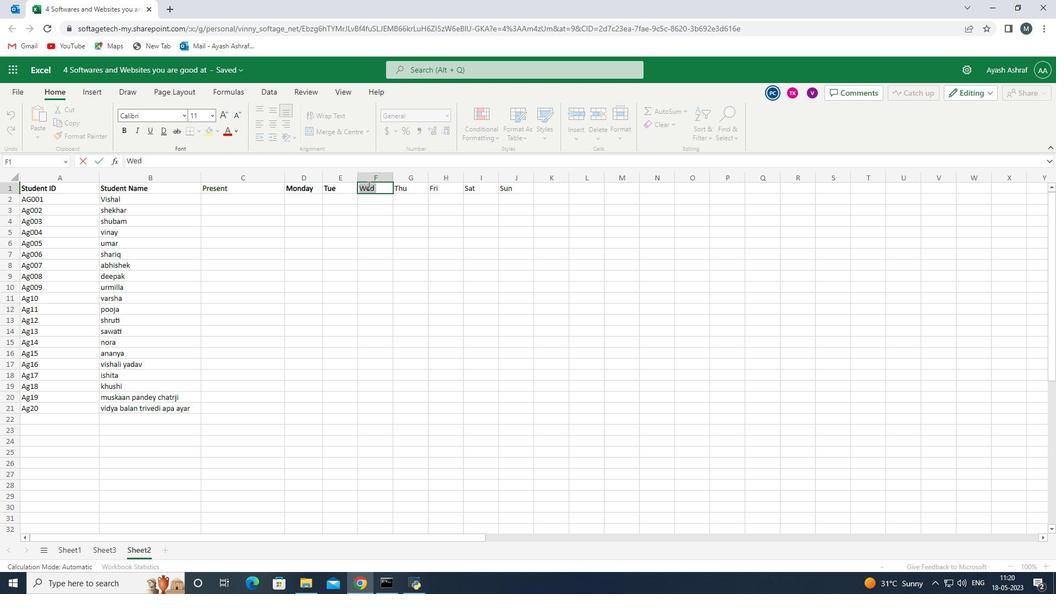 
Action: Key pressed ctrl+B
Screenshot: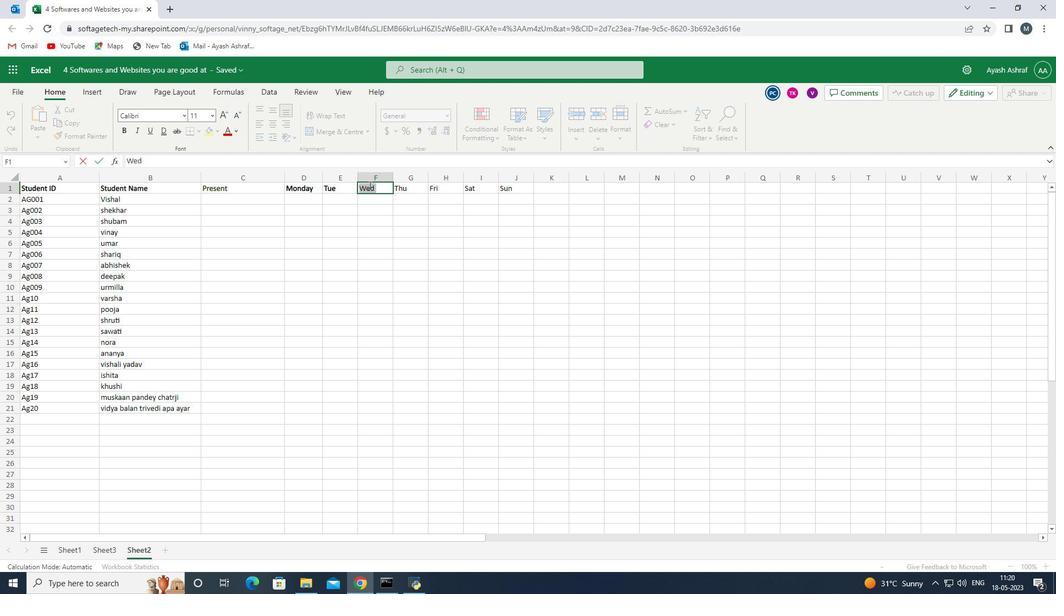 
Action: Mouse moved to (393, 189)
Screenshot: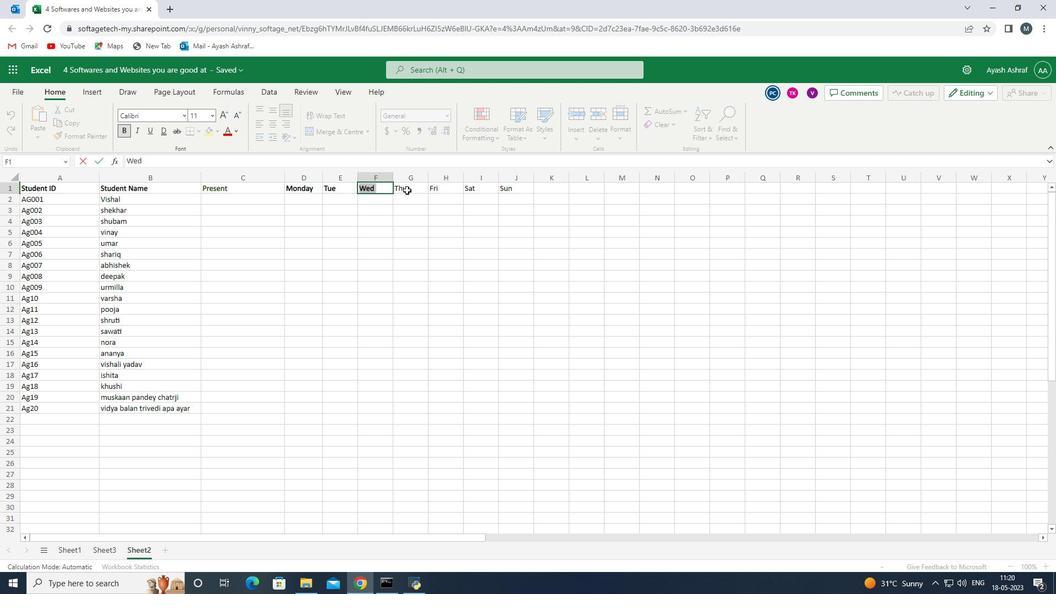 
Action: Mouse pressed left at (393, 189)
Screenshot: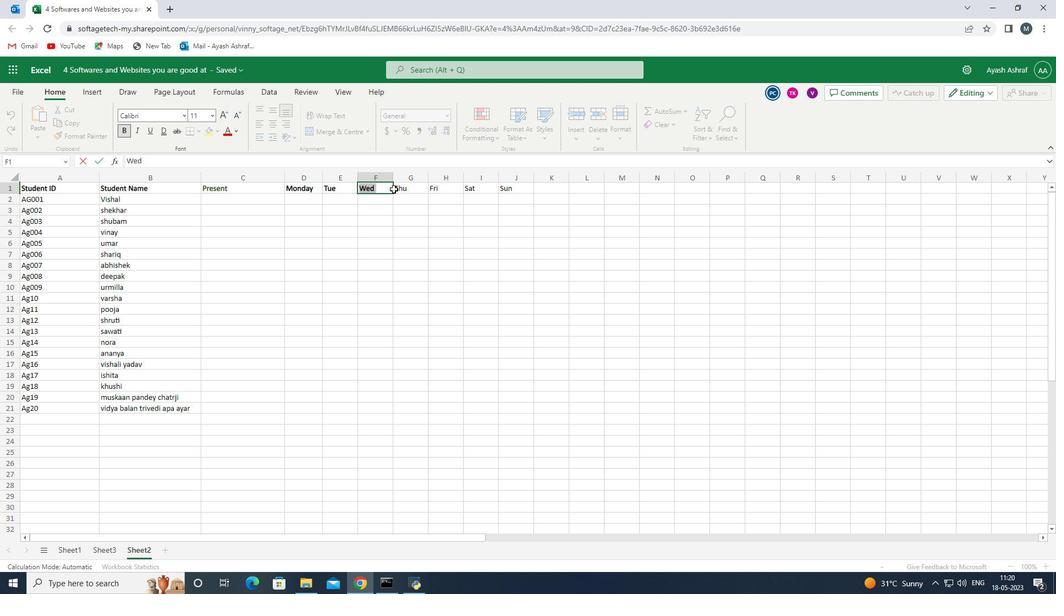
Action: Mouse moved to (431, 194)
Screenshot: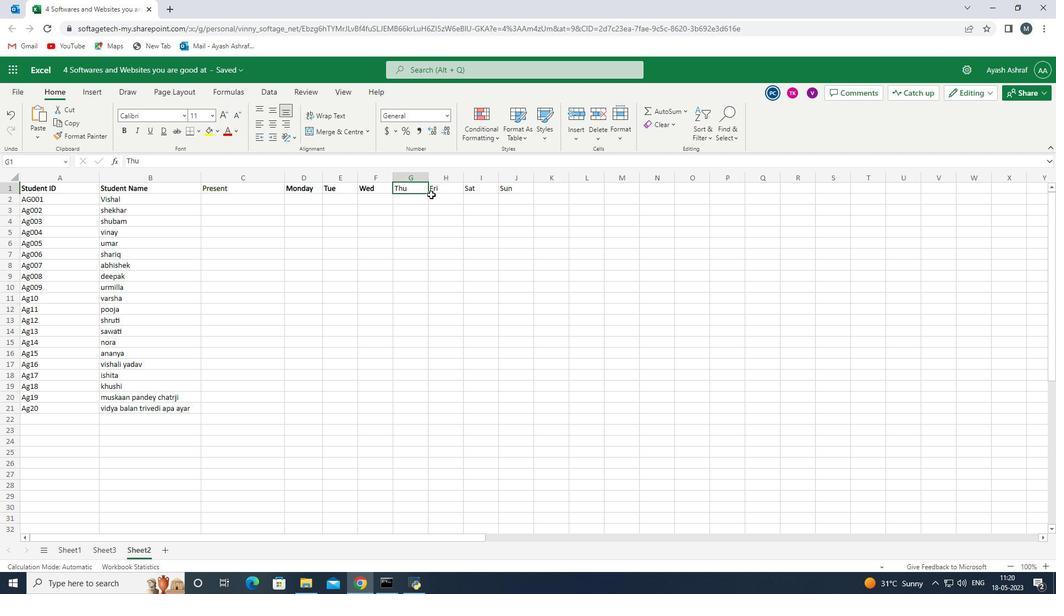 
Action: Mouse pressed left at (431, 194)
Screenshot: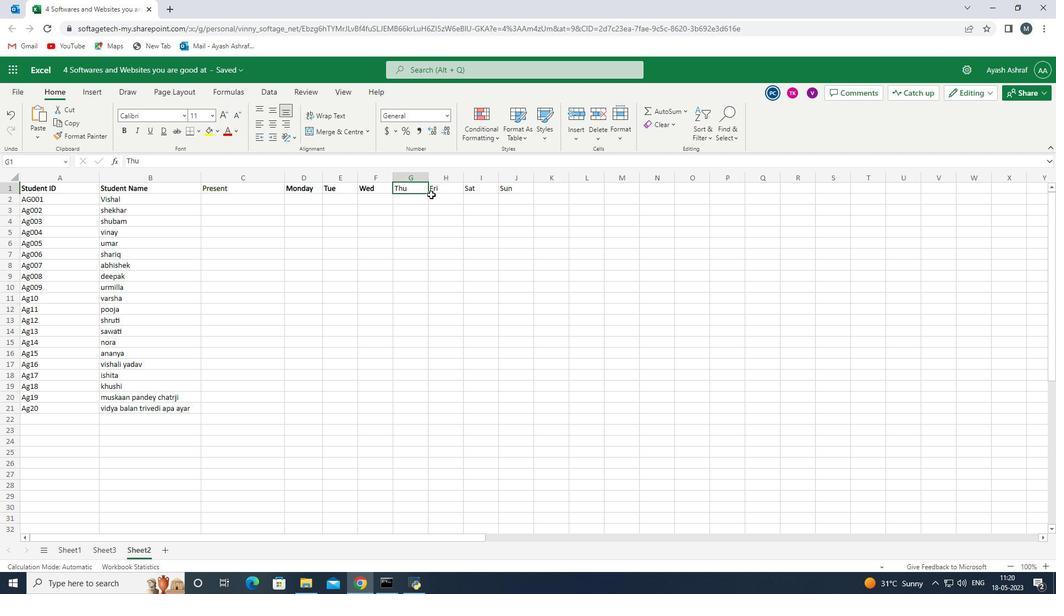 
Action: Mouse moved to (410, 190)
Screenshot: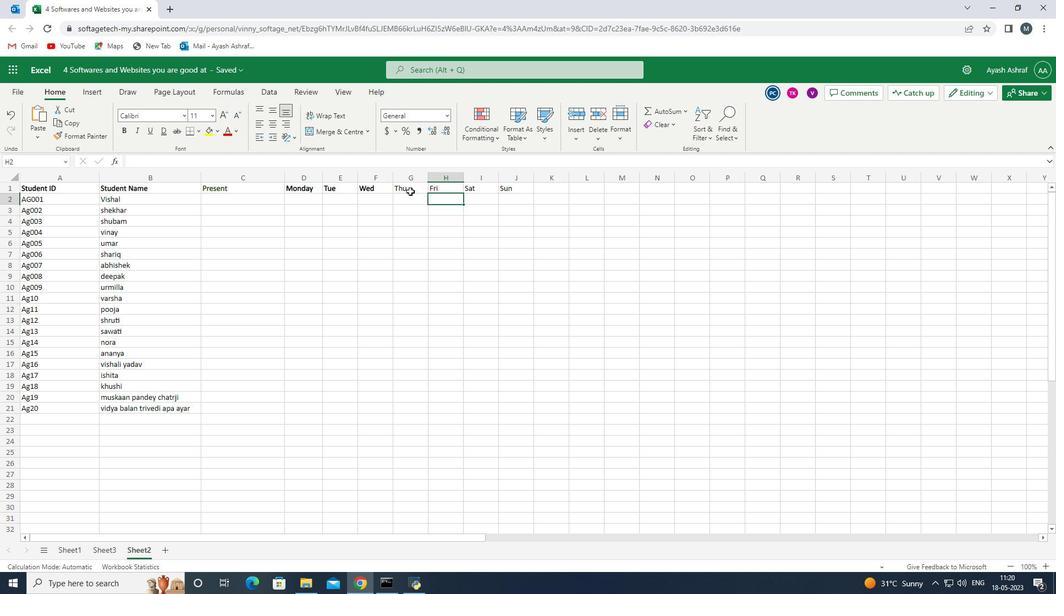 
Action: Mouse pressed left at (410, 190)
Screenshot: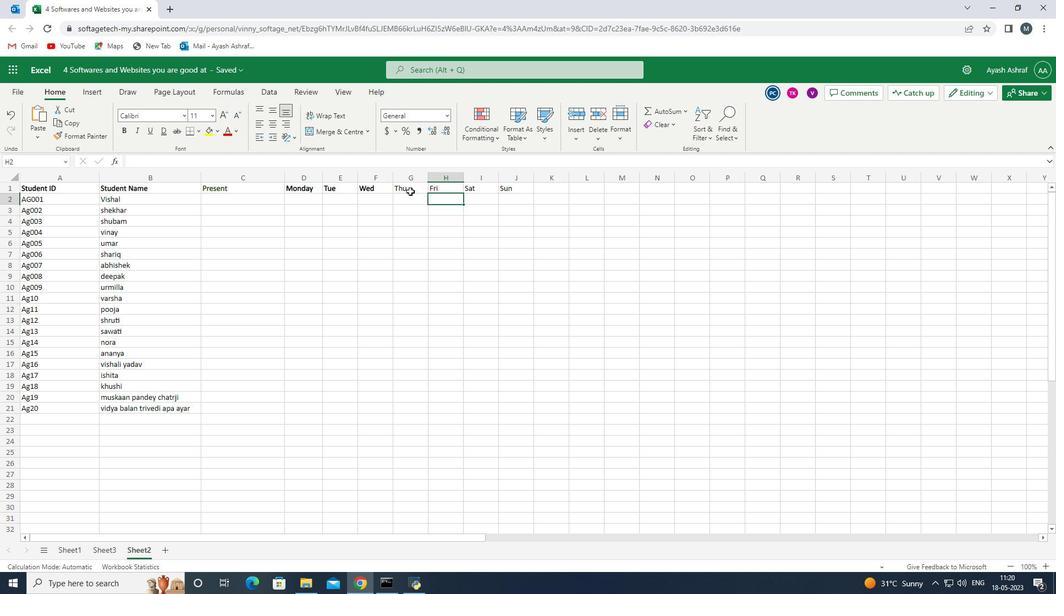 
Action: Mouse moved to (419, 189)
Screenshot: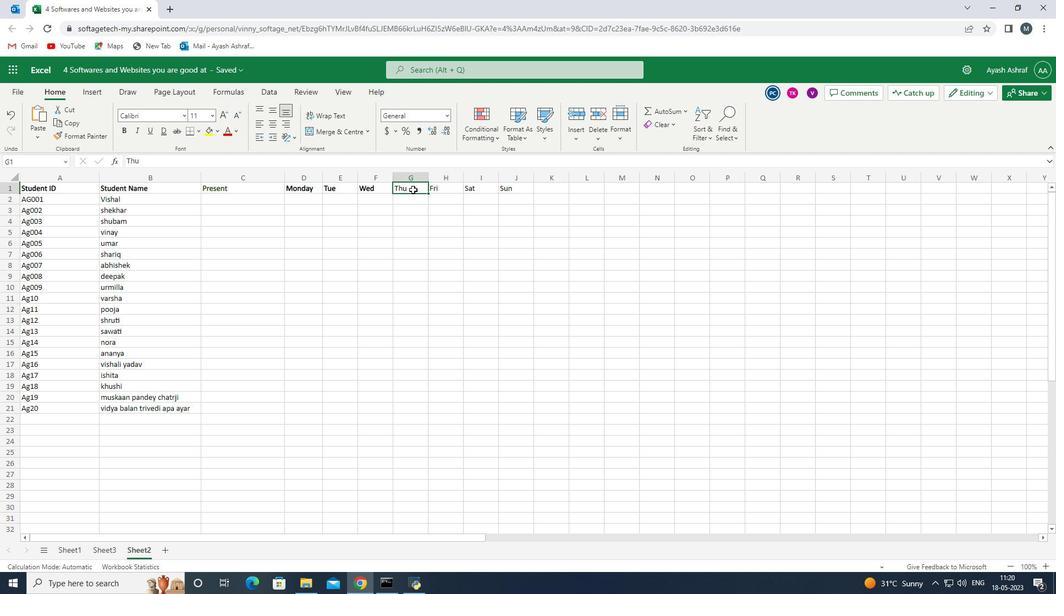 
Action: Mouse pressed left at (419, 189)
Screenshot: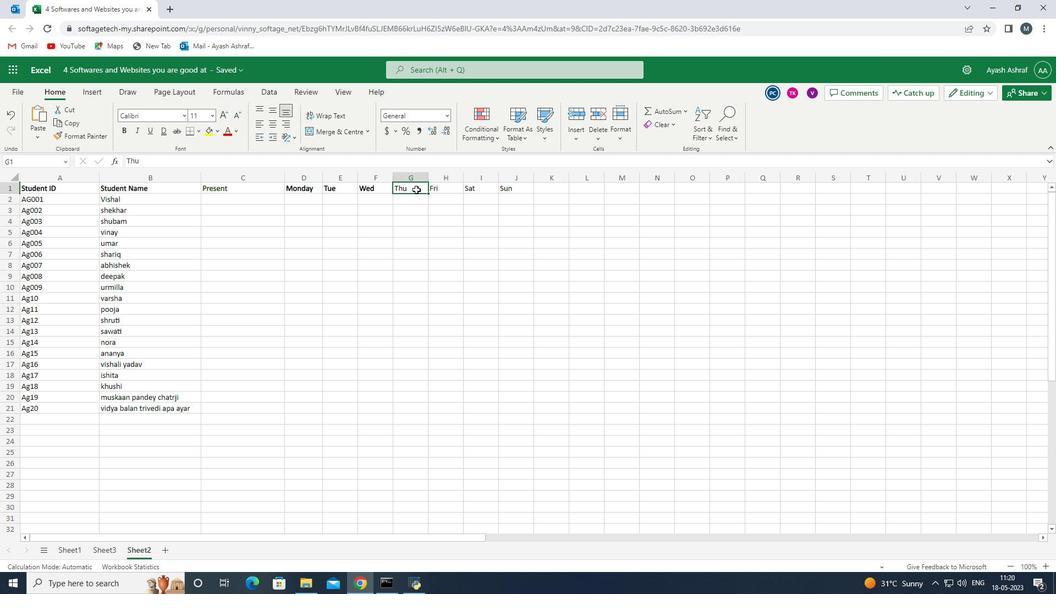 
Action: Mouse moved to (419, 189)
Screenshot: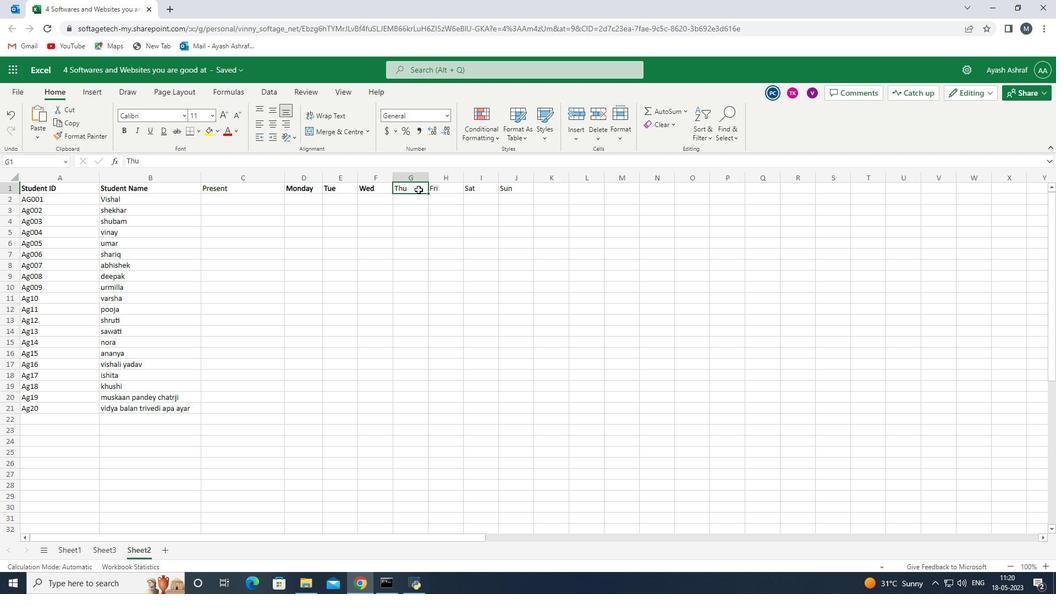 
Action: Mouse pressed left at (419, 189)
Screenshot: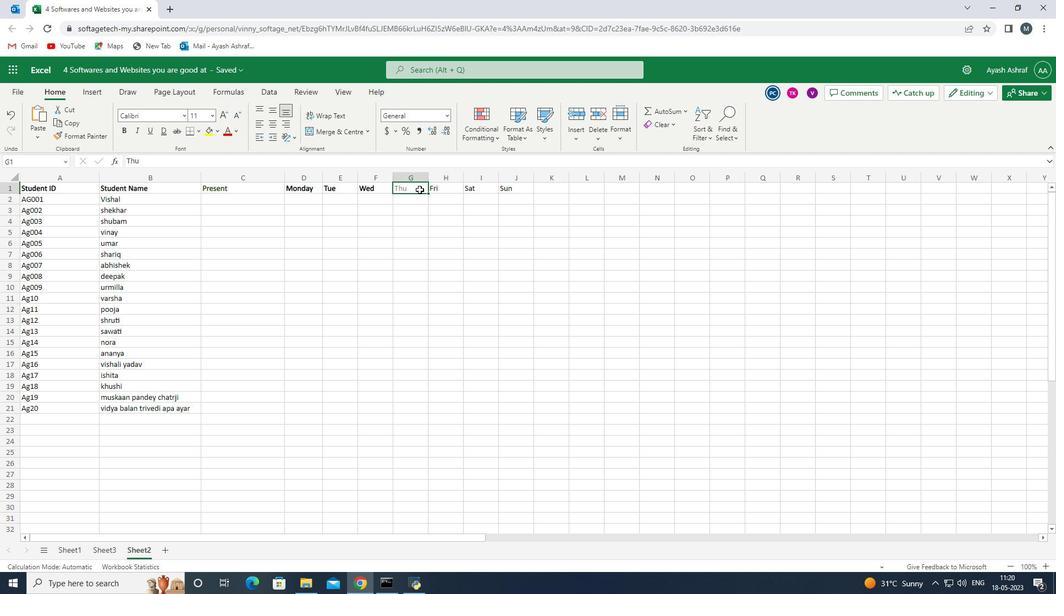 
Action: Mouse moved to (419, 189)
Screenshot: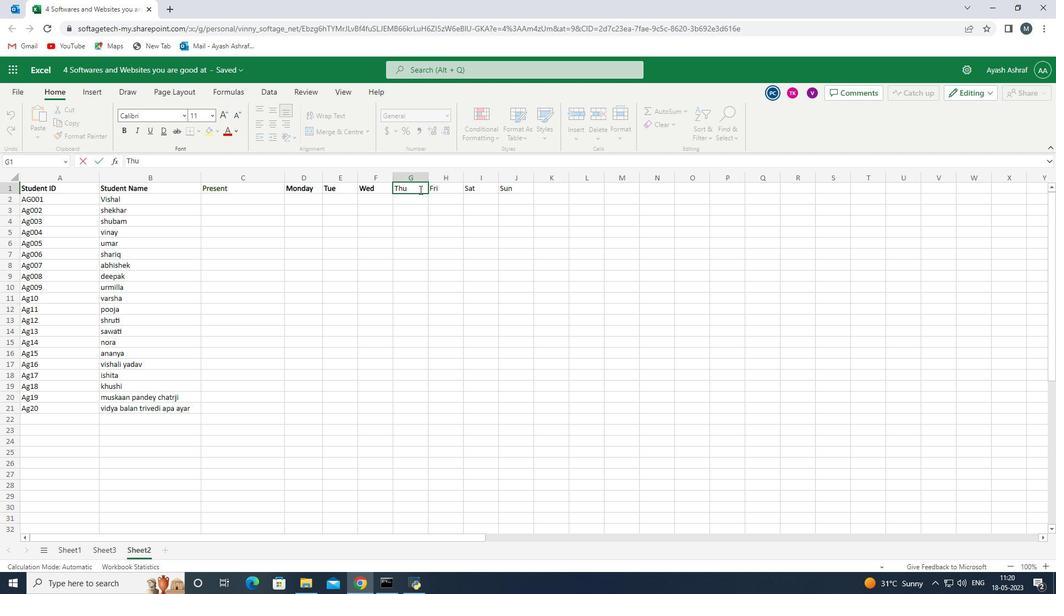 
Action: Mouse pressed left at (419, 189)
Screenshot: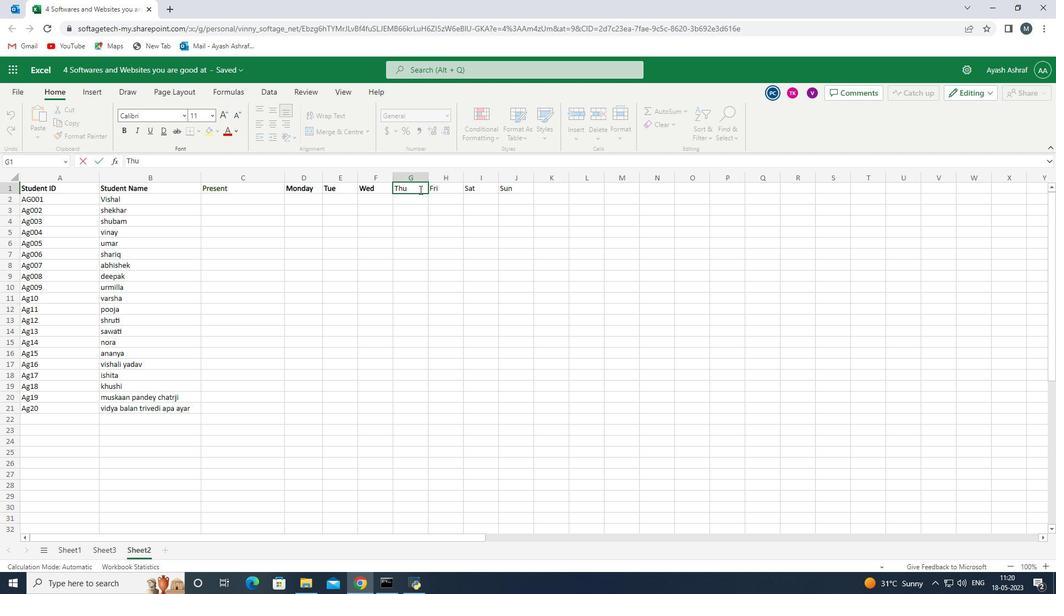 
Action: Mouse pressed left at (419, 189)
Screenshot: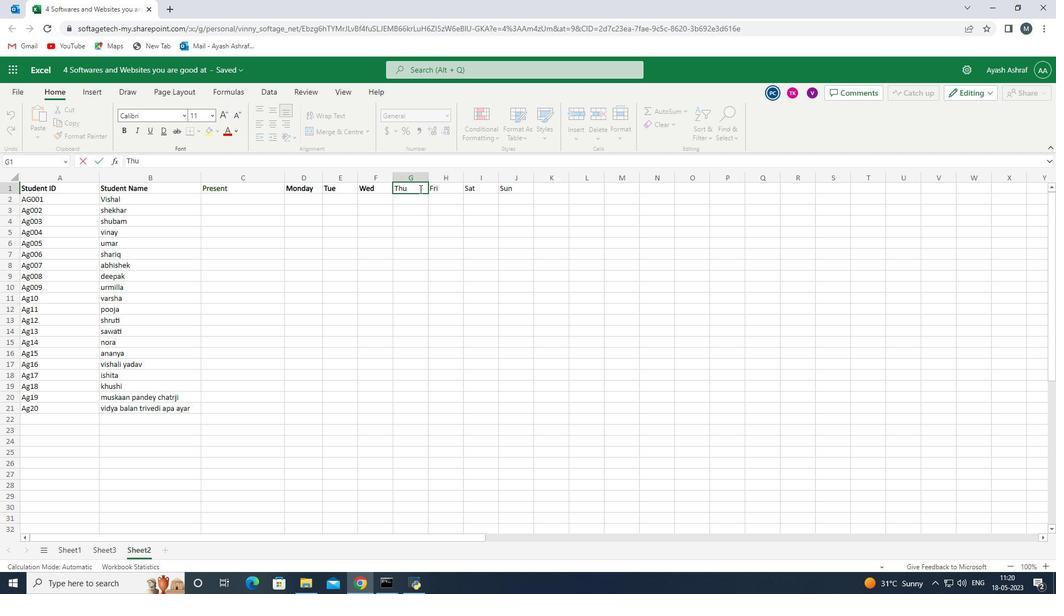 
Action: Mouse pressed left at (419, 189)
Screenshot: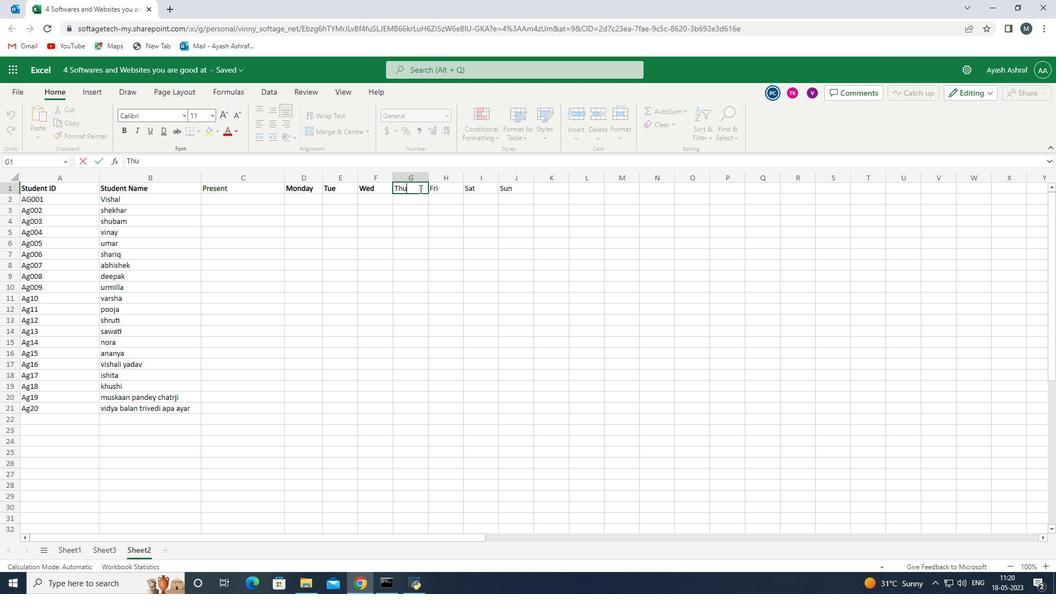 
Action: Key pressed ctrl+B
Screenshot: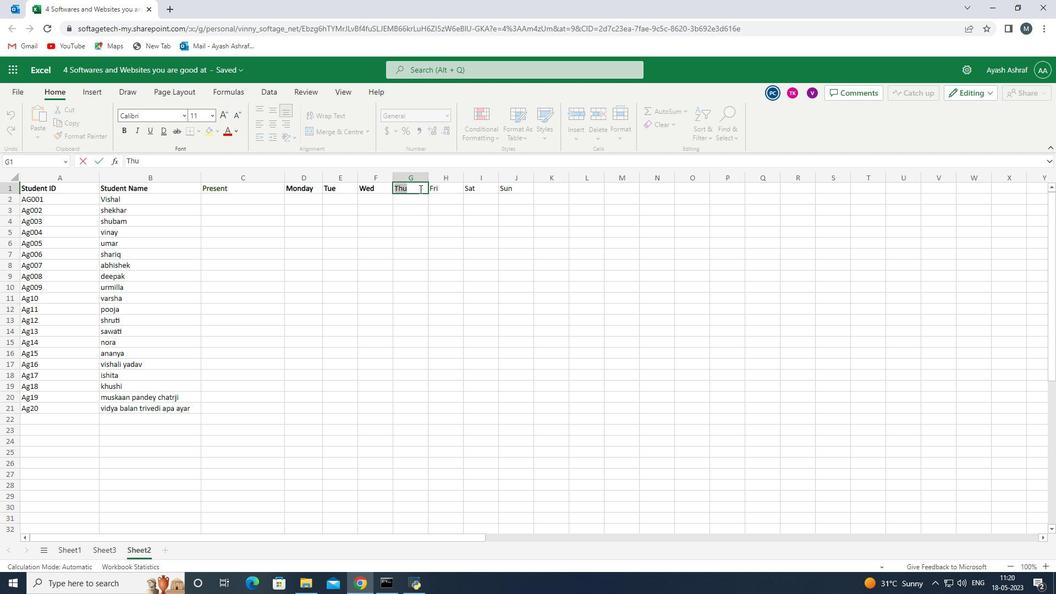 
Action: Mouse moved to (444, 189)
Screenshot: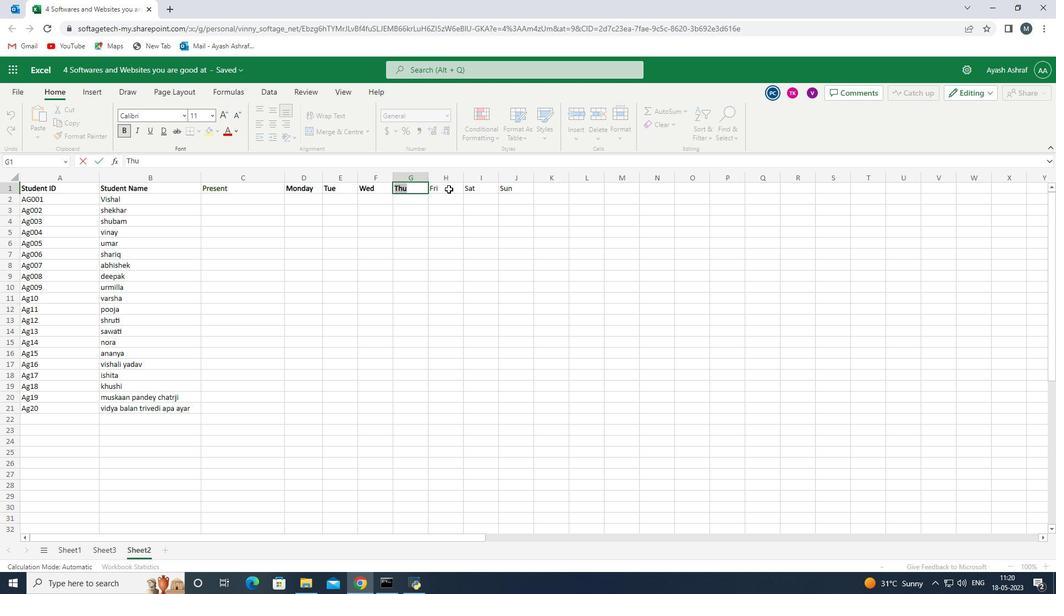 
Action: Mouse pressed left at (444, 189)
Screenshot: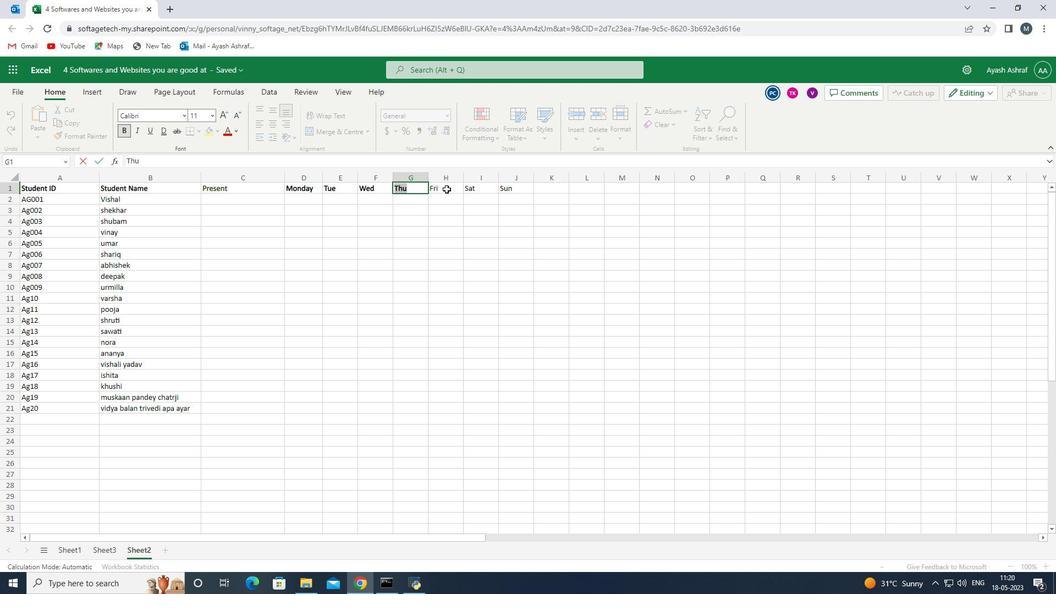 
Action: Mouse pressed left at (444, 189)
Screenshot: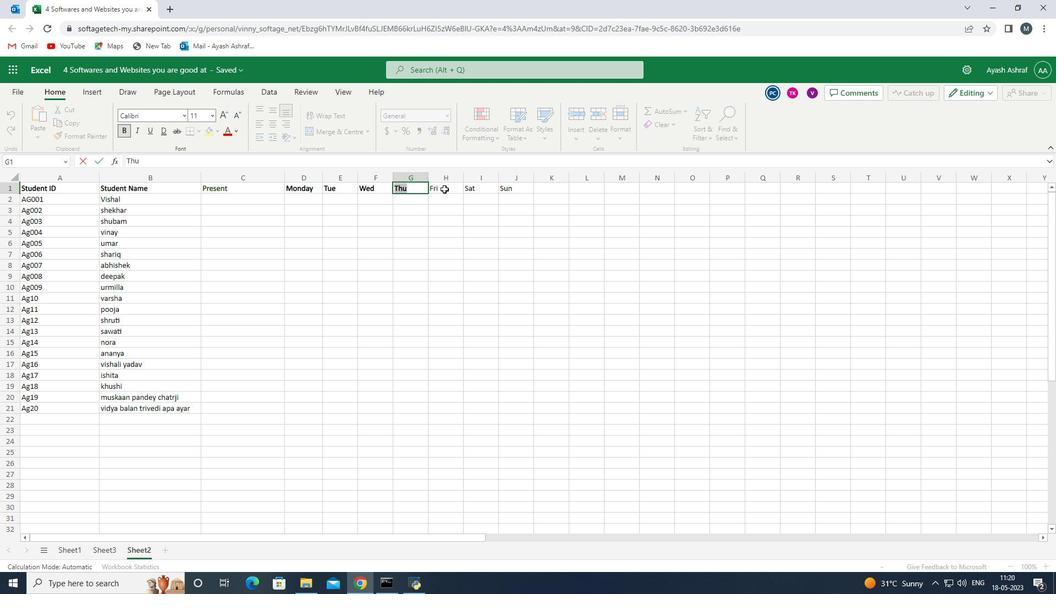 
Action: Mouse pressed left at (444, 189)
Screenshot: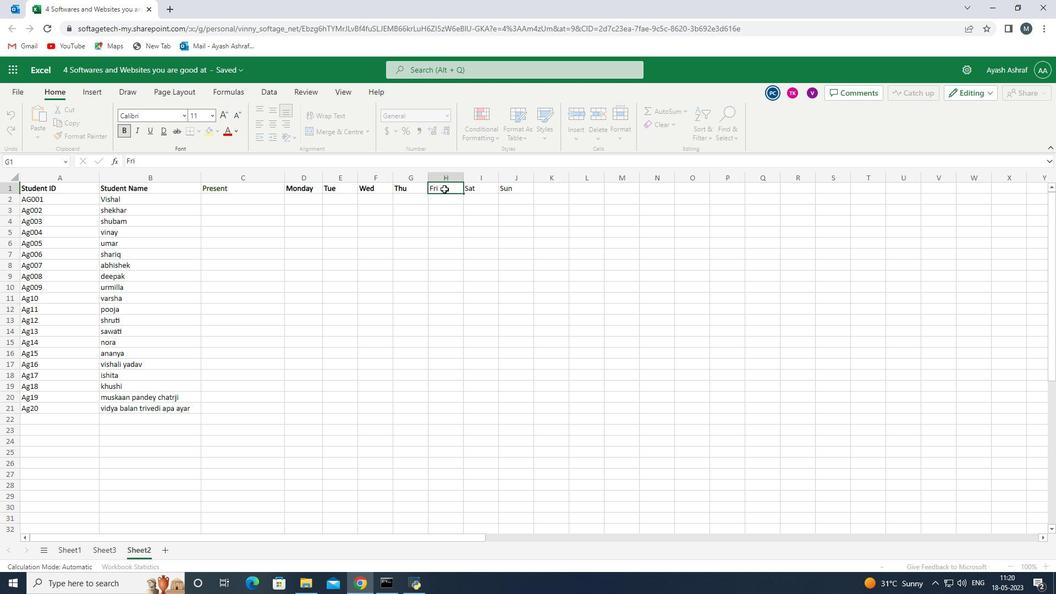 
Action: Key pressed ctrl+B
Screenshot: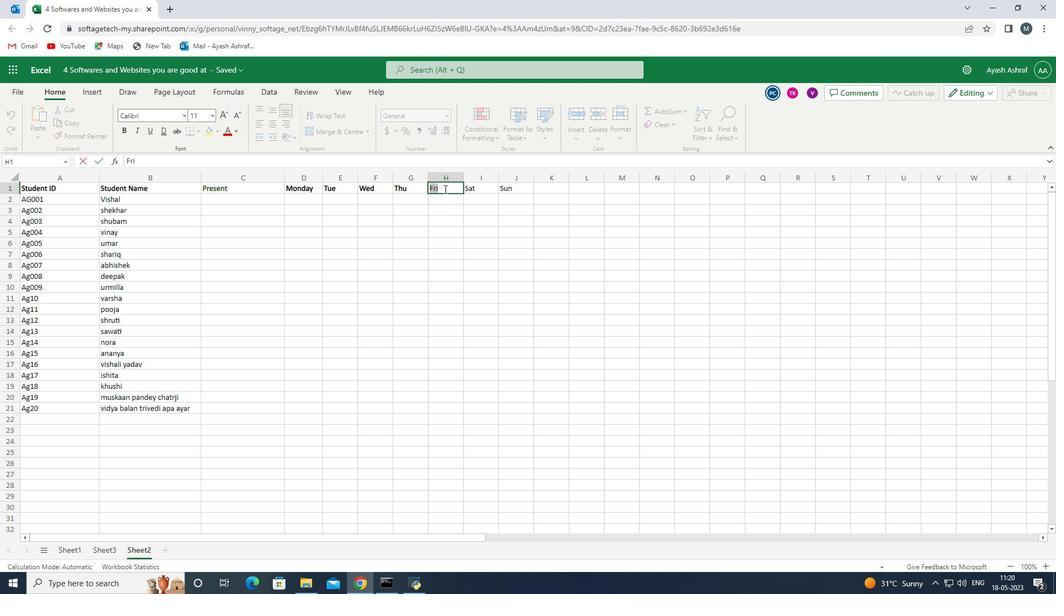 
Action: Mouse moved to (481, 187)
Screenshot: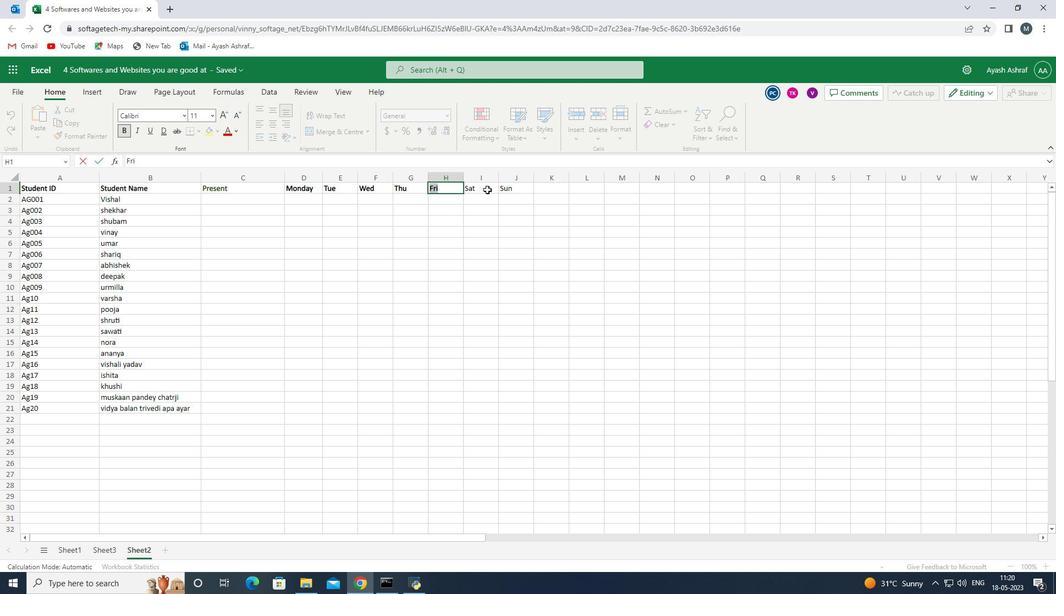 
Action: Mouse pressed left at (481, 187)
Screenshot: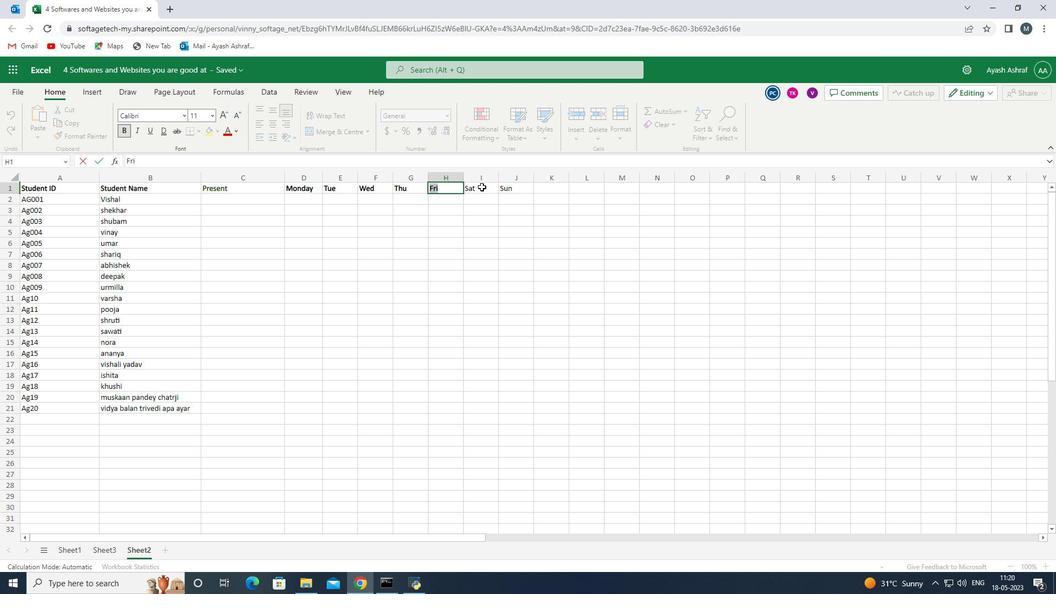 
Action: Mouse pressed left at (481, 187)
Screenshot: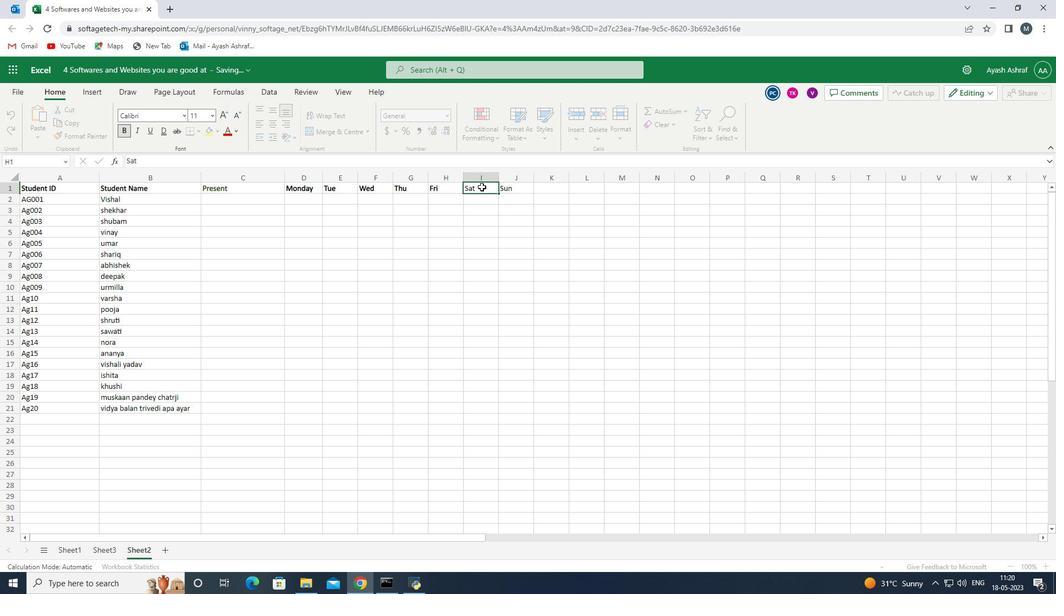 
Action: Mouse pressed left at (481, 187)
Screenshot: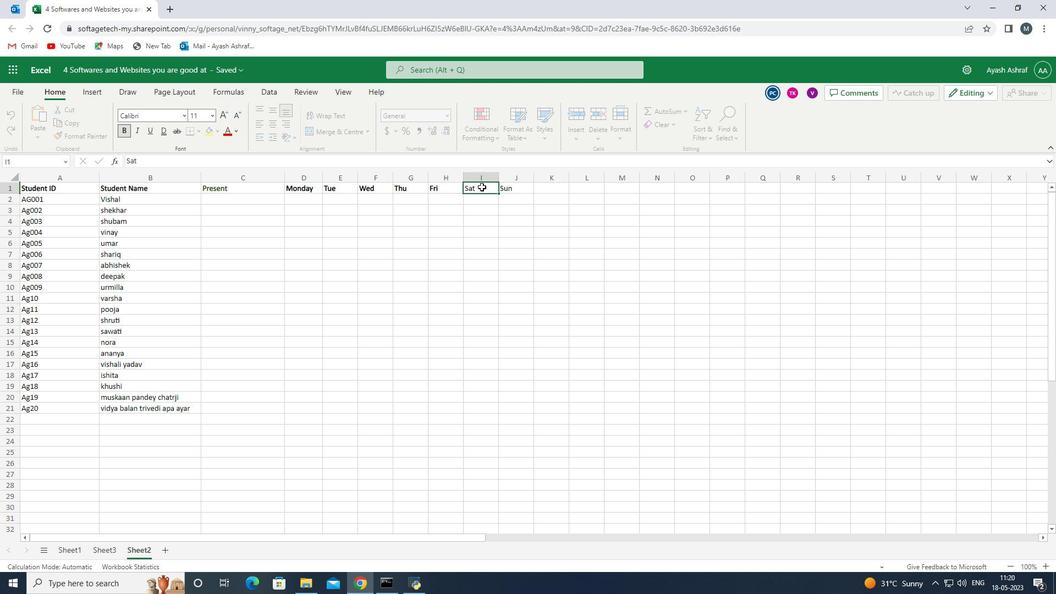 
Action: Mouse moved to (481, 187)
Screenshot: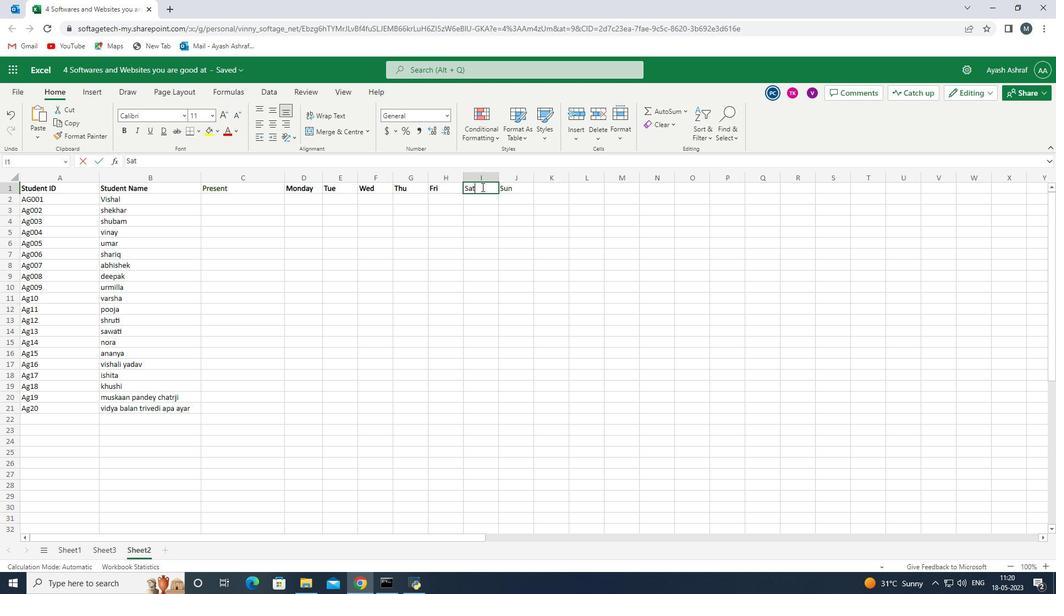 
Action: Key pressed ctrl+B
Screenshot: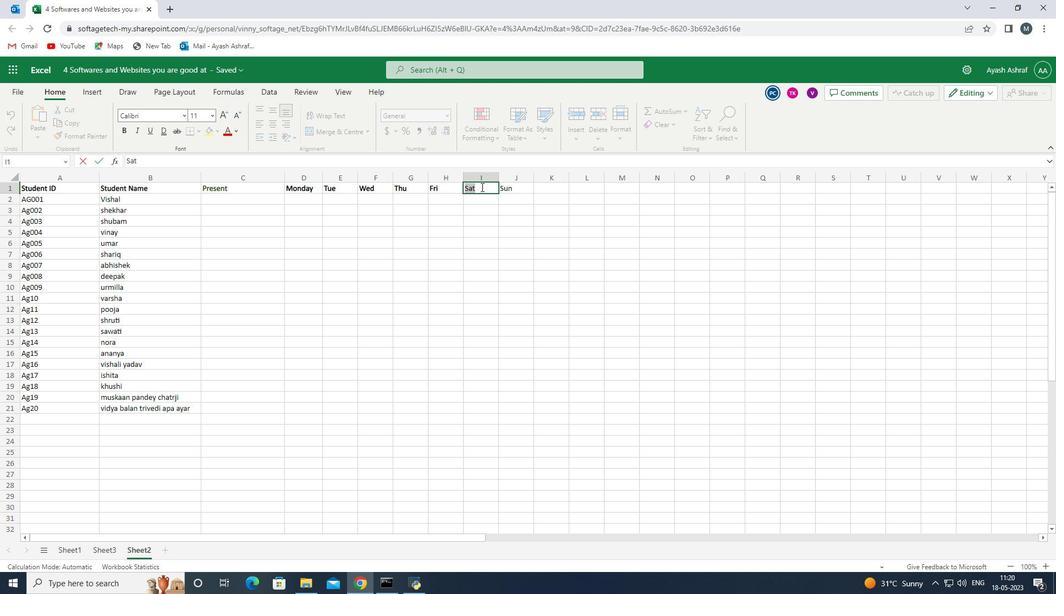 
Action: Mouse moved to (506, 190)
Screenshot: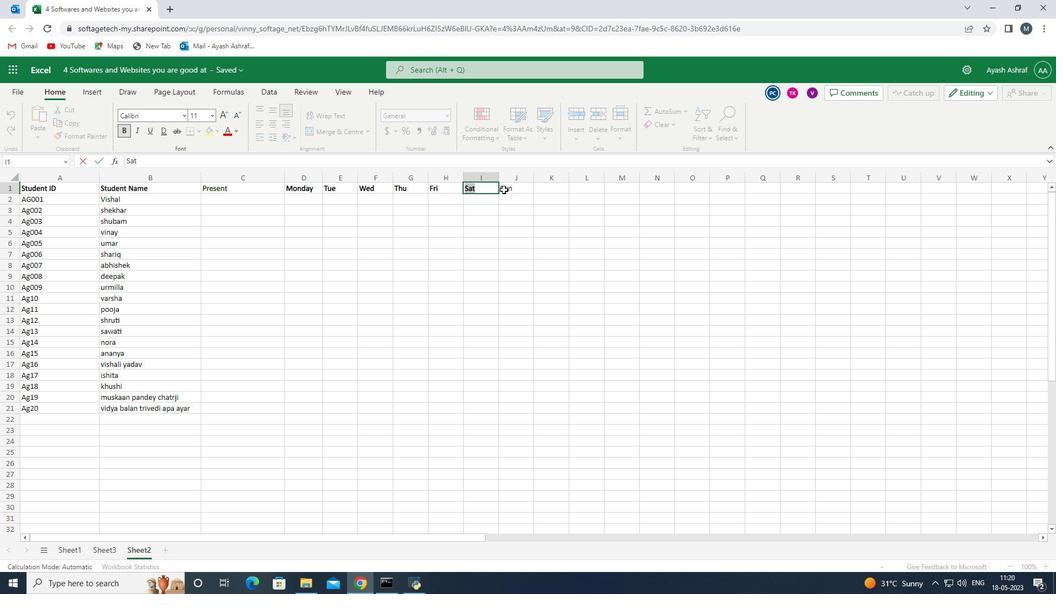 
Action: Mouse pressed left at (506, 190)
Screenshot: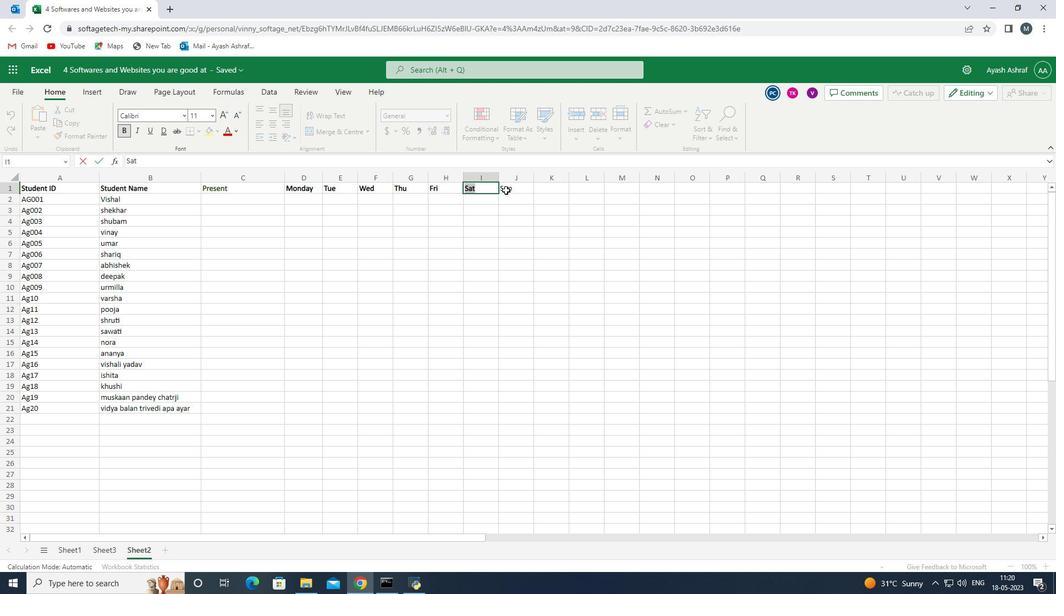 
Action: Mouse pressed left at (506, 190)
Screenshot: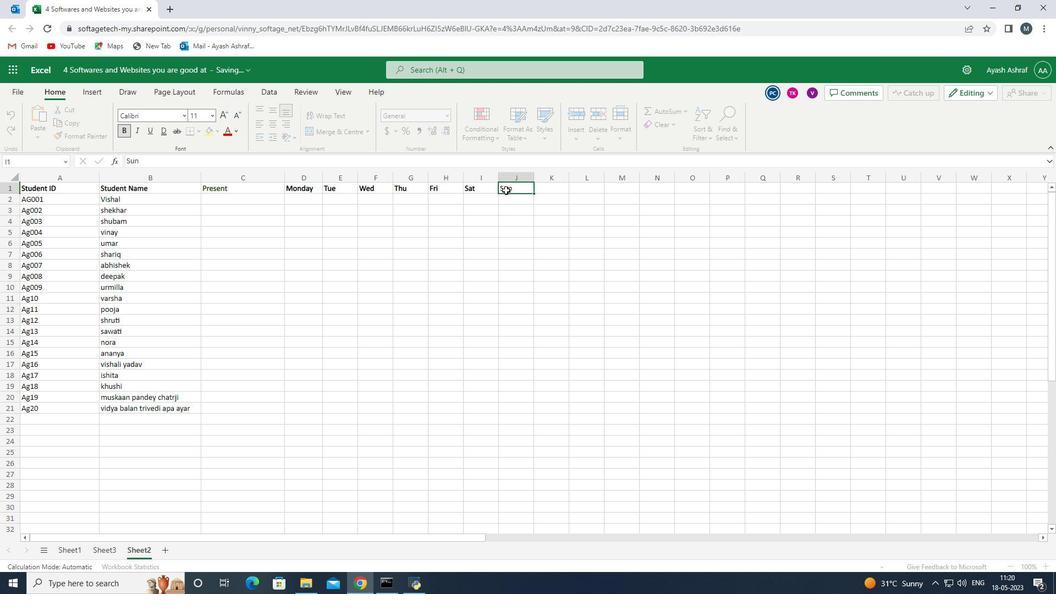 
Action: Mouse pressed left at (506, 190)
Screenshot: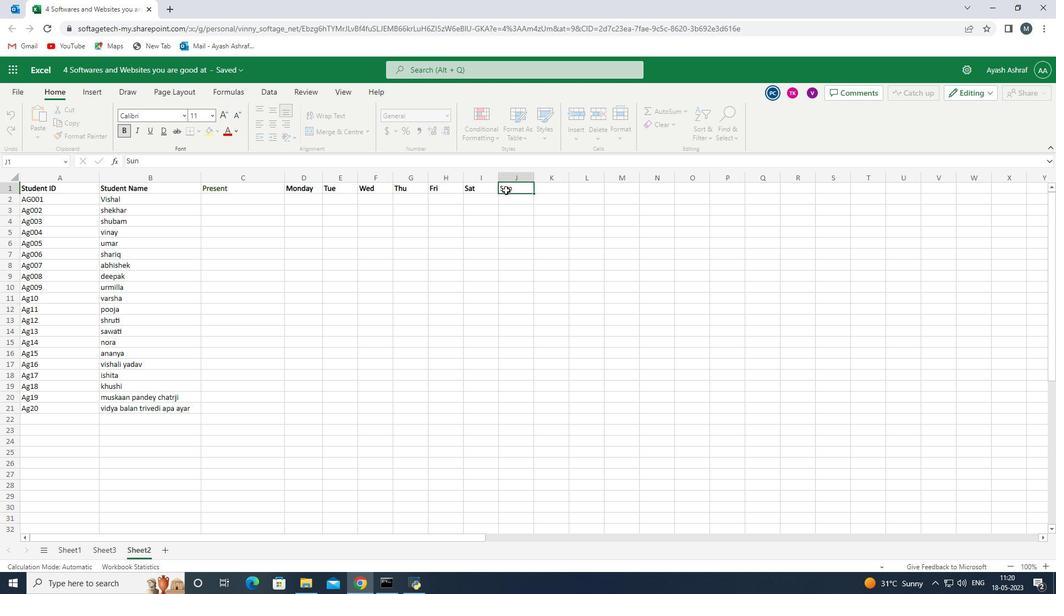 
Action: Key pressed ctrl+B
Screenshot: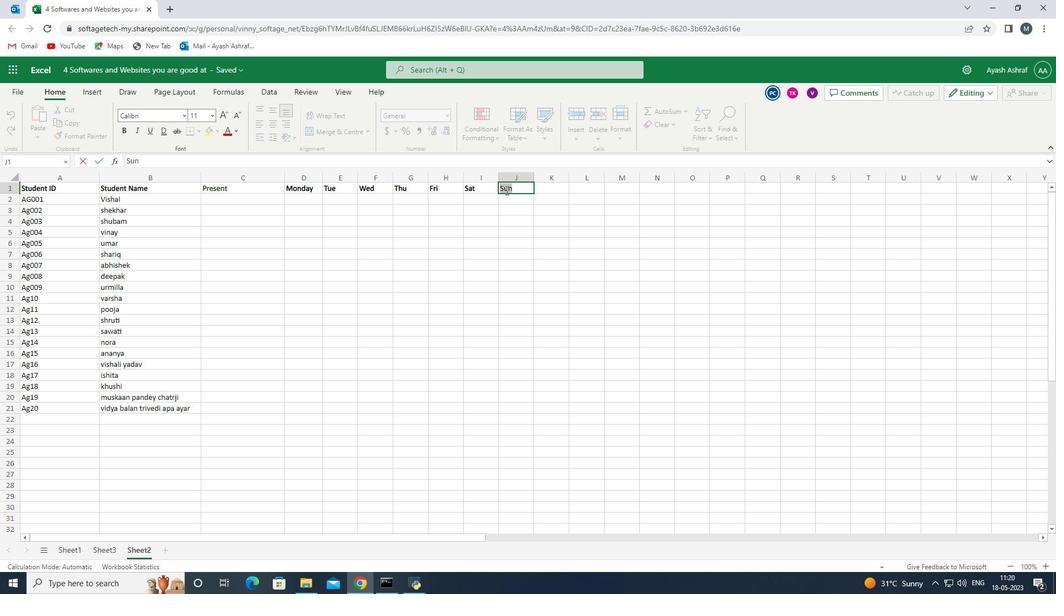 
Action: Mouse moved to (312, 192)
Screenshot: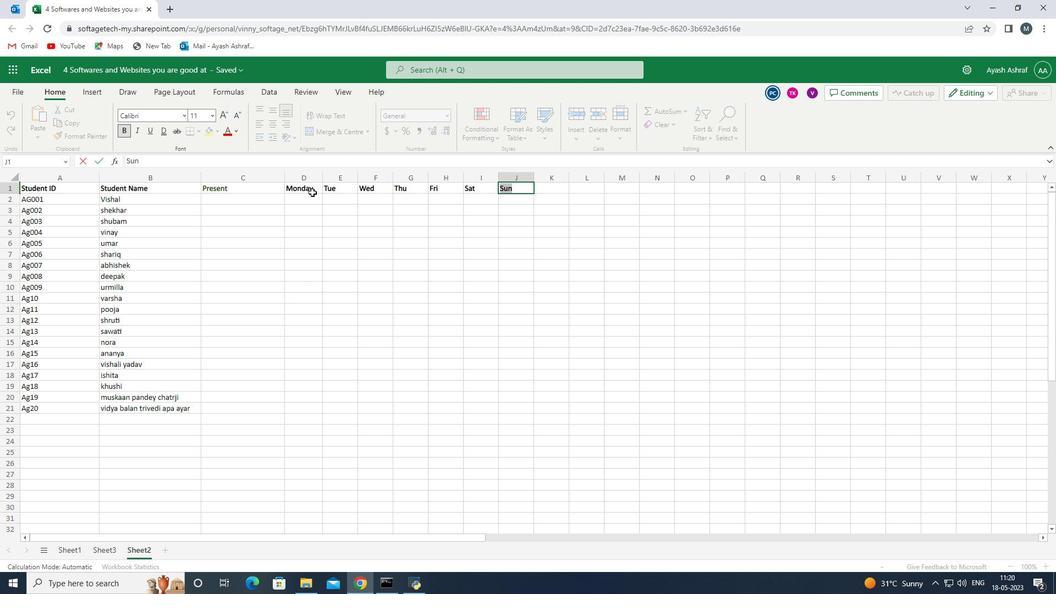 
Action: Mouse pressed left at (312, 192)
Screenshot: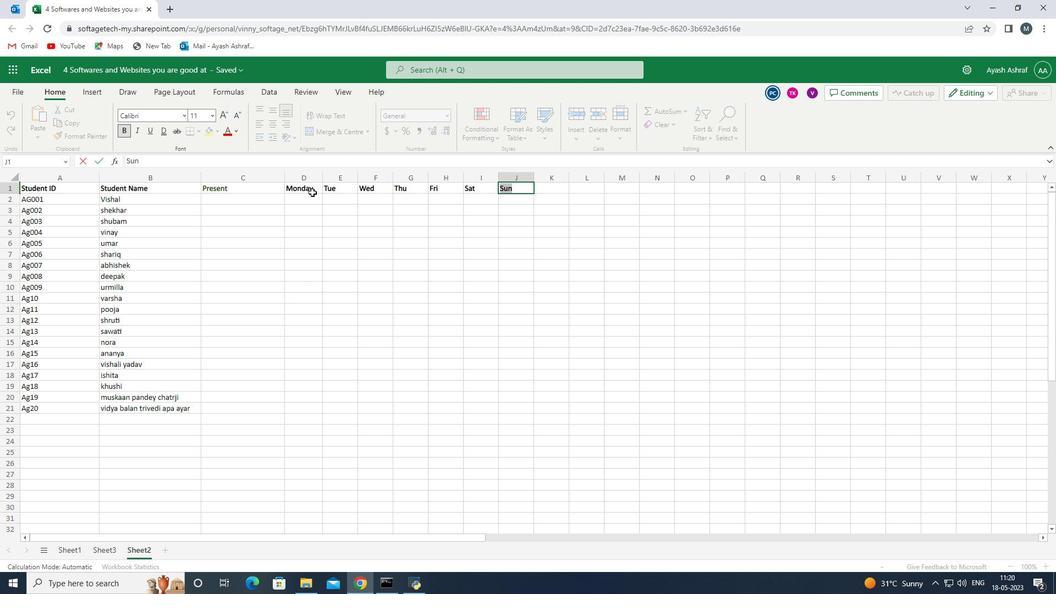 
Action: Mouse pressed left at (312, 192)
Screenshot: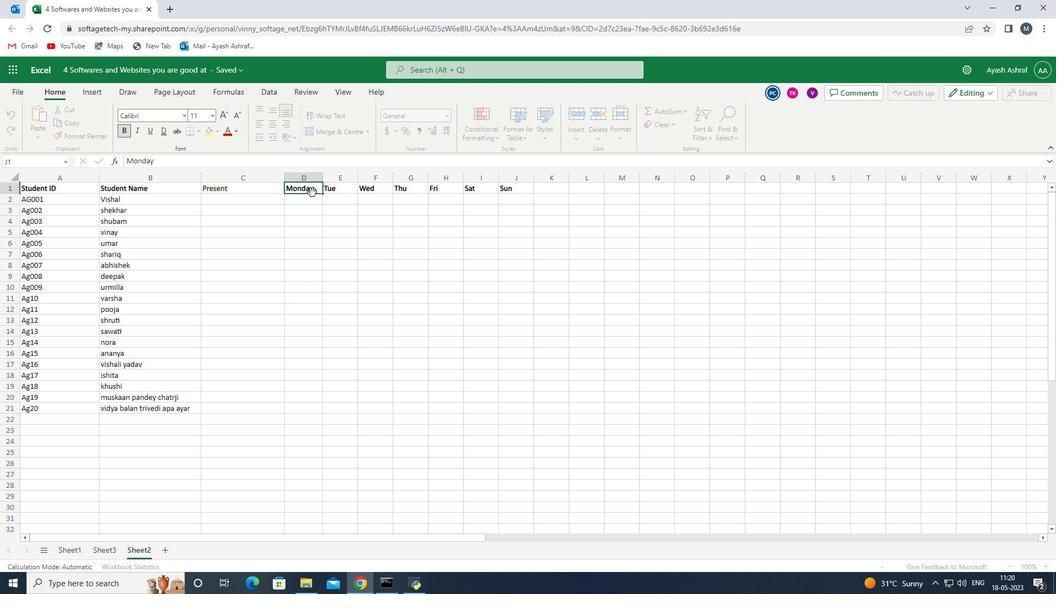 
Action: Mouse moved to (314, 190)
Screenshot: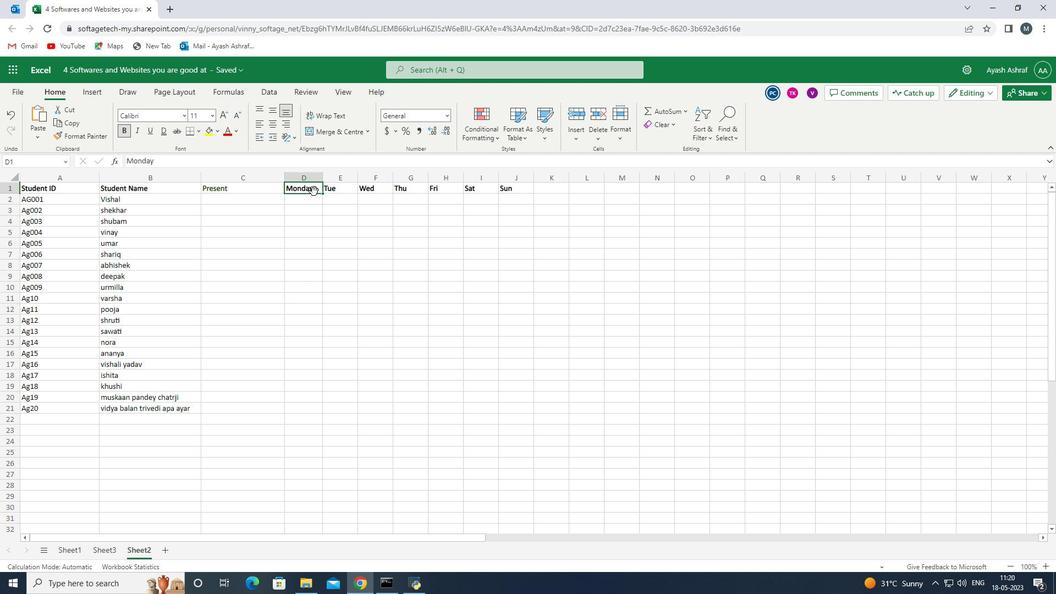
Action: Mouse pressed left at (314, 190)
Screenshot: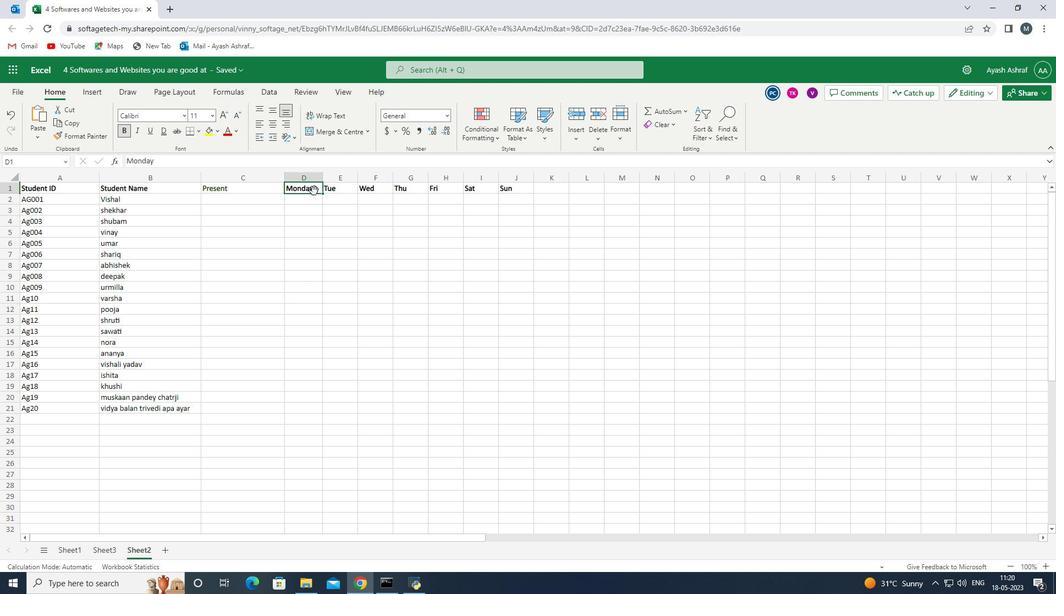 
Action: Mouse pressed left at (314, 190)
Screenshot: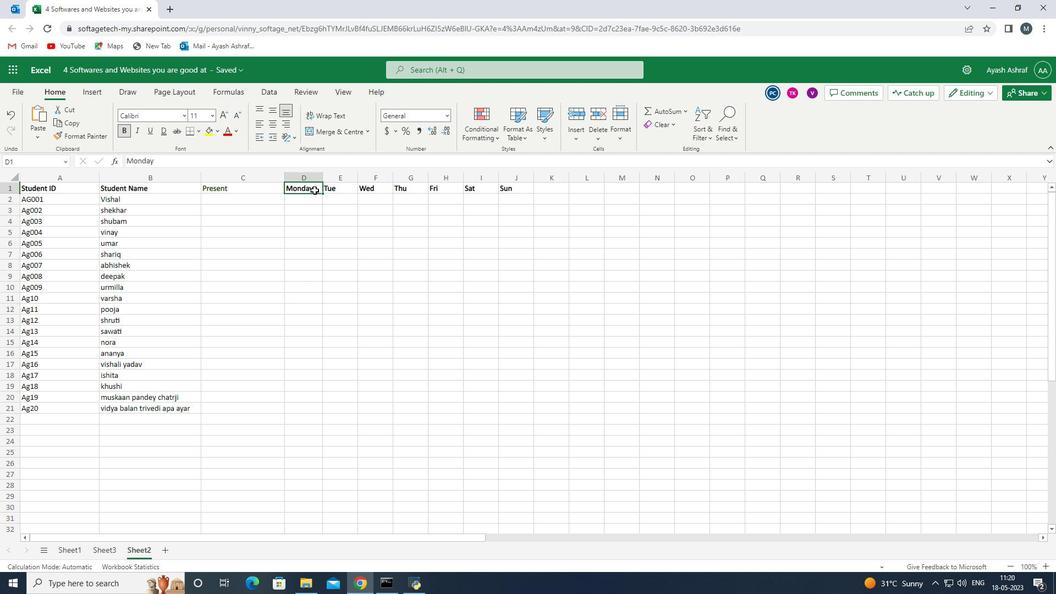 
Action: Mouse moved to (314, 189)
Screenshot: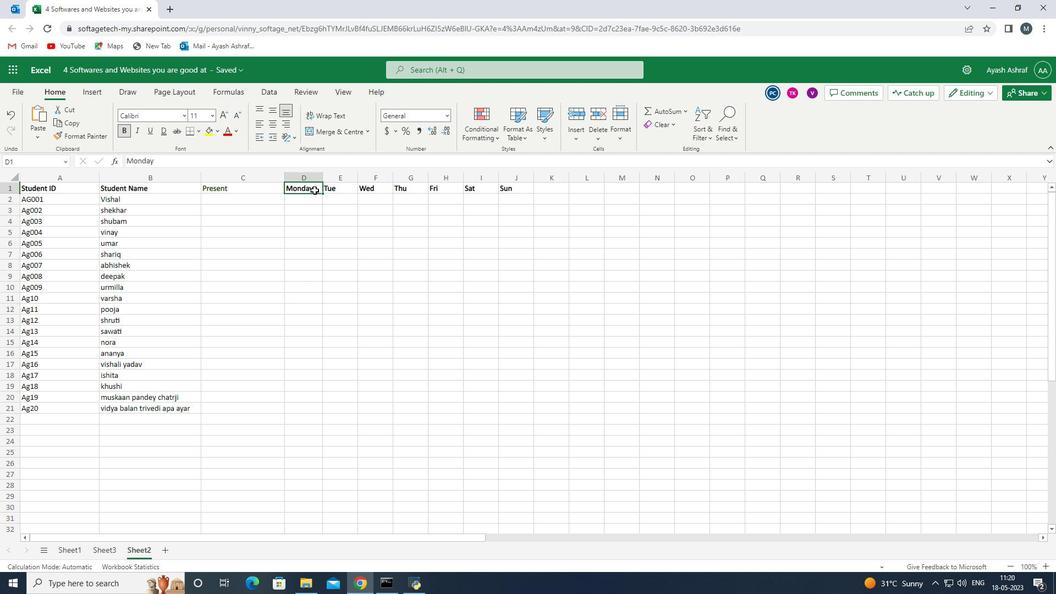 
Action: Mouse pressed left at (314, 189)
Screenshot: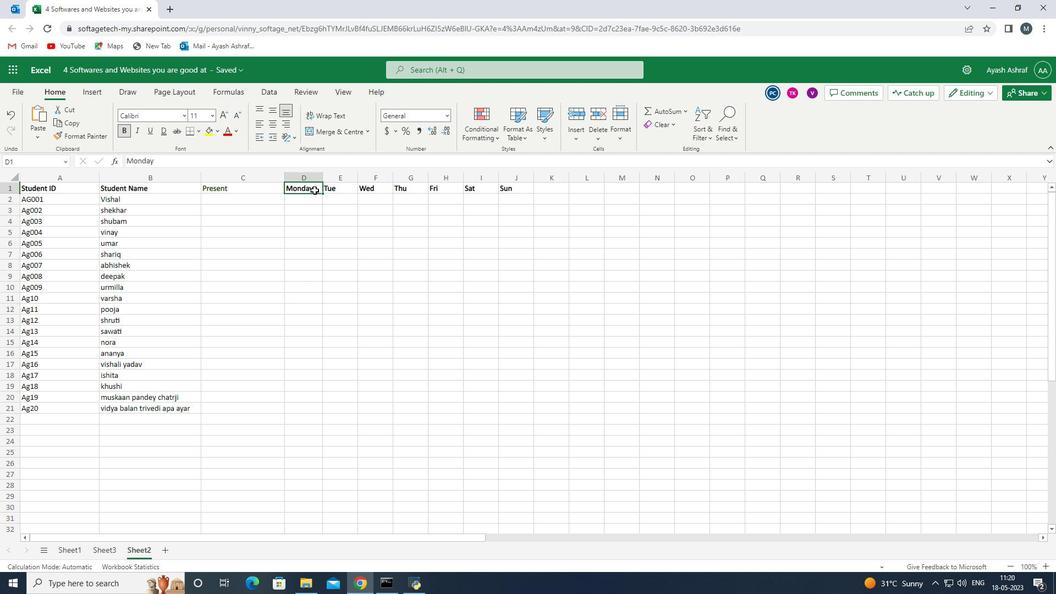 
Action: Mouse moved to (315, 189)
Screenshot: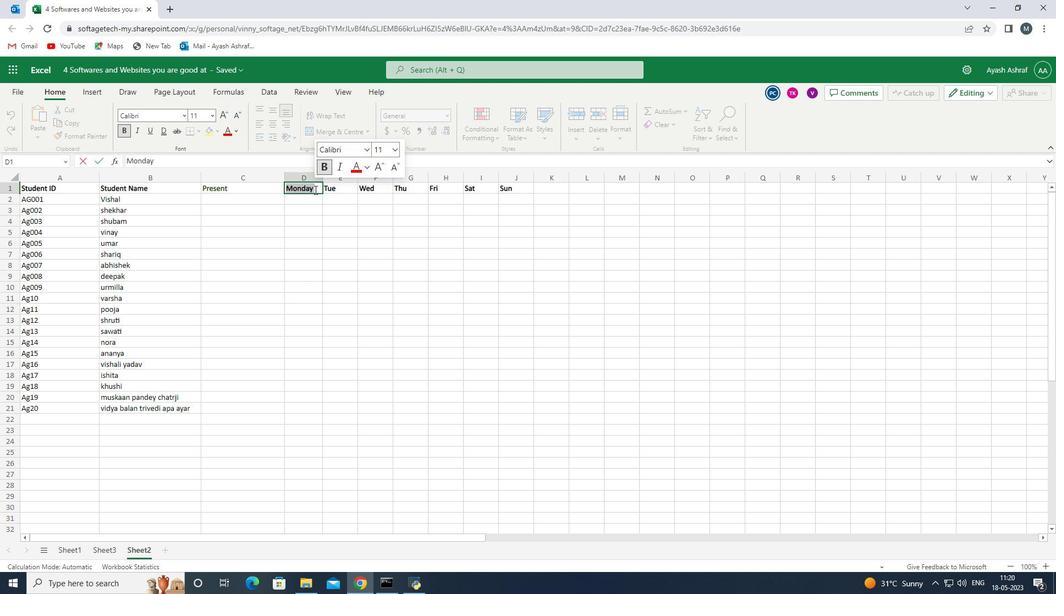 
Action: Mouse pressed left at (315, 189)
